 Task: Slide 3 - Table of contents.
Action: Mouse moved to (34, 84)
Screenshot: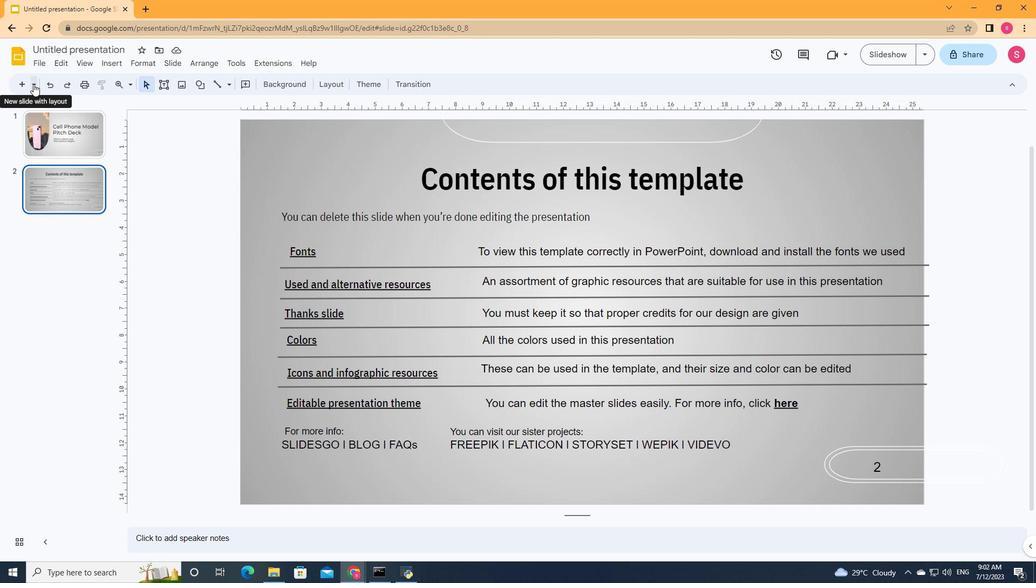 
Action: Mouse pressed left at (34, 84)
Screenshot: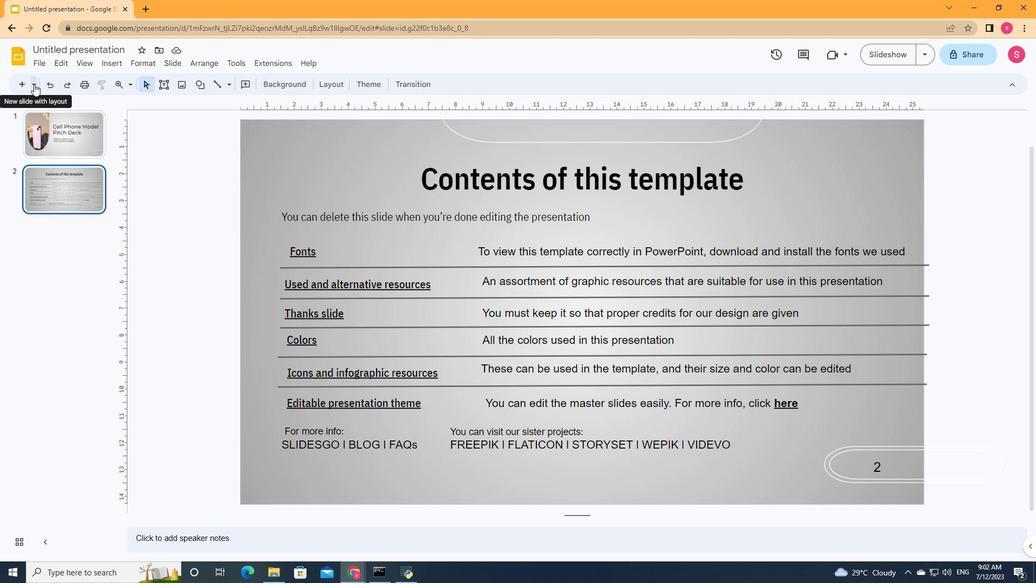 
Action: Mouse moved to (135, 124)
Screenshot: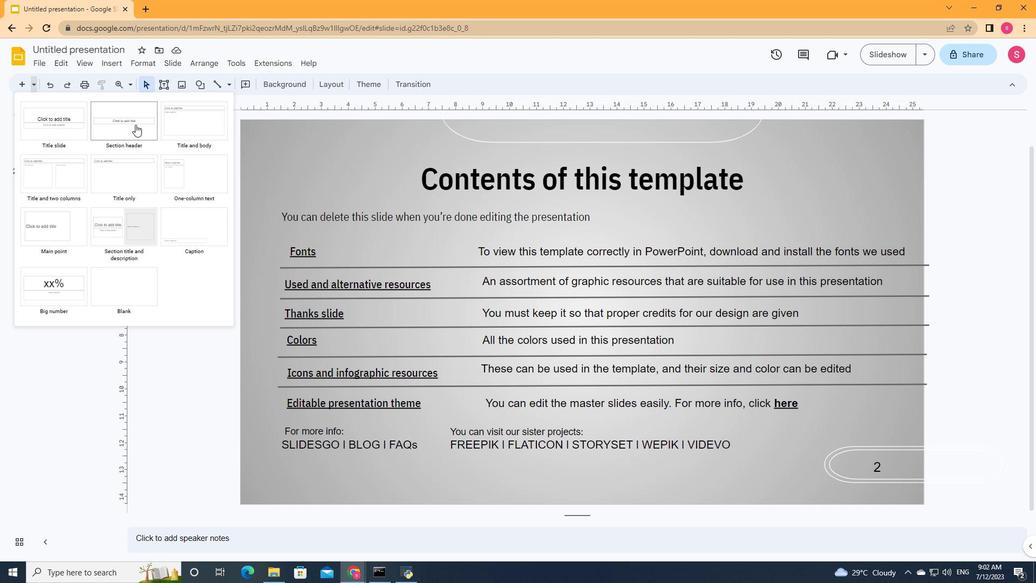 
Action: Mouse pressed left at (135, 124)
Screenshot: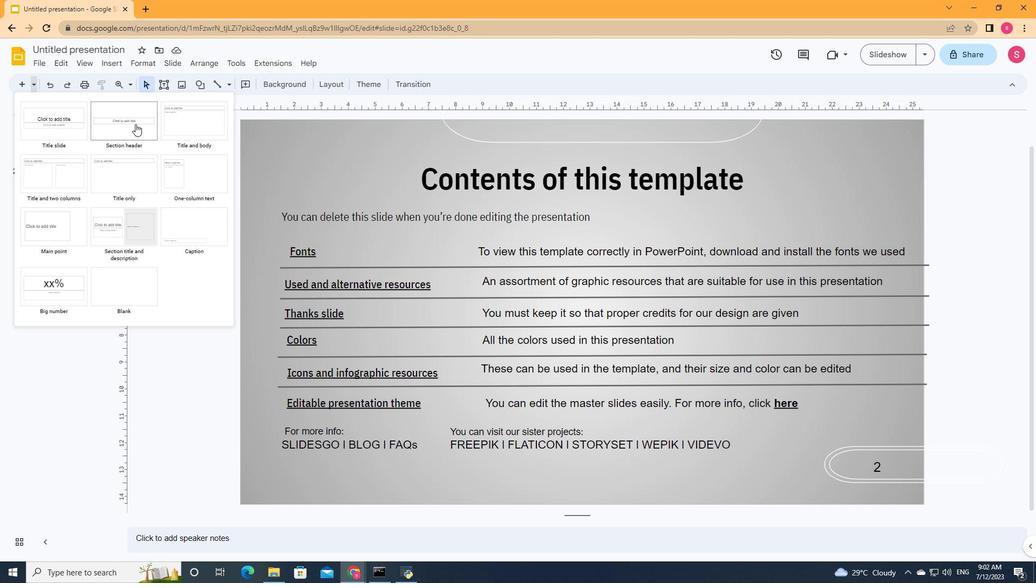 
Action: Mouse moved to (631, 280)
Screenshot: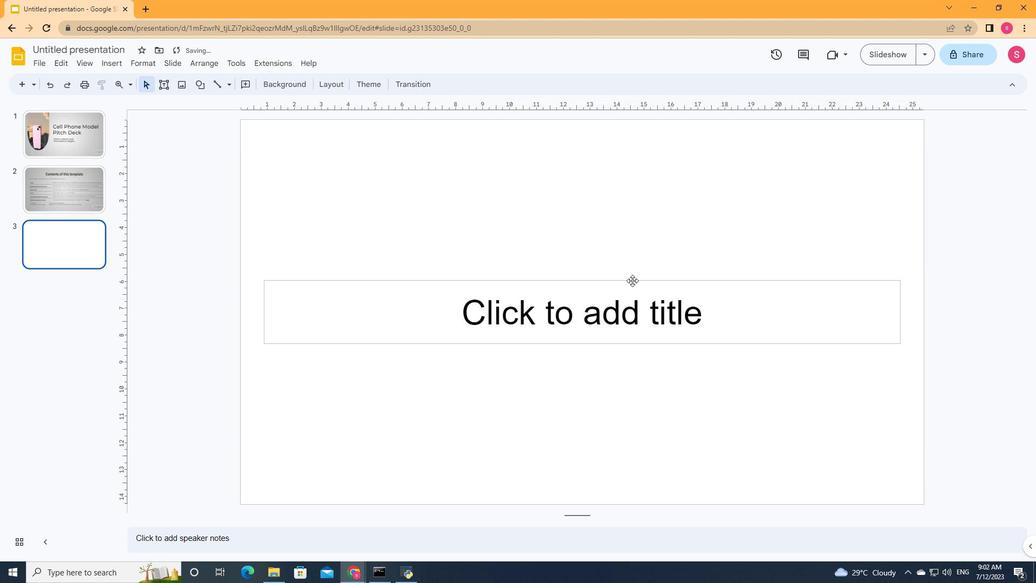 
Action: Mouse pressed left at (631, 280)
Screenshot: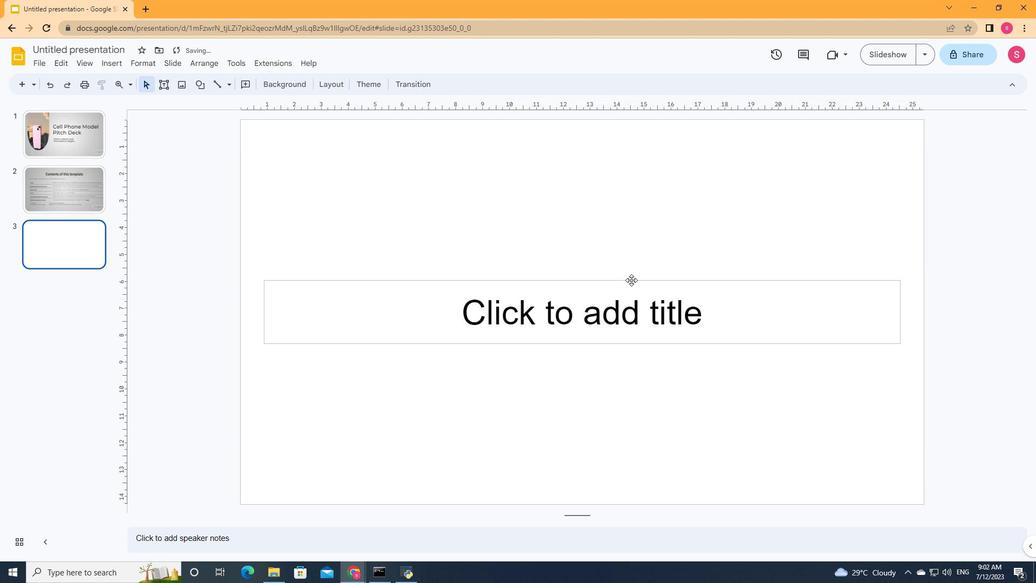 
Action: Mouse moved to (538, 280)
Screenshot: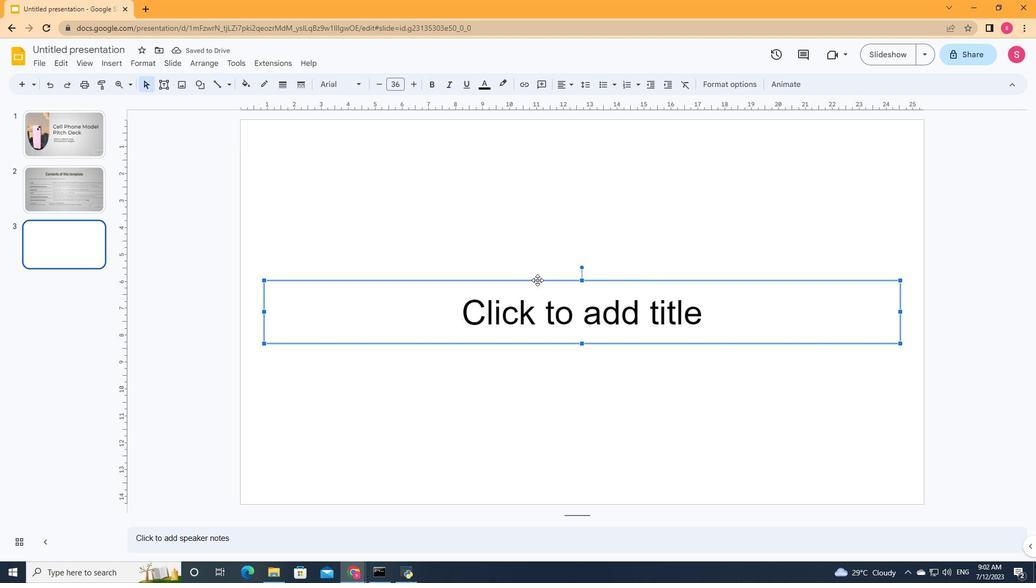
Action: Mouse pressed left at (538, 280)
Screenshot: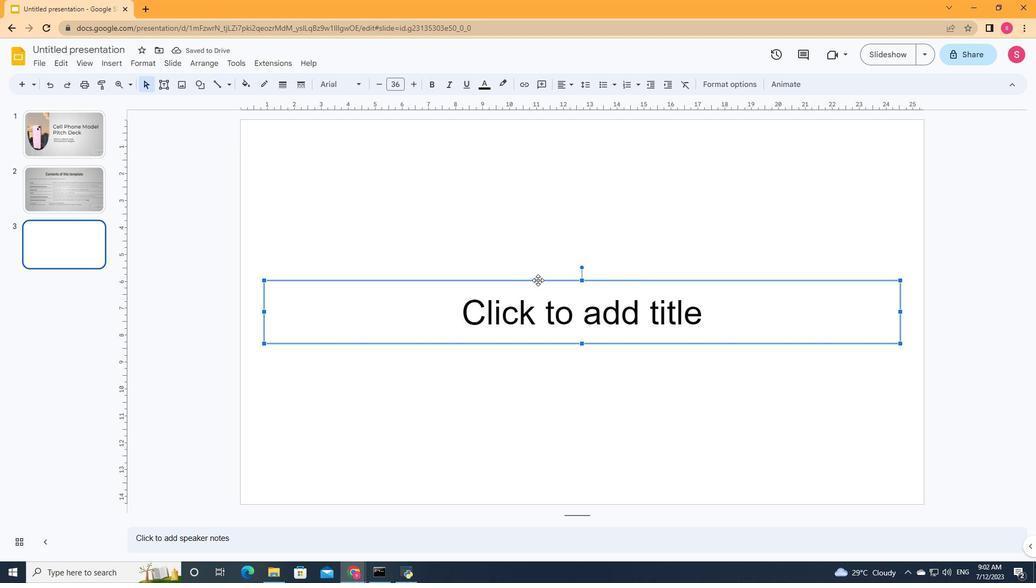 
Action: Mouse moved to (669, 178)
Screenshot: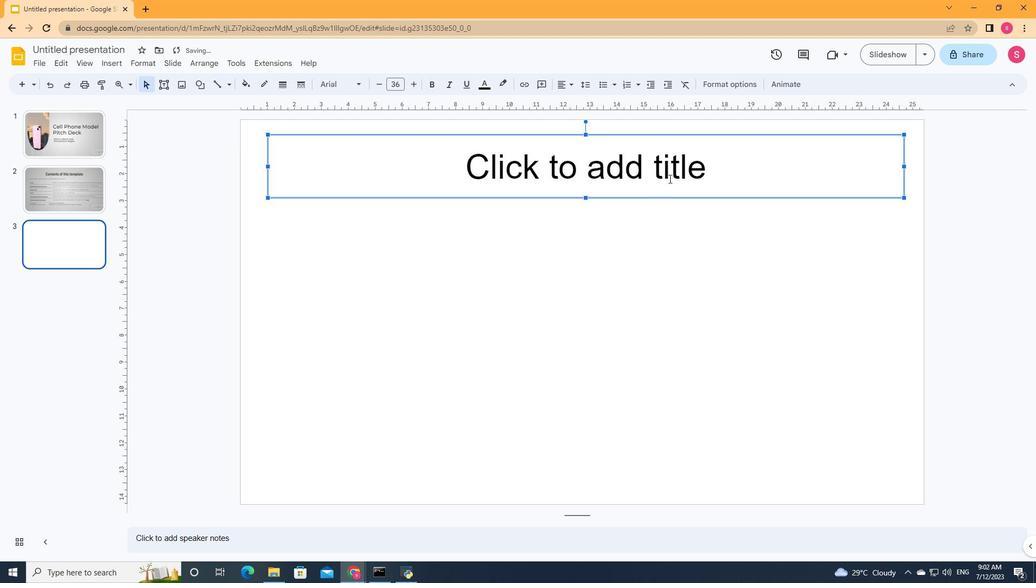 
Action: Mouse pressed left at (669, 178)
Screenshot: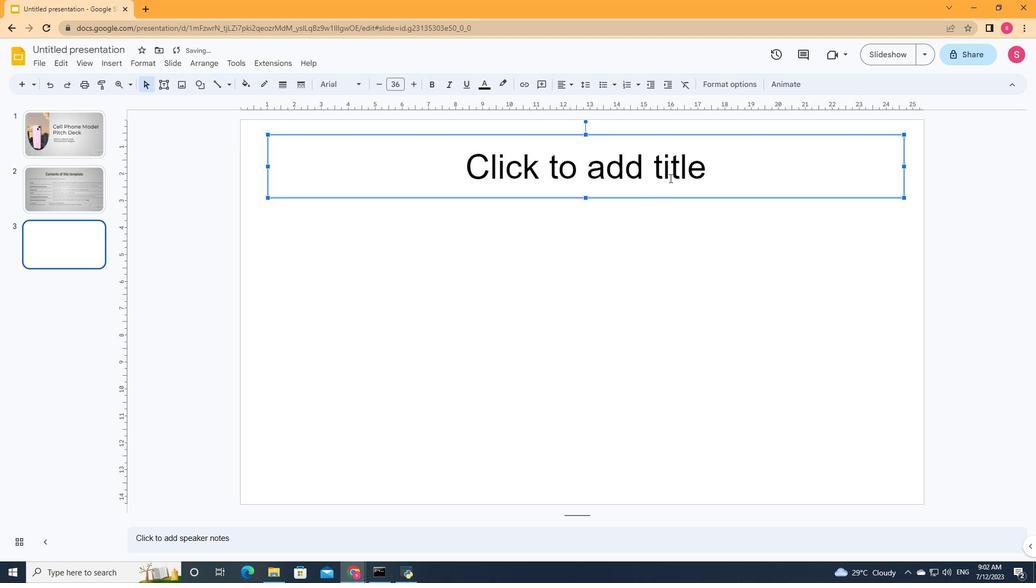 
Action: Key pressed <Key.shift>Table<Key.space>of<Key.space>contents
Screenshot: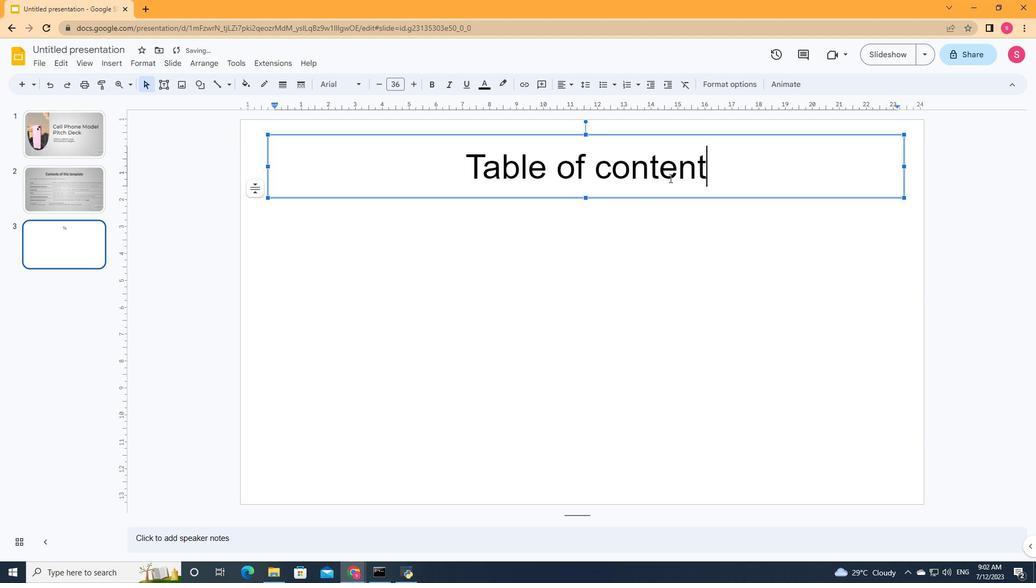
Action: Mouse moved to (688, 232)
Screenshot: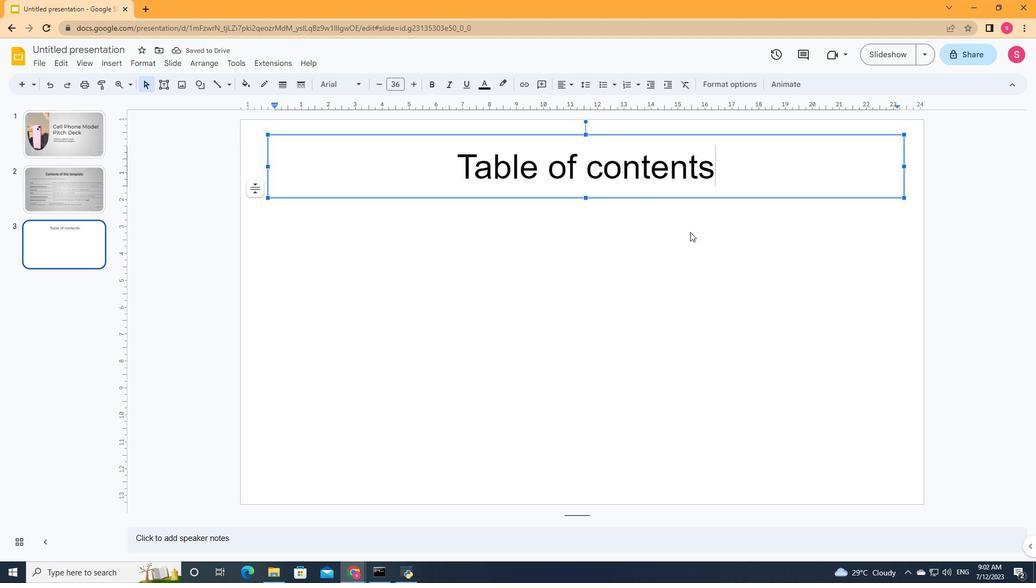 
Action: Mouse pressed left at (688, 232)
Screenshot: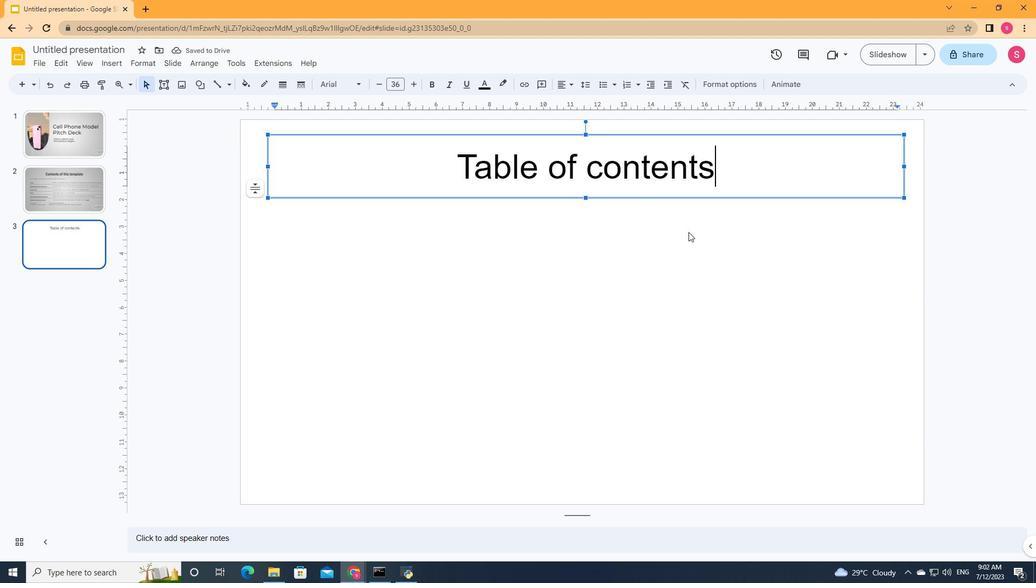 
Action: Mouse moved to (161, 80)
Screenshot: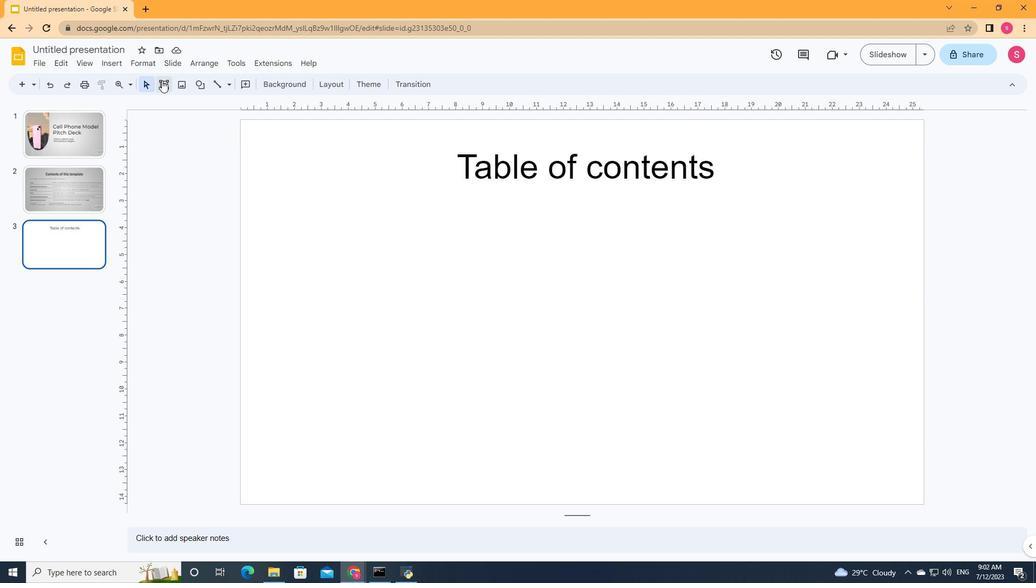 
Action: Mouse pressed left at (161, 80)
Screenshot: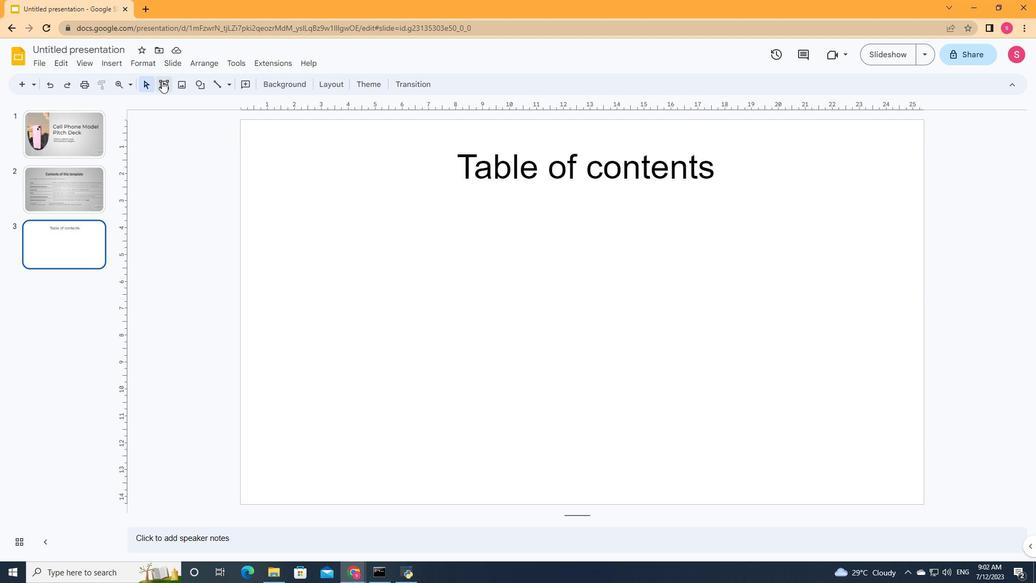 
Action: Mouse moved to (311, 219)
Screenshot: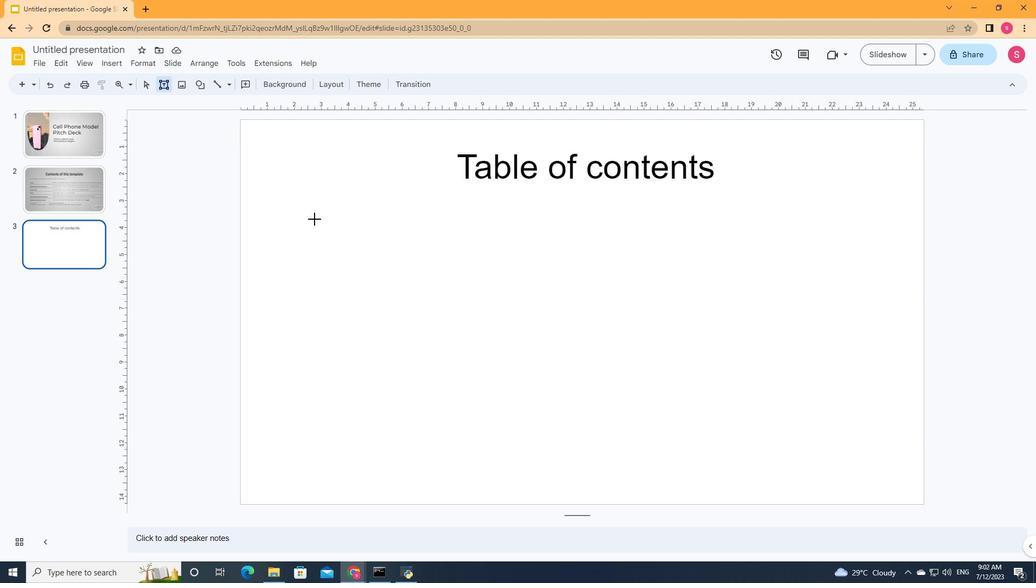 
Action: Mouse pressed left at (311, 219)
Screenshot: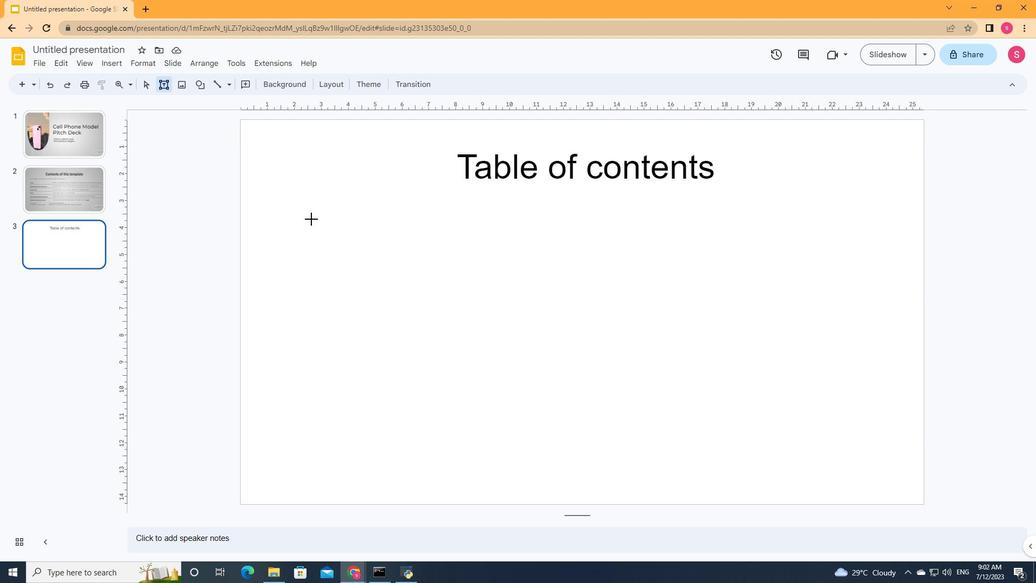 
Action: Mouse moved to (494, 247)
Screenshot: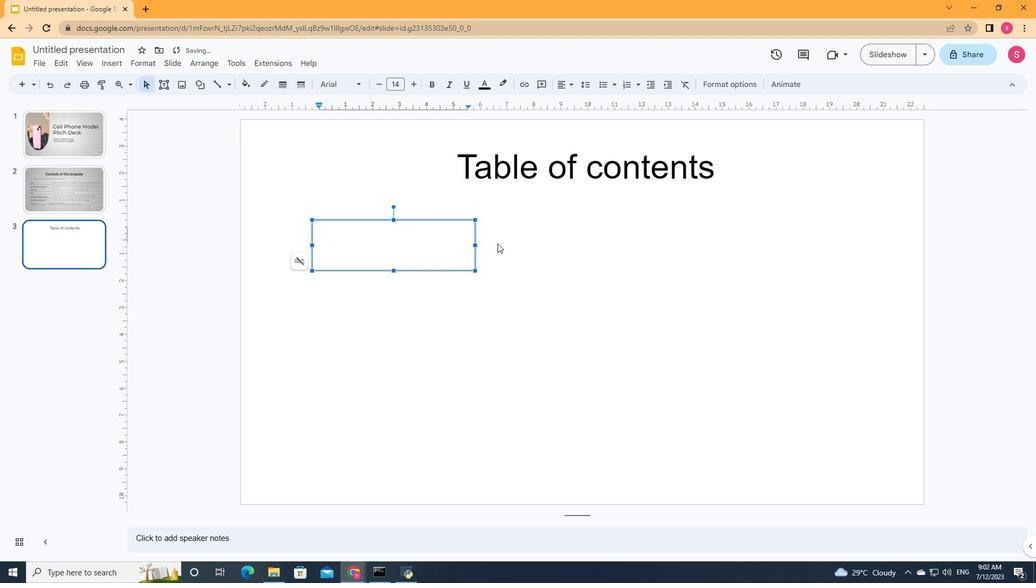 
Action: Key pressed <Key.shift>Introduction
Screenshot: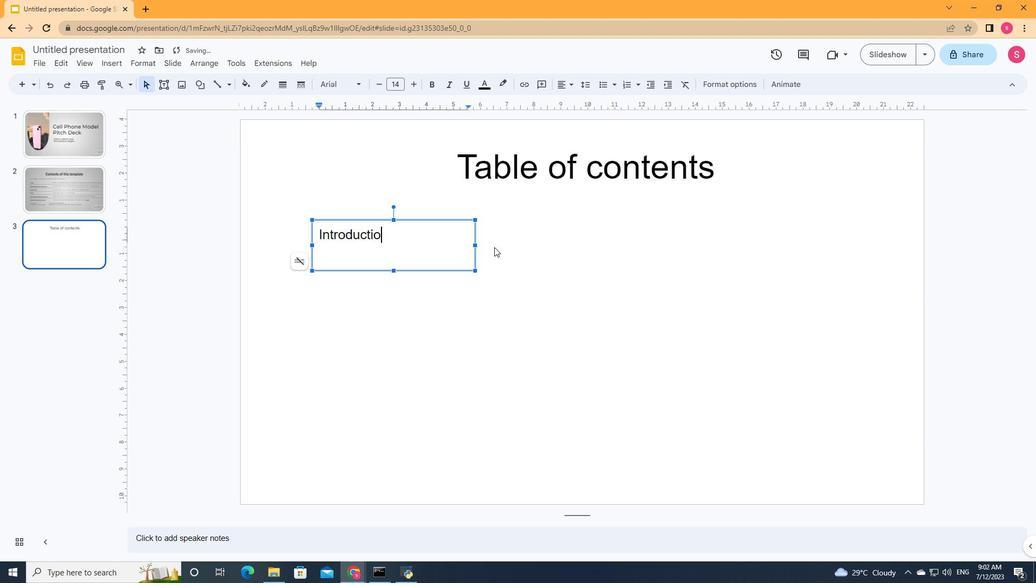 
Action: Mouse moved to (475, 269)
Screenshot: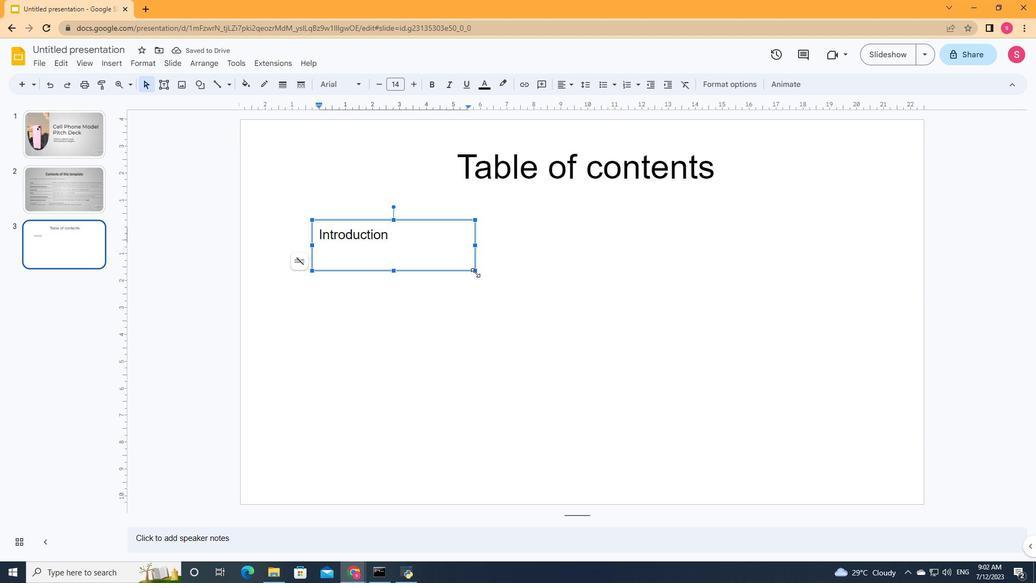 
Action: Mouse pressed left at (475, 269)
Screenshot: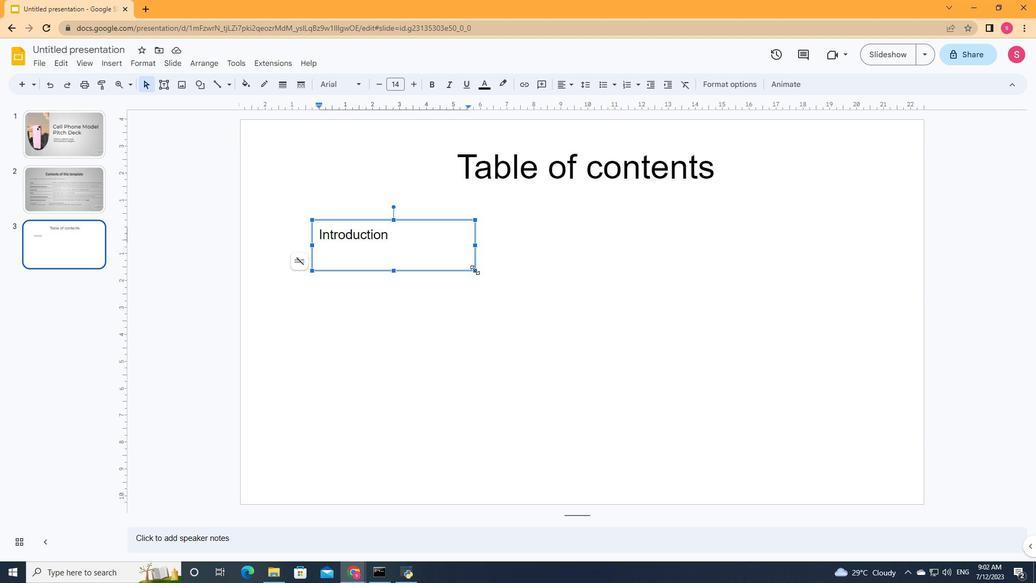 
Action: Mouse moved to (451, 249)
Screenshot: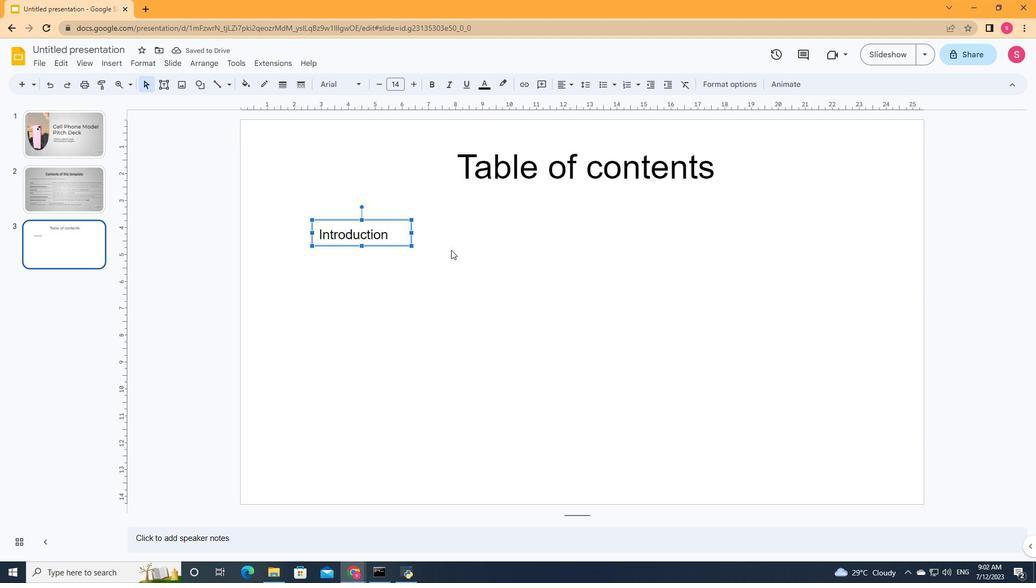 
Action: Mouse pressed left at (451, 249)
Screenshot: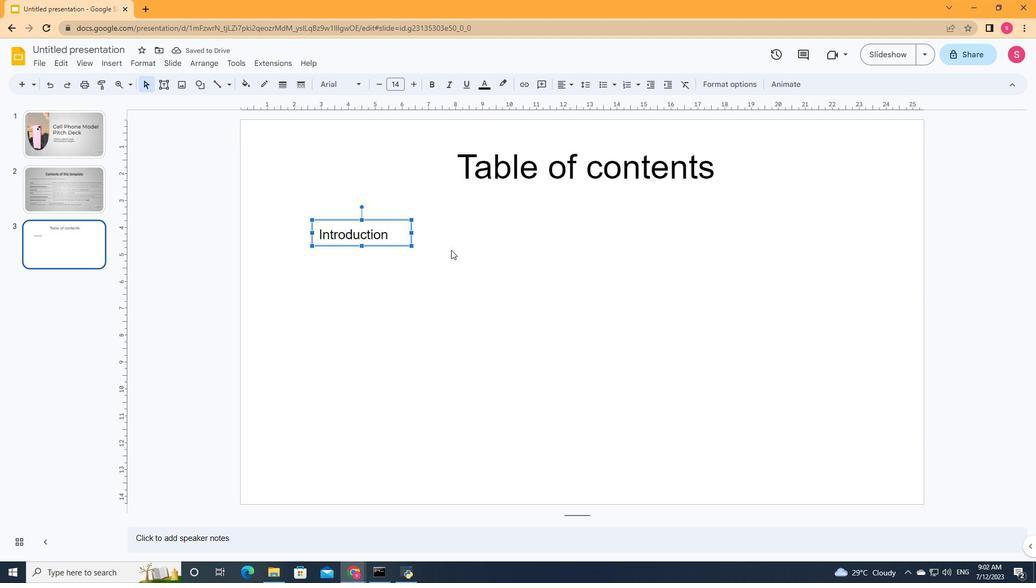 
Action: Mouse moved to (365, 235)
Screenshot: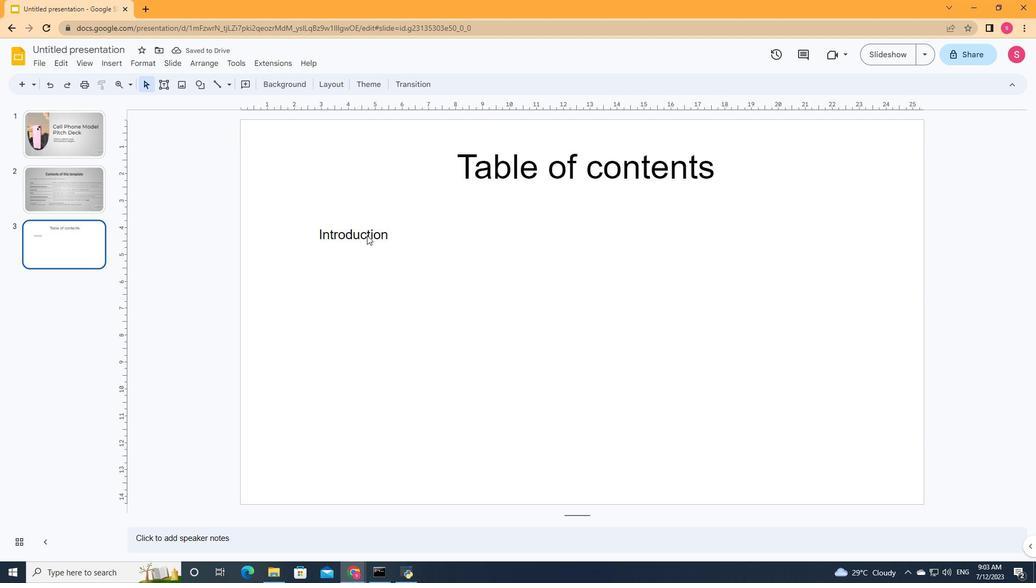
Action: Mouse pressed left at (365, 235)
Screenshot: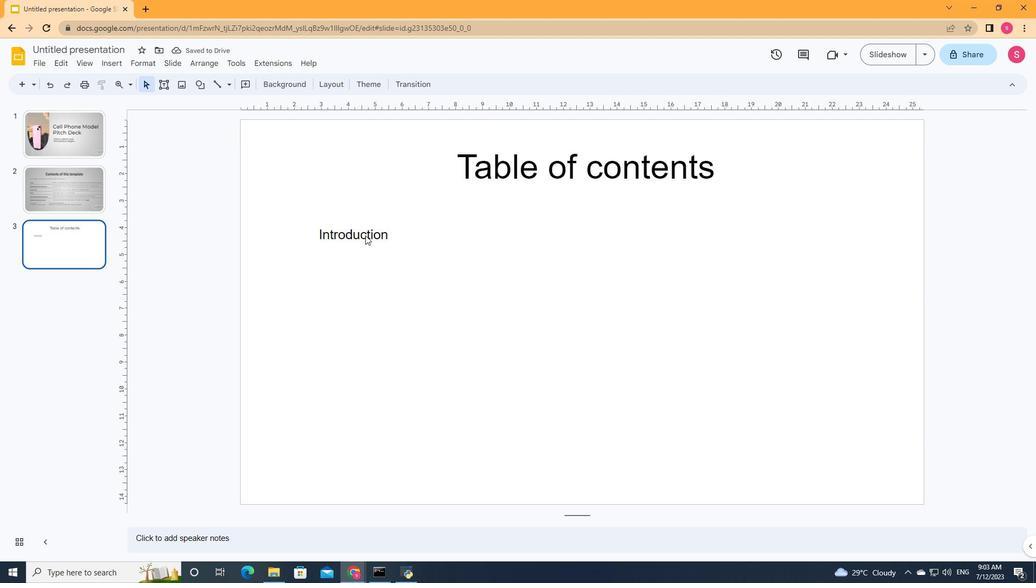 
Action: Mouse moved to (165, 82)
Screenshot: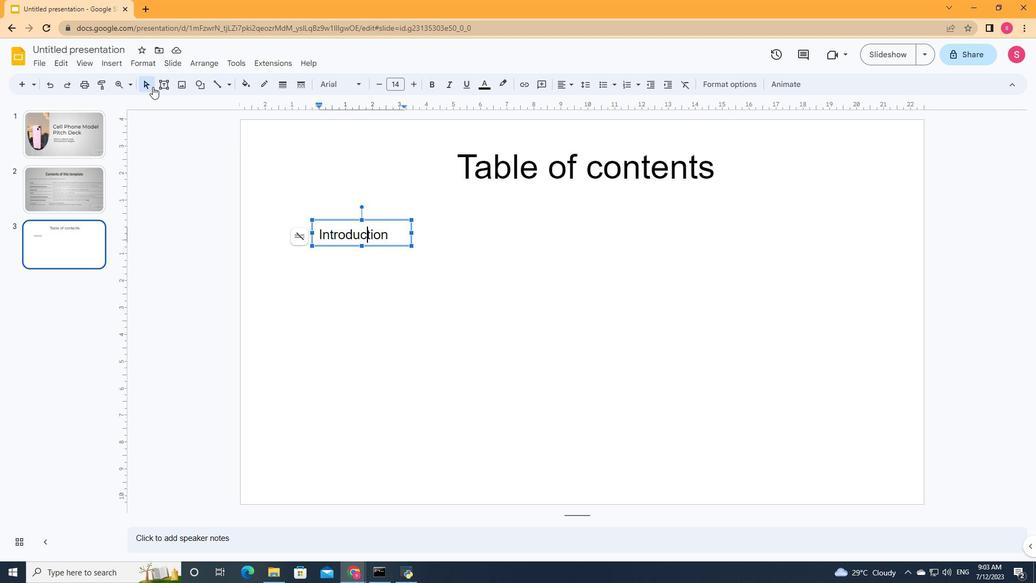 
Action: Mouse pressed left at (165, 82)
Screenshot: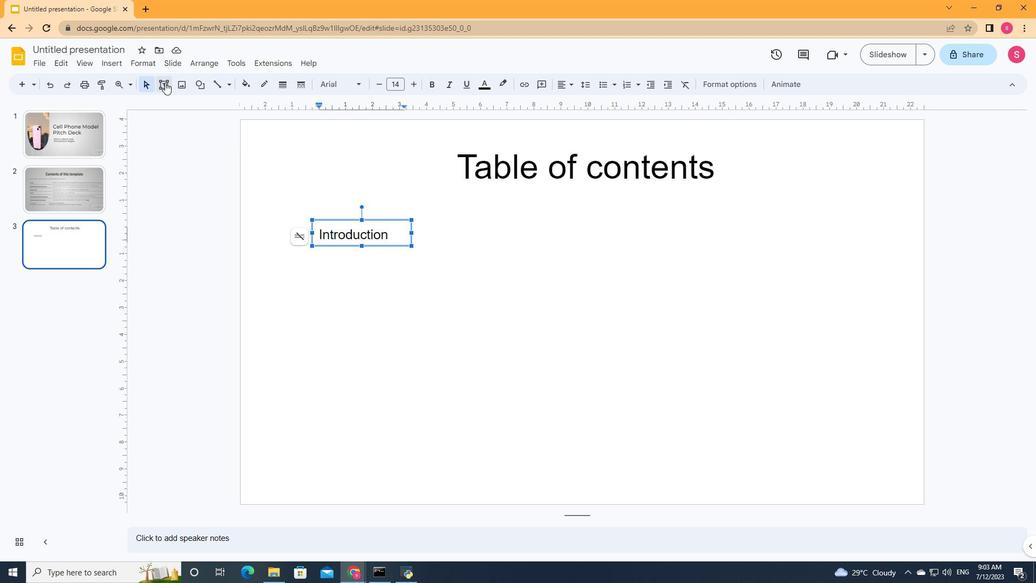 
Action: Mouse moved to (310, 277)
Screenshot: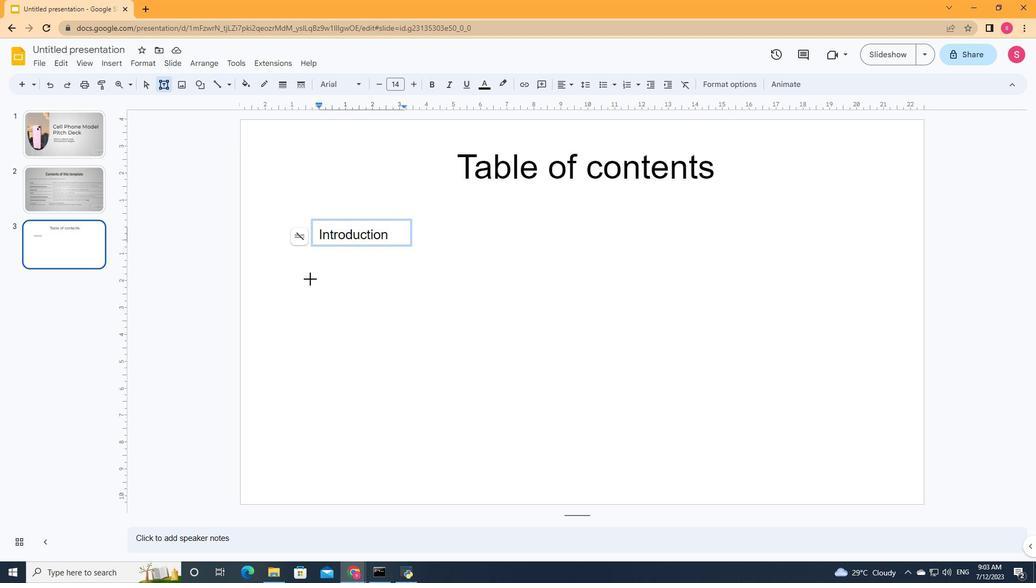 
Action: Mouse pressed left at (310, 277)
Screenshot: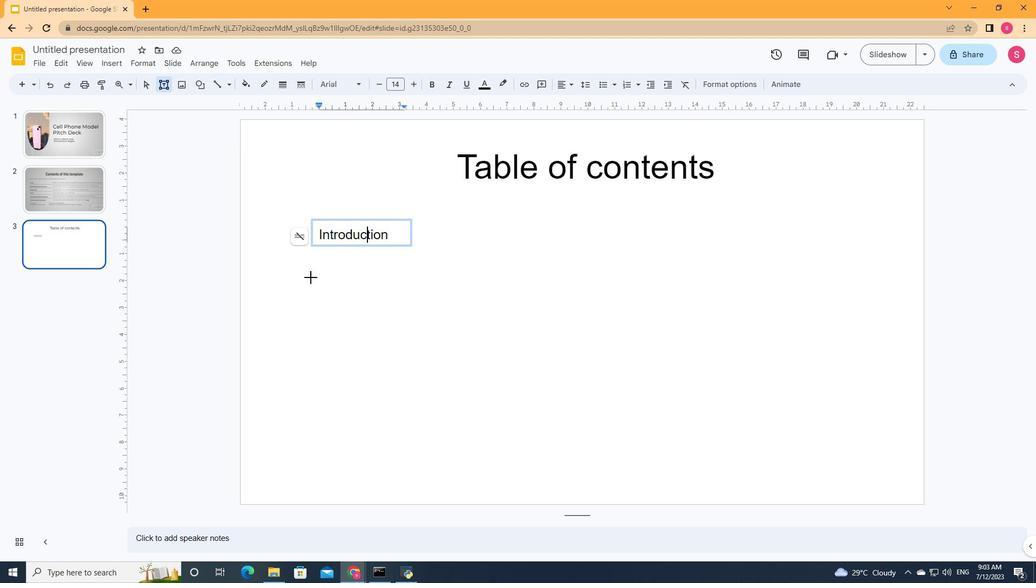 
Action: Mouse moved to (363, 302)
Screenshot: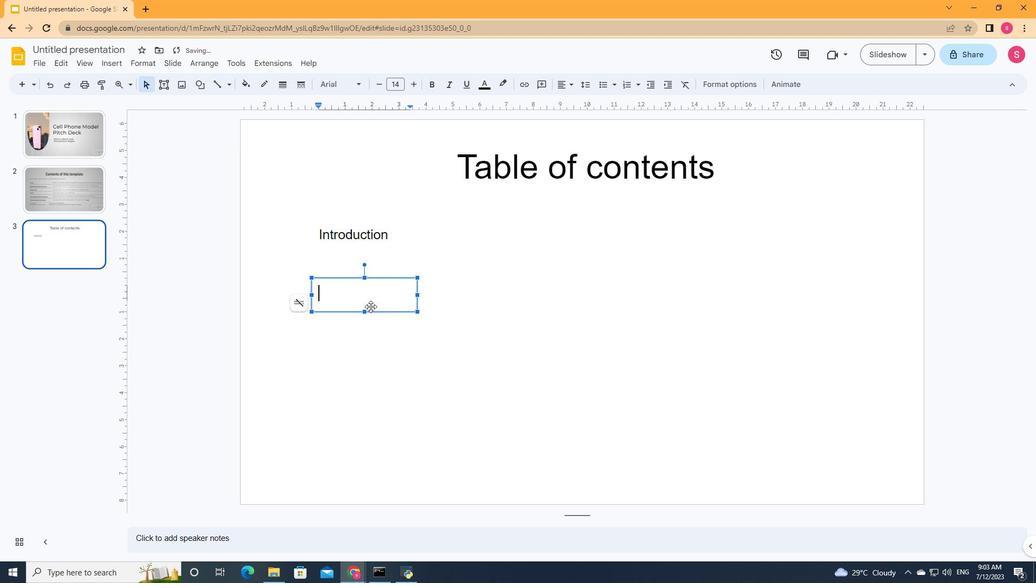 
Action: Key pressed <Key.shift>Market<Key.space>opportunity
Screenshot: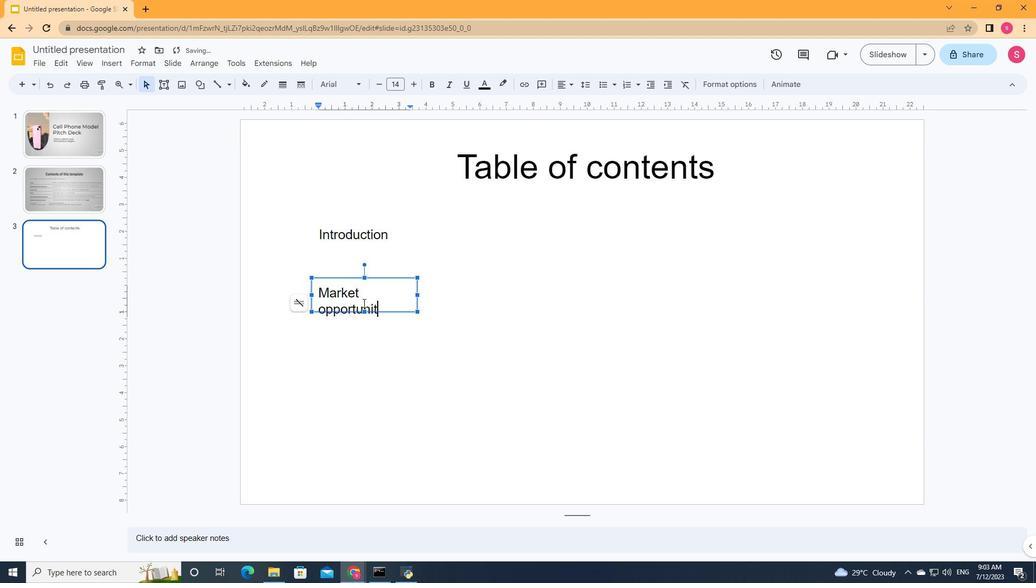 
Action: Mouse moved to (416, 294)
Screenshot: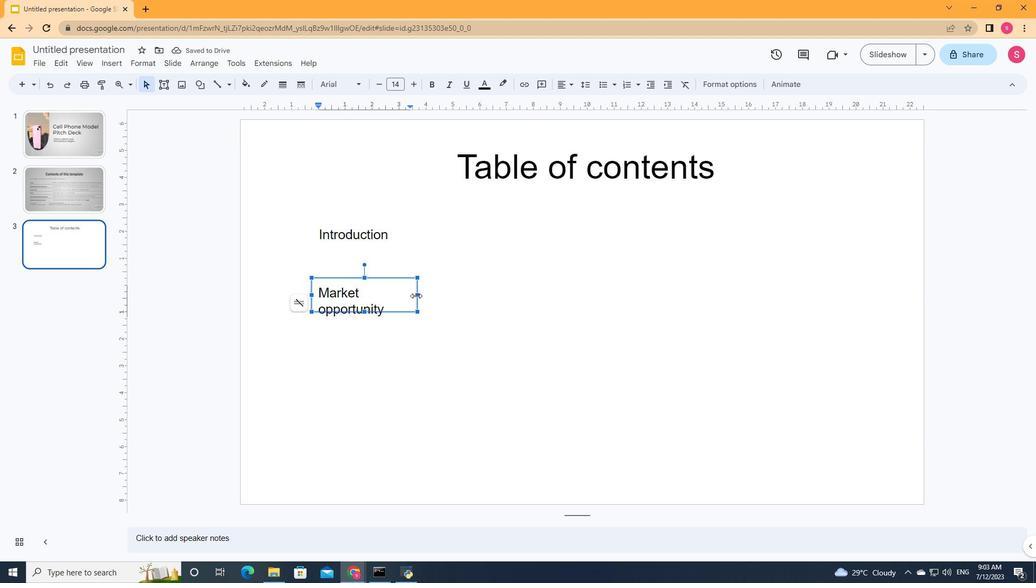 
Action: Mouse pressed left at (416, 294)
Screenshot: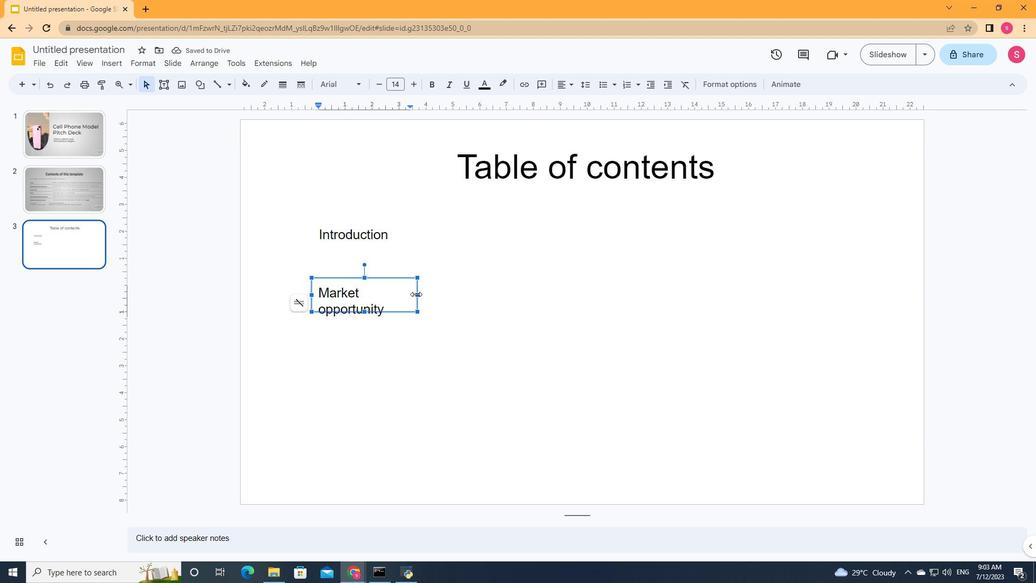 
Action: Mouse moved to (388, 329)
Screenshot: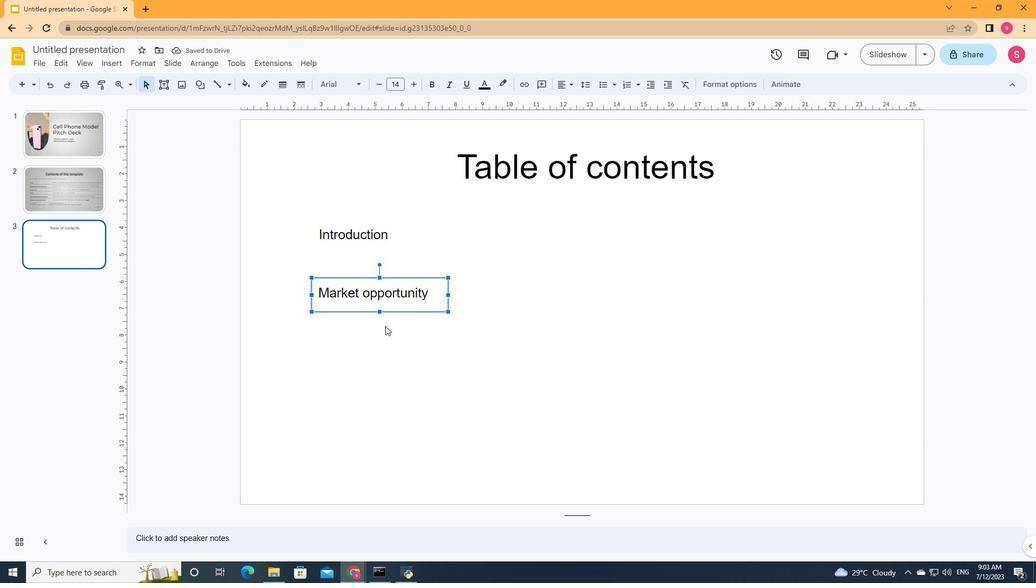 
Action: Mouse pressed left at (388, 329)
Screenshot: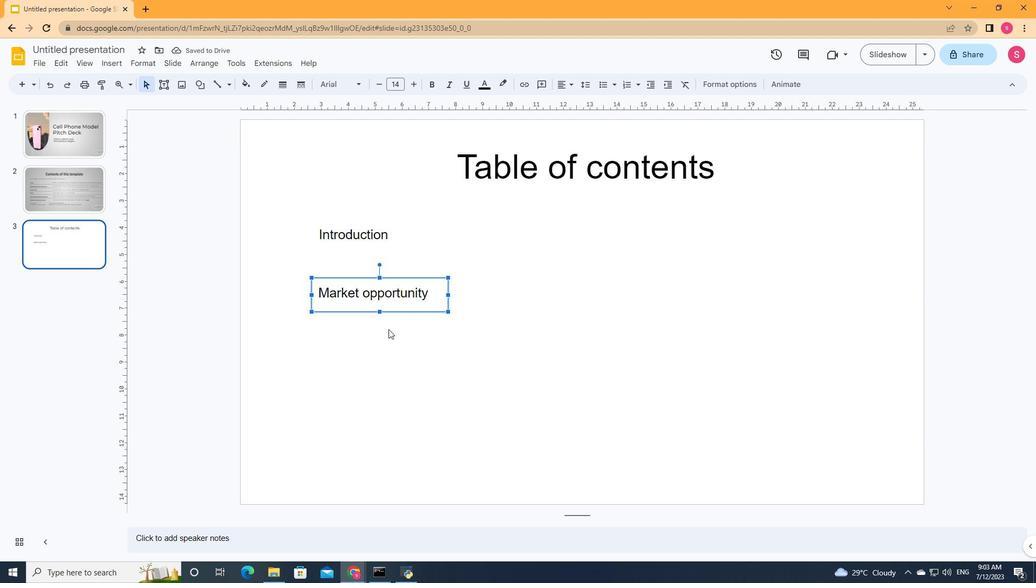 
Action: Mouse moved to (167, 89)
Screenshot: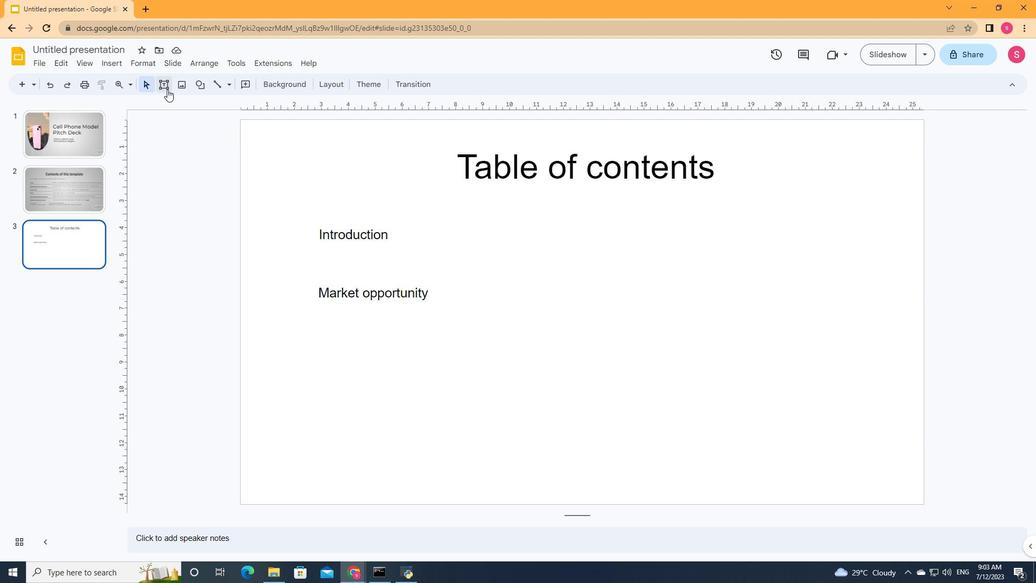
Action: Mouse pressed left at (167, 89)
Screenshot: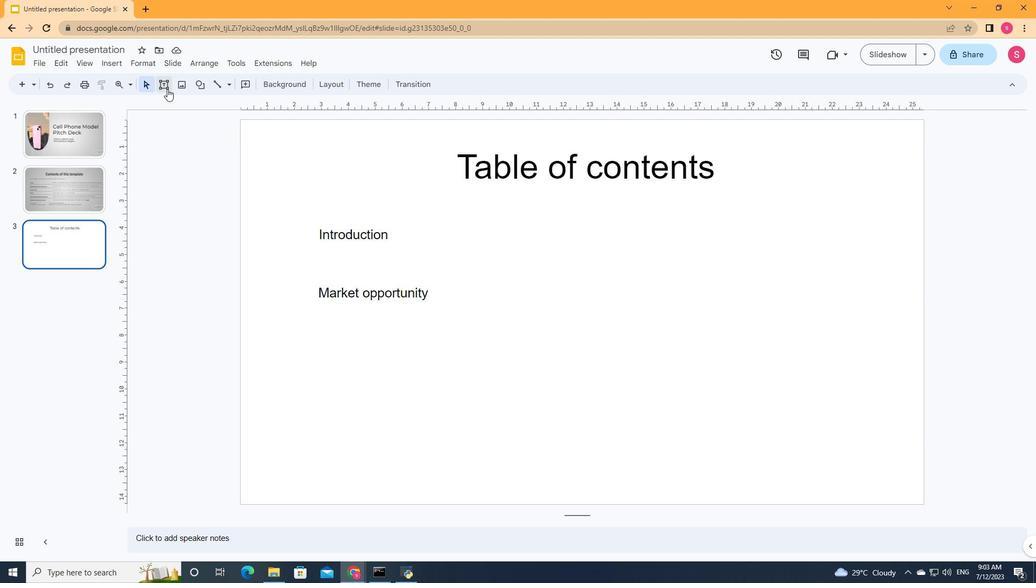 
Action: Mouse moved to (317, 335)
Screenshot: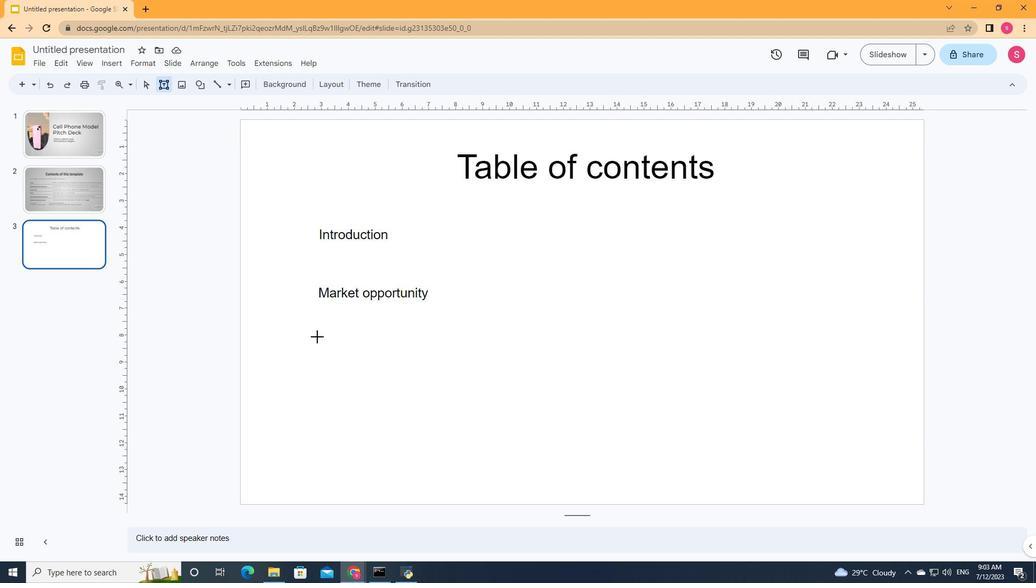 
Action: Mouse pressed left at (317, 335)
Screenshot: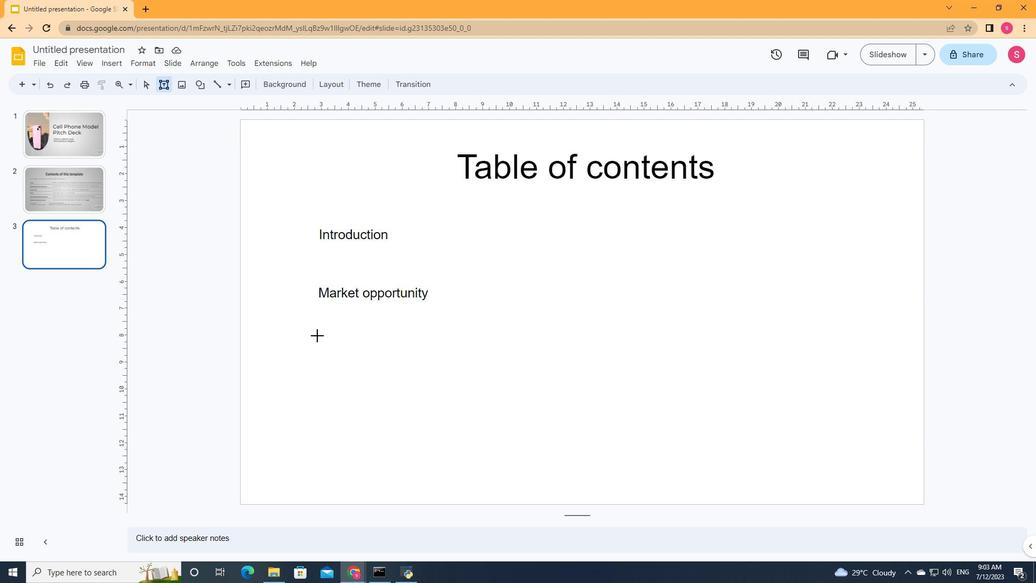 
Action: Mouse moved to (388, 373)
Screenshot: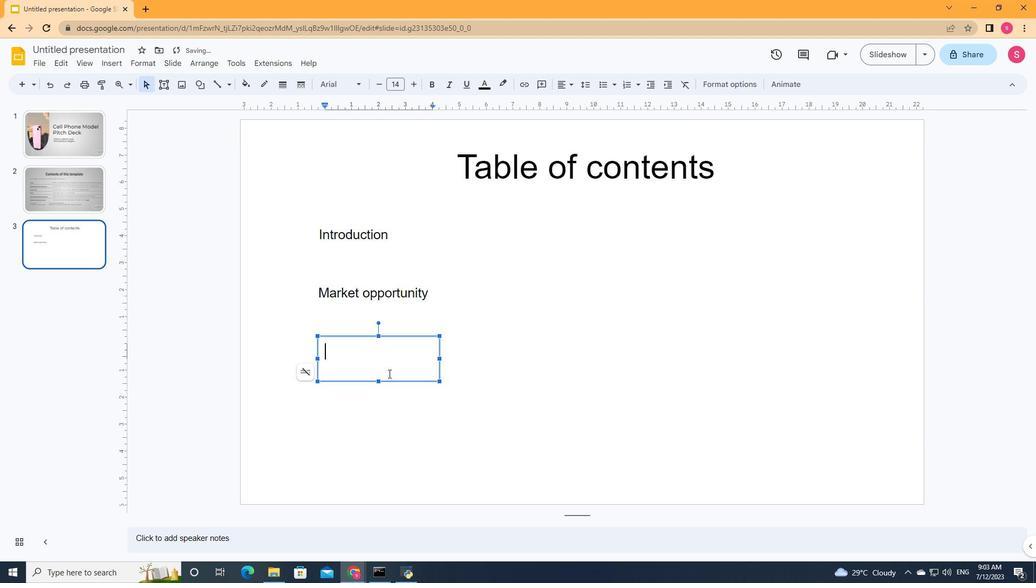 
Action: Key pressed <Key.shift>Team<Key.space><Key.shift><Key.shift><Key.shift><Key.shift><Key.shift><Key.shift><Key.shift><Key.shift><Key.shift><Key.shift><Key.shift><Key.shift><Key.shift><Key.shift><Key.shift><Key.shift><Key.shift><Key.shift><Key.shift><Key.shift><Key.shift>&<Key.space>timeline
Screenshot: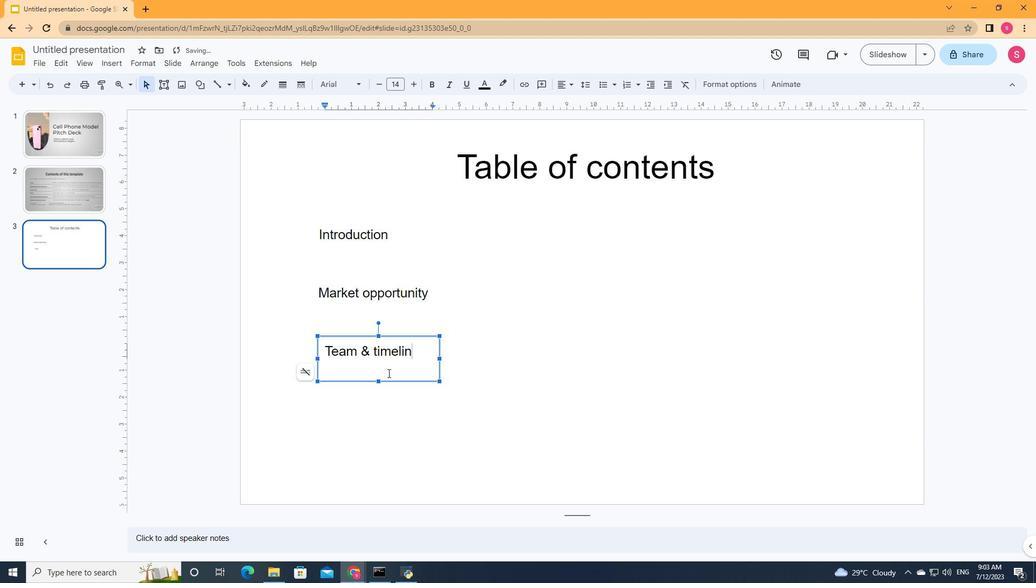 
Action: Mouse moved to (470, 368)
Screenshot: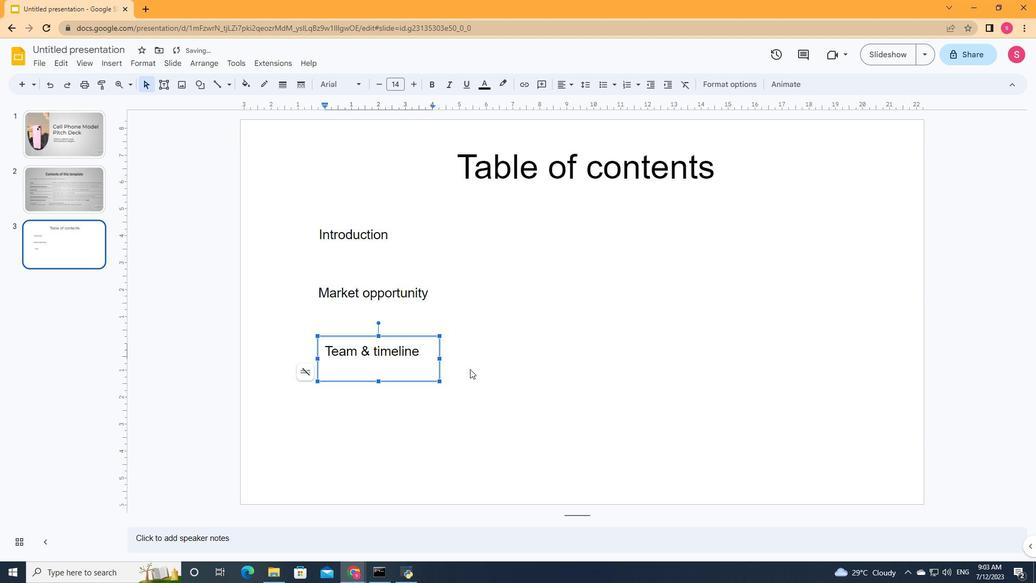 
Action: Mouse pressed left at (470, 368)
Screenshot: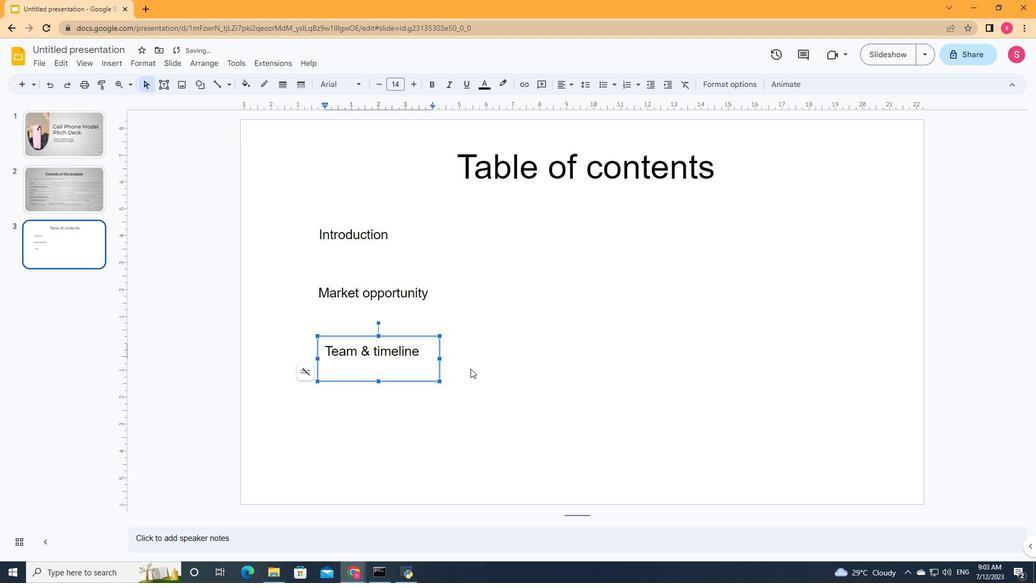 
Action: Mouse moved to (162, 83)
Screenshot: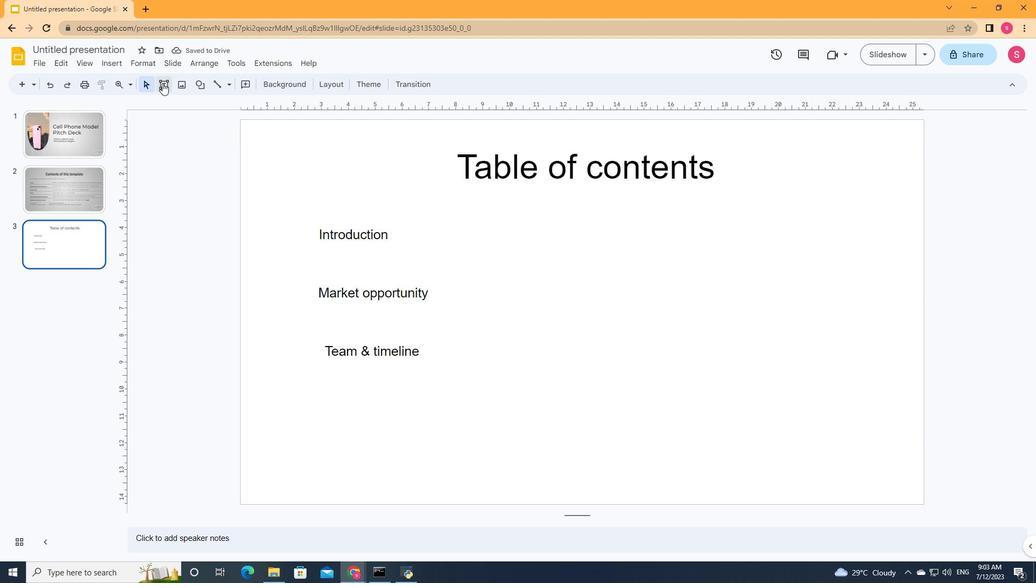
Action: Mouse pressed left at (162, 83)
Screenshot: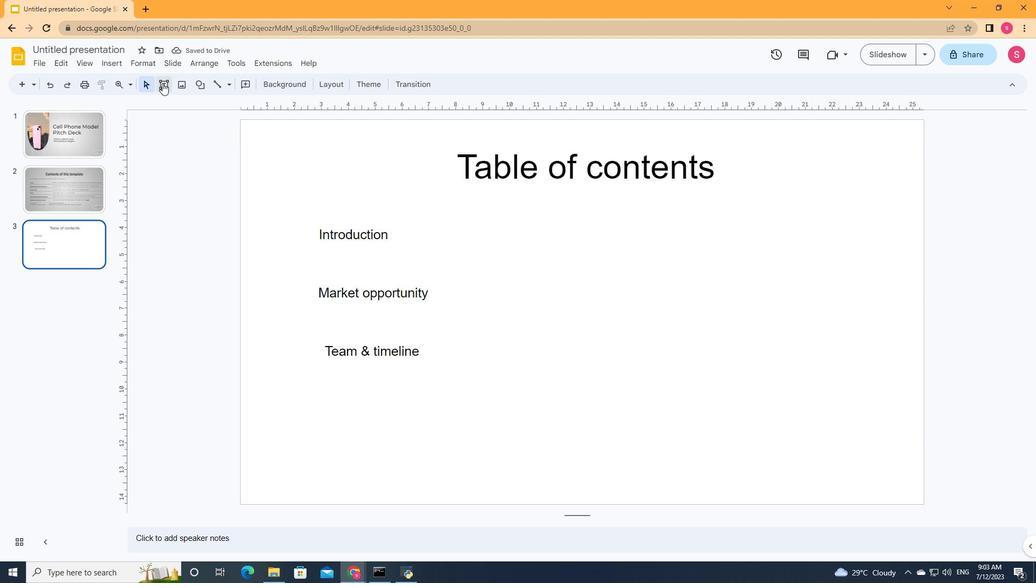 
Action: Mouse moved to (711, 222)
Screenshot: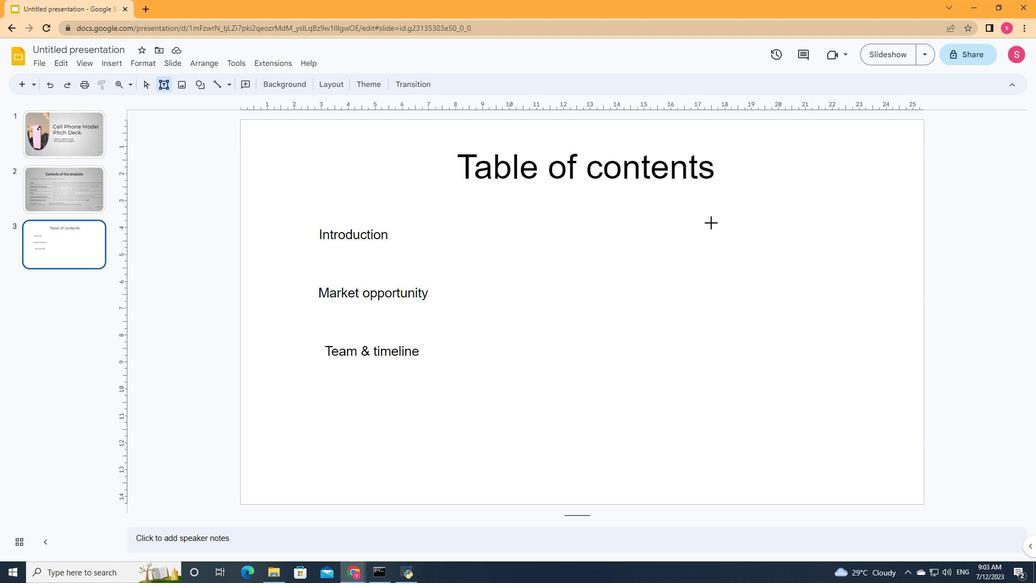 
Action: Mouse pressed left at (711, 222)
Screenshot: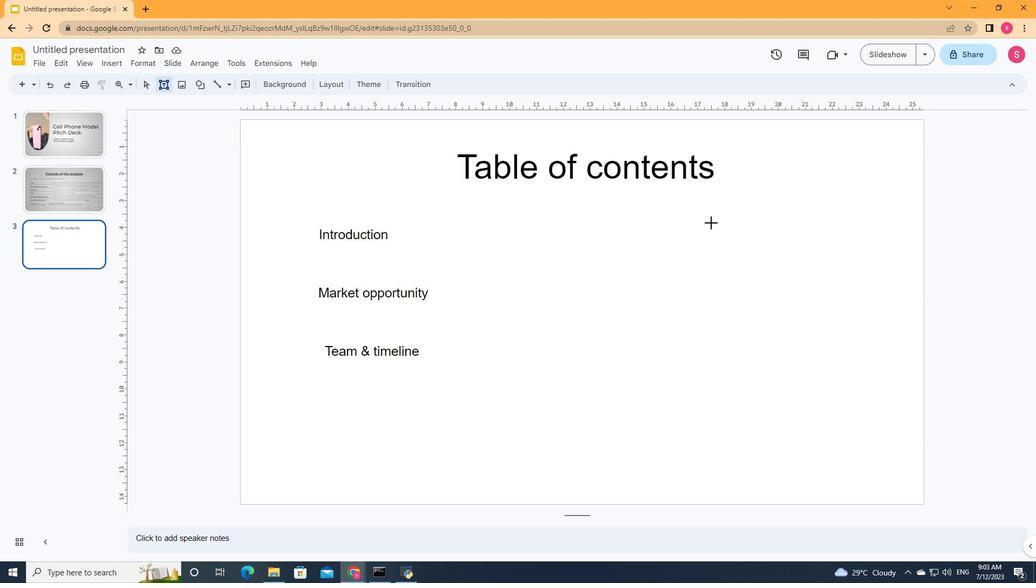
Action: Mouse moved to (824, 253)
Screenshot: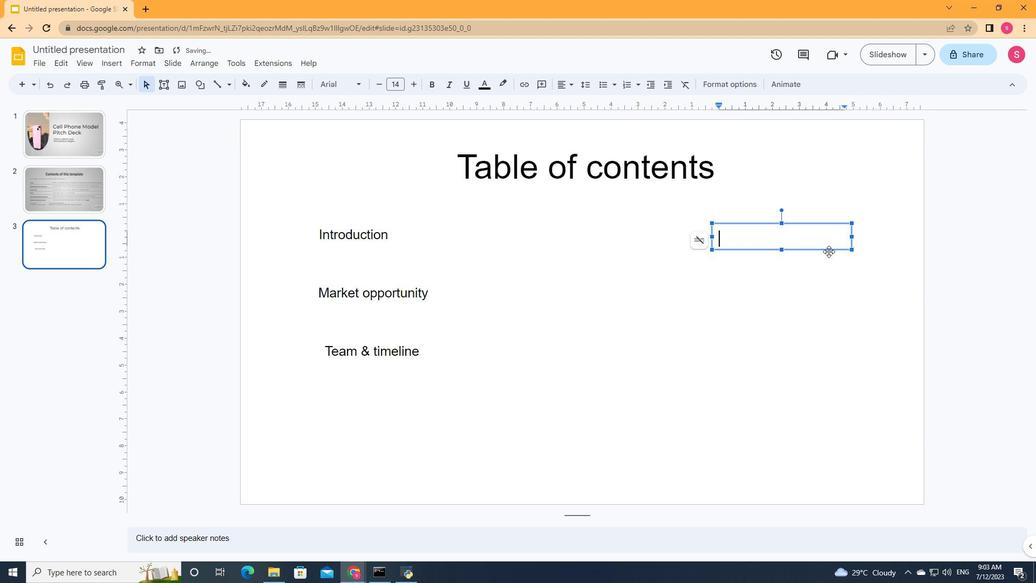 
Action: Key pressed <Key.shift>Problem<Key.space><Key.shift><Key.shift><Key.shift><Key.shift><Key.shift><Key.shift><Key.shift><Key.shift><Key.shift><Key.shift><Key.shift><Key.shift><Key.shift><Key.shift><Key.shift><Key.shift><Key.shift><Key.shift><Key.shift><Key.shift><Key.shift>&<Key.space>solution
Screenshot: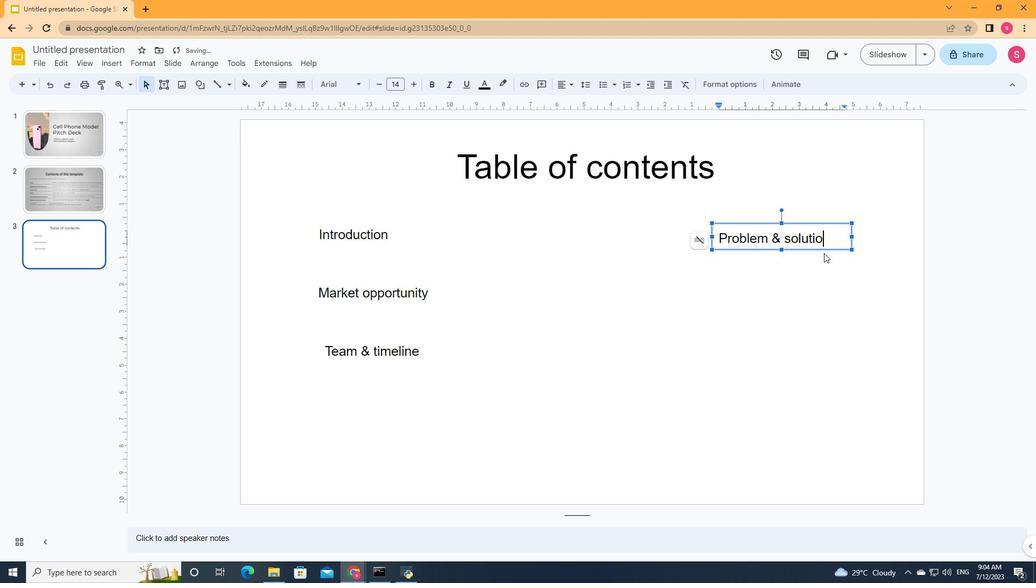 
Action: Mouse moved to (819, 281)
Screenshot: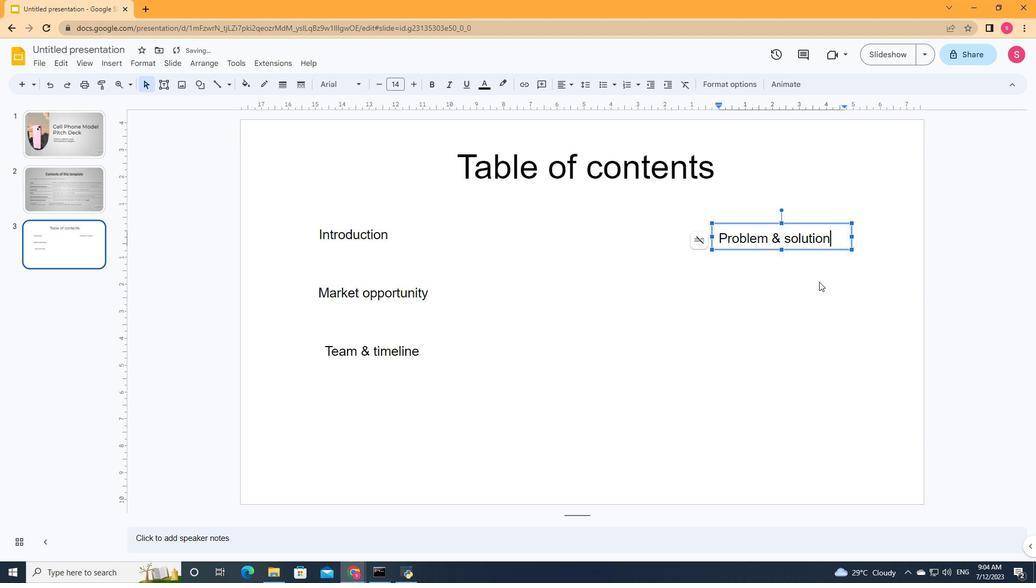 
Action: Mouse pressed left at (819, 281)
Screenshot: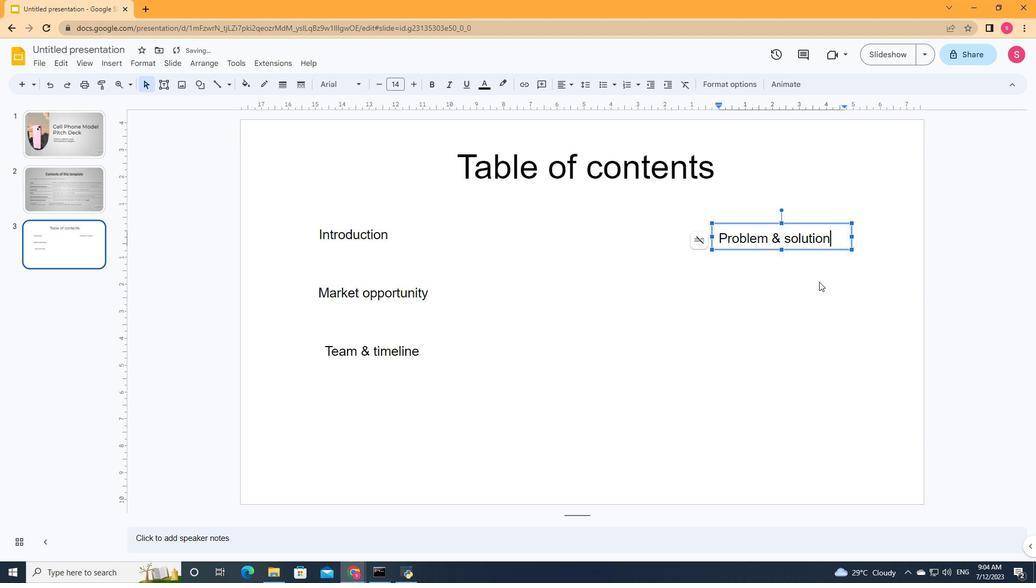 
Action: Mouse moved to (163, 90)
Screenshot: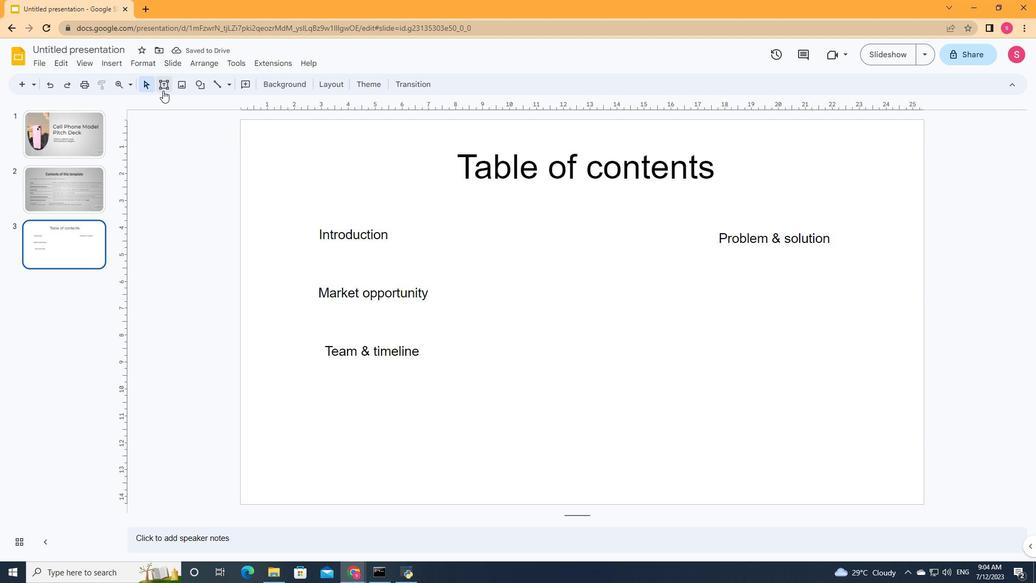 
Action: Mouse pressed left at (163, 90)
Screenshot: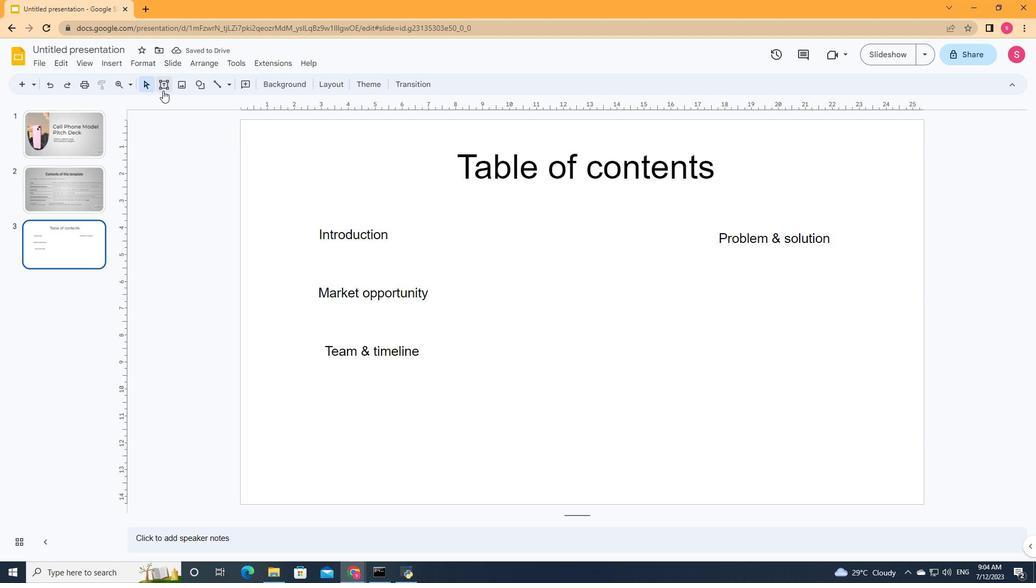 
Action: Mouse moved to (716, 279)
Screenshot: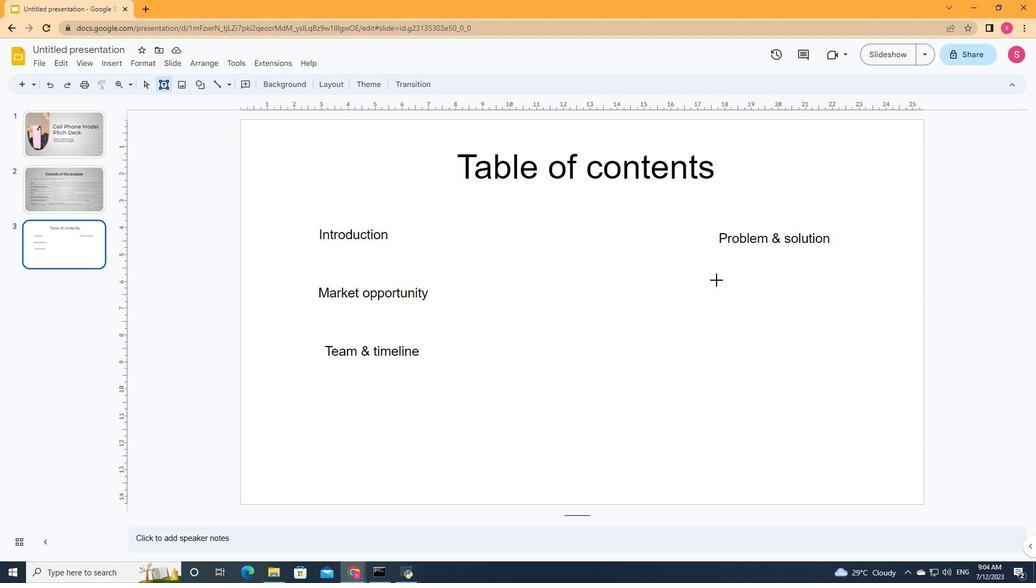 
Action: Mouse pressed left at (716, 279)
Screenshot: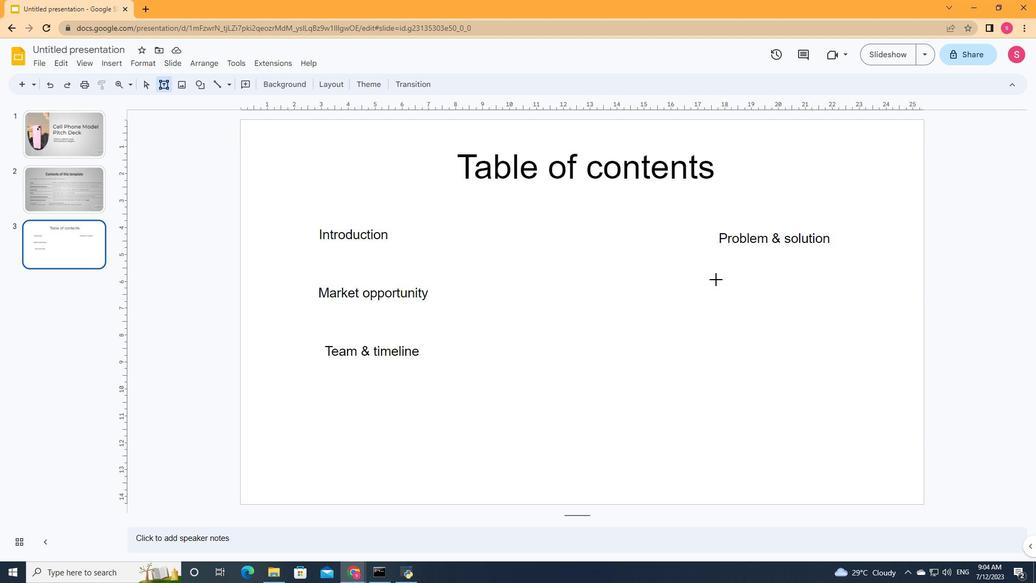 
Action: Mouse moved to (789, 310)
Screenshot: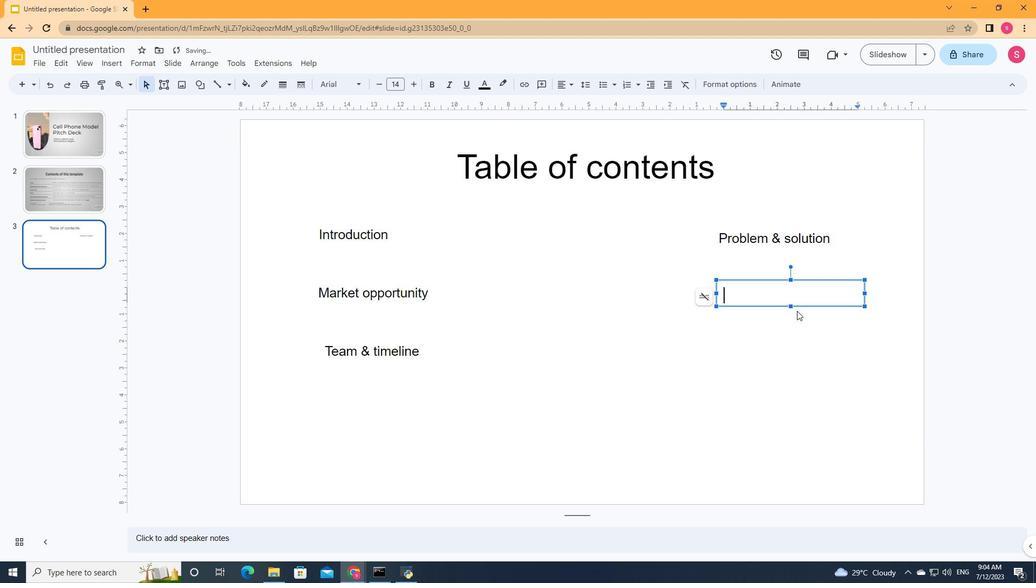 
Action: Key pressed <Key.shift>Product<Key.space>demo
Screenshot: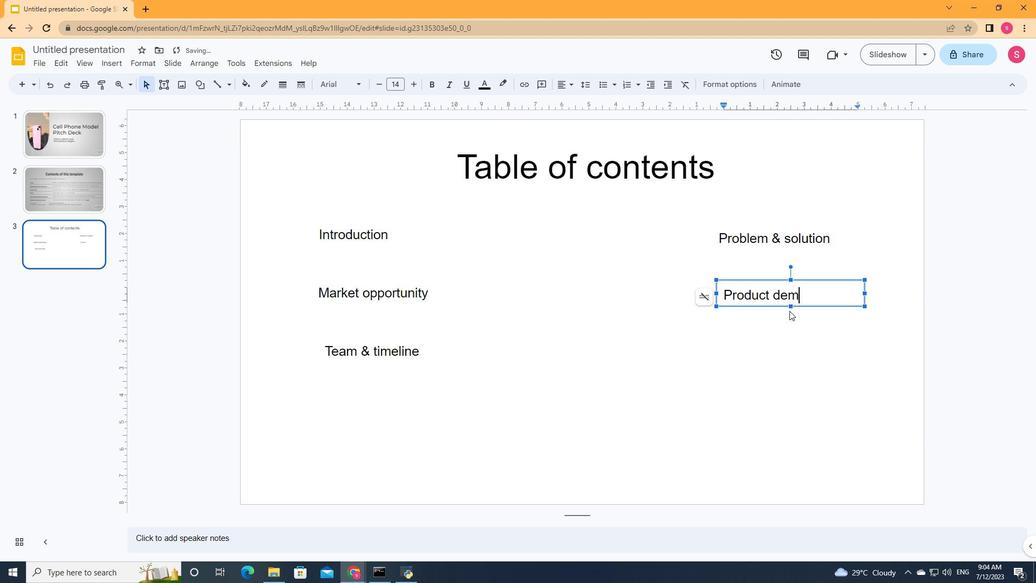 
Action: Mouse moved to (163, 86)
Screenshot: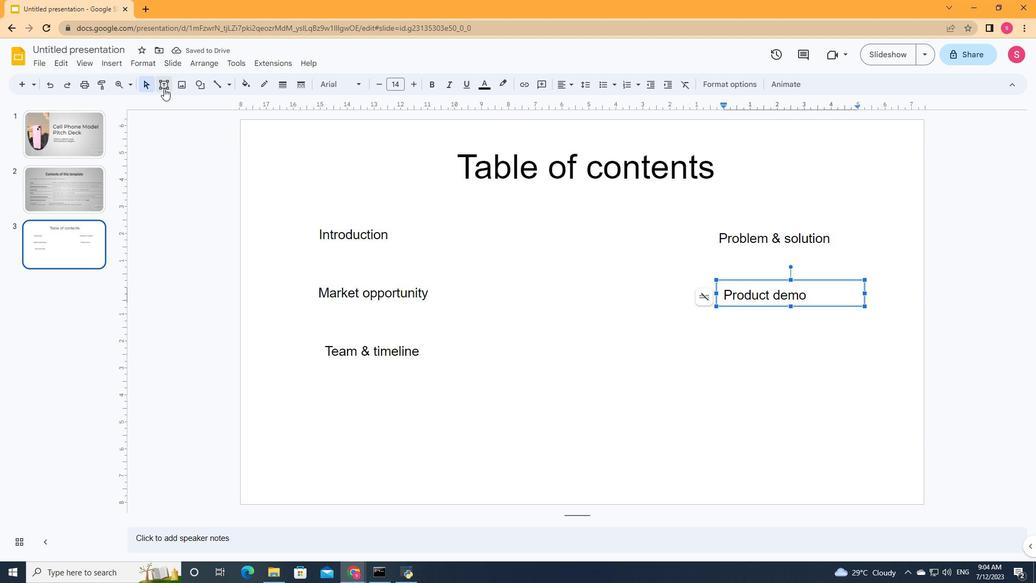 
Action: Mouse pressed left at (163, 86)
Screenshot: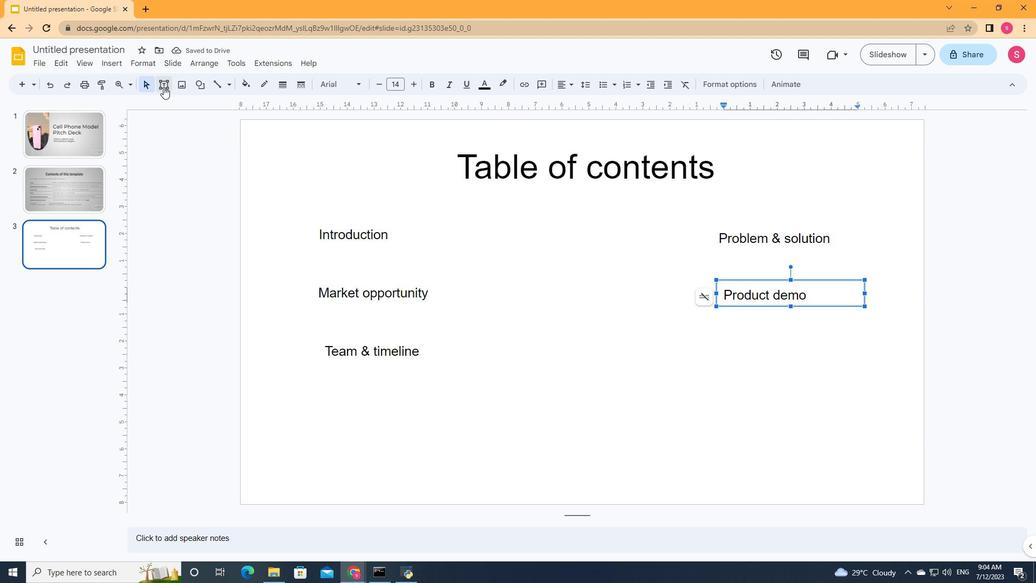 
Action: Mouse moved to (719, 352)
Screenshot: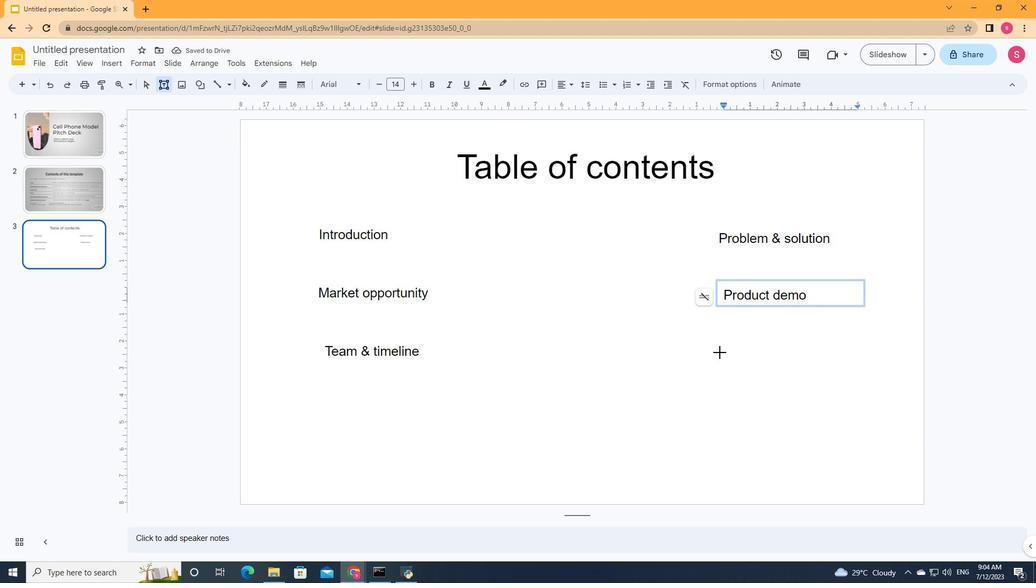 
Action: Mouse pressed left at (719, 352)
Screenshot: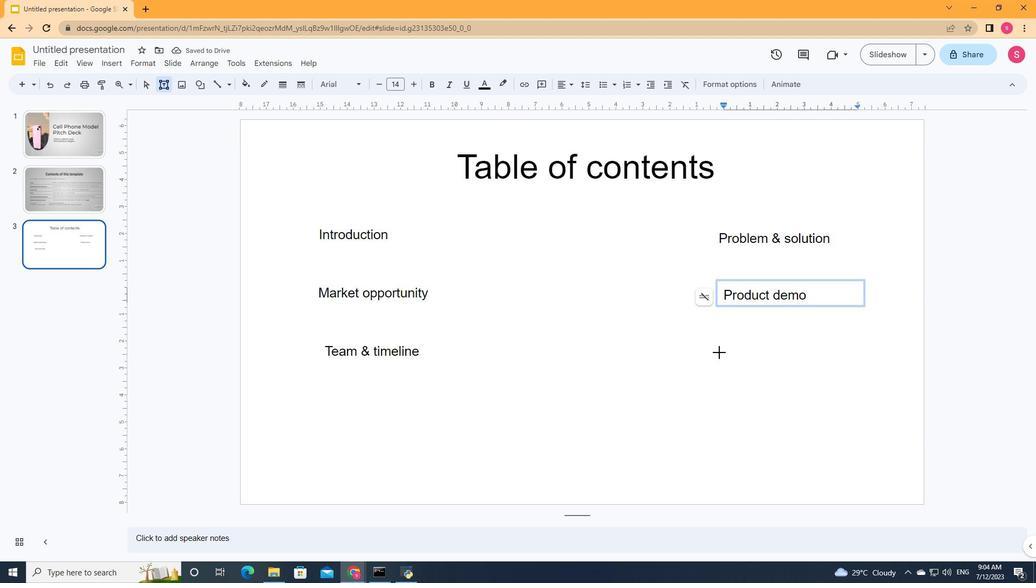 
Action: Mouse moved to (855, 378)
Screenshot: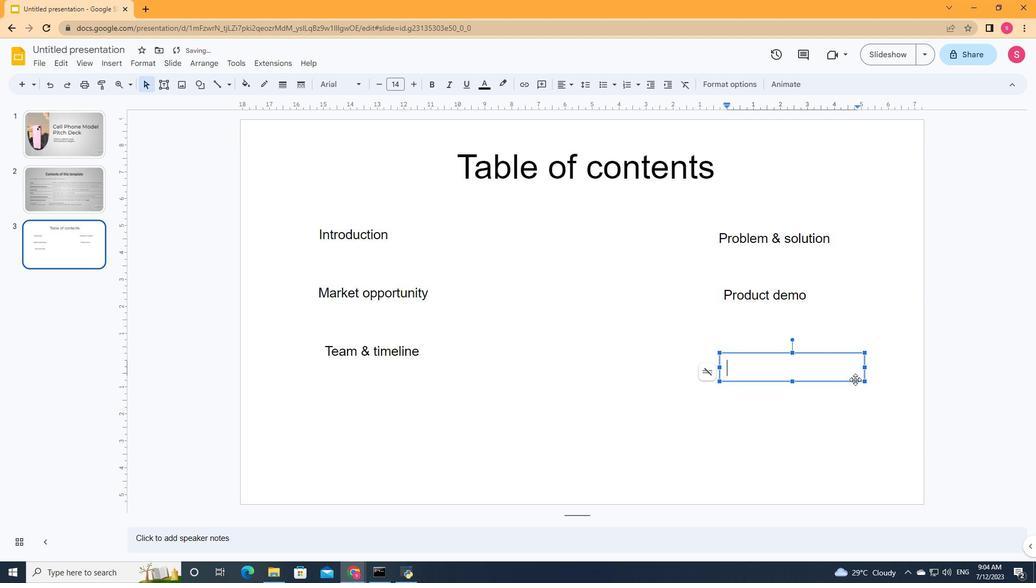 
Action: Key pressed <Key.shift>Financial<Key.space><Key.shift><Key.shift><Key.shift><Key.shift><Key.shift><Key.shift><Key.shift><Key.shift><Key.shift><Key.shift><Key.shift><Key.shift><Key.shift><Key.shift><Key.shift><Key.shift><Key.shift><Key.shift><Key.shift><Key.shift>&<Key.space>metrics
Screenshot: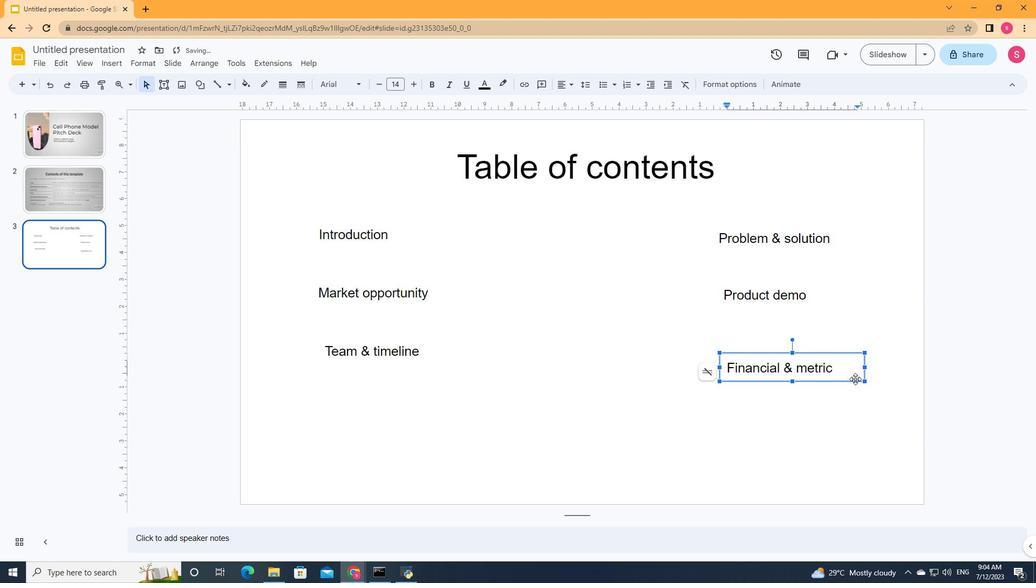 
Action: Mouse moved to (748, 409)
Screenshot: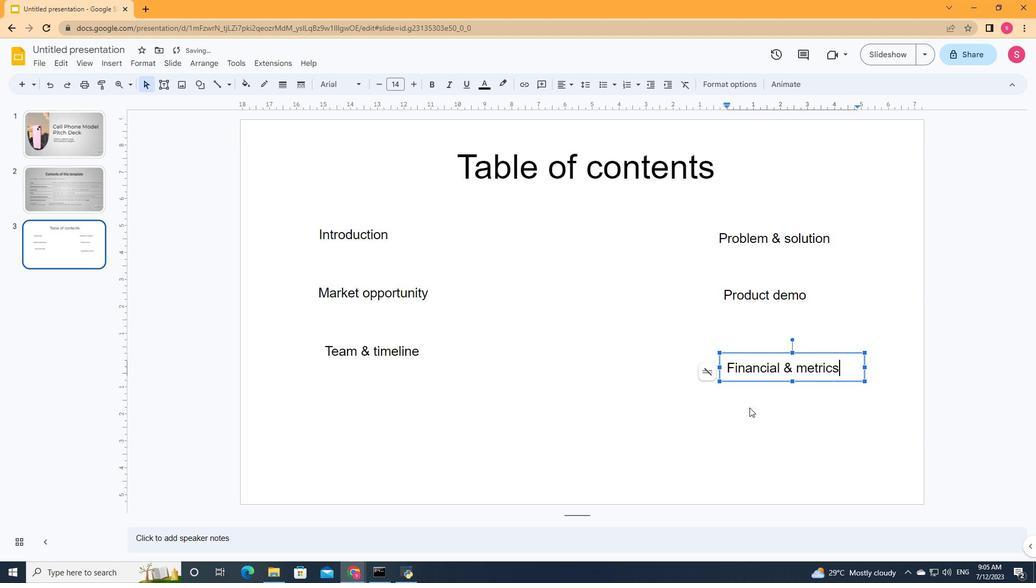 
Action: Mouse pressed left at (748, 409)
Screenshot: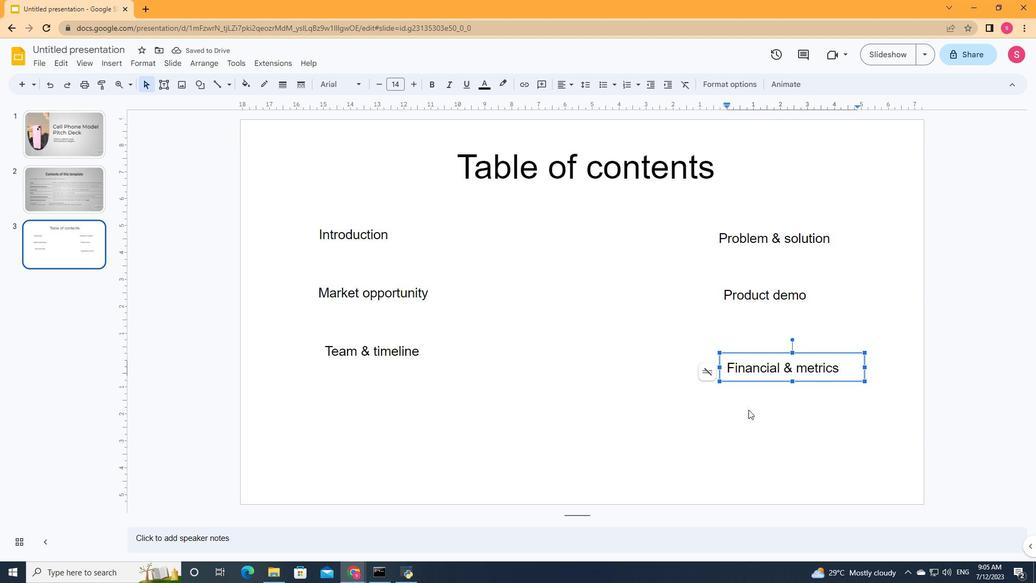 
Action: Mouse moved to (199, 82)
Screenshot: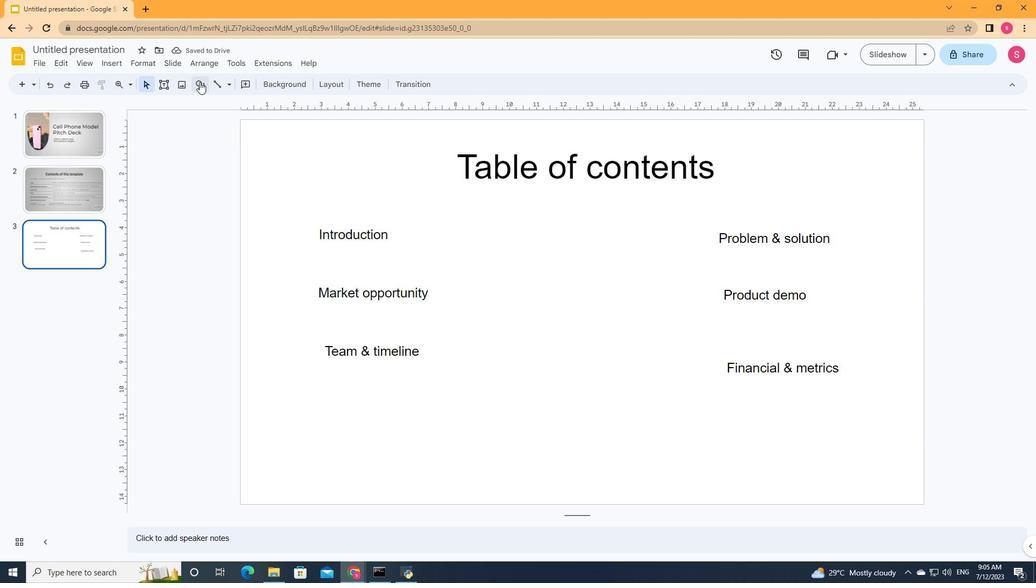 
Action: Mouse pressed left at (199, 82)
Screenshot: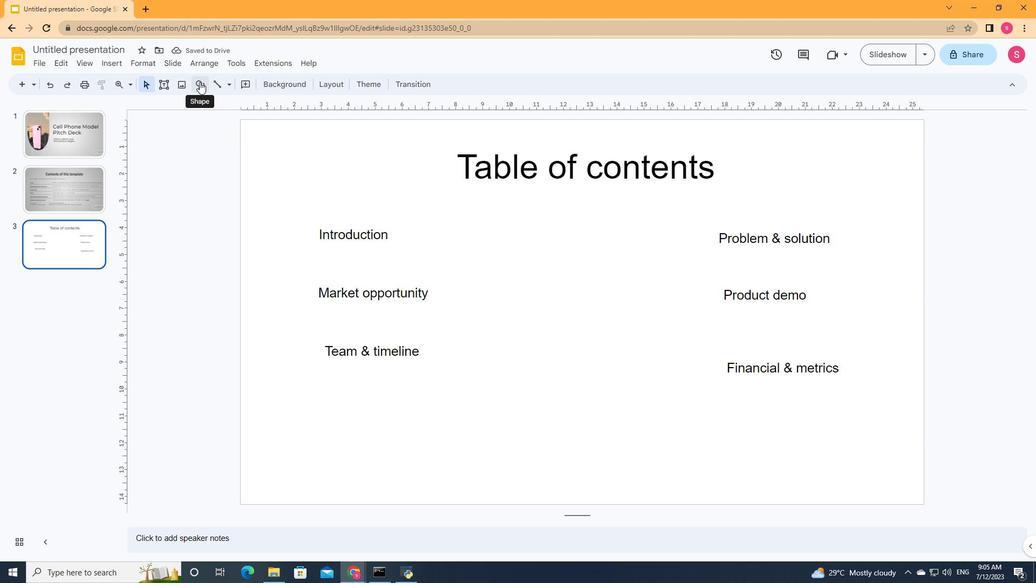 
Action: Mouse moved to (218, 101)
Screenshot: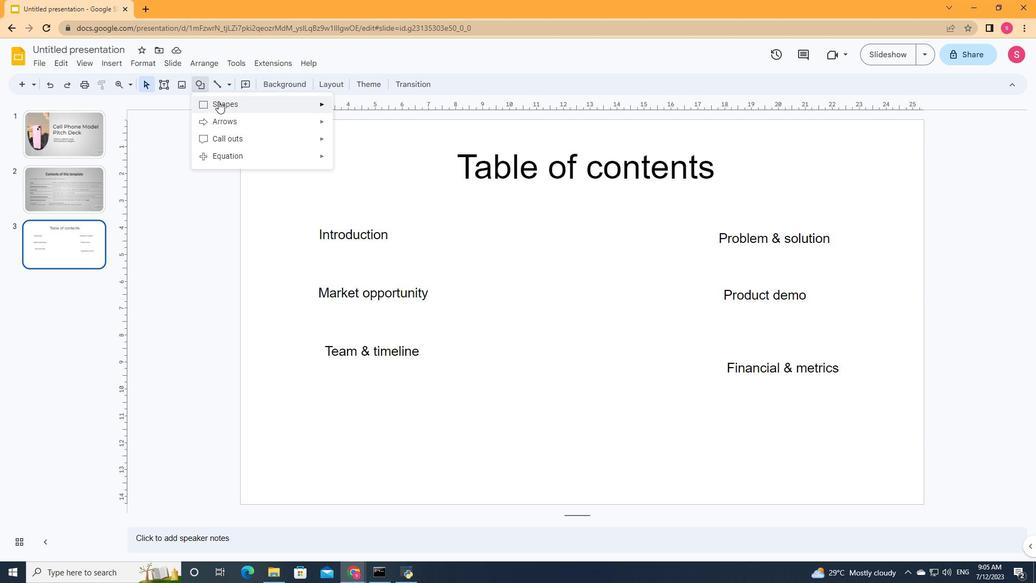 
Action: Mouse pressed left at (218, 101)
Screenshot: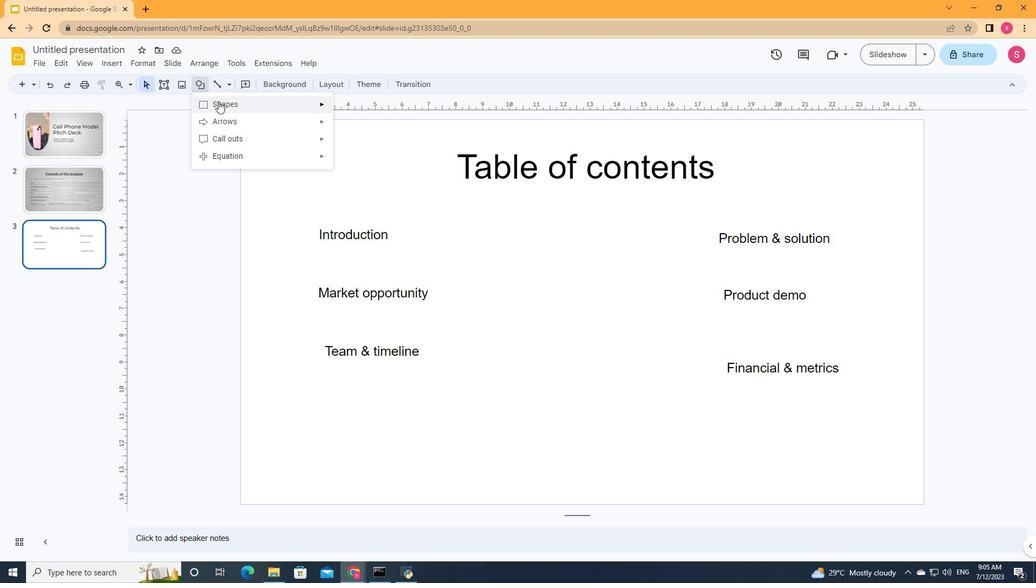 
Action: Mouse moved to (434, 171)
Screenshot: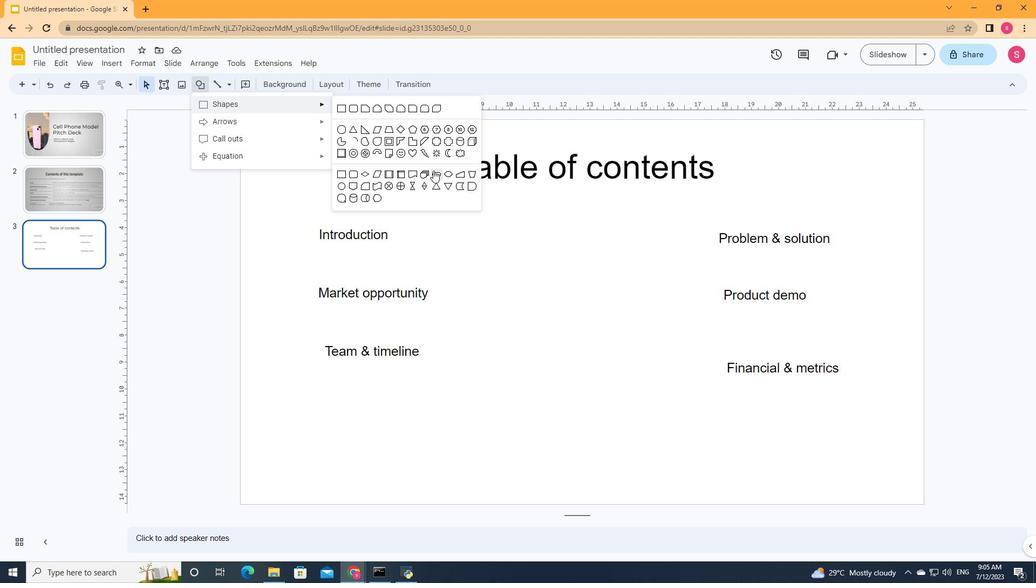 
Action: Mouse pressed left at (434, 171)
Screenshot: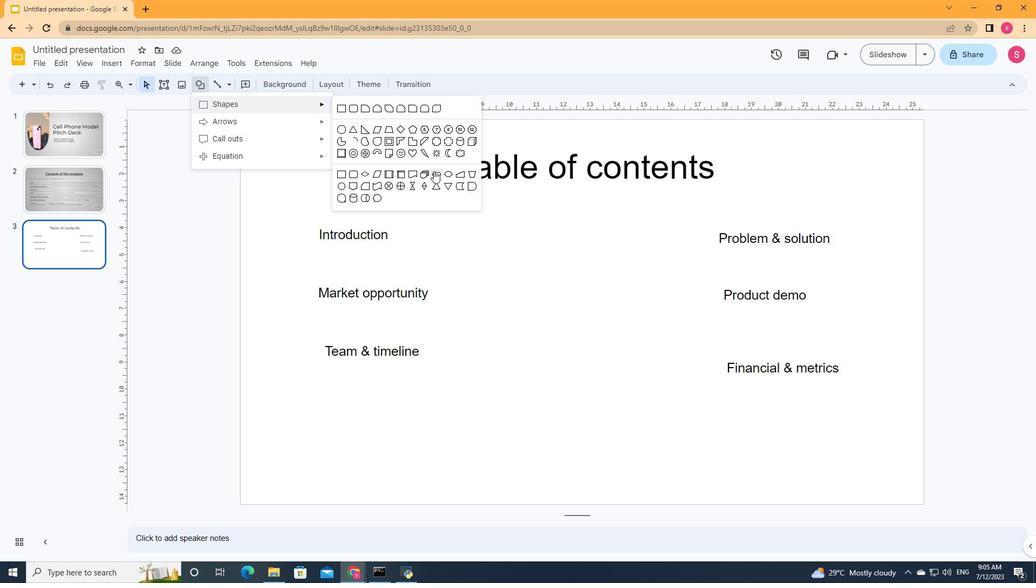 
Action: Mouse moved to (446, 230)
Screenshot: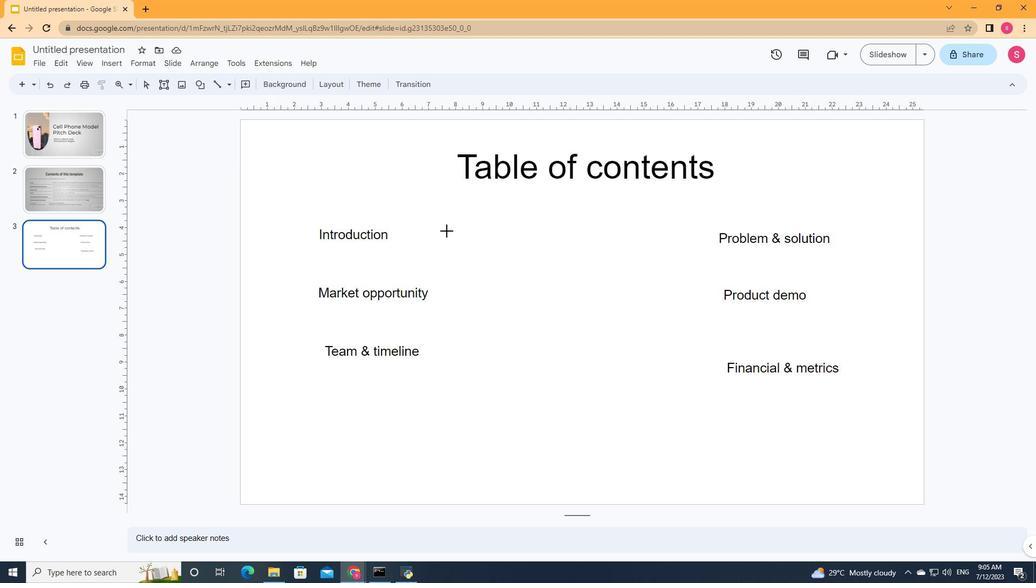 
Action: Mouse pressed left at (446, 230)
Screenshot: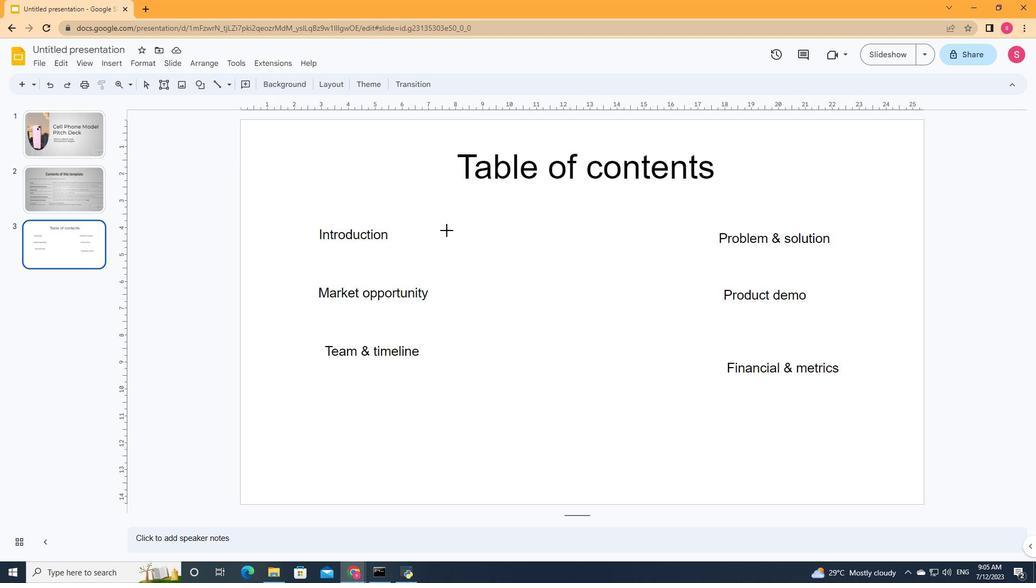 
Action: Mouse moved to (248, 86)
Screenshot: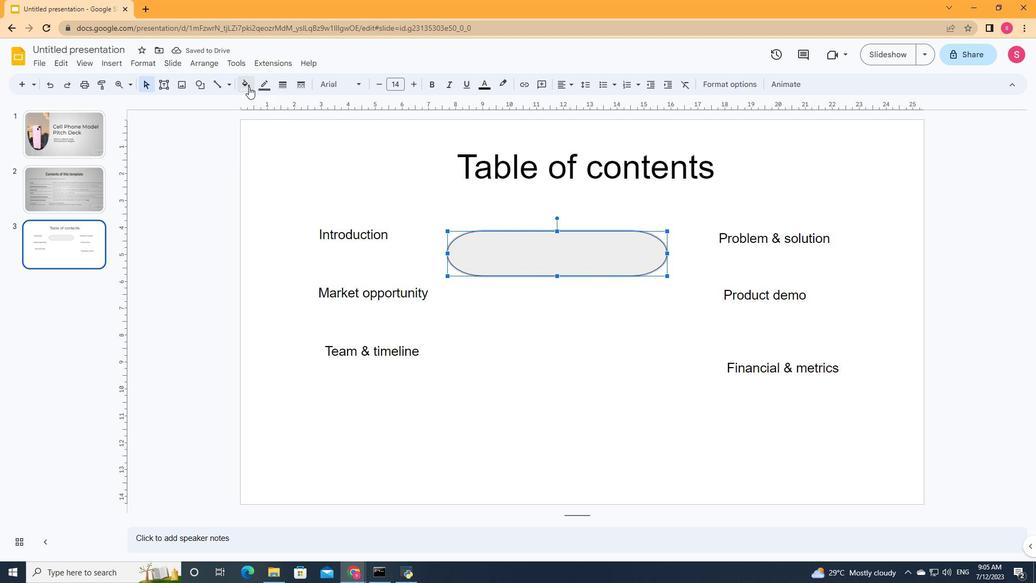 
Action: Mouse pressed left at (248, 86)
Screenshot: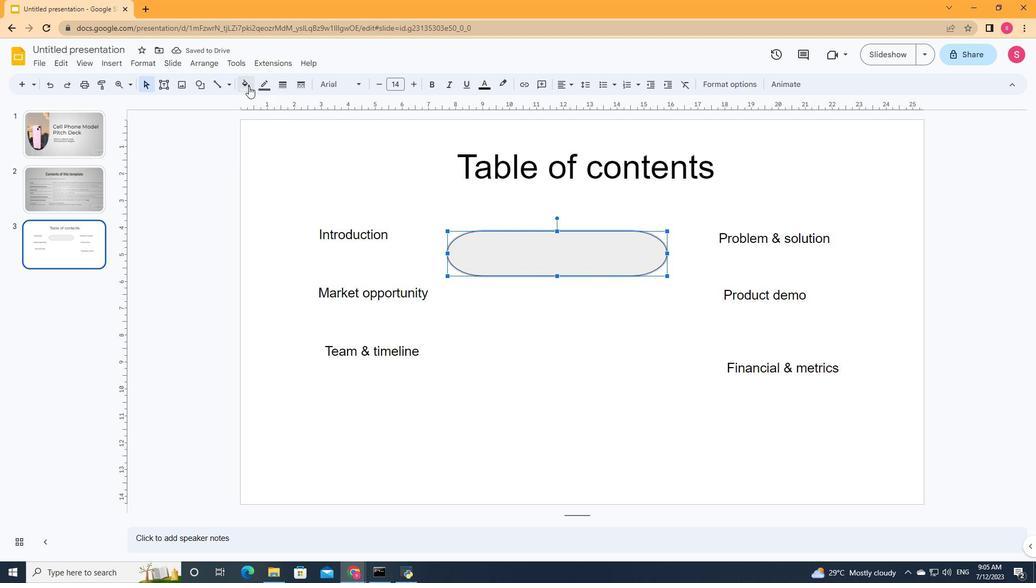 
Action: Mouse moved to (297, 300)
Screenshot: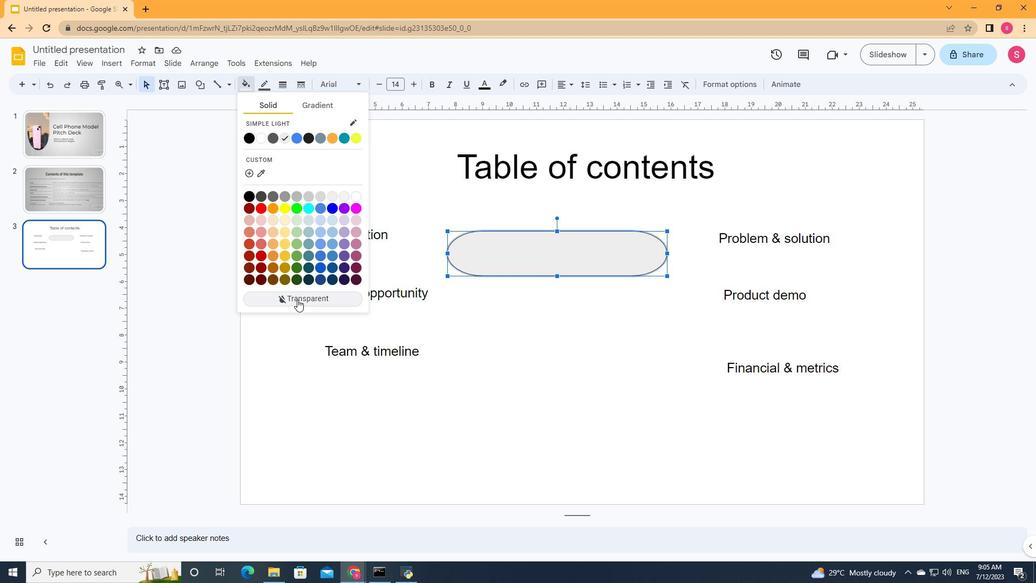 
Action: Mouse pressed left at (297, 300)
Screenshot: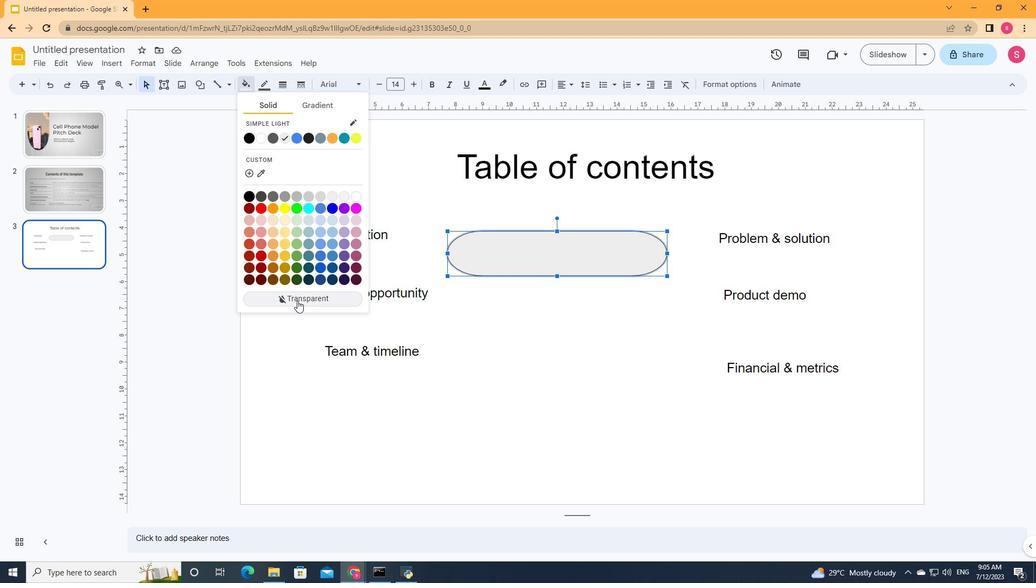
Action: Mouse moved to (603, 298)
Screenshot: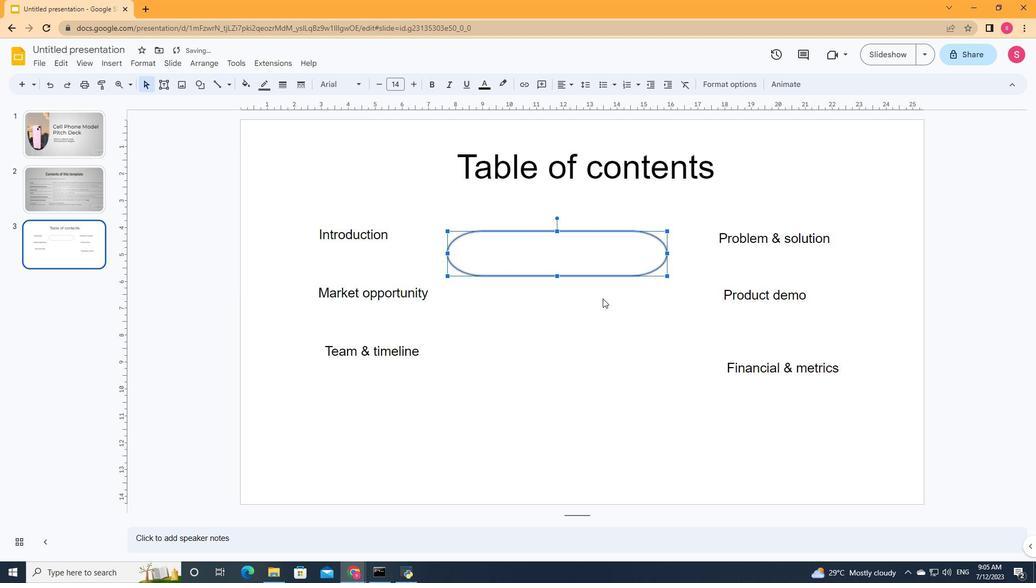 
Action: Mouse pressed left at (603, 298)
Screenshot: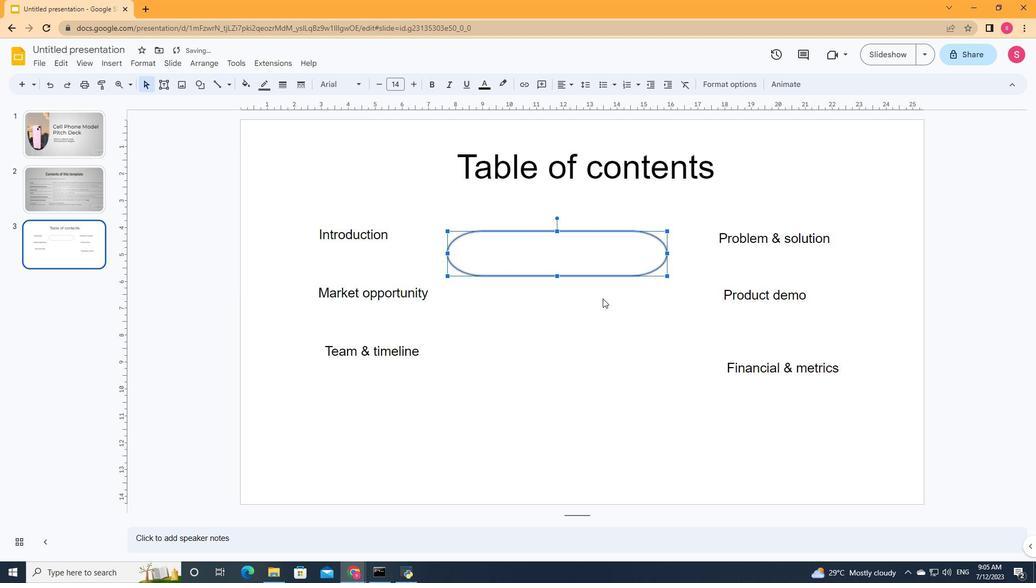 
Action: Mouse moved to (544, 229)
Screenshot: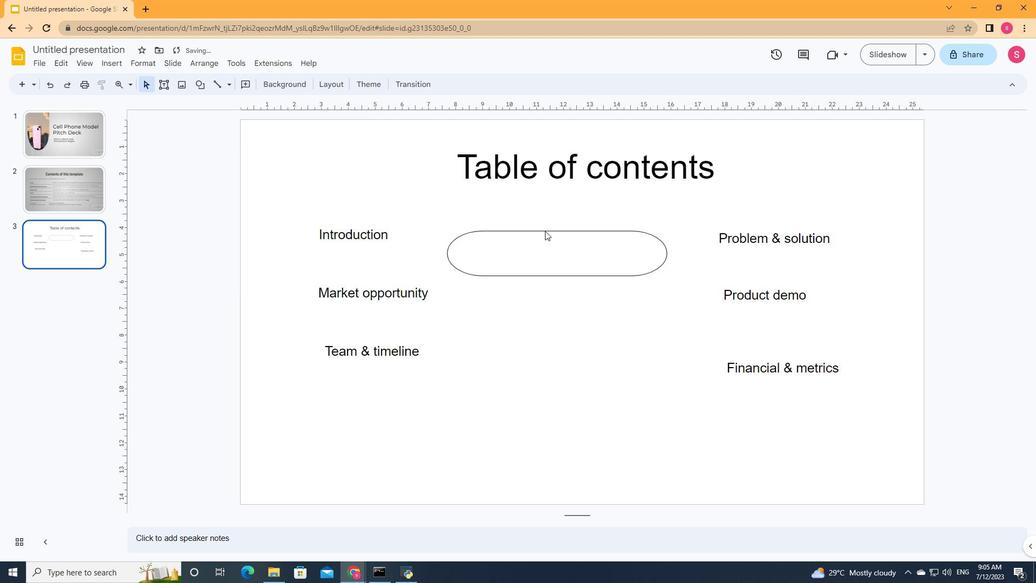 
Action: Mouse pressed left at (544, 229)
Screenshot: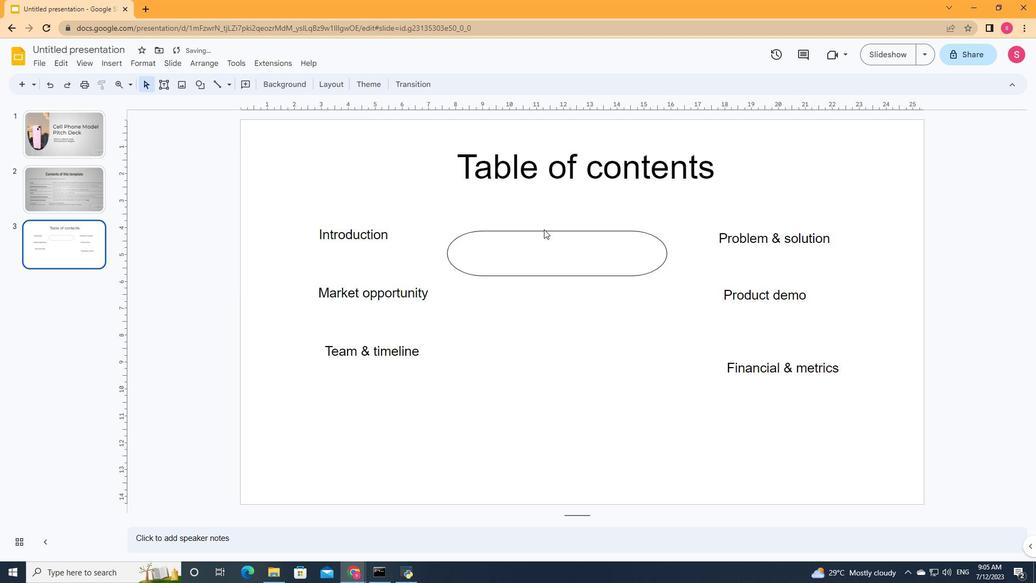 
Action: Mouse moved to (269, 89)
Screenshot: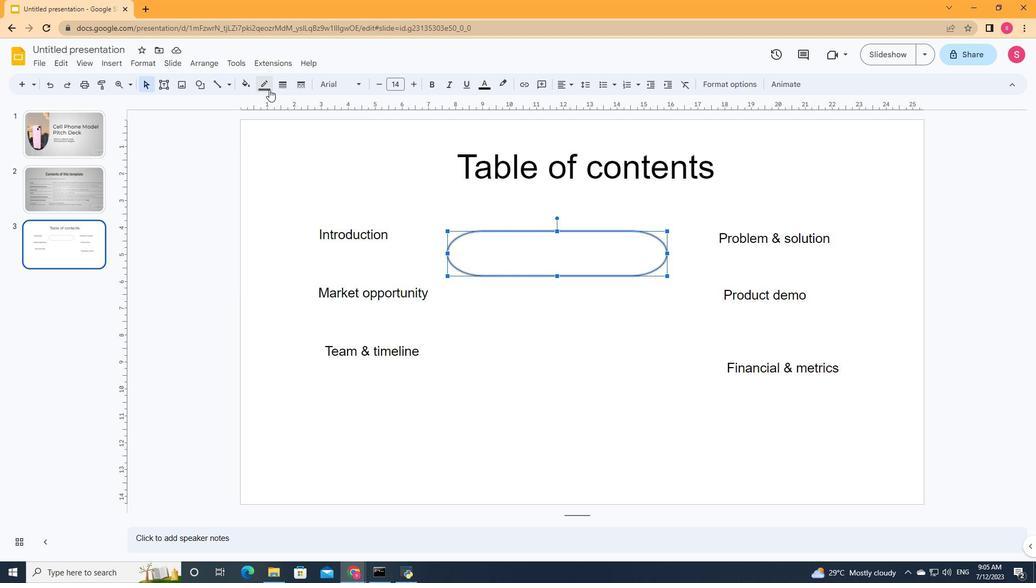 
Action: Mouse pressed left at (269, 89)
Screenshot: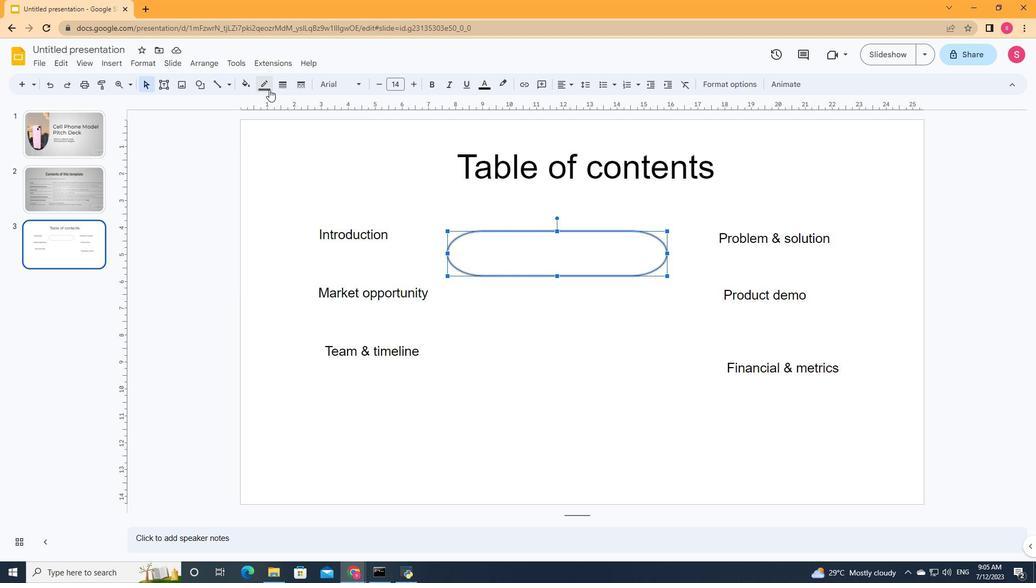 
Action: Mouse moved to (304, 178)
Screenshot: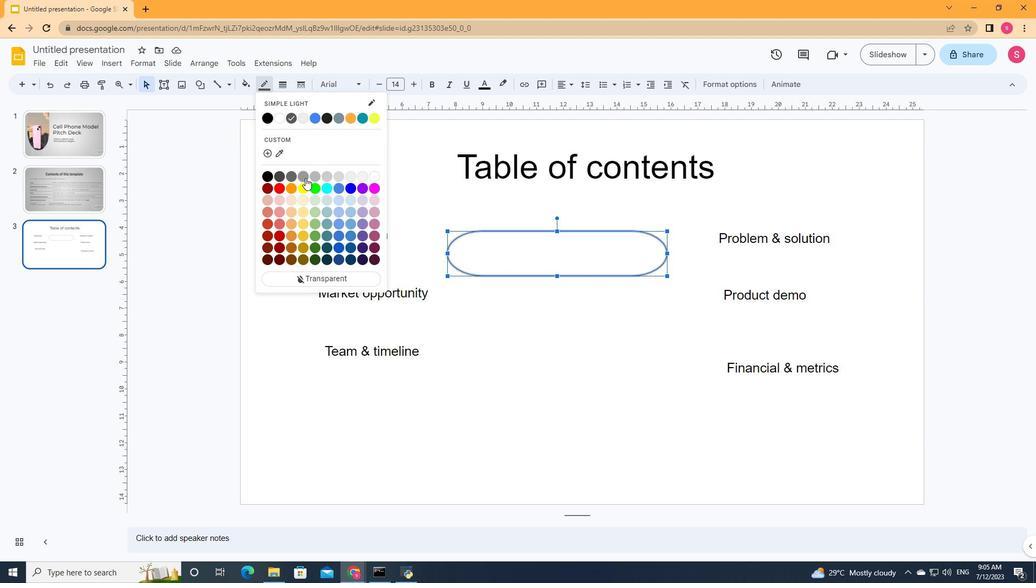 
Action: Mouse pressed left at (304, 178)
Screenshot: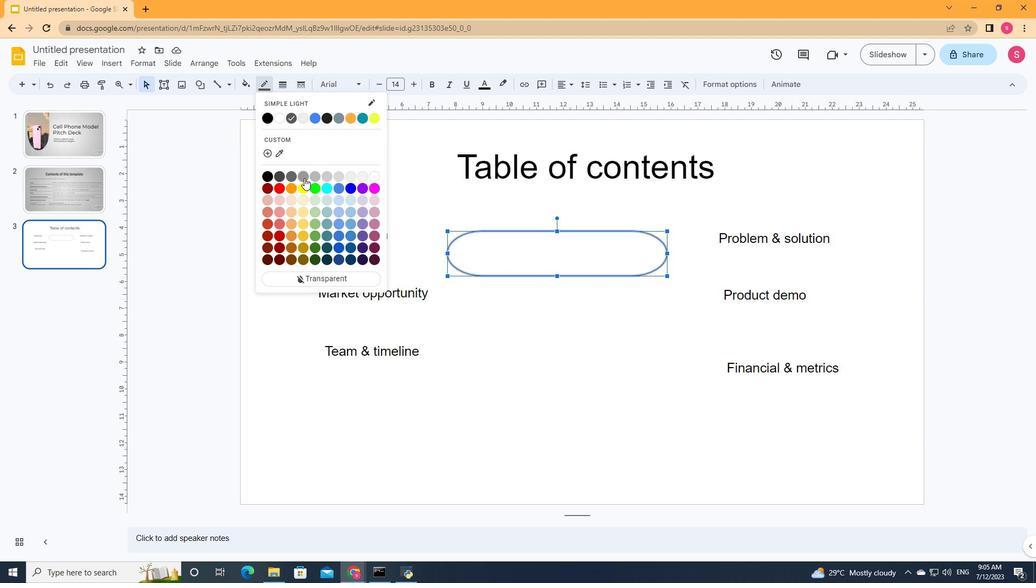 
Action: Mouse moved to (633, 296)
Screenshot: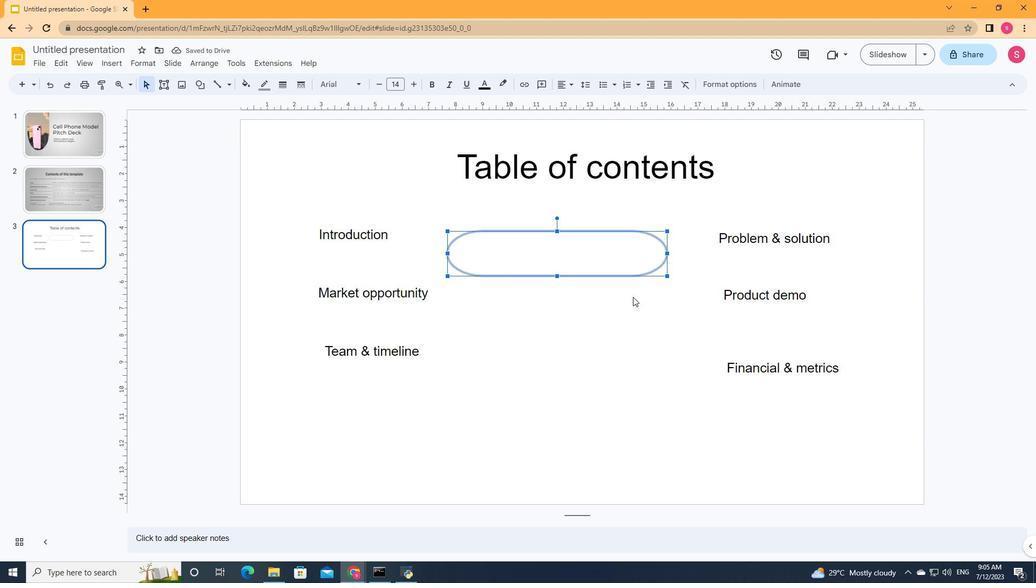 
Action: Mouse pressed left at (633, 296)
Screenshot: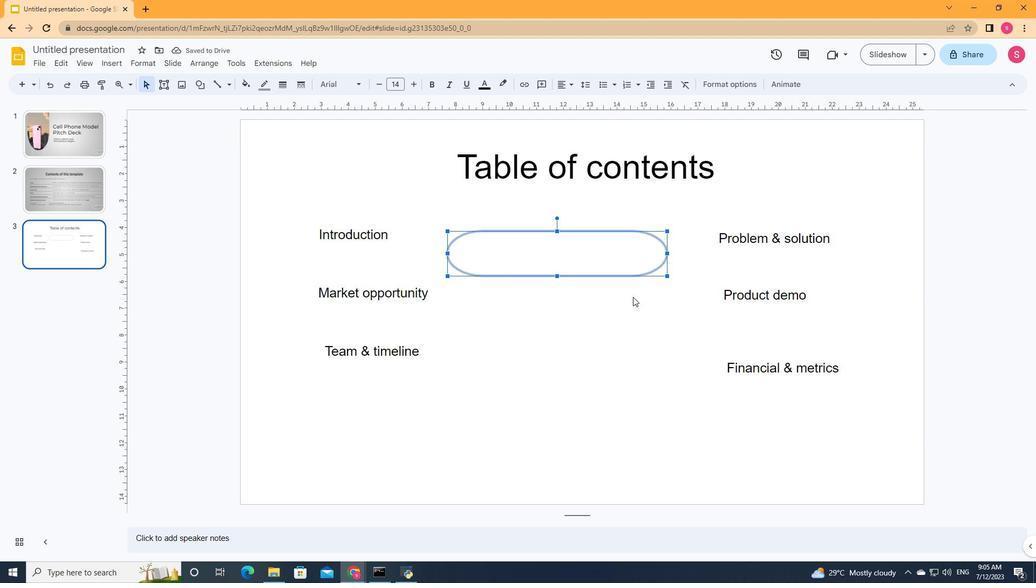 
Action: Mouse moved to (587, 232)
Screenshot: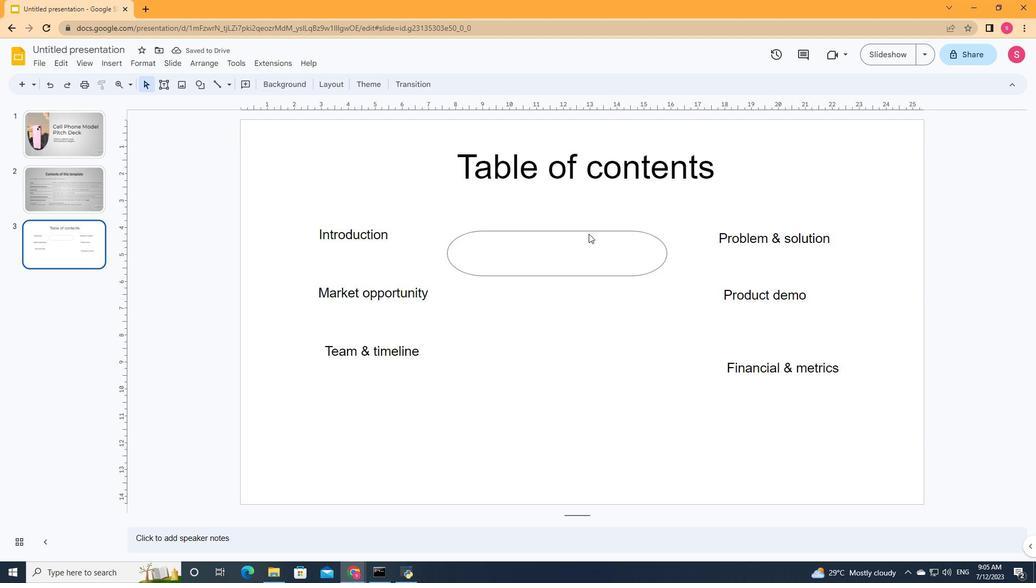 
Action: Mouse pressed left at (587, 232)
Screenshot: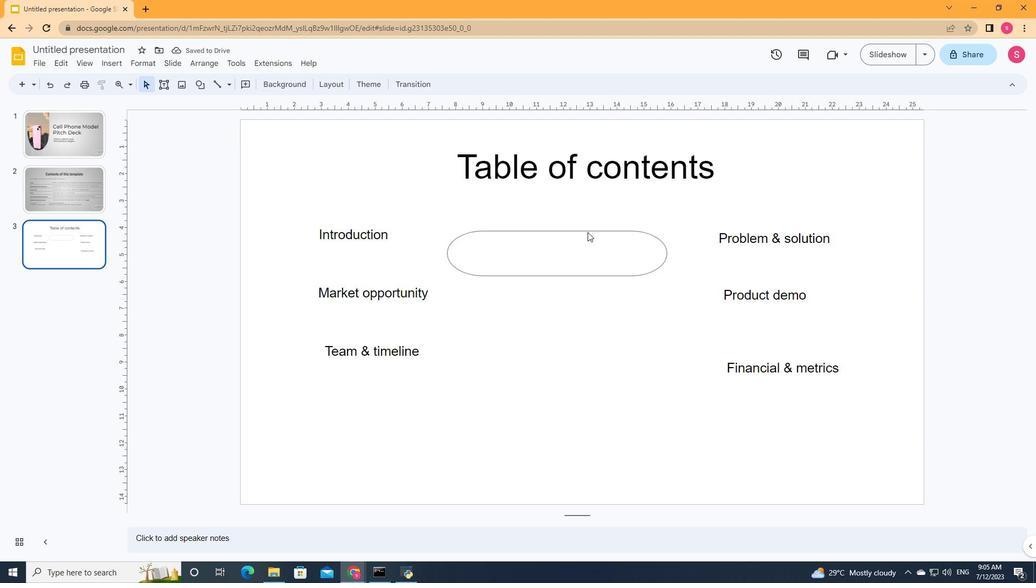 
Action: Mouse moved to (587, 232)
Screenshot: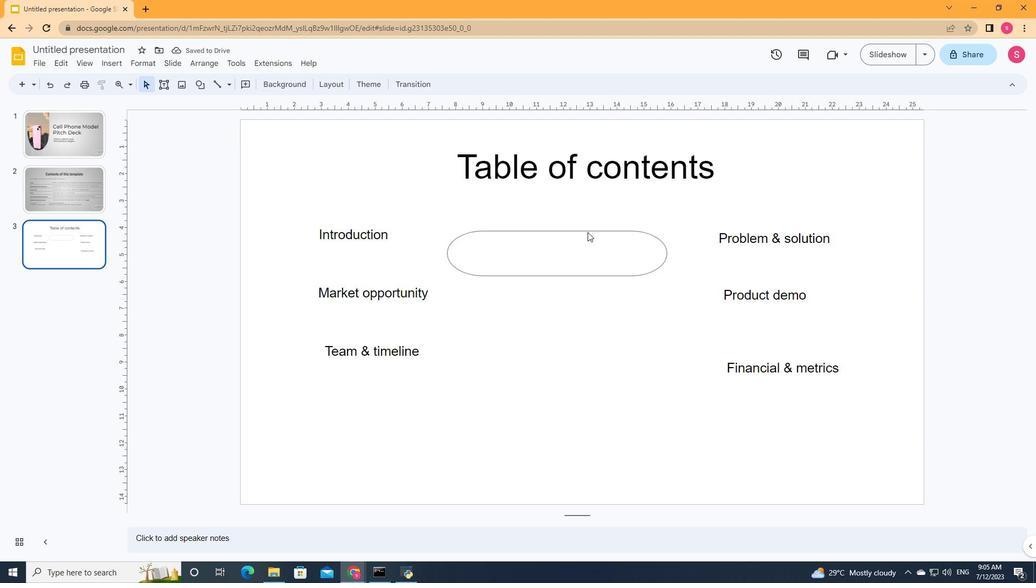 
Action: Key pressed ctrl+C
Screenshot: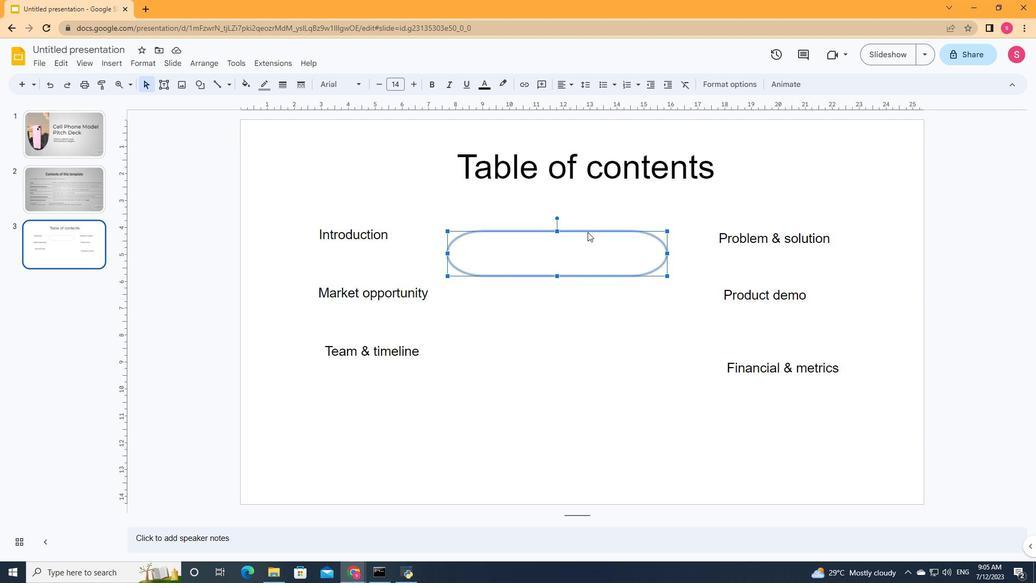 
Action: Mouse moved to (590, 298)
Screenshot: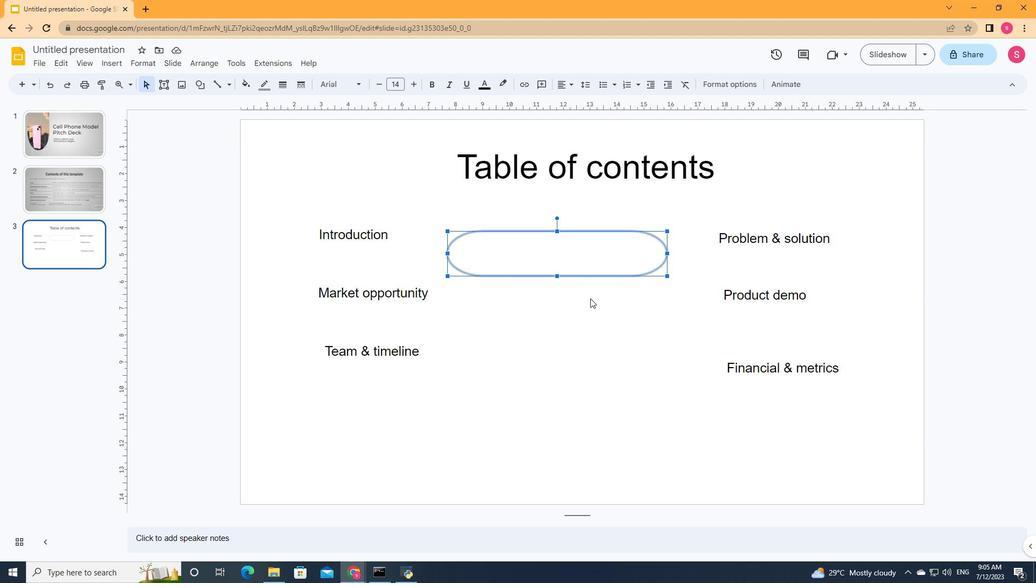 
Action: Mouse pressed left at (590, 298)
Screenshot: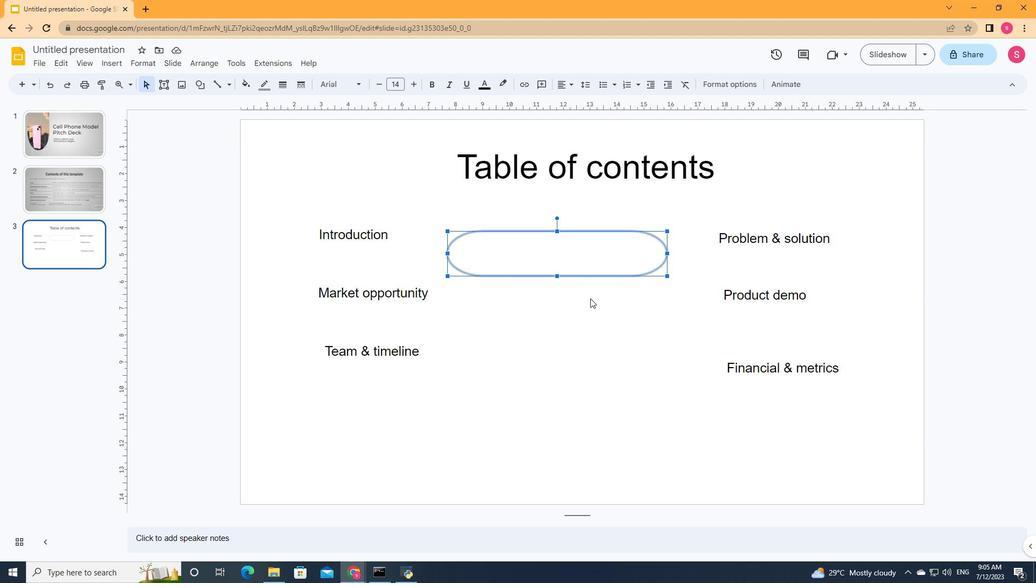 
Action: Key pressed ctrl+Vctrl+V
Screenshot: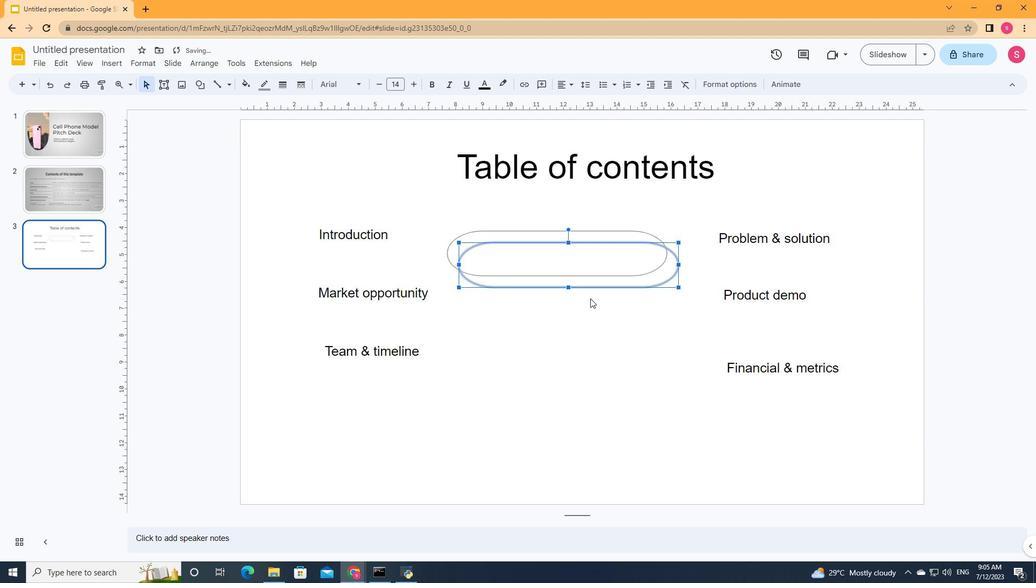 
Action: Mouse moved to (576, 255)
Screenshot: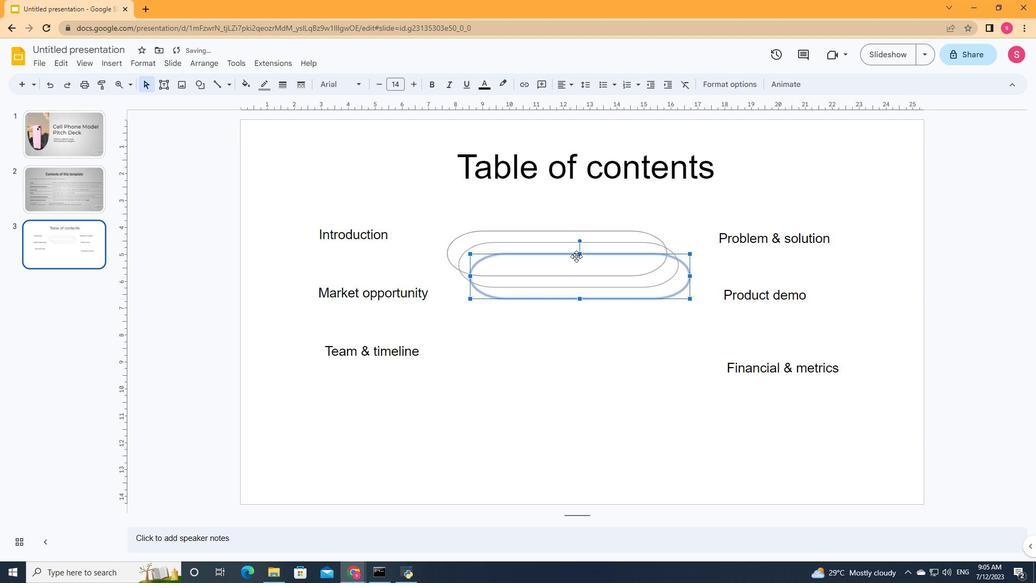 
Action: Mouse pressed left at (576, 255)
Screenshot: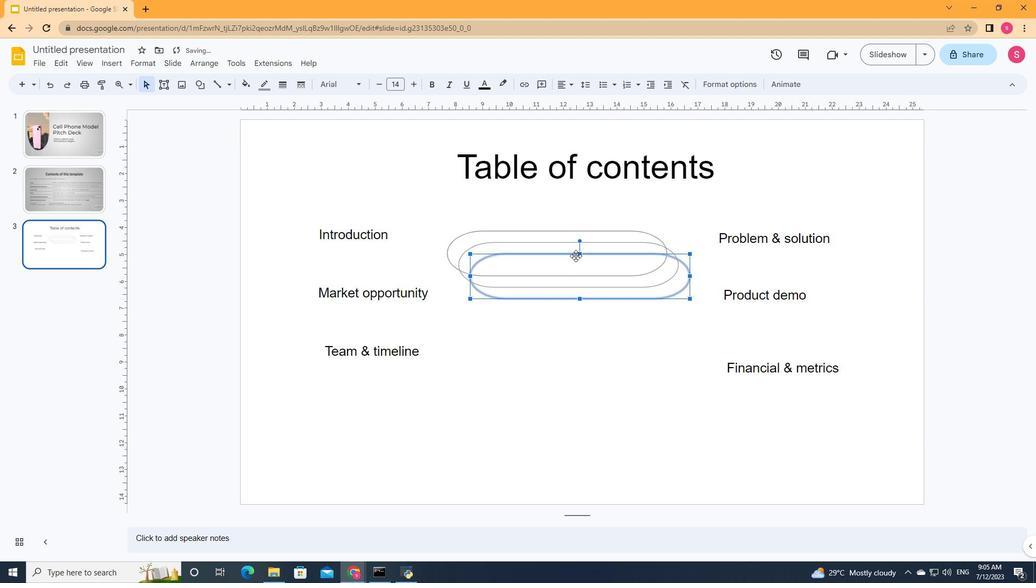 
Action: Mouse moved to (552, 244)
Screenshot: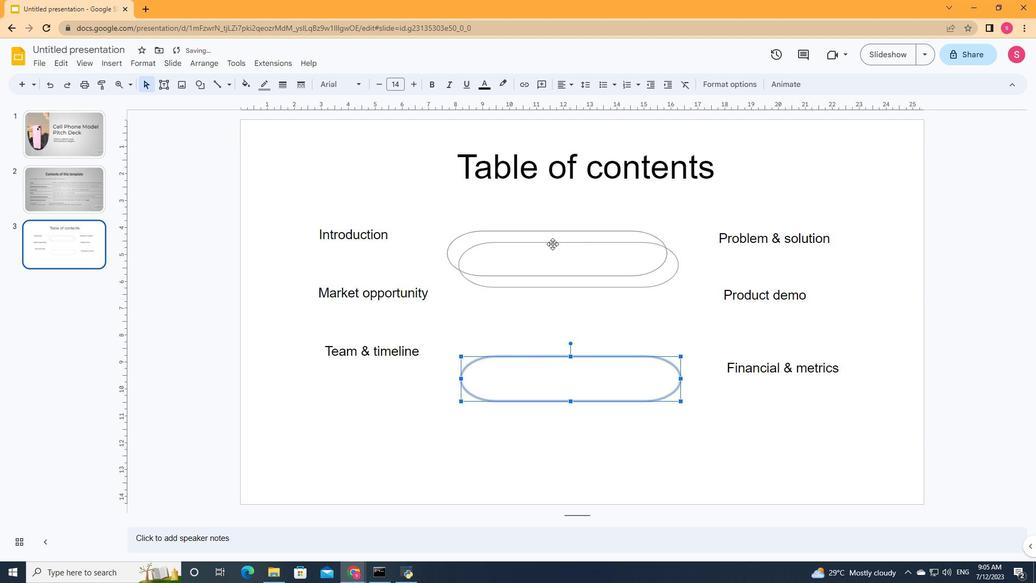 
Action: Mouse pressed left at (552, 244)
Screenshot: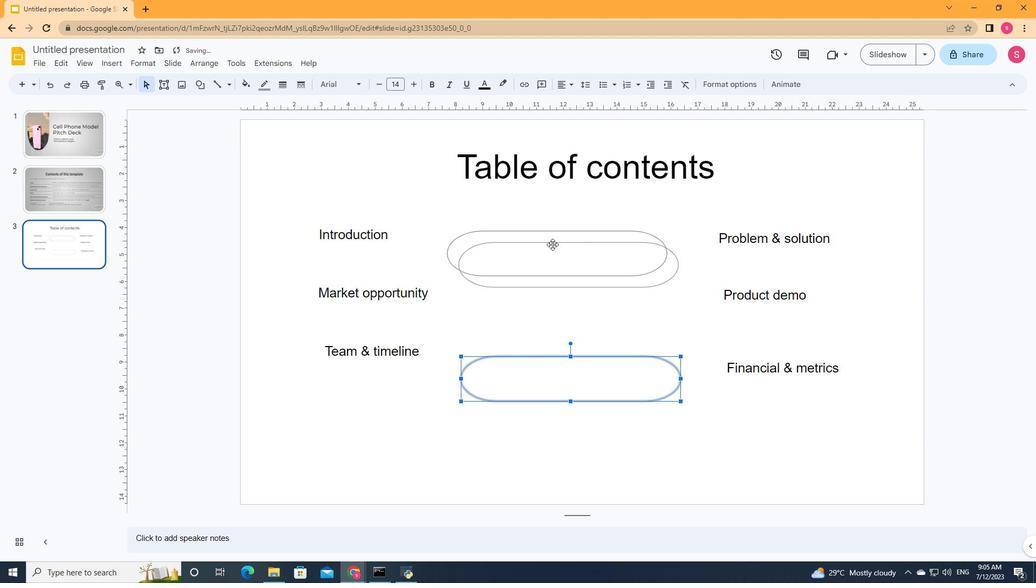 
Action: Mouse moved to (561, 232)
Screenshot: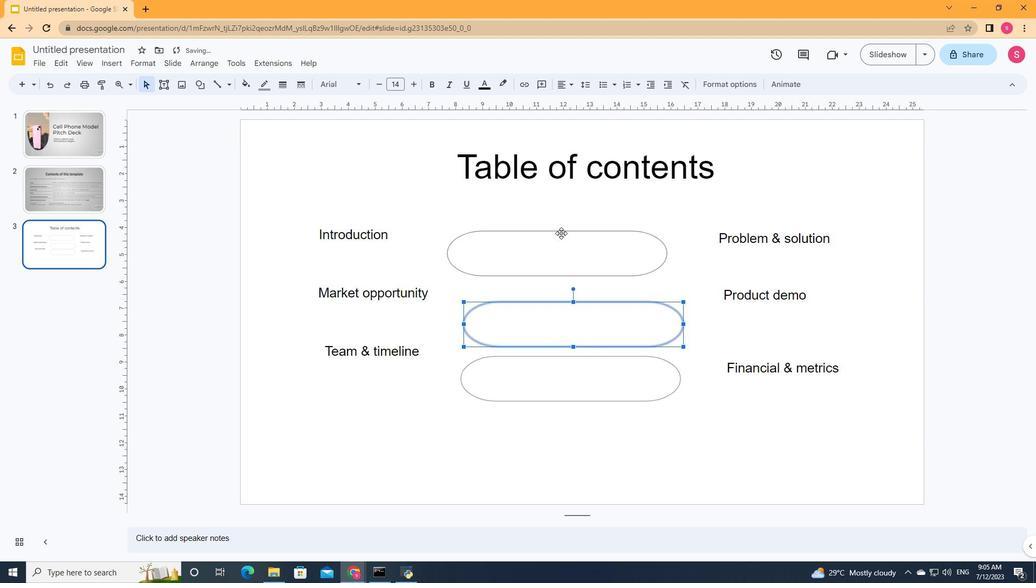 
Action: Mouse pressed left at (561, 232)
Screenshot: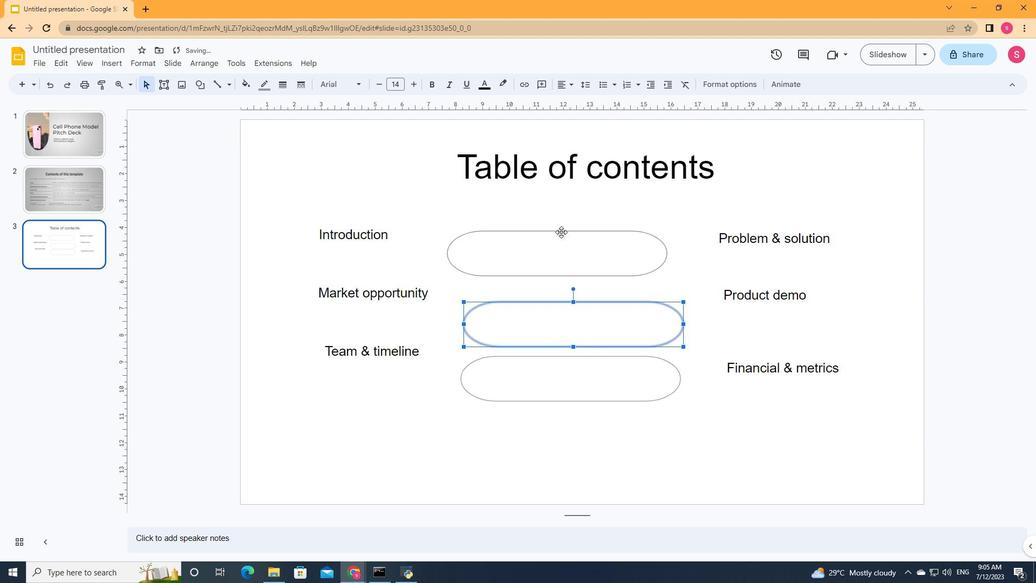 
Action: Mouse moved to (564, 302)
Screenshot: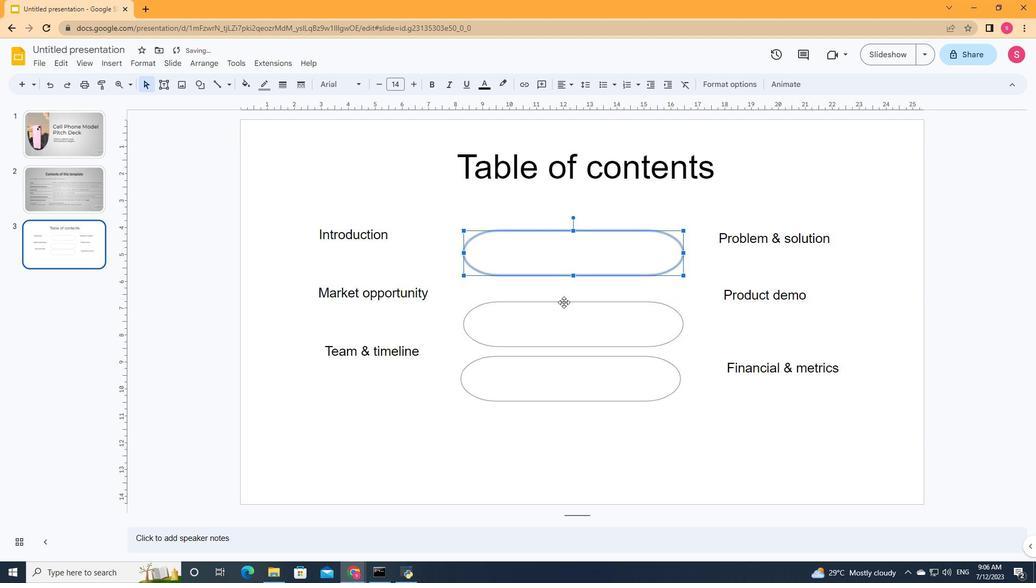 
Action: Mouse pressed left at (564, 302)
Screenshot: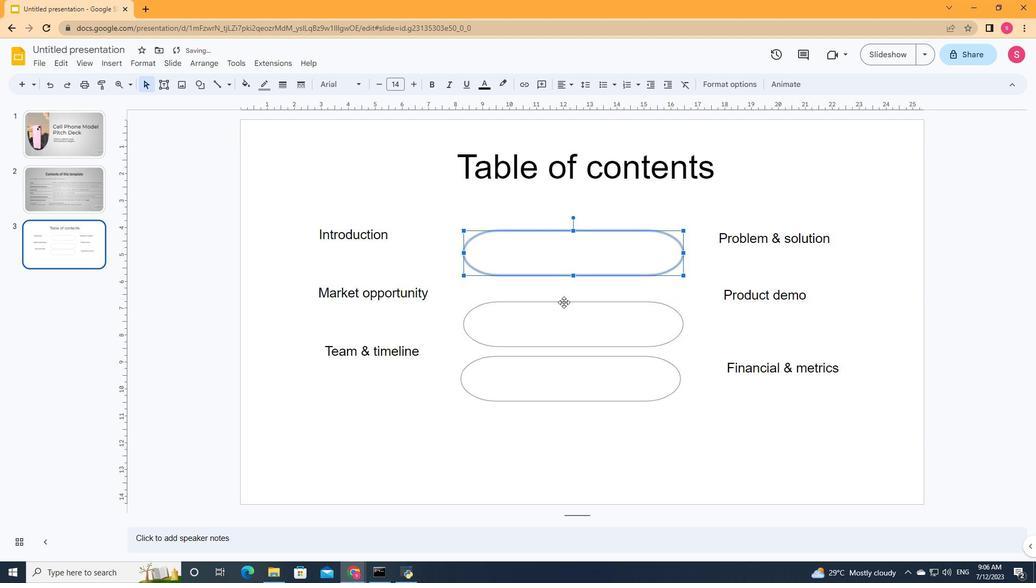 
Action: Mouse moved to (566, 357)
Screenshot: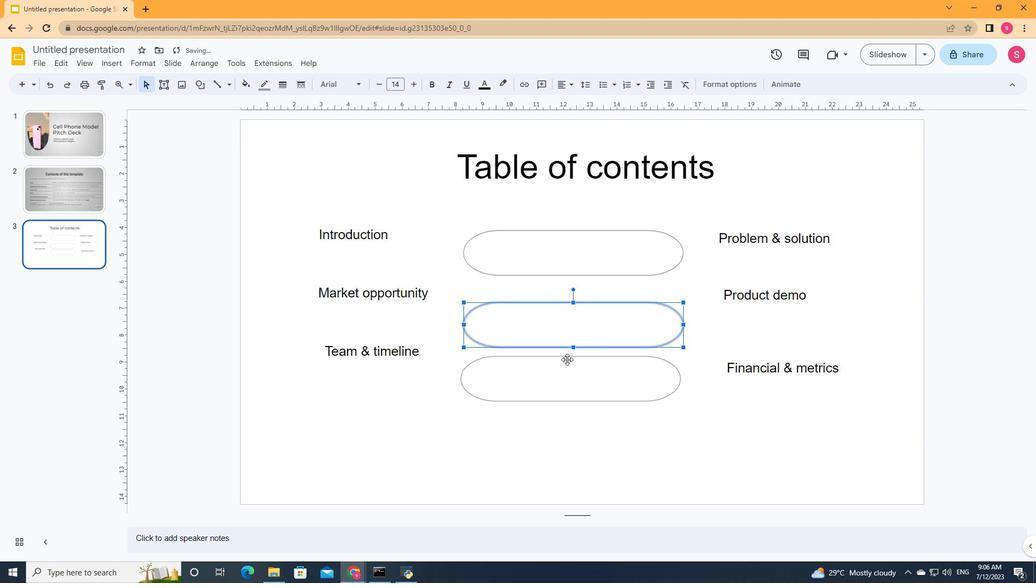 
Action: Mouse pressed left at (566, 357)
Screenshot: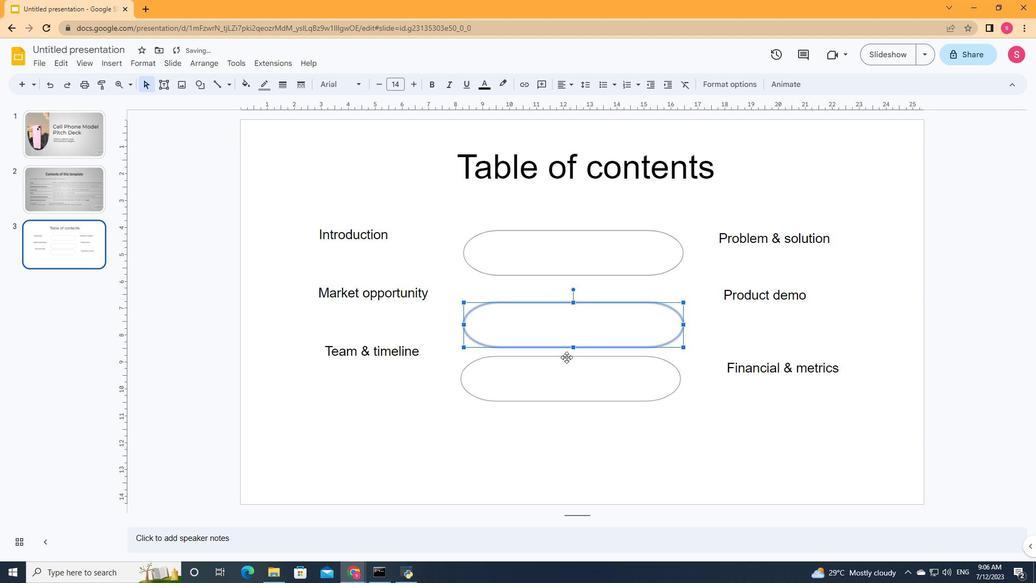 
Action: Mouse moved to (363, 235)
Screenshot: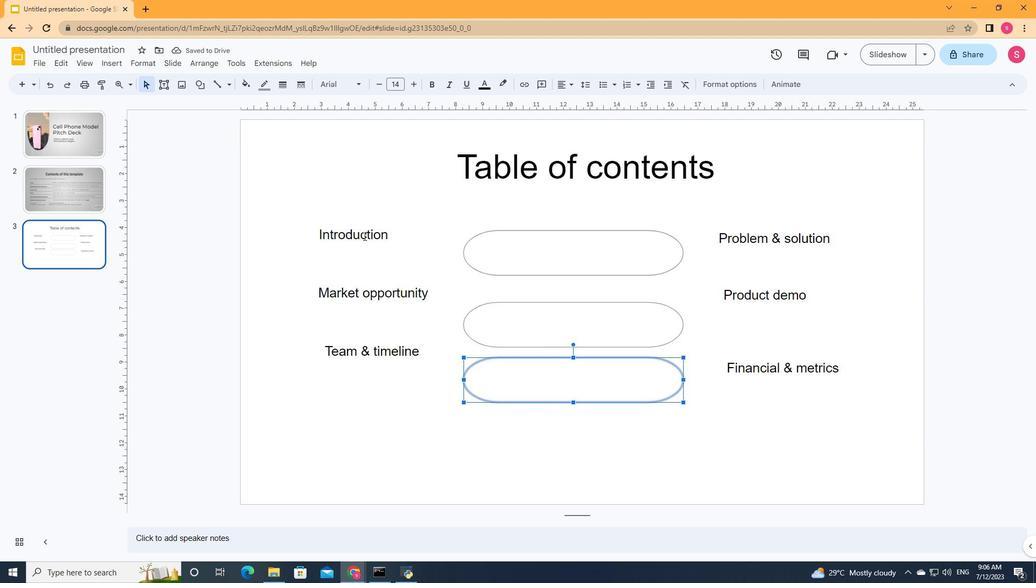 
Action: Mouse pressed left at (363, 235)
Screenshot: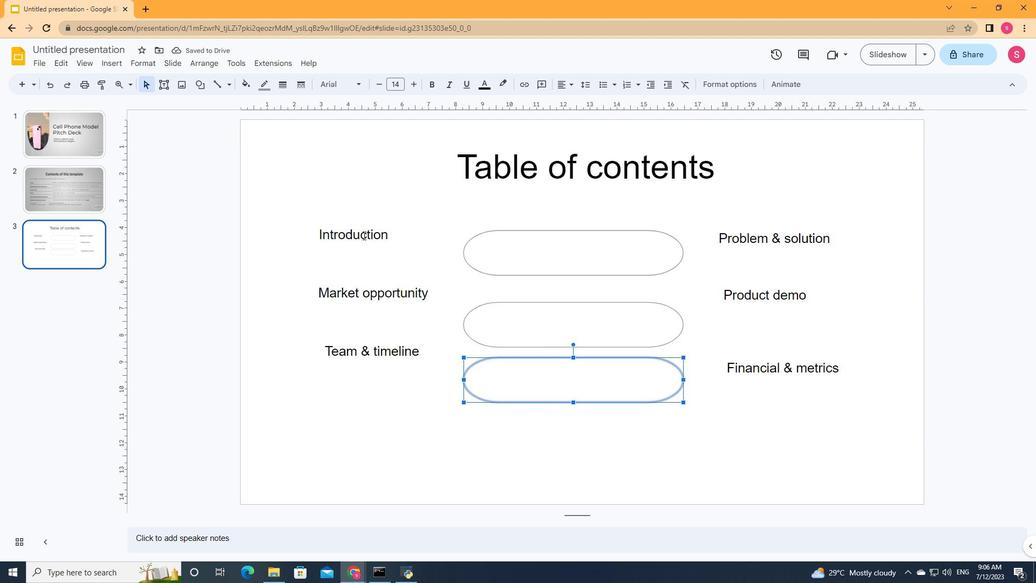 
Action: Mouse moved to (362, 223)
Screenshot: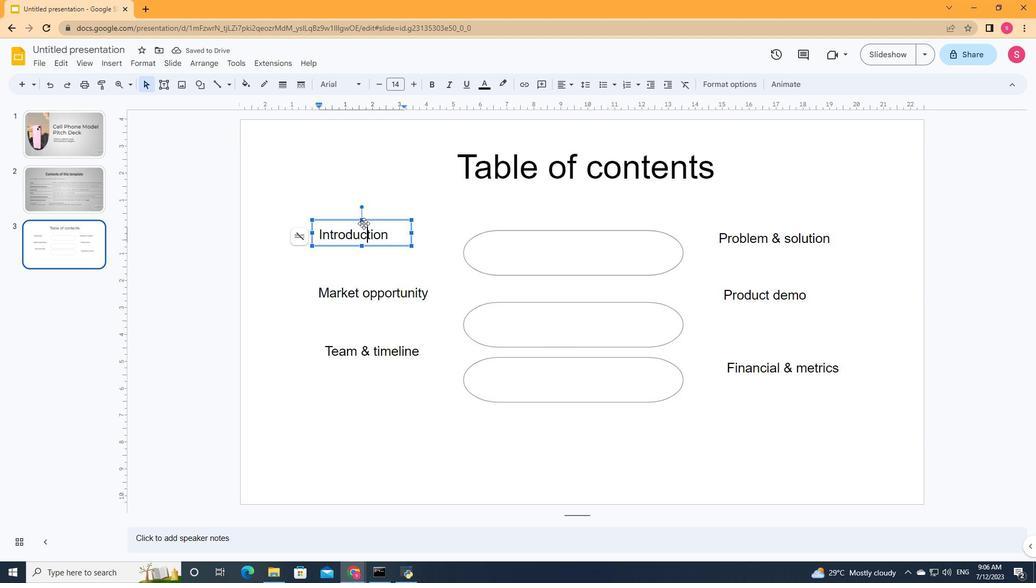 
Action: Mouse pressed left at (362, 223)
Screenshot: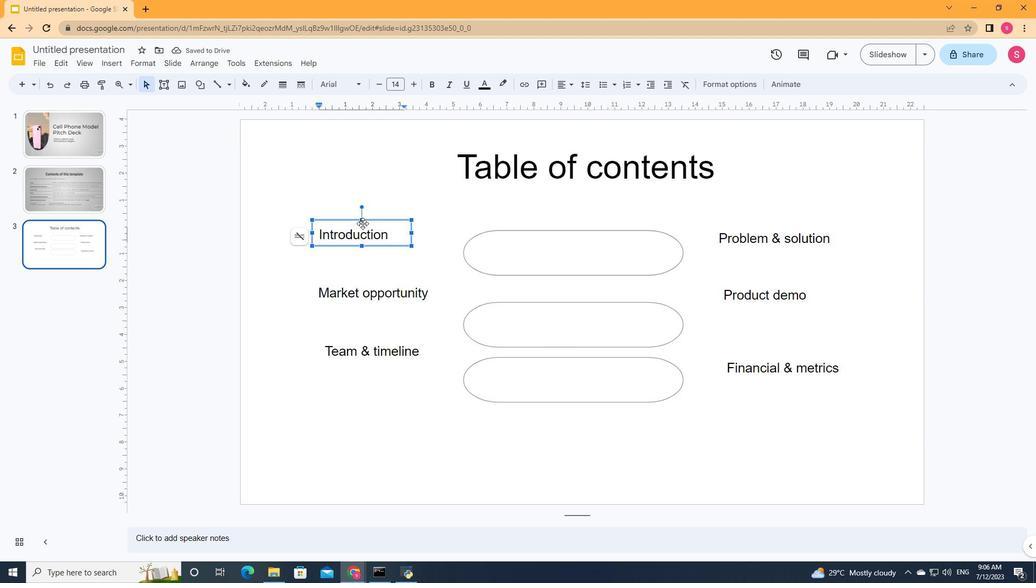 
Action: Mouse moved to (362, 294)
Screenshot: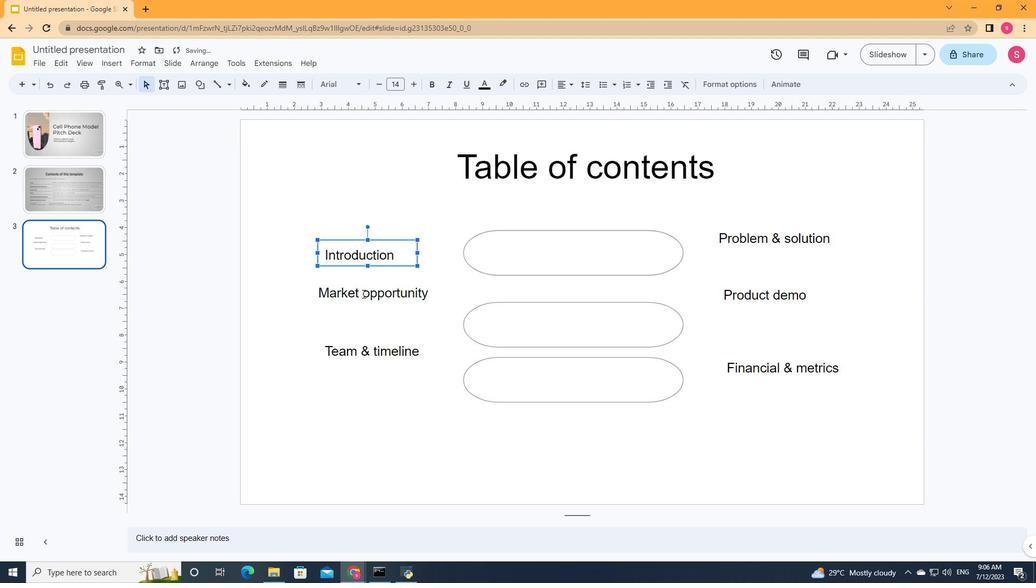
Action: Mouse pressed left at (362, 294)
Screenshot: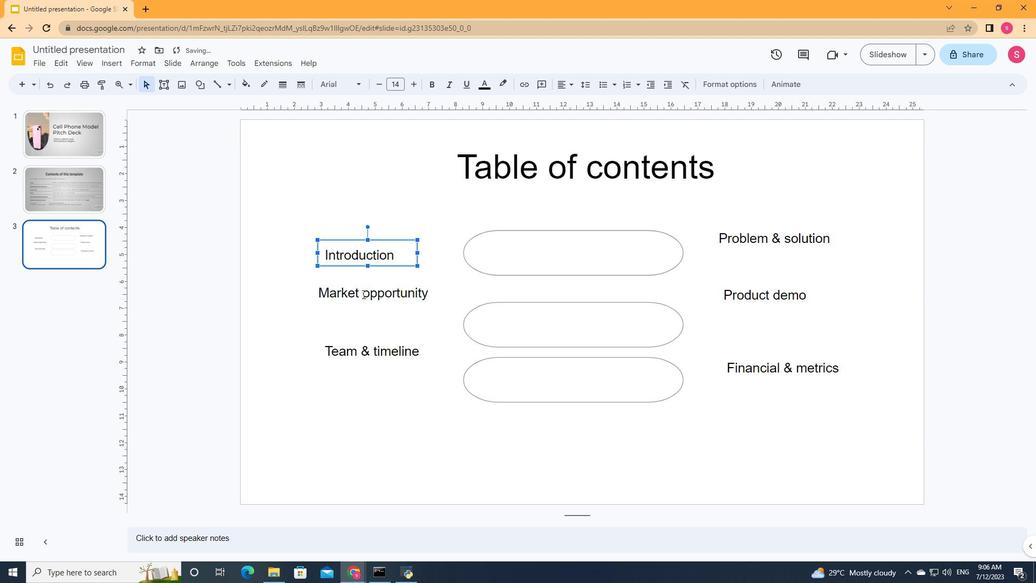 
Action: Mouse moved to (362, 277)
Screenshot: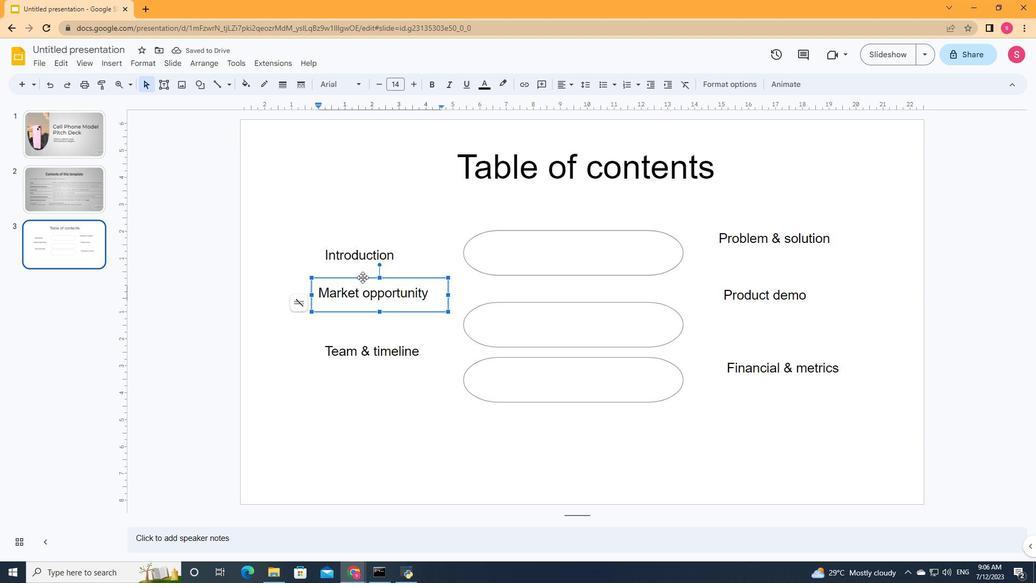 
Action: Mouse pressed left at (362, 277)
Screenshot: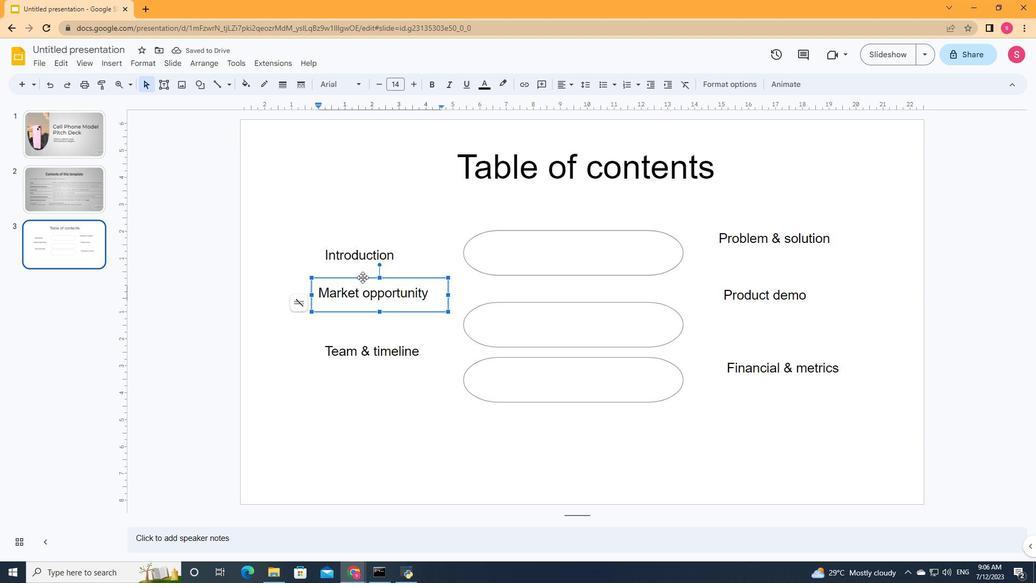 
Action: Mouse moved to (361, 350)
Screenshot: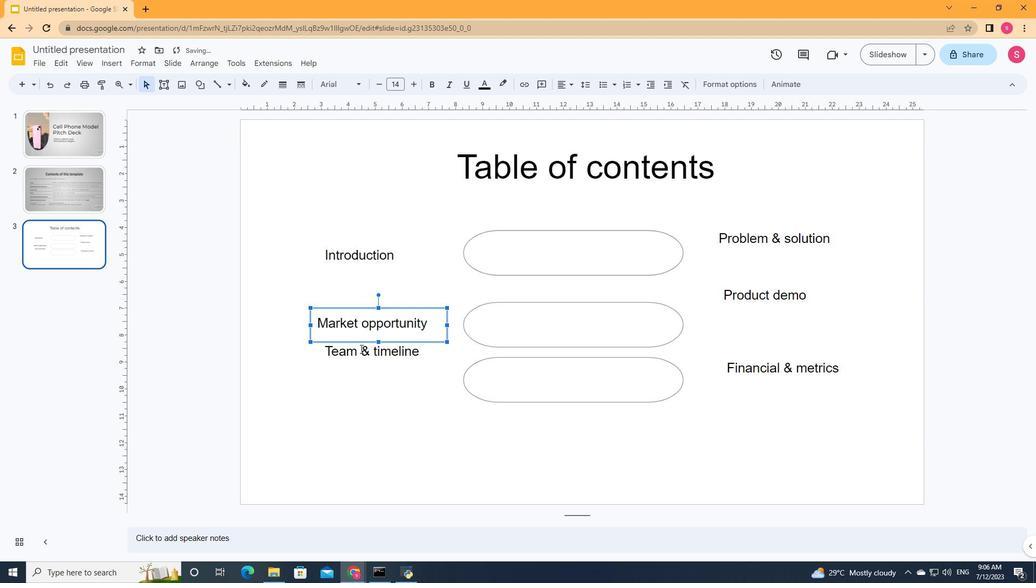 
Action: Mouse pressed left at (361, 350)
Screenshot: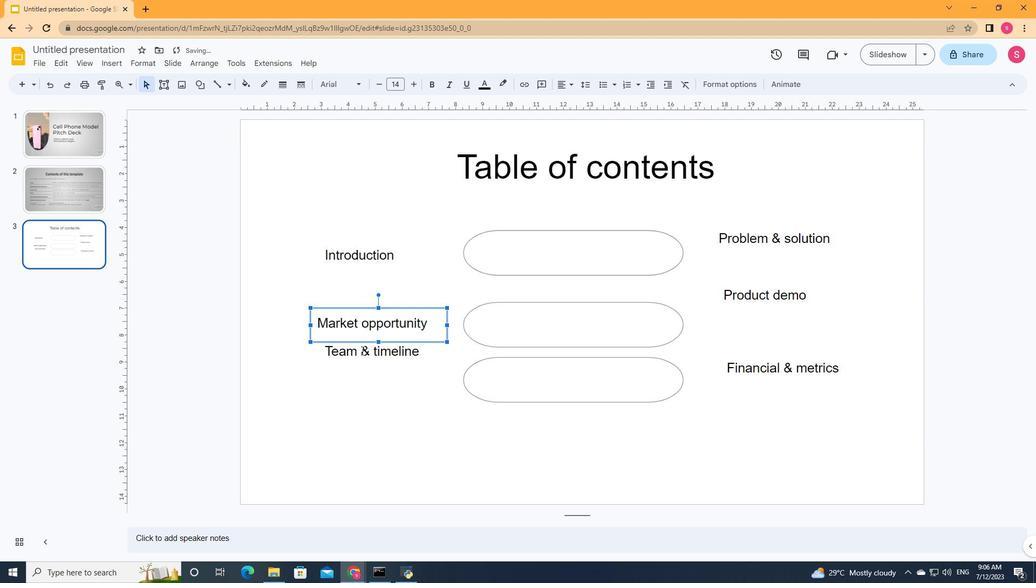 
Action: Mouse moved to (372, 335)
Screenshot: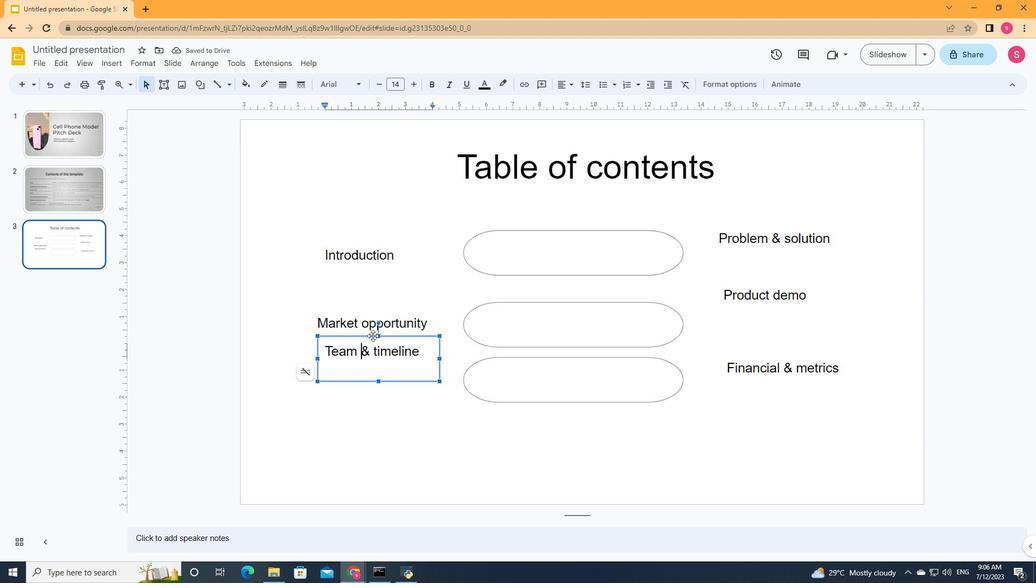 
Action: Mouse pressed left at (372, 335)
Screenshot: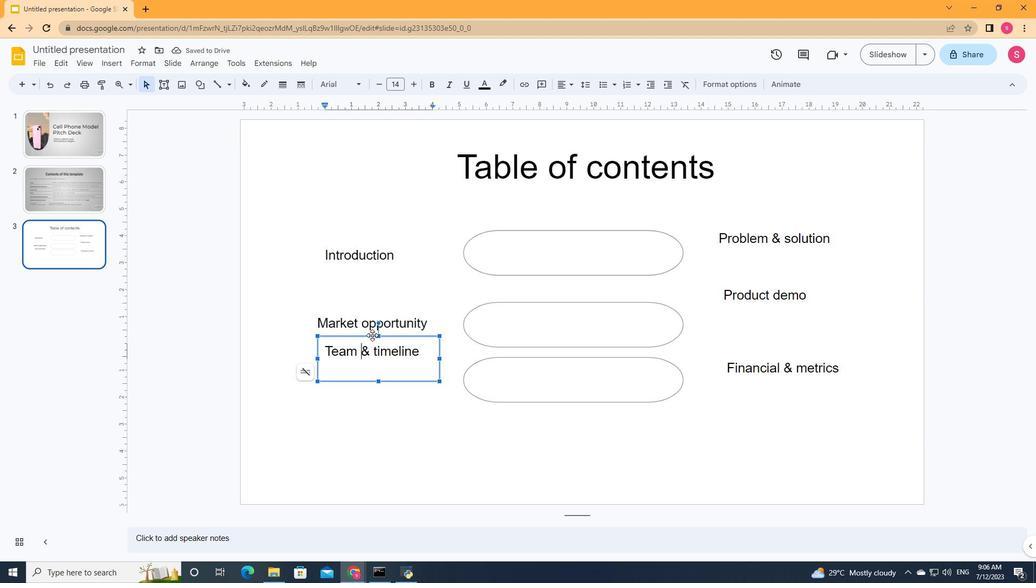 
Action: Mouse moved to (377, 401)
Screenshot: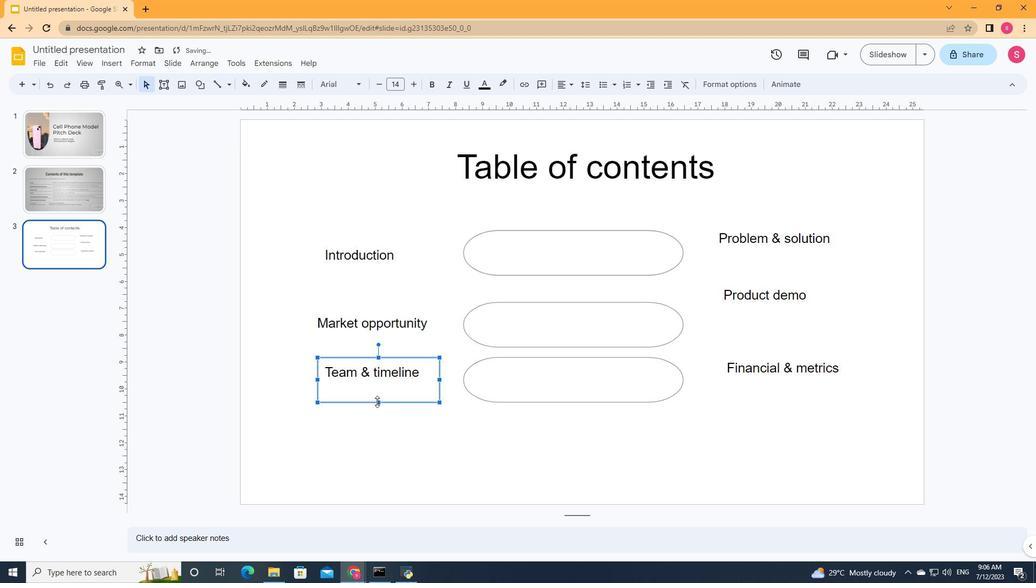 
Action: Mouse pressed left at (377, 401)
Screenshot: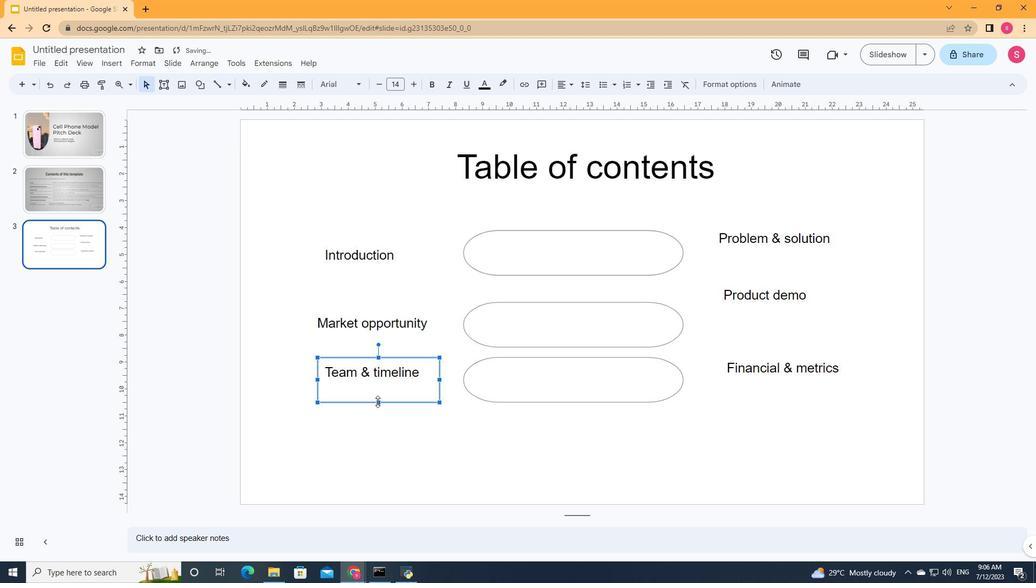 
Action: Mouse moved to (374, 358)
Screenshot: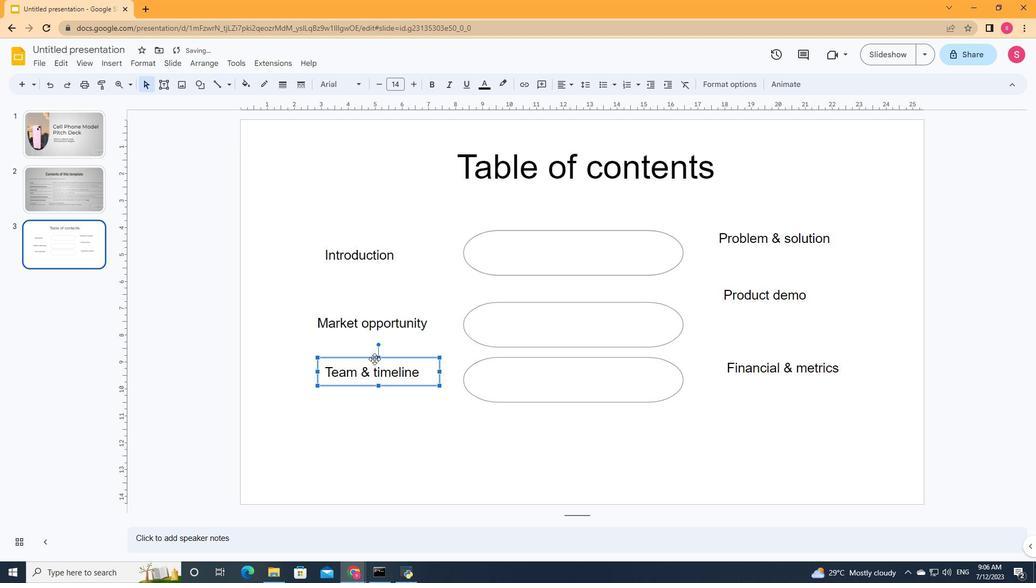 
Action: Mouse pressed left at (374, 358)
Screenshot: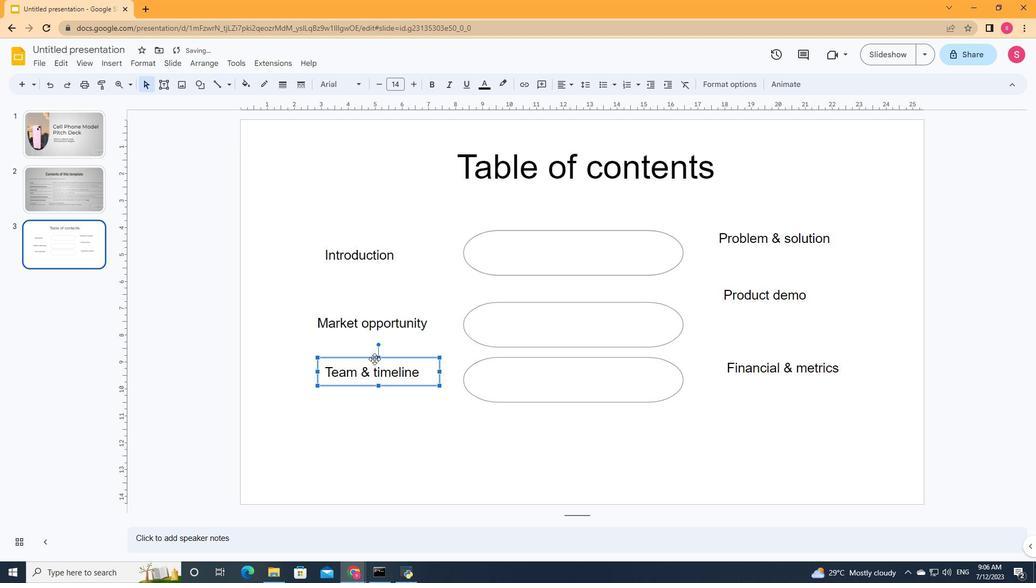 
Action: Mouse moved to (364, 323)
Screenshot: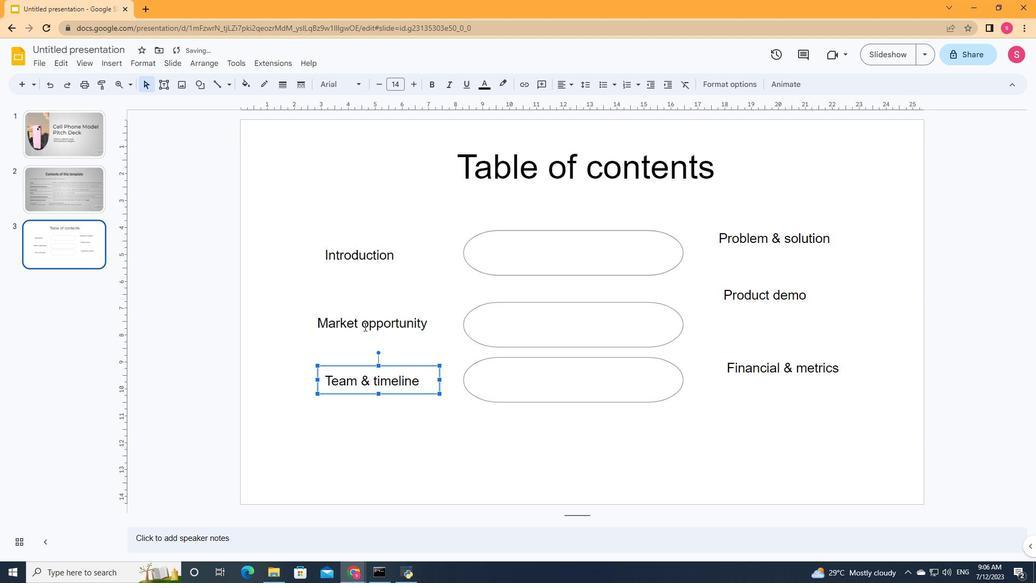 
Action: Mouse pressed left at (364, 323)
Screenshot: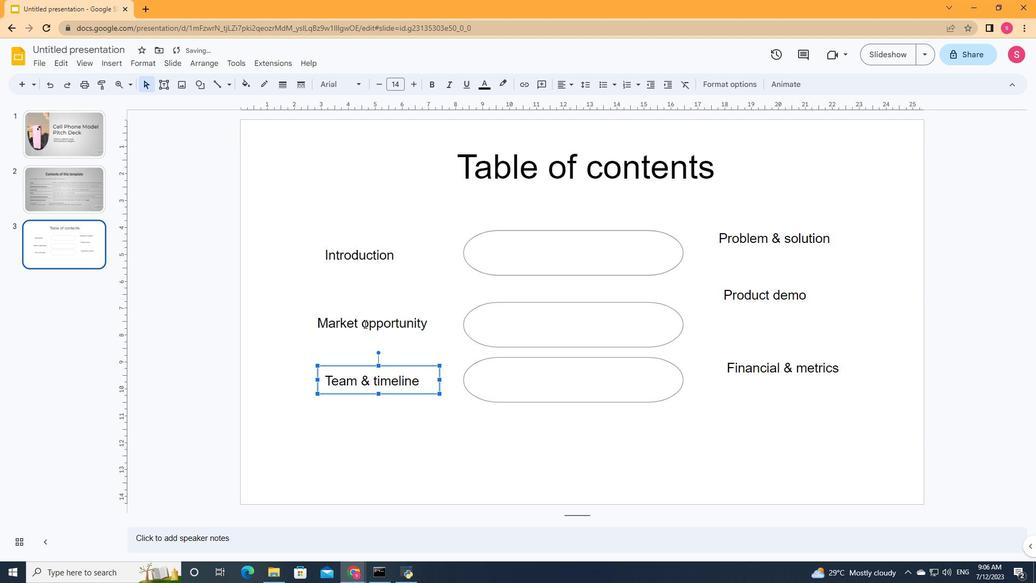 
Action: Mouse moved to (372, 309)
Screenshot: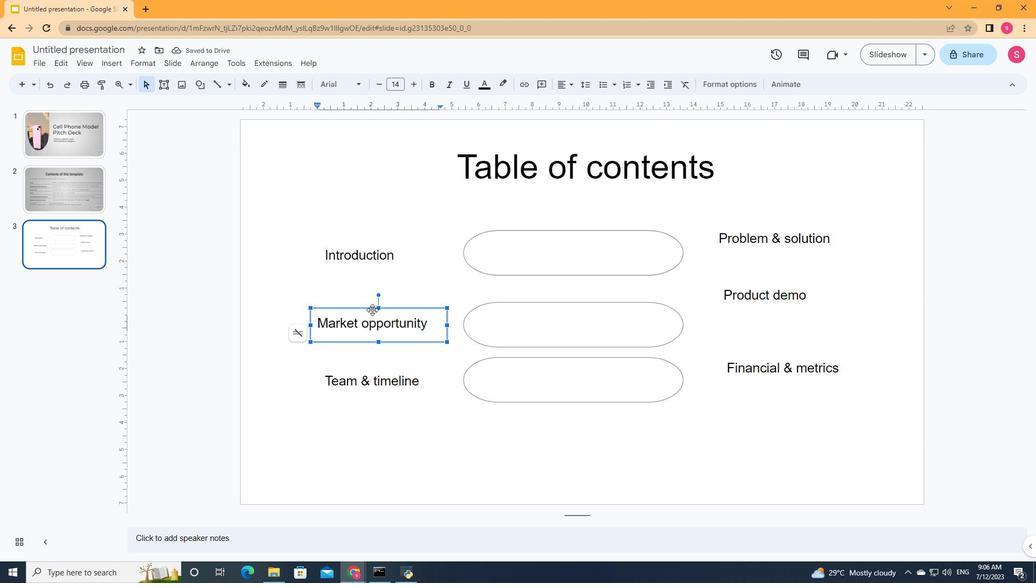 
Action: Mouse pressed left at (372, 309)
Screenshot: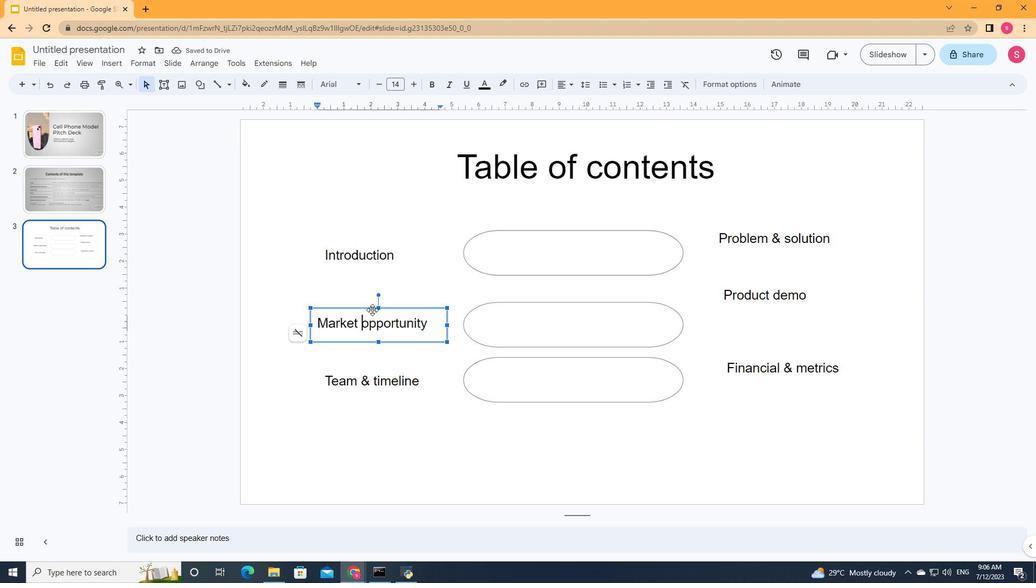 
Action: Mouse moved to (369, 377)
Screenshot: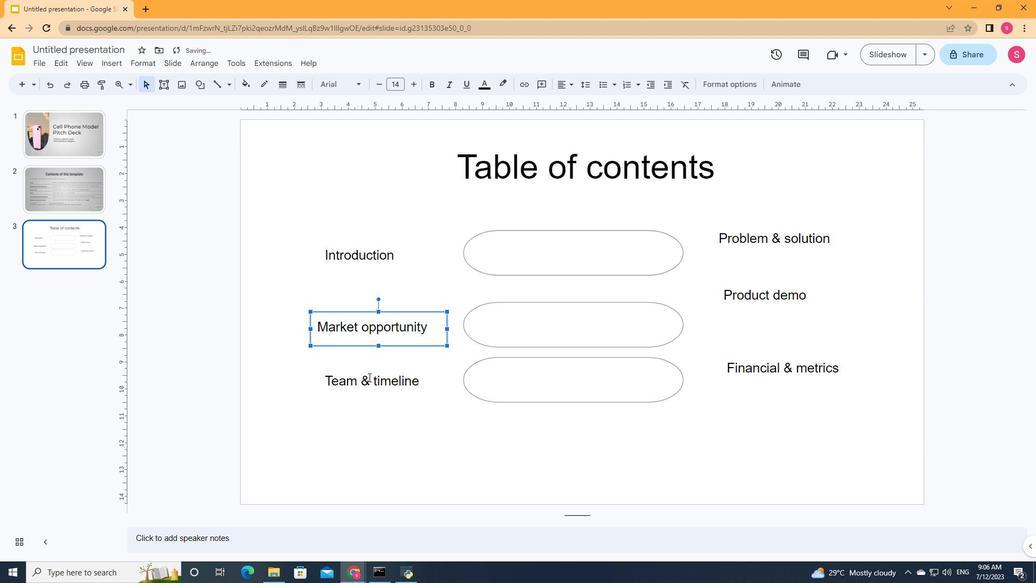 
Action: Mouse pressed left at (369, 377)
Screenshot: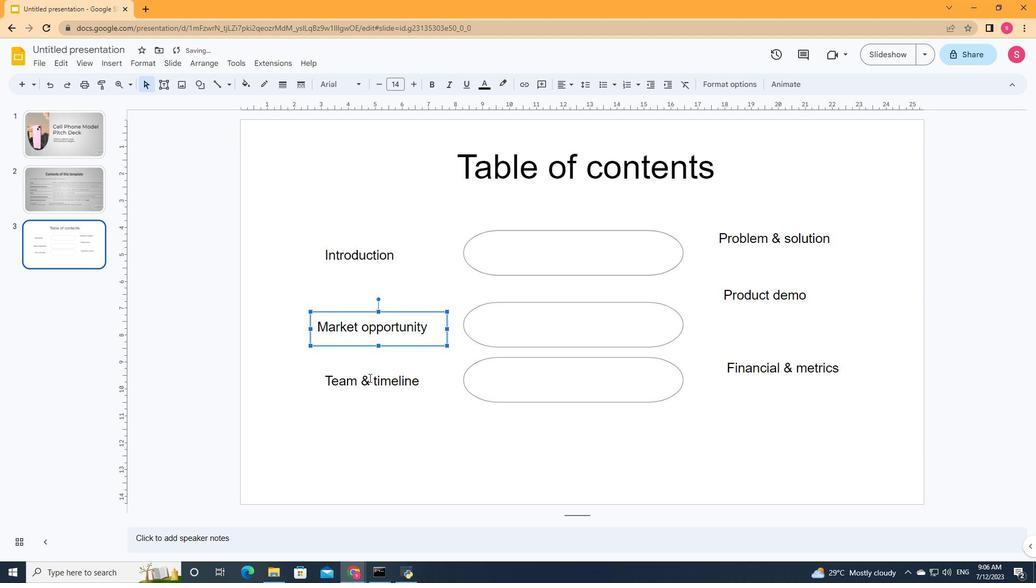 
Action: Mouse moved to (377, 257)
Screenshot: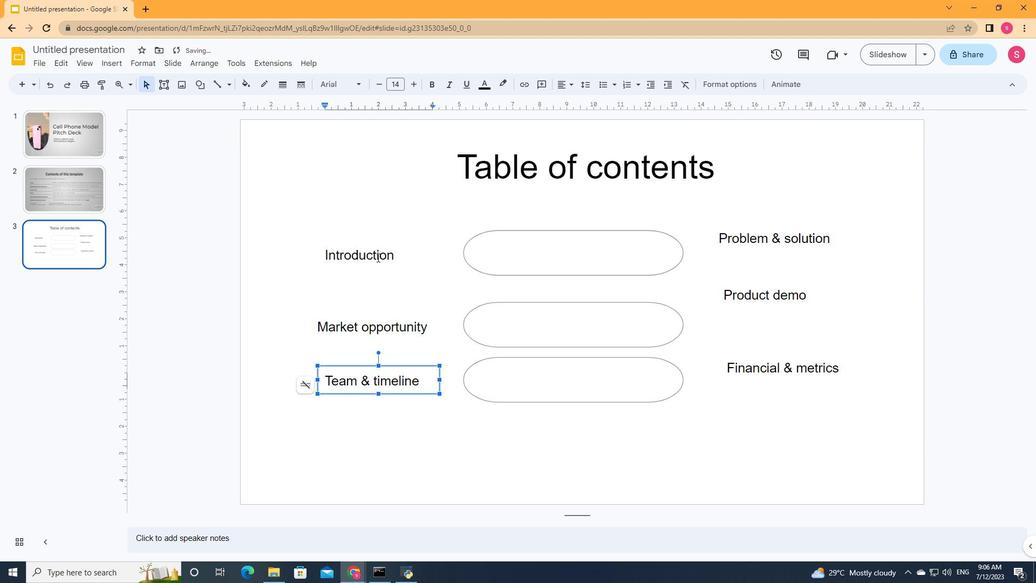
Action: Mouse pressed left at (377, 257)
Screenshot: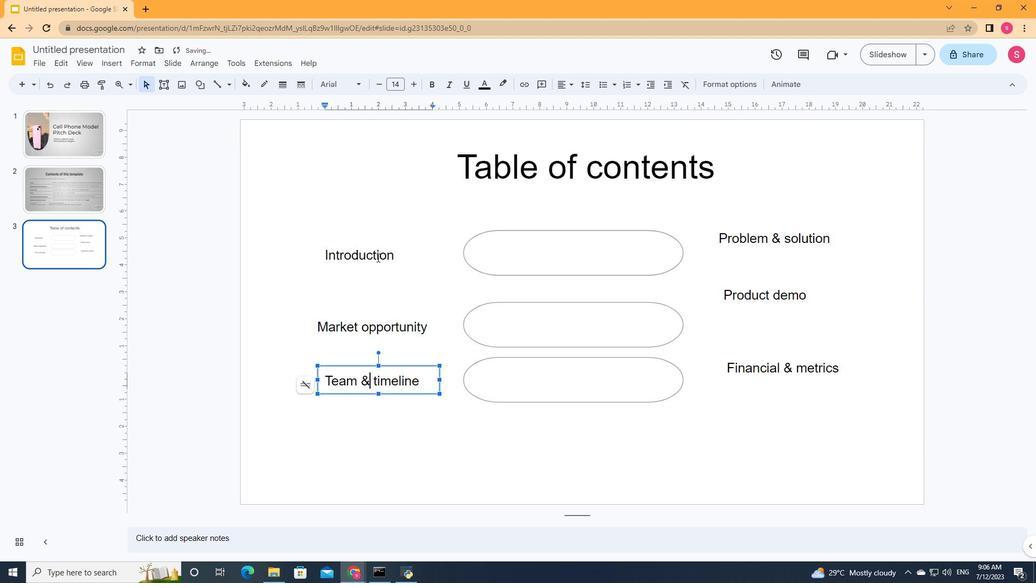 
Action: Mouse moved to (360, 241)
Screenshot: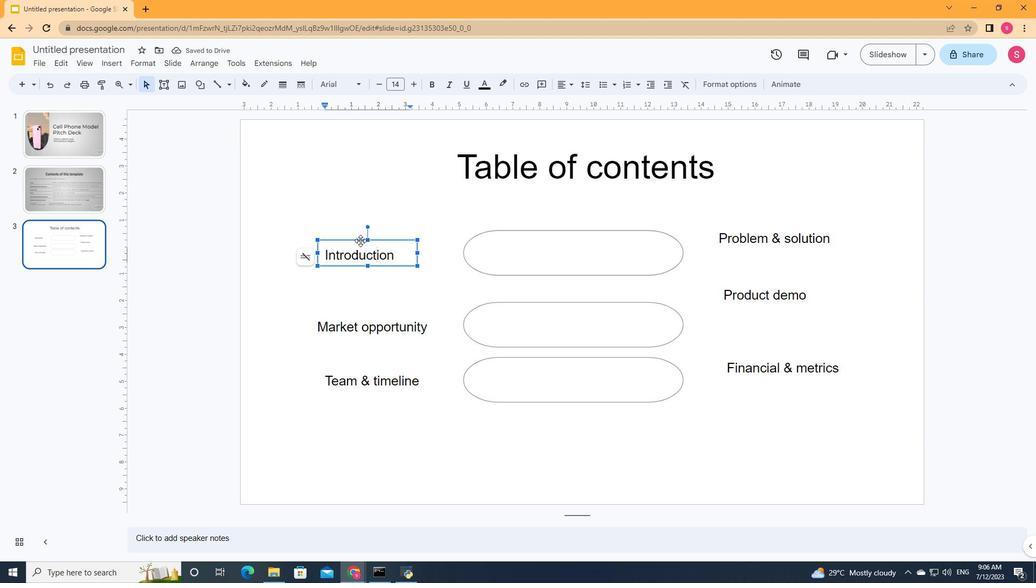 
Action: Mouse pressed left at (360, 241)
Screenshot: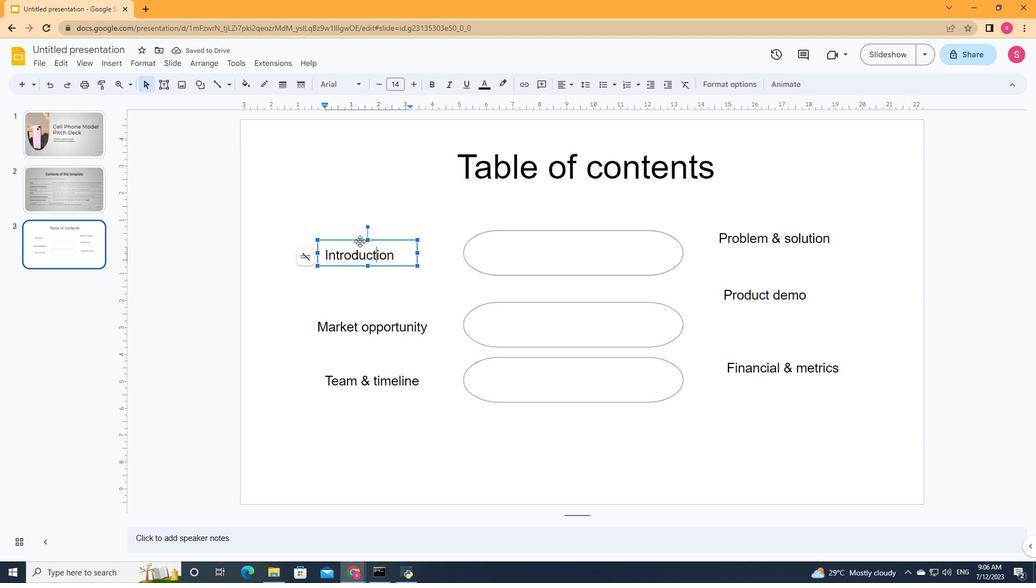
Action: Mouse moved to (366, 381)
Screenshot: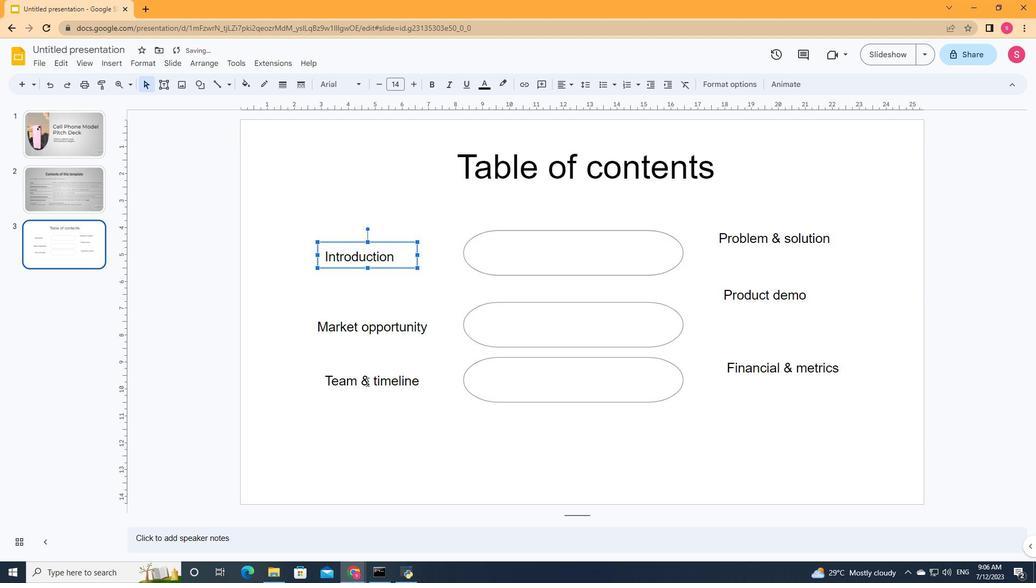 
Action: Mouse pressed left at (366, 381)
Screenshot: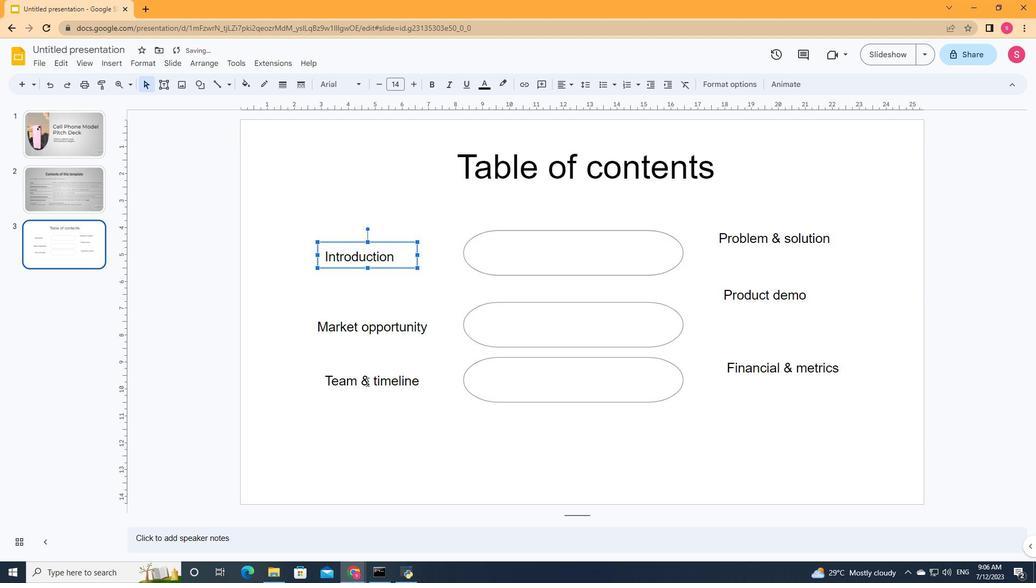 
Action: Mouse moved to (363, 363)
Screenshot: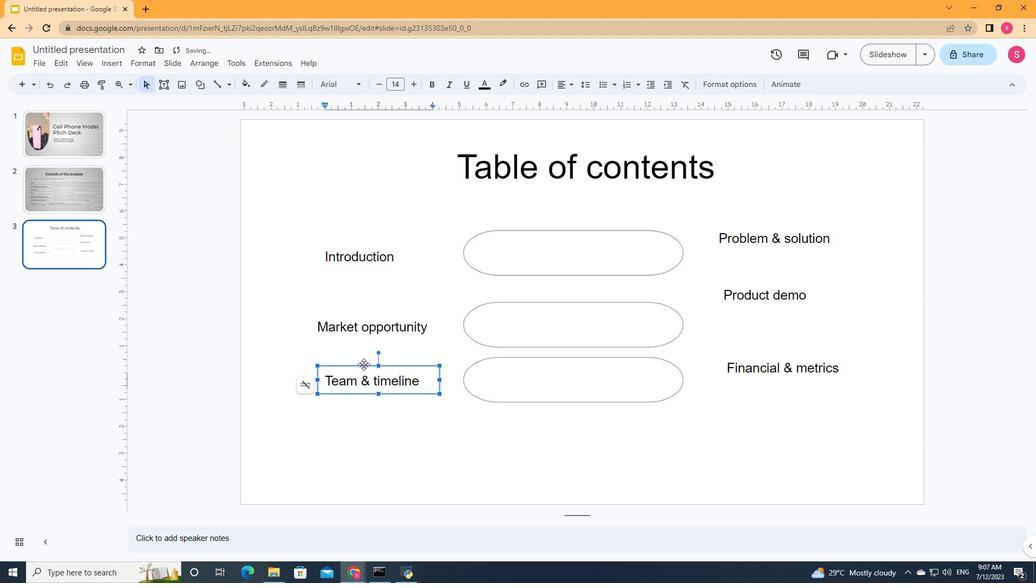 
Action: Mouse pressed left at (363, 363)
Screenshot: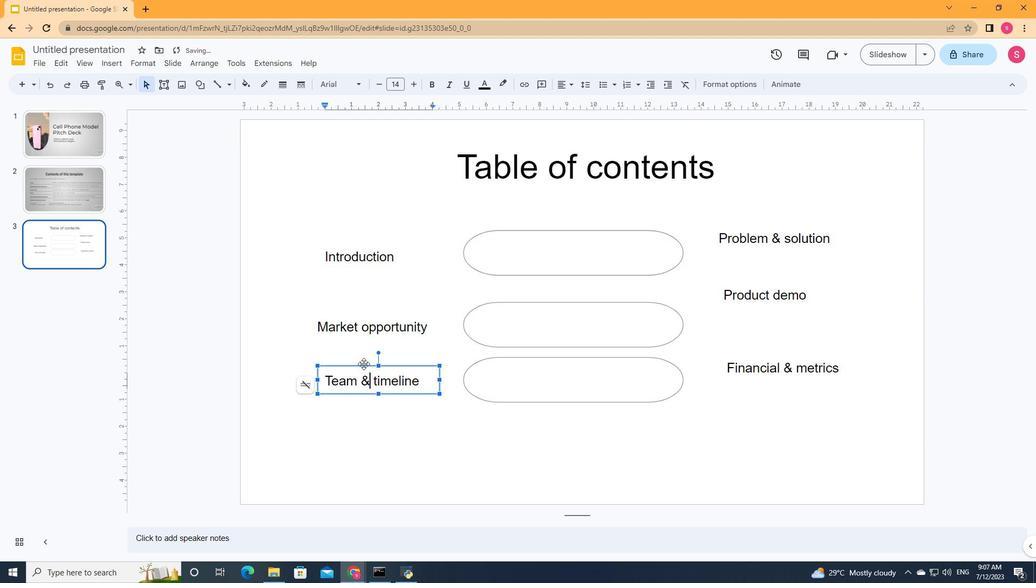 
Action: Mouse moved to (777, 235)
Screenshot: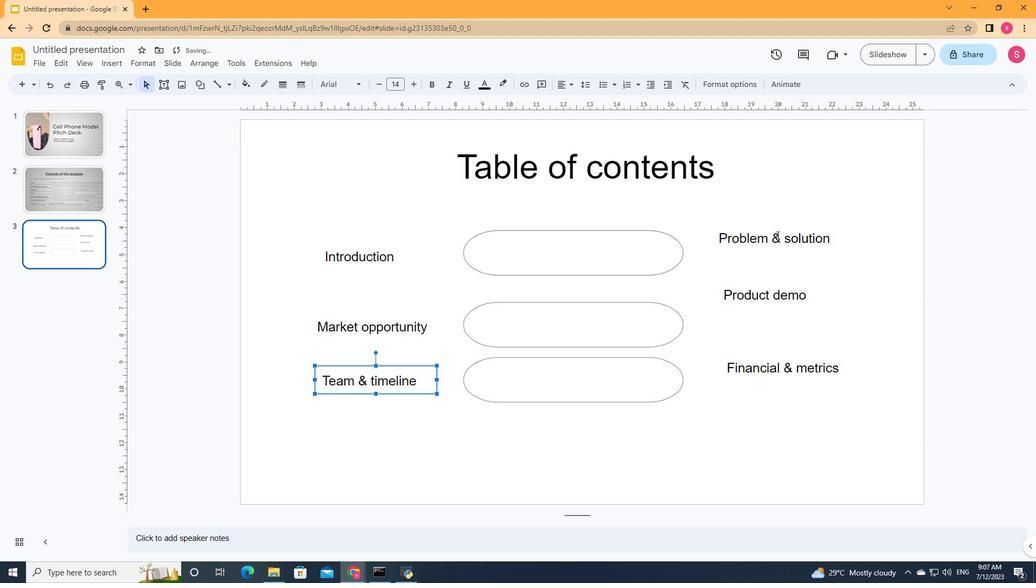 
Action: Mouse pressed left at (777, 235)
Screenshot: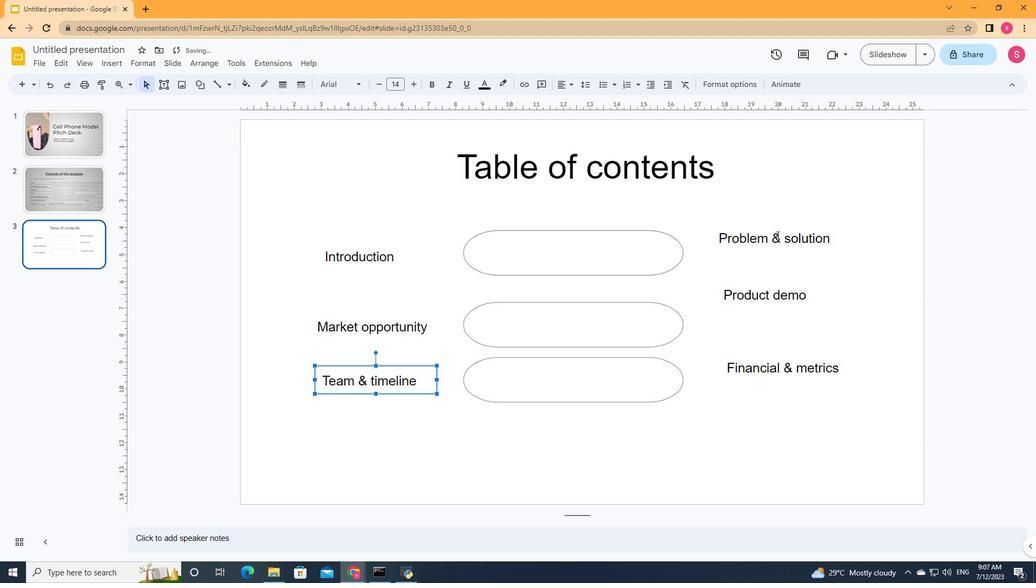 
Action: Mouse moved to (771, 223)
Screenshot: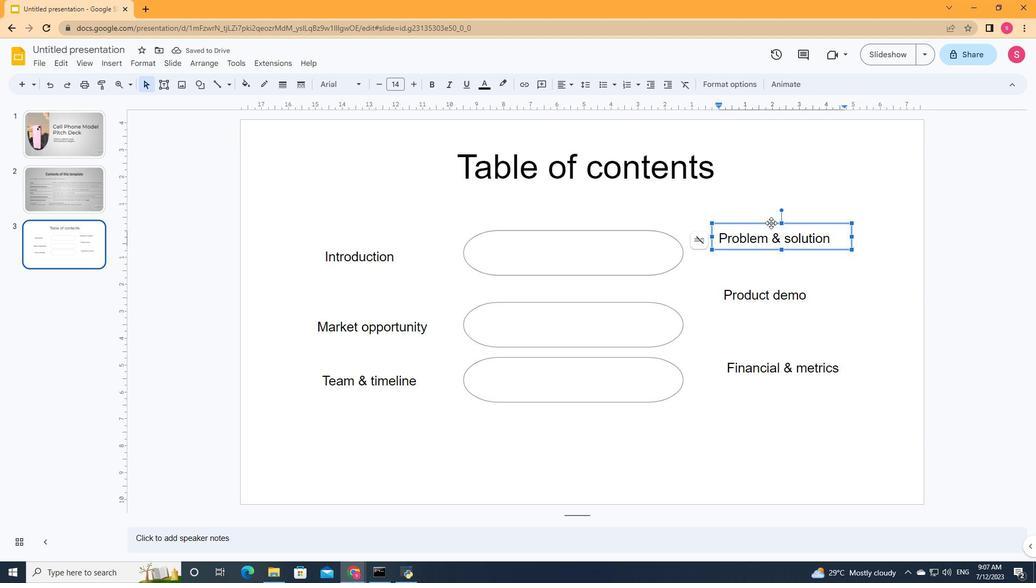 
Action: Mouse pressed left at (771, 223)
Screenshot: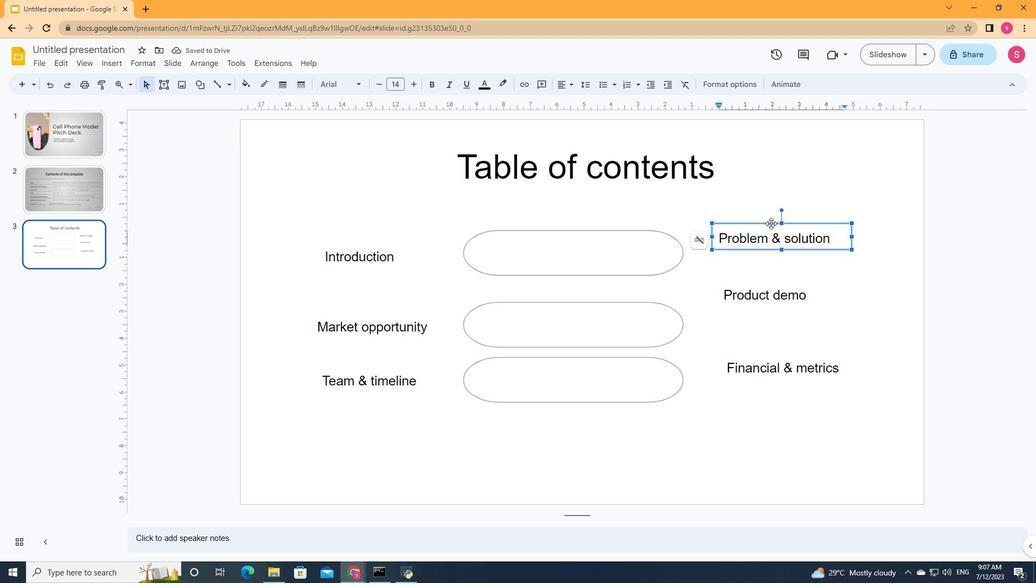 
Action: Mouse moved to (769, 294)
Screenshot: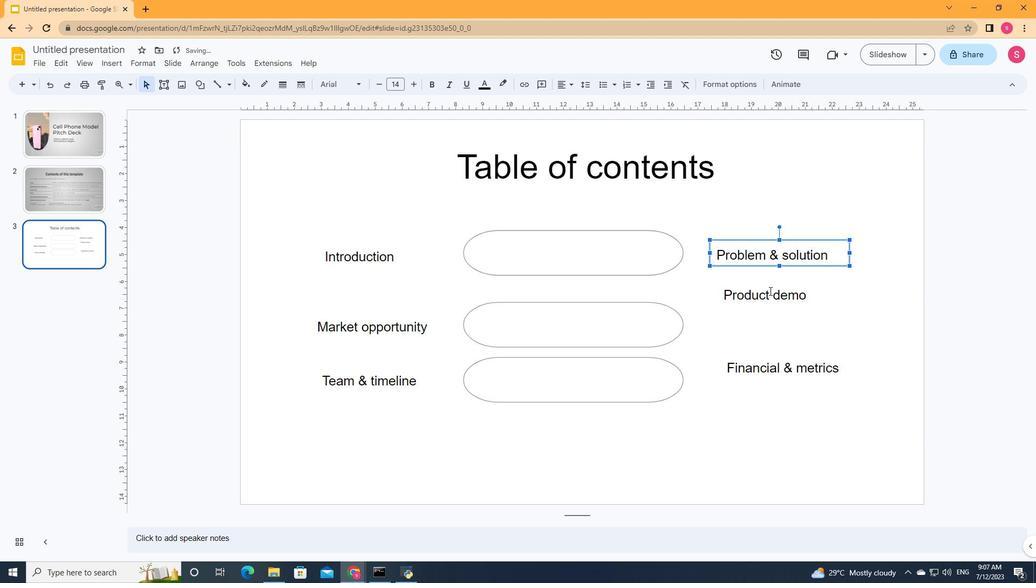
Action: Mouse pressed left at (769, 294)
Screenshot: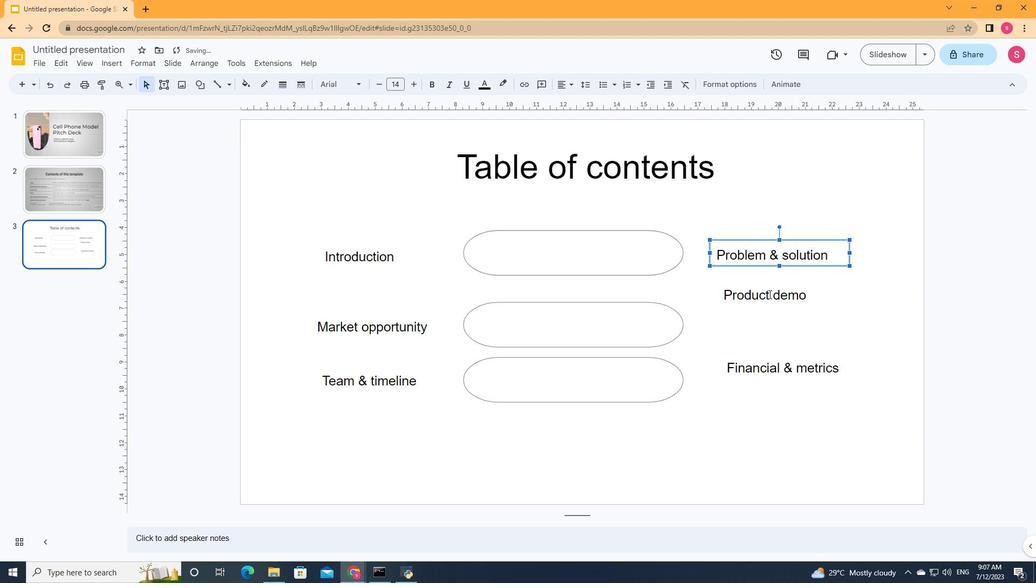 
Action: Mouse moved to (769, 279)
Screenshot: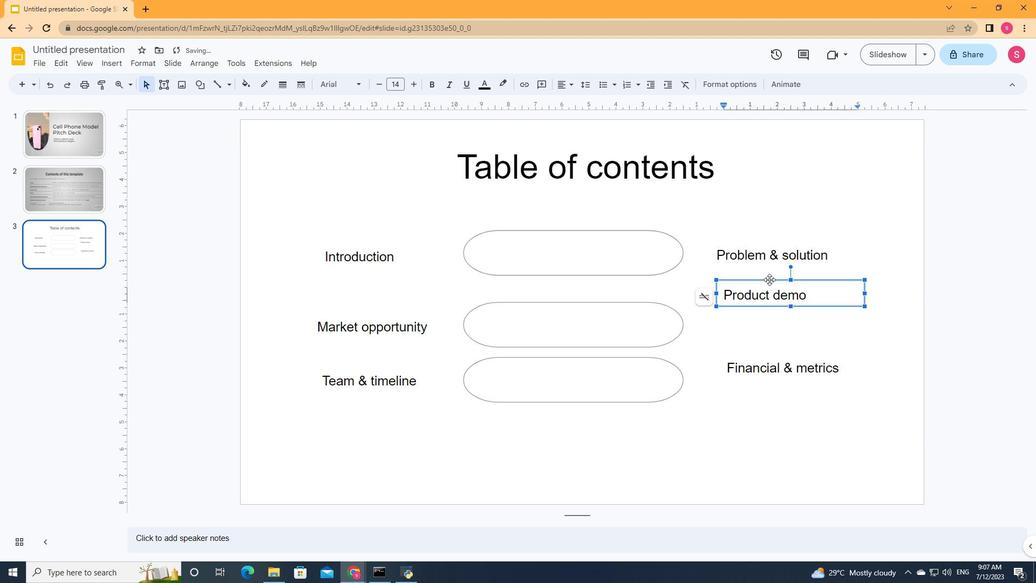 
Action: Mouse pressed left at (769, 279)
Screenshot: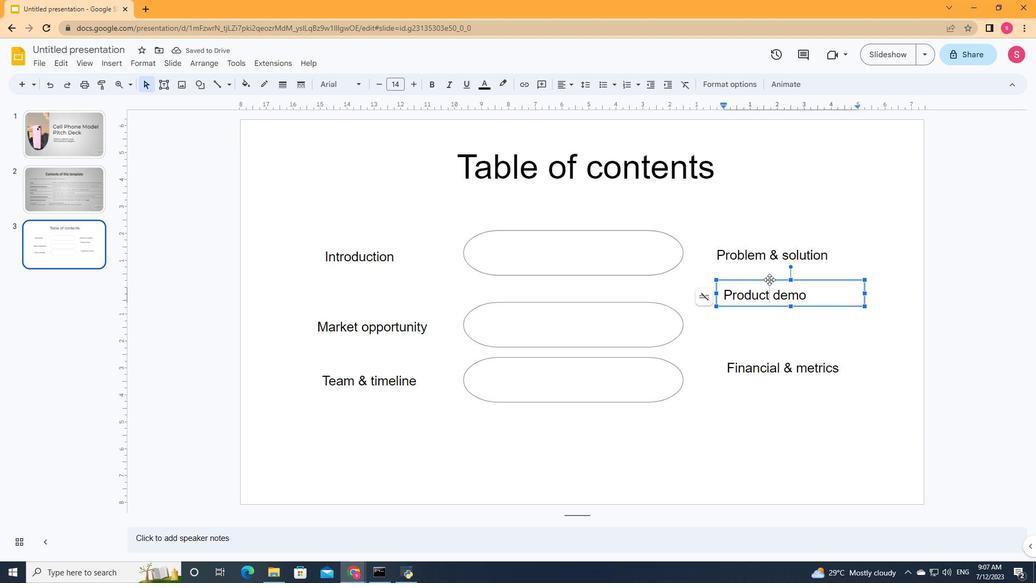 
Action: Mouse moved to (766, 369)
Screenshot: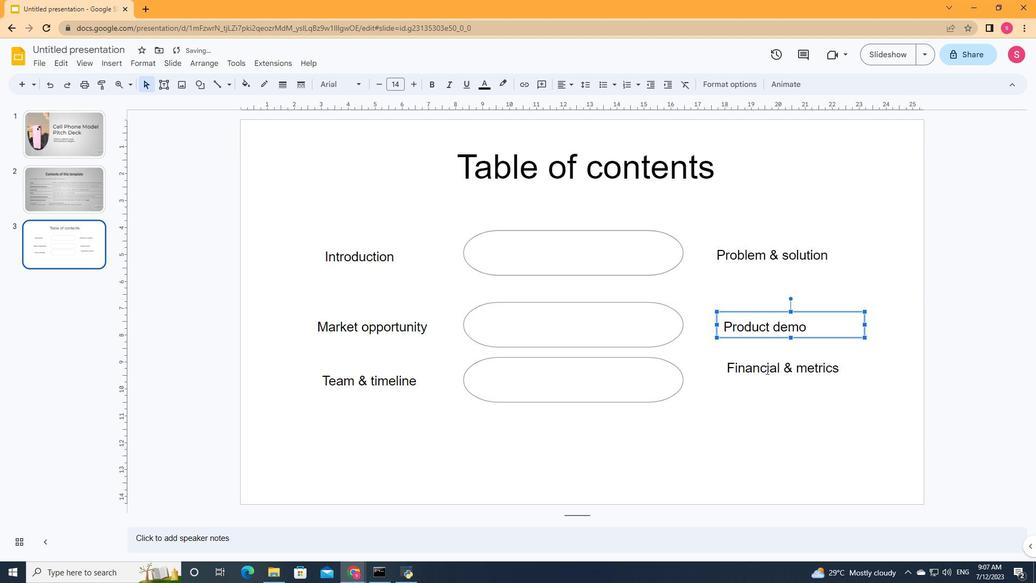 
Action: Mouse pressed left at (766, 369)
Screenshot: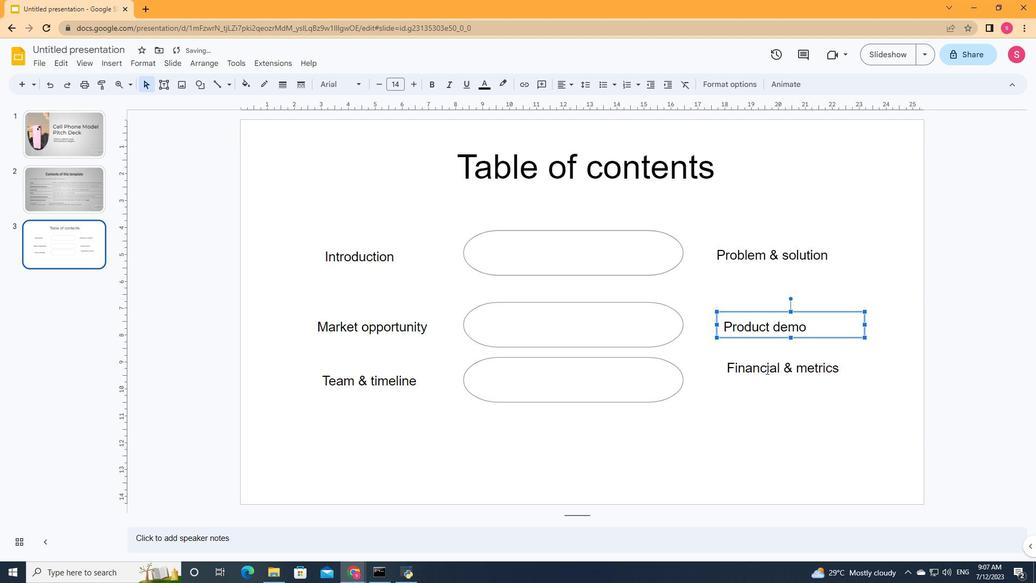 
Action: Mouse moved to (771, 351)
Screenshot: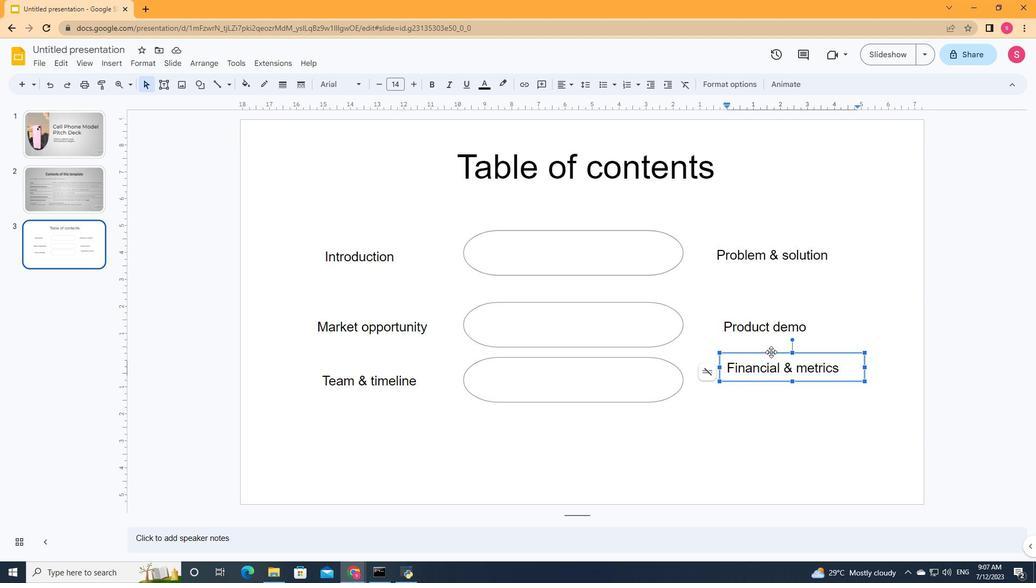 
Action: Mouse pressed left at (771, 351)
Screenshot: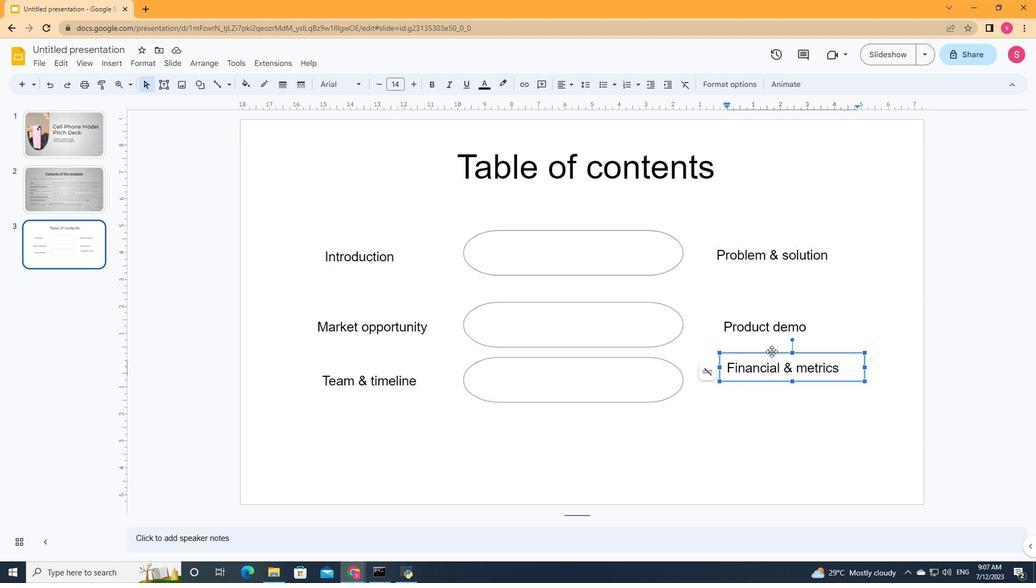 
Action: Mouse moved to (586, 232)
Screenshot: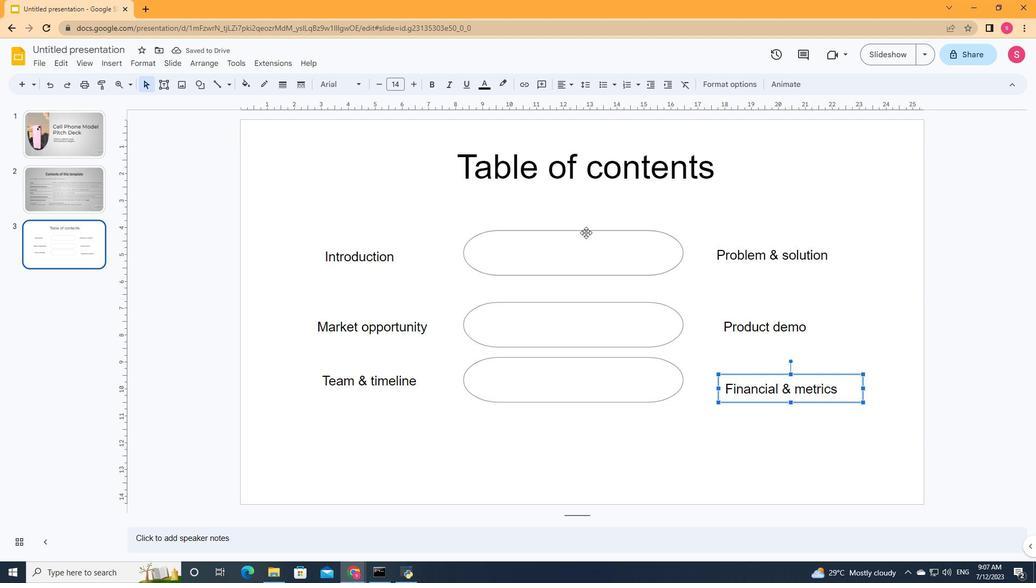 
Action: Mouse pressed left at (586, 232)
Screenshot: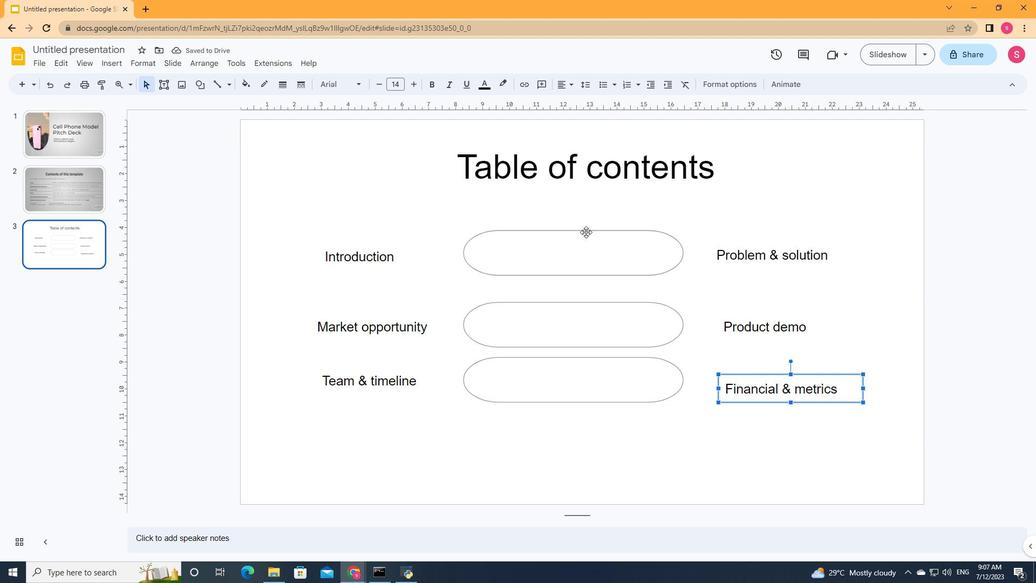 
Action: Mouse moved to (734, 254)
Screenshot: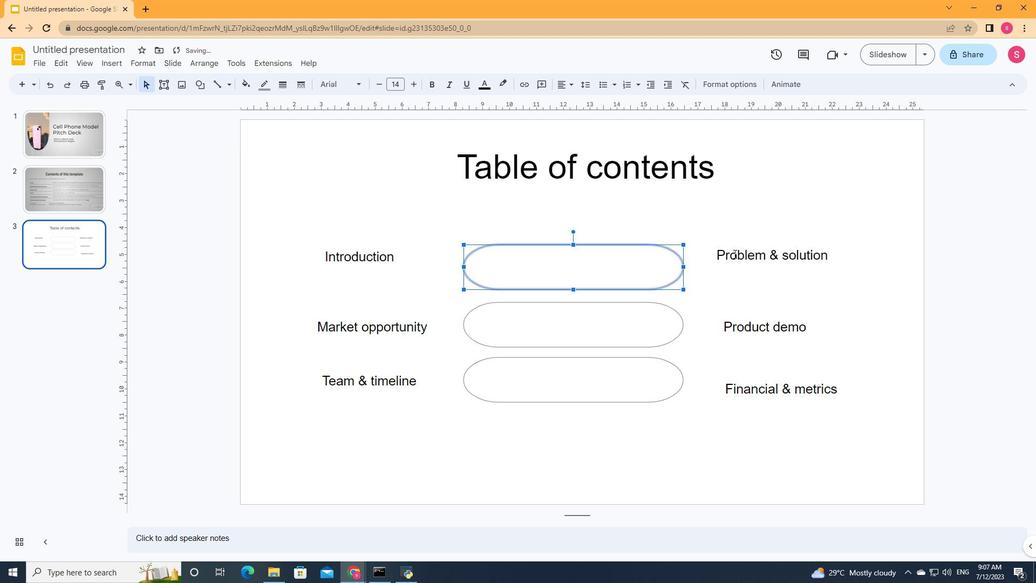 
Action: Mouse pressed left at (734, 254)
Screenshot: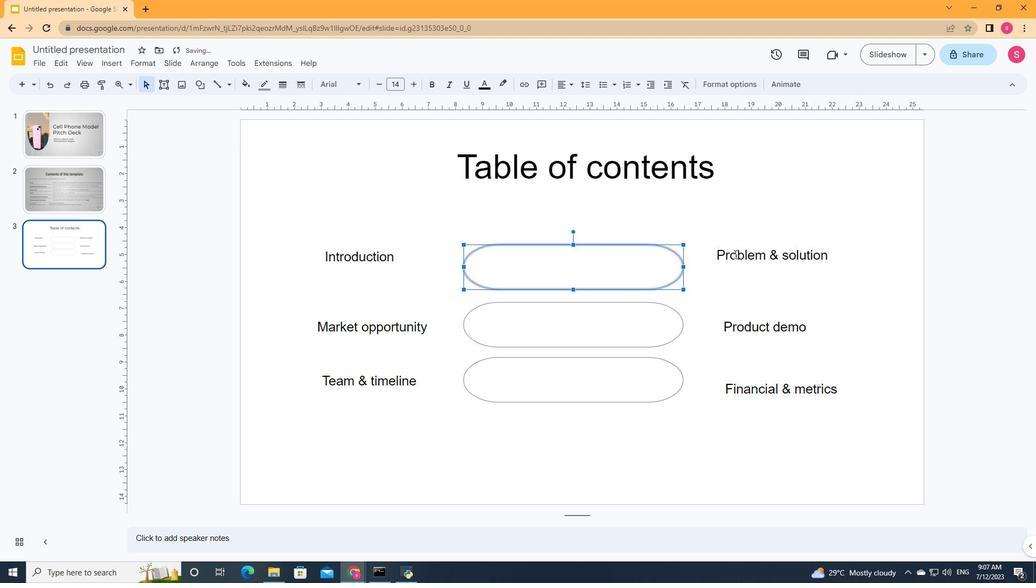
Action: Mouse moved to (767, 240)
Screenshot: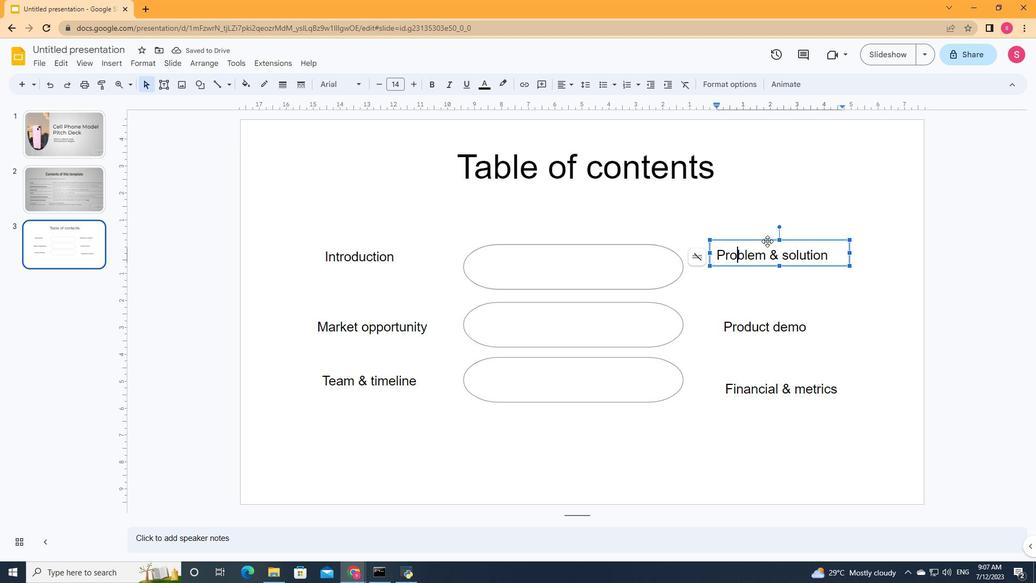 
Action: Mouse pressed left at (767, 240)
Screenshot: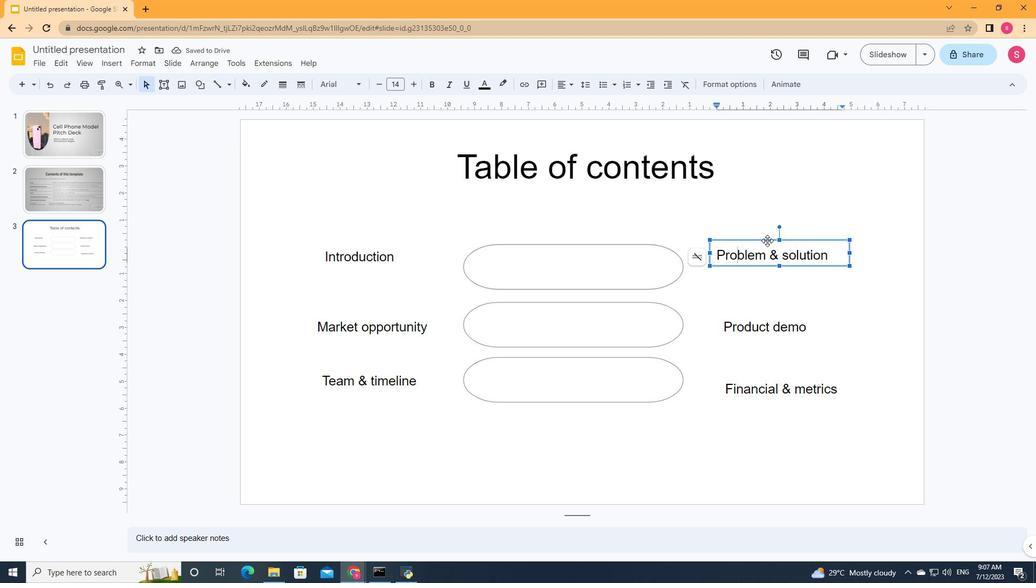 
Action: Mouse moved to (387, 257)
Screenshot: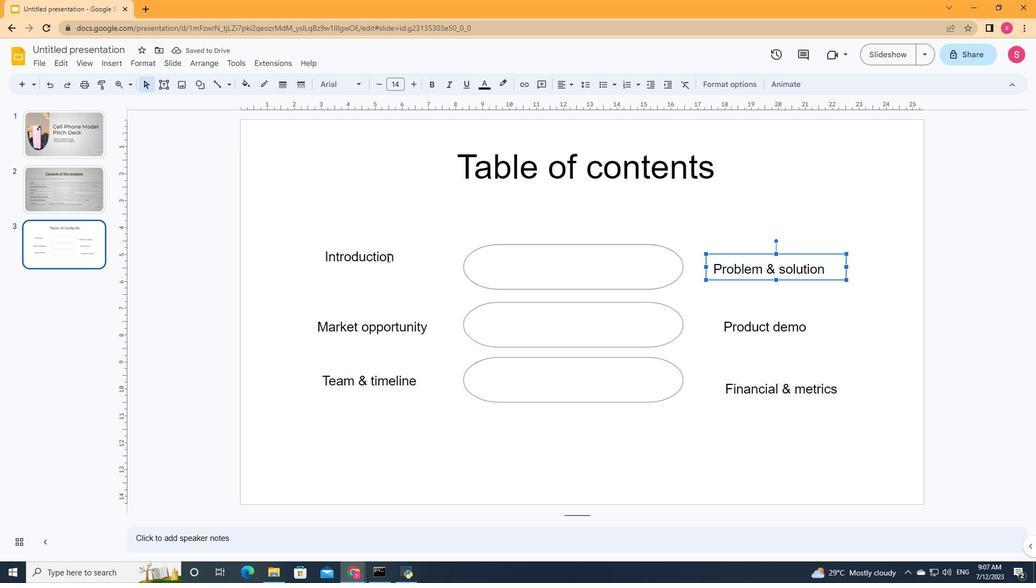 
Action: Mouse pressed left at (387, 257)
Screenshot: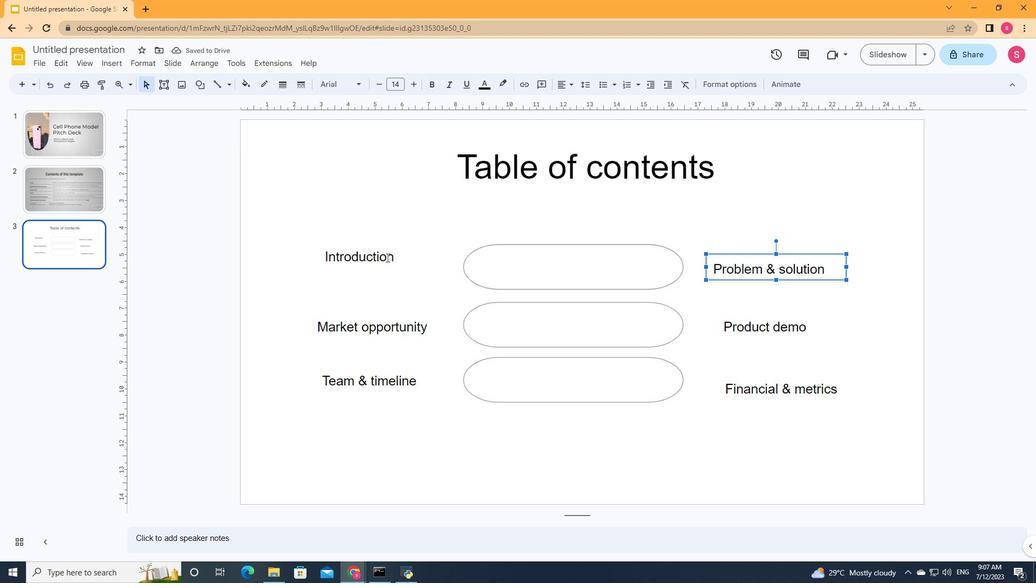 
Action: Mouse moved to (357, 245)
Screenshot: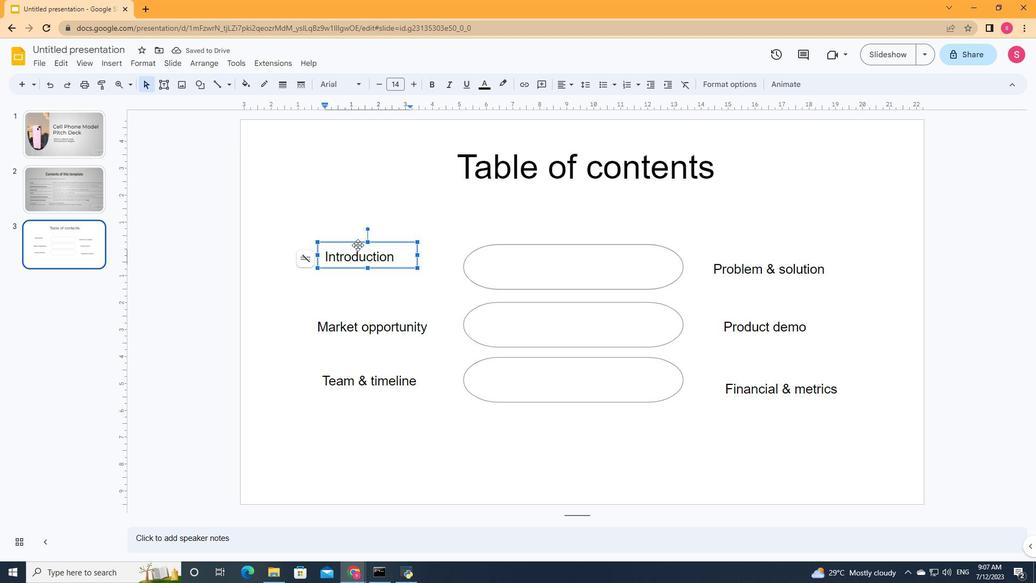 
Action: Mouse pressed left at (357, 245)
Screenshot: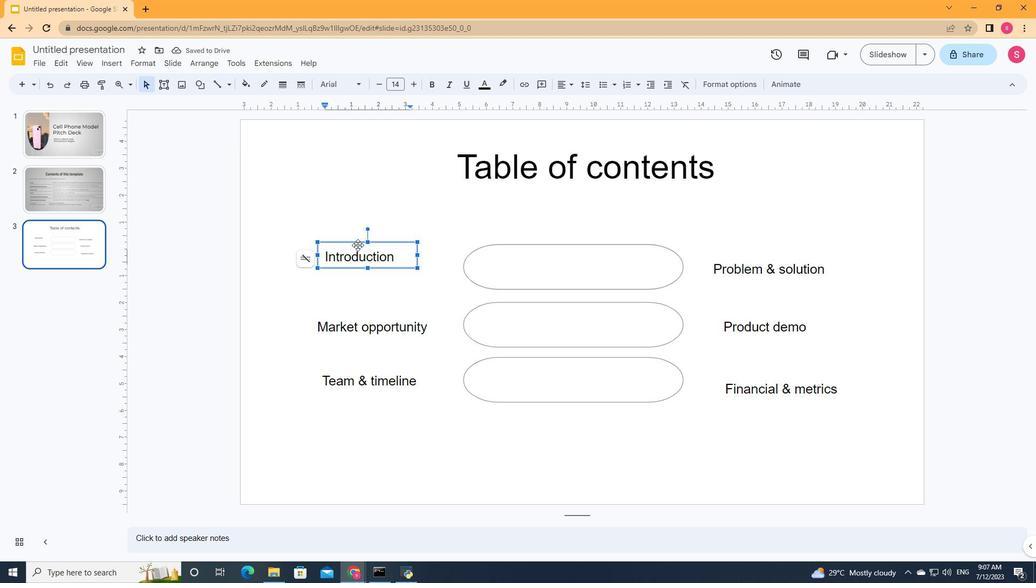 
Action: Mouse moved to (380, 380)
Screenshot: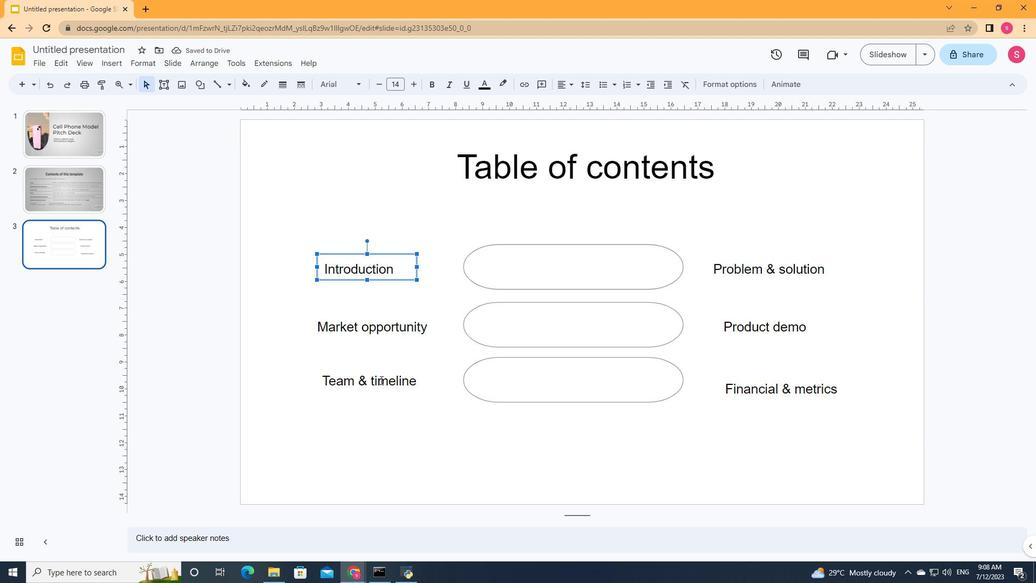 
Action: Mouse pressed left at (380, 380)
Screenshot: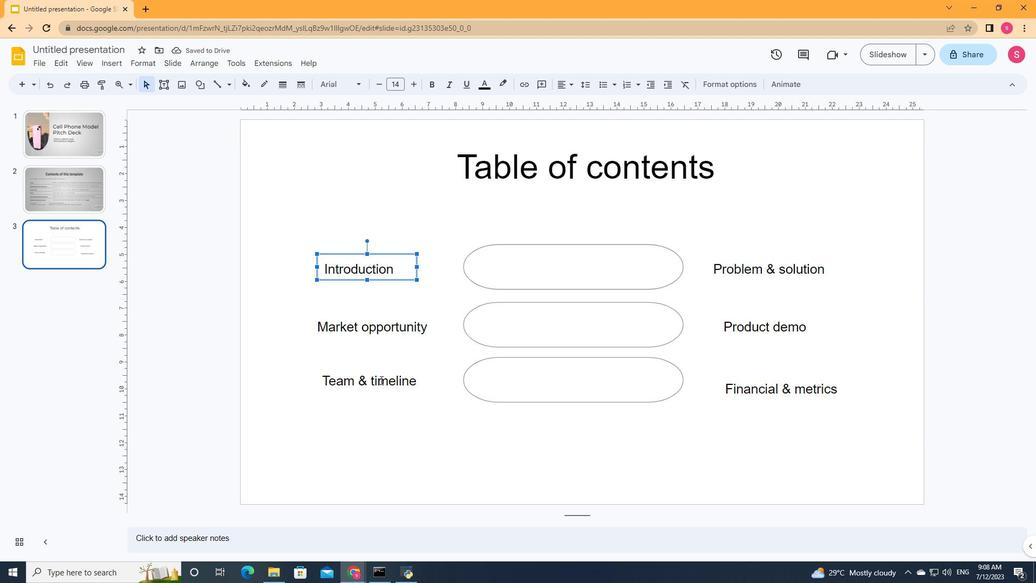 
Action: Mouse moved to (778, 387)
Screenshot: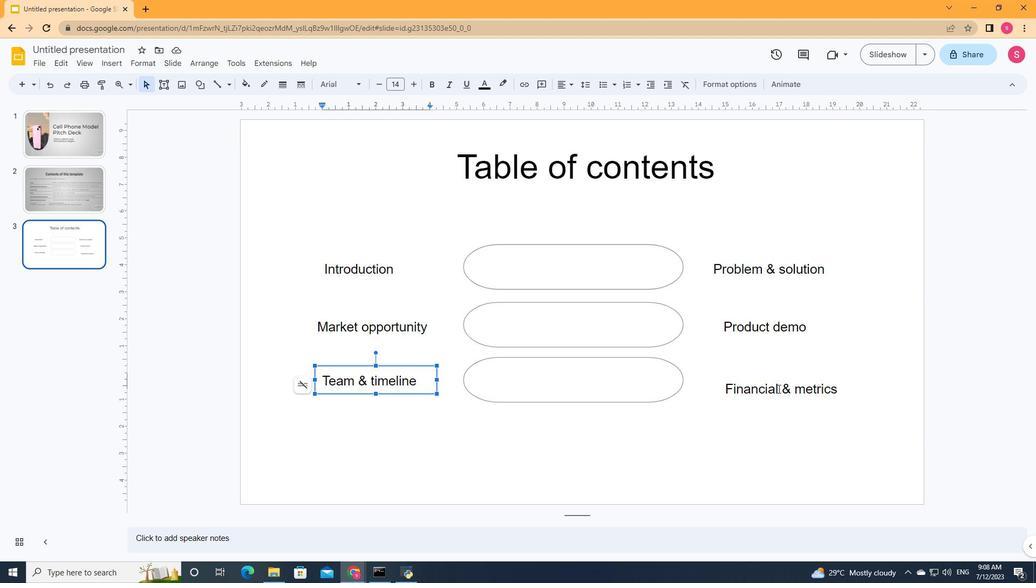 
Action: Mouse pressed left at (778, 387)
Screenshot: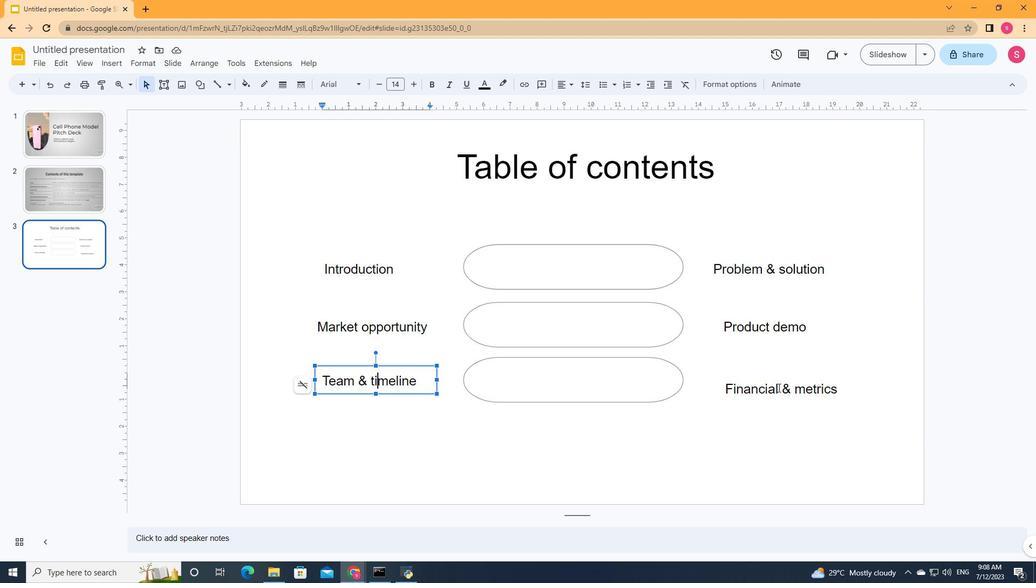 
Action: Mouse moved to (777, 375)
Screenshot: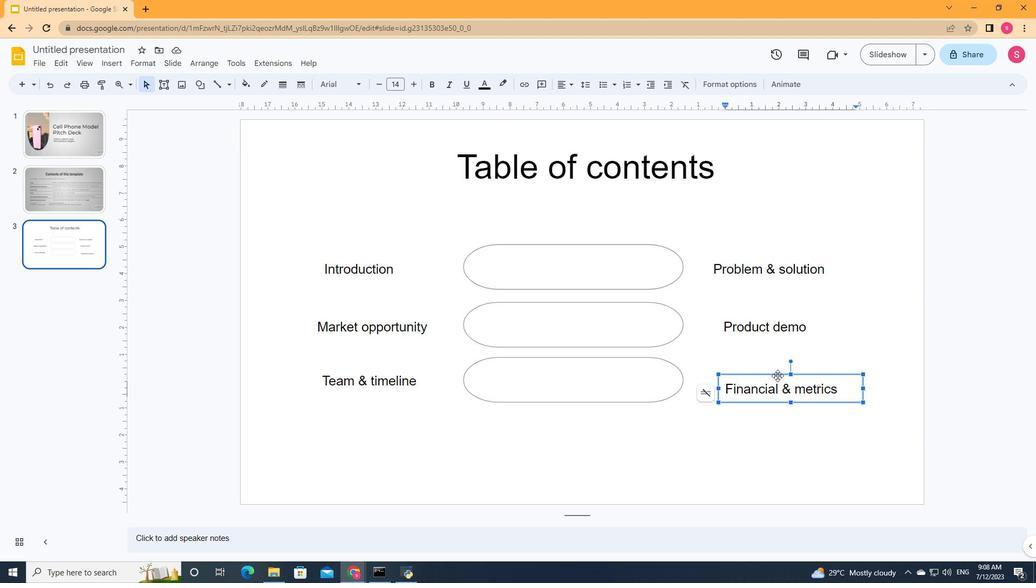 
Action: Mouse pressed left at (777, 375)
Screenshot: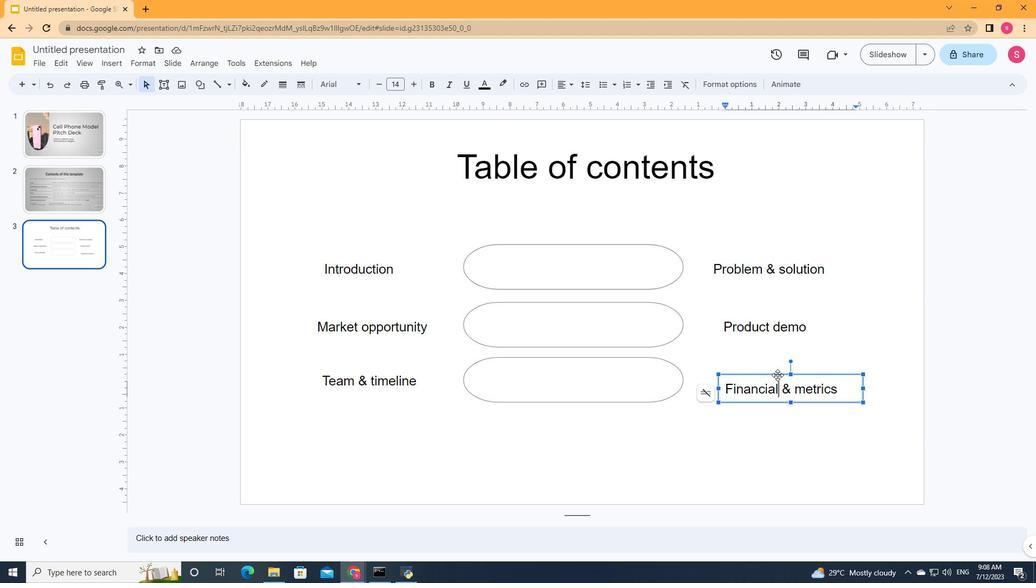 
Action: Mouse moved to (643, 428)
Screenshot: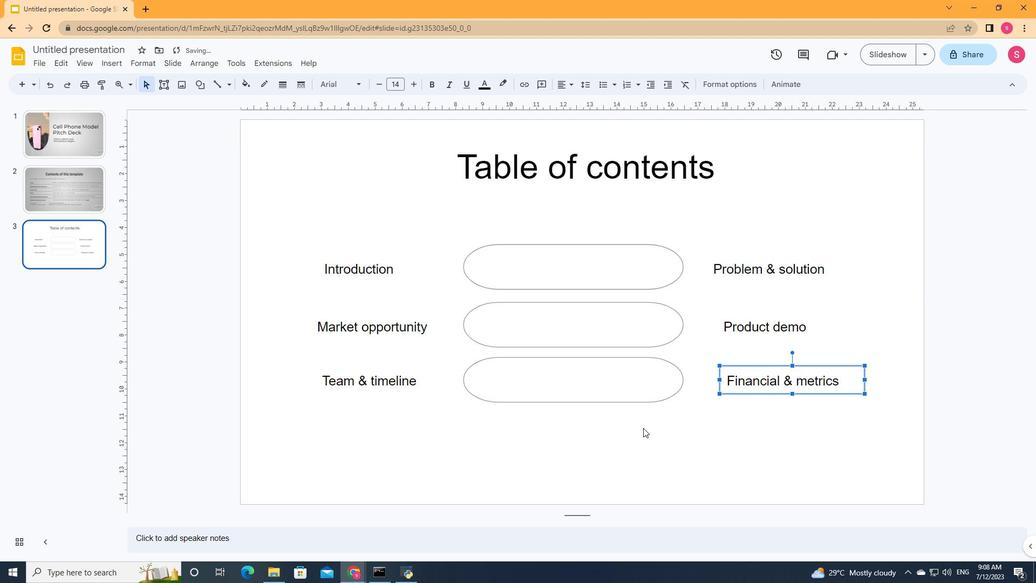 
Action: Mouse pressed left at (643, 428)
Screenshot: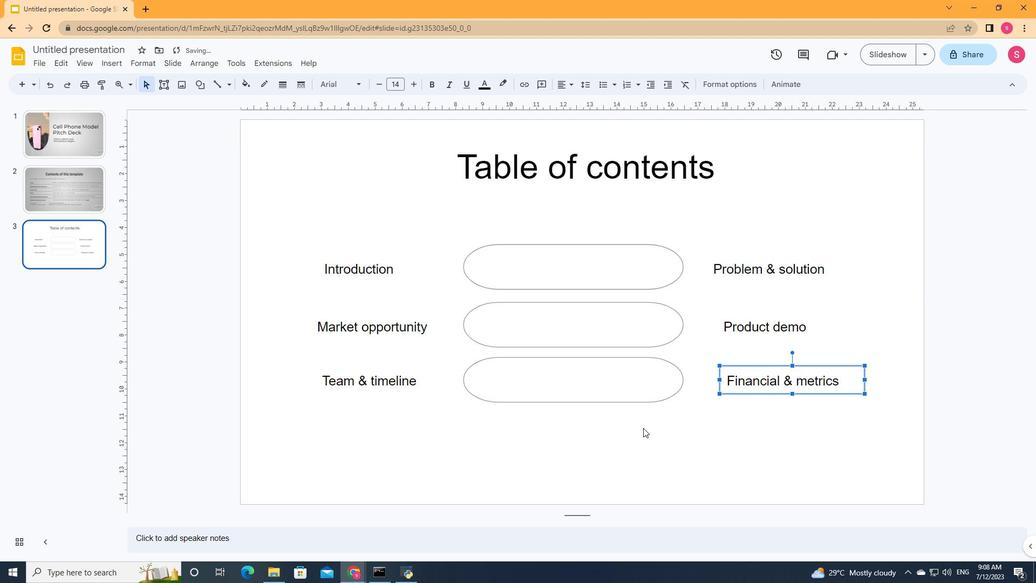 
Action: Mouse moved to (160, 85)
Screenshot: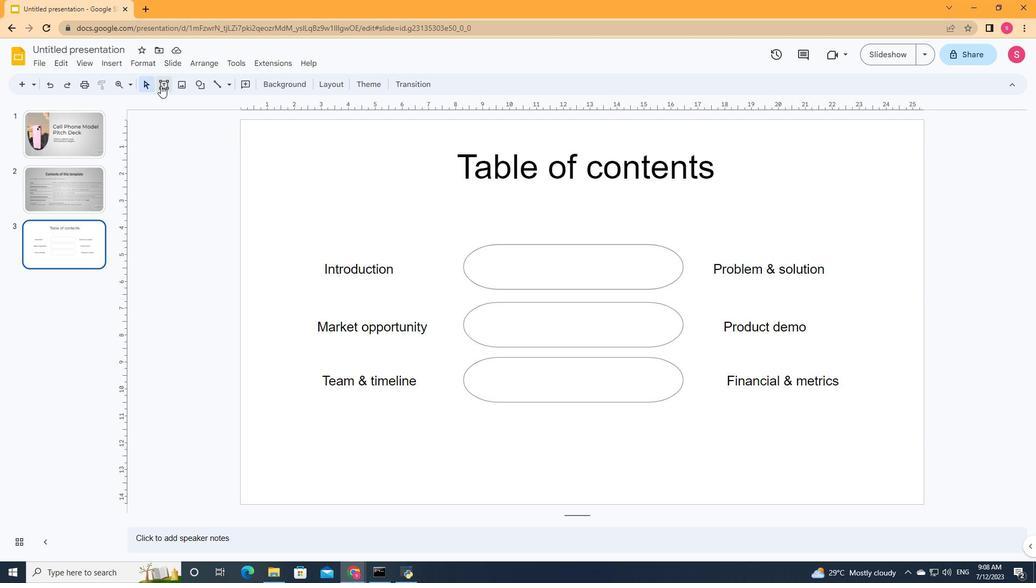 
Action: Mouse pressed left at (160, 85)
Screenshot: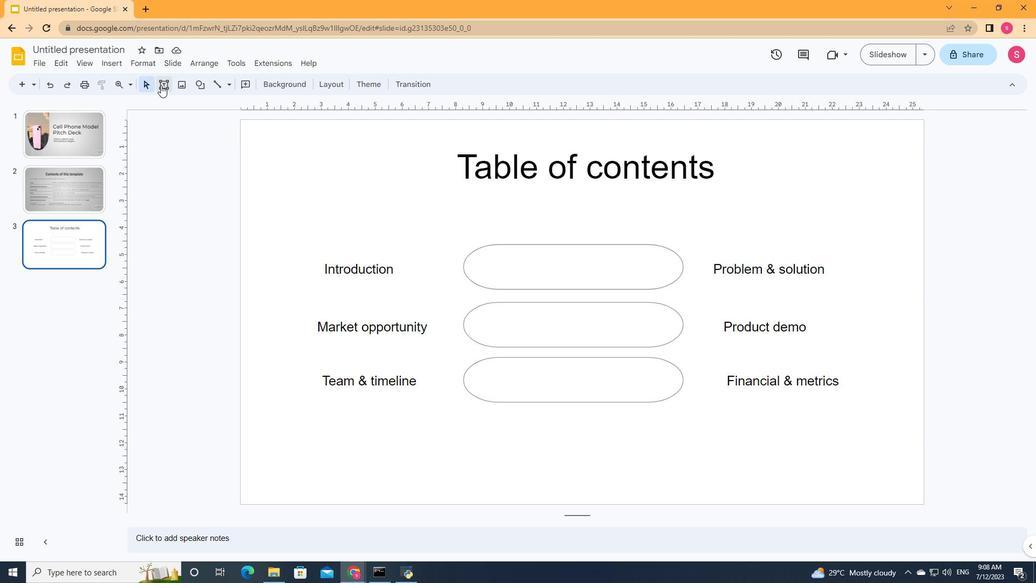 
Action: Mouse moved to (486, 248)
Screenshot: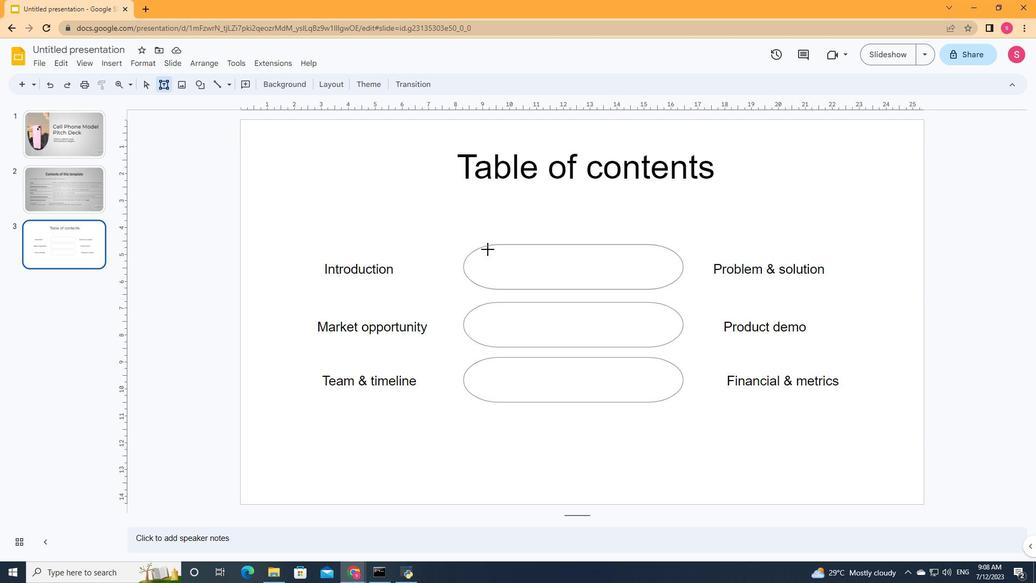 
Action: Mouse pressed left at (486, 248)
Screenshot: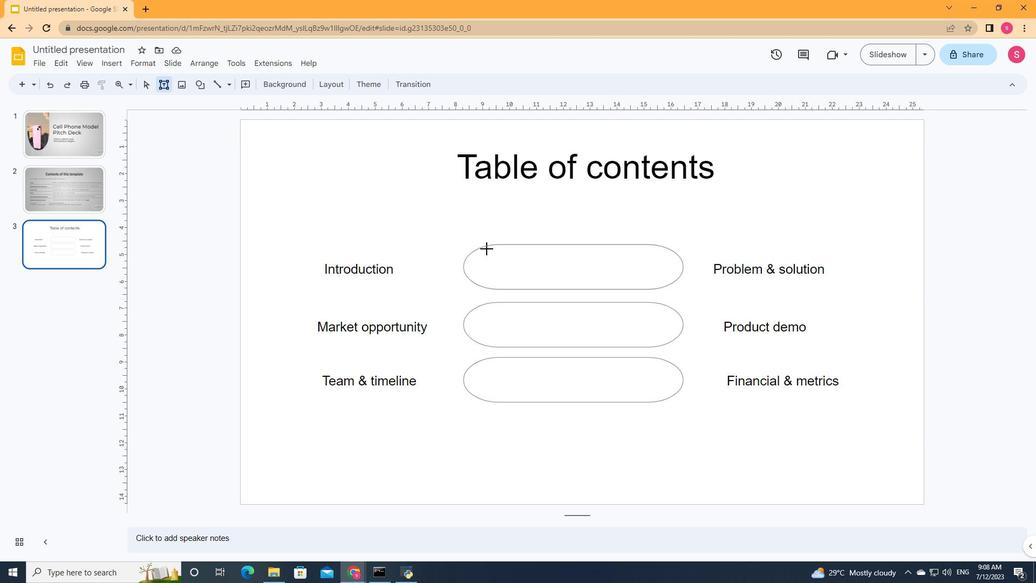 
Action: Mouse moved to (532, 282)
Screenshot: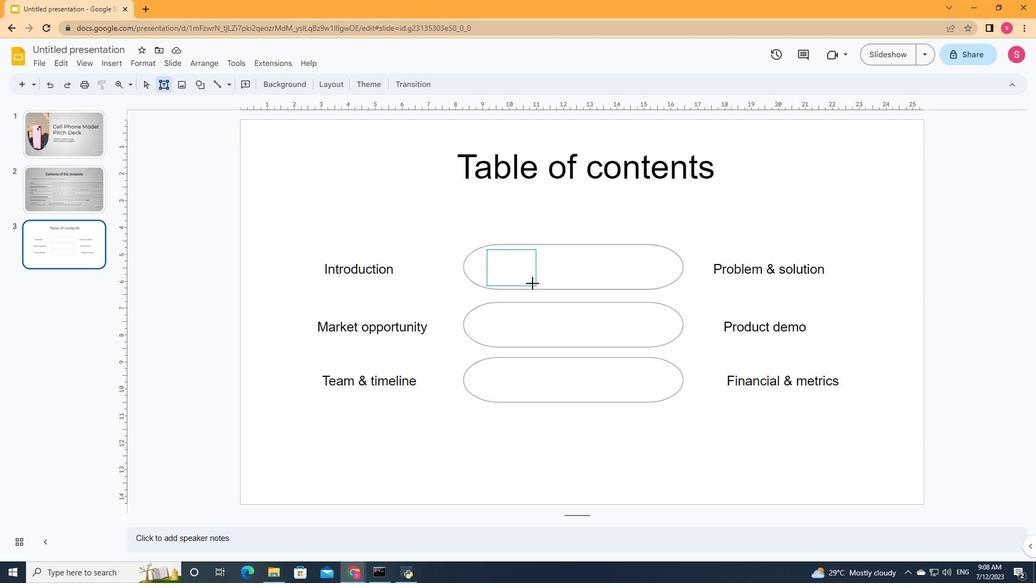 
Action: Key pressed 01
Screenshot: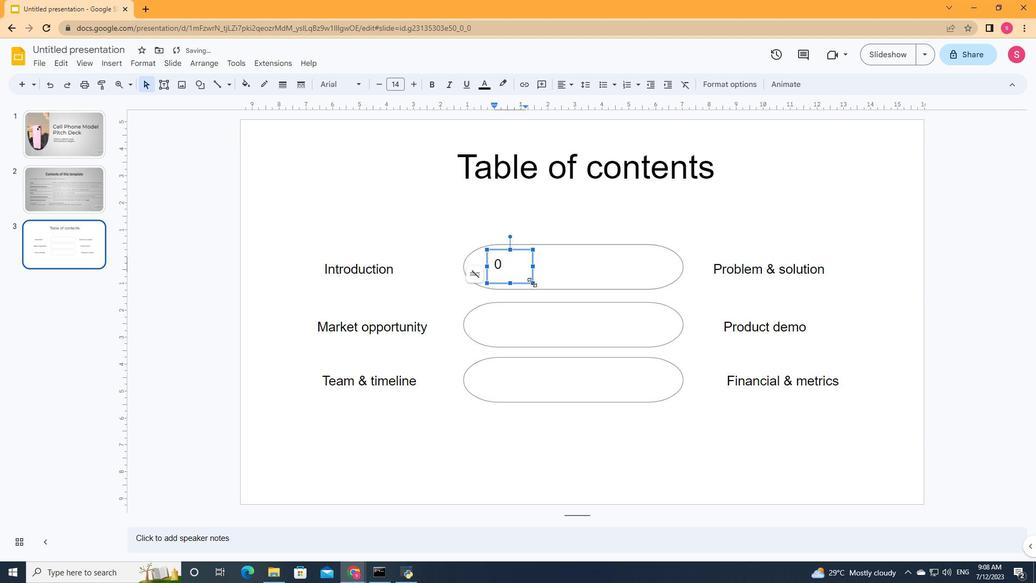 
Action: Mouse moved to (522, 267)
Screenshot: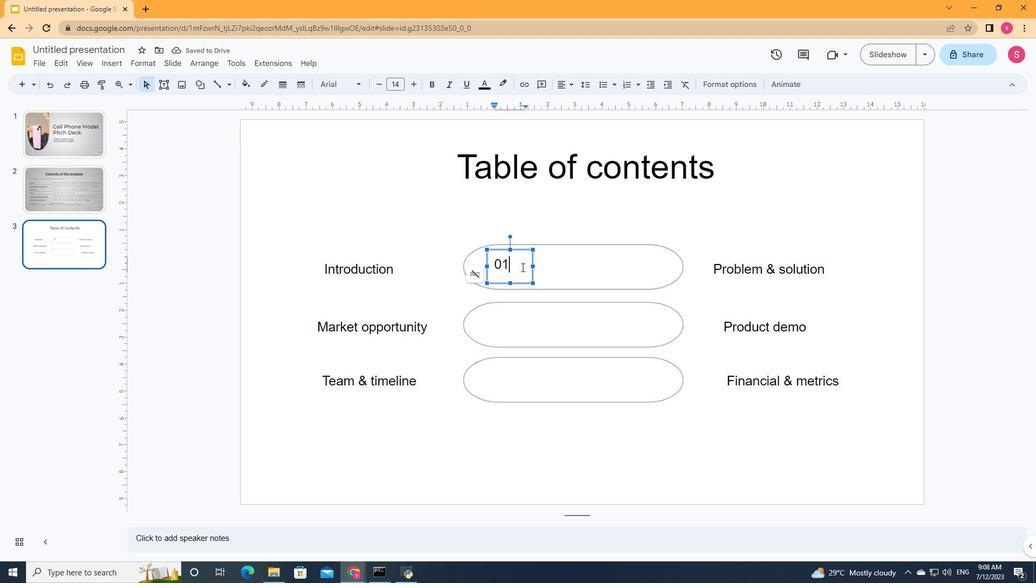 
Action: Mouse pressed left at (522, 267)
Screenshot: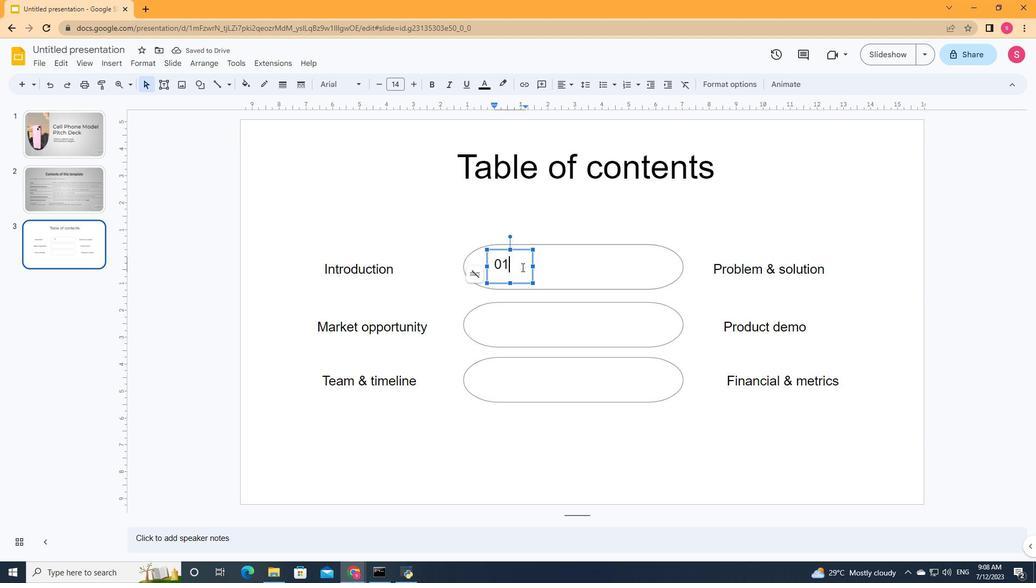 
Action: Mouse moved to (435, 87)
Screenshot: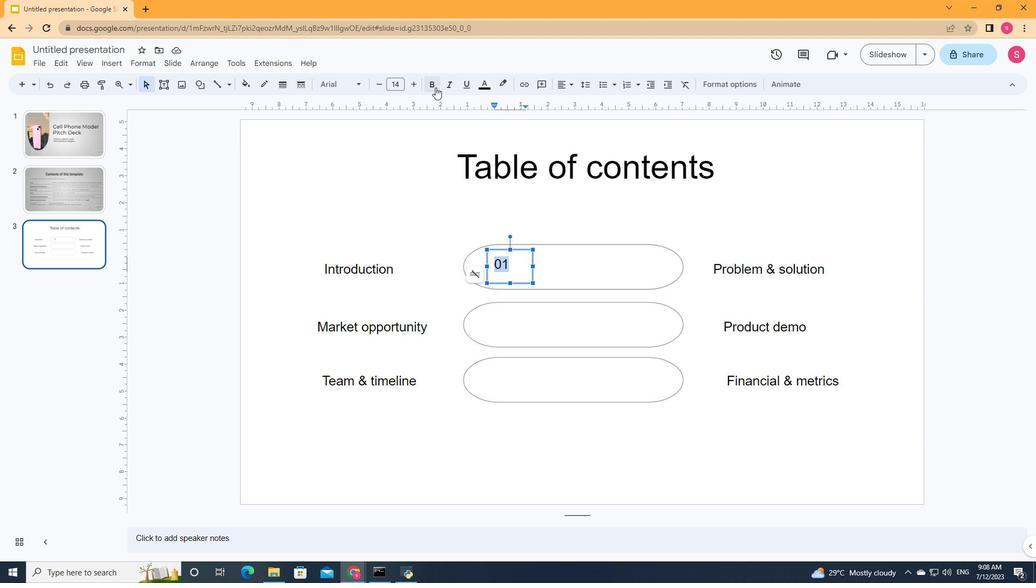 
Action: Mouse pressed left at (435, 87)
Screenshot: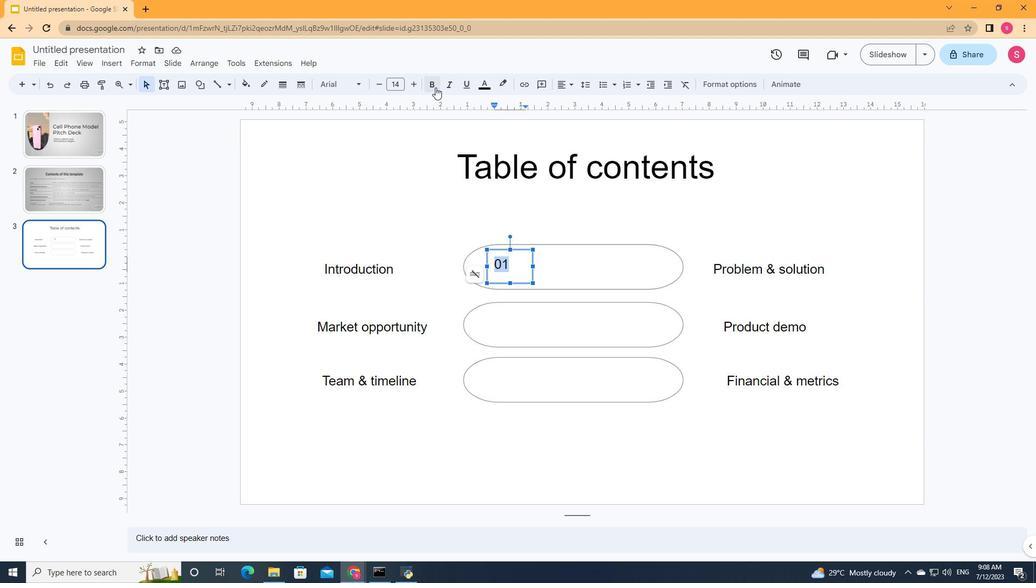 
Action: Mouse moved to (415, 87)
Screenshot: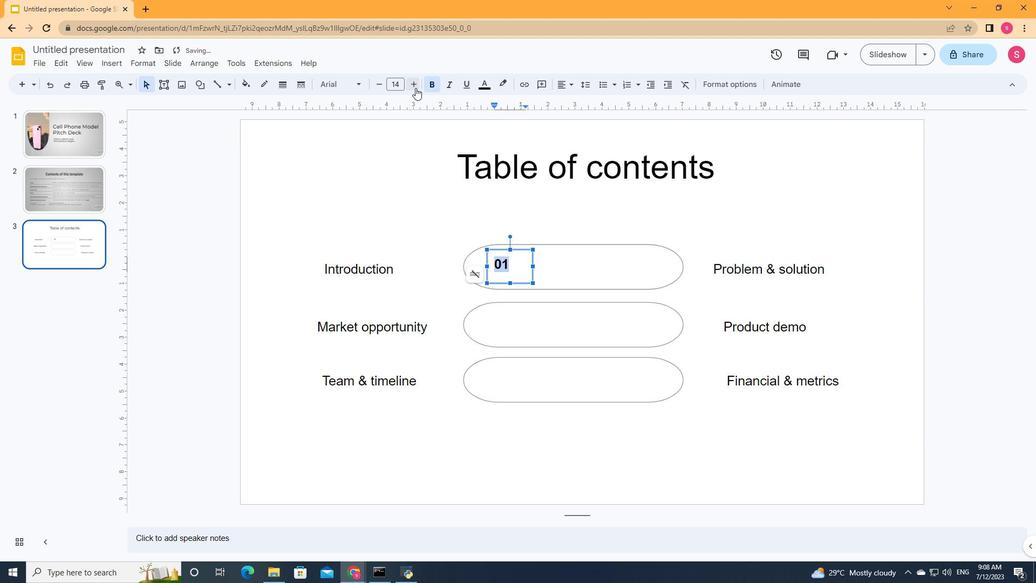 
Action: Mouse pressed left at (415, 87)
Screenshot: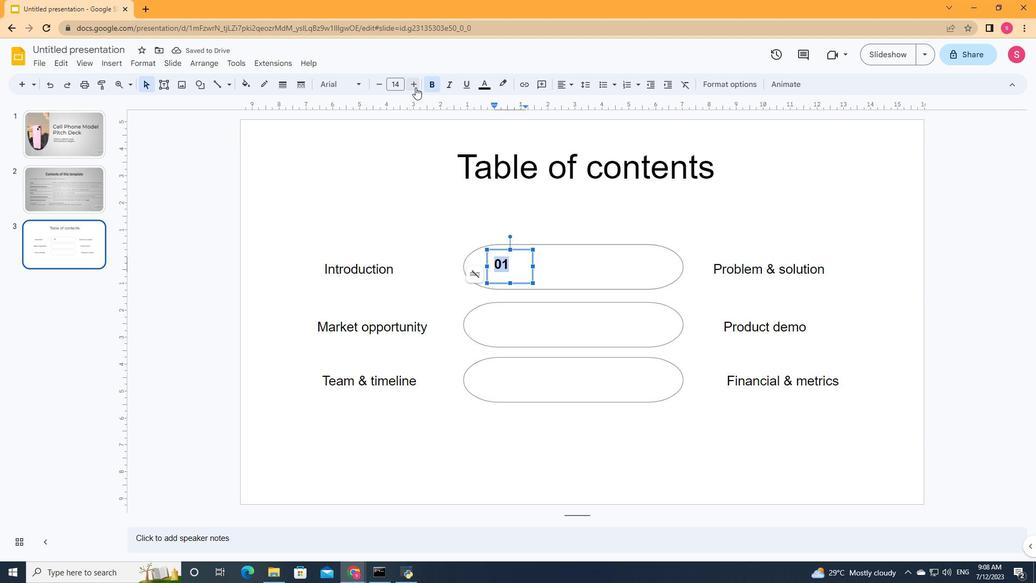 
Action: Mouse pressed left at (415, 87)
Screenshot: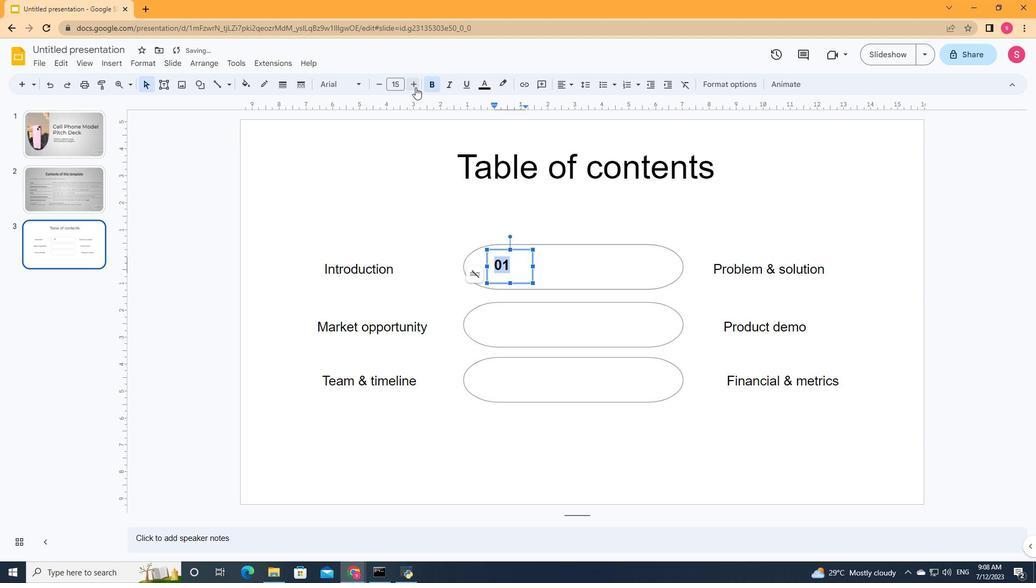 
Action: Mouse pressed left at (415, 87)
Screenshot: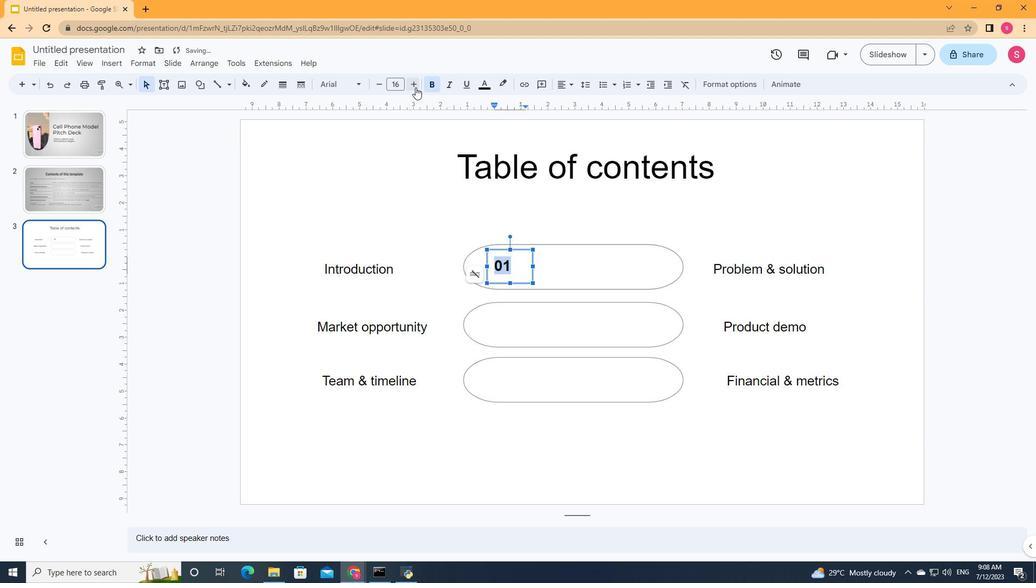 
Action: Mouse pressed left at (415, 87)
Screenshot: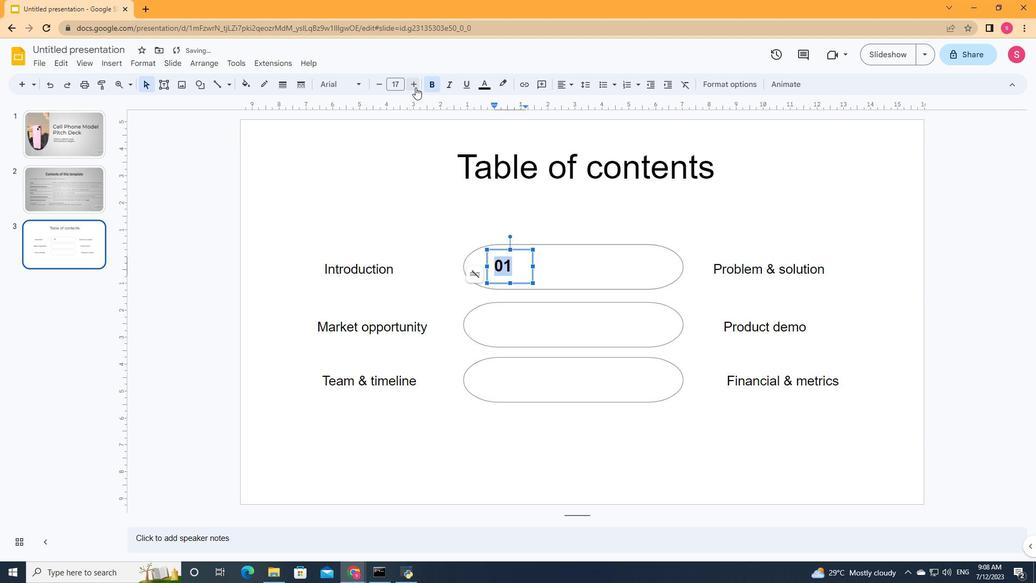 
Action: Mouse pressed left at (415, 87)
Screenshot: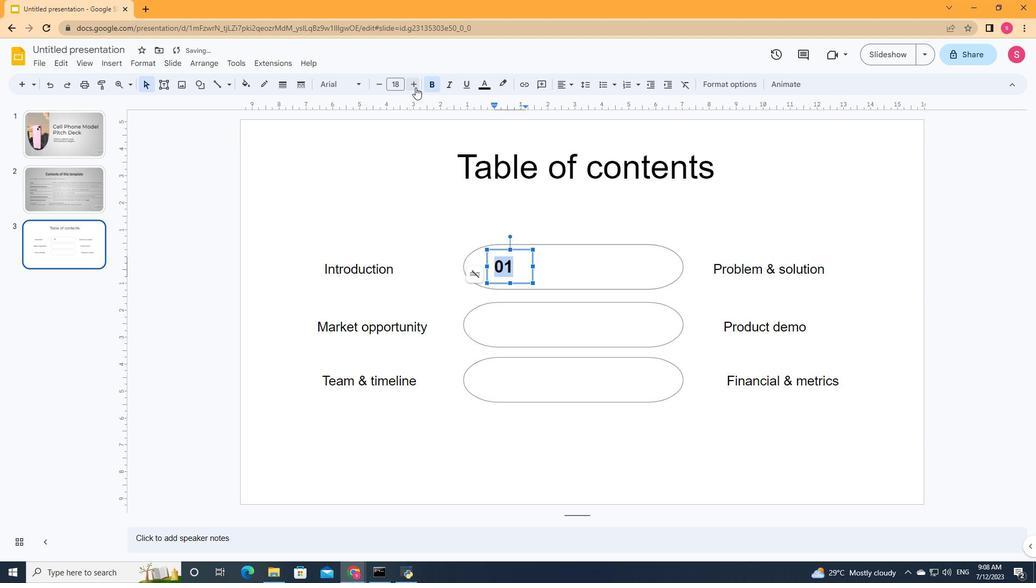
Action: Mouse pressed left at (415, 87)
Screenshot: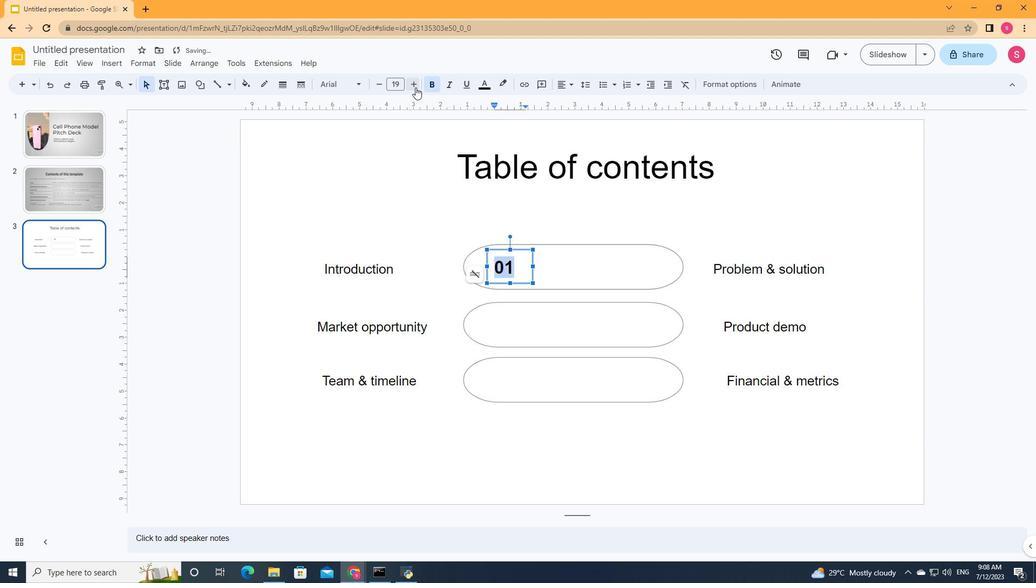 
Action: Mouse pressed left at (415, 87)
Screenshot: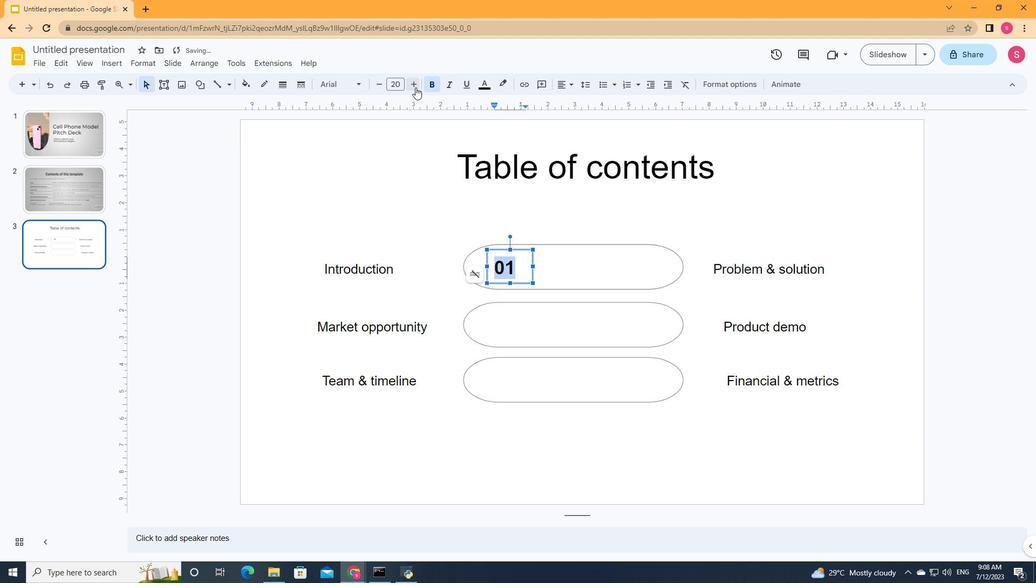 
Action: Mouse pressed left at (415, 87)
Screenshot: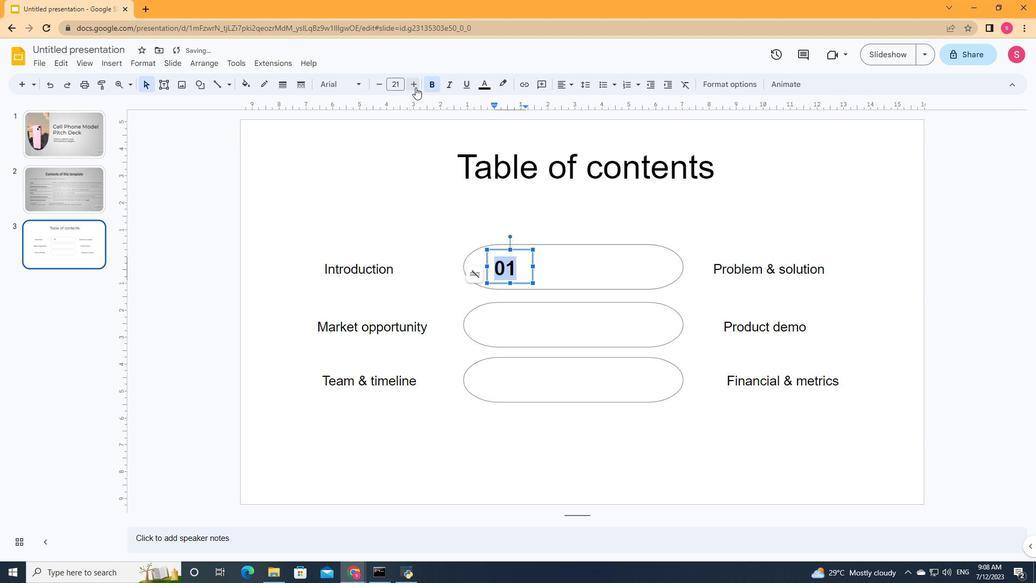 
Action: Mouse pressed left at (415, 87)
Screenshot: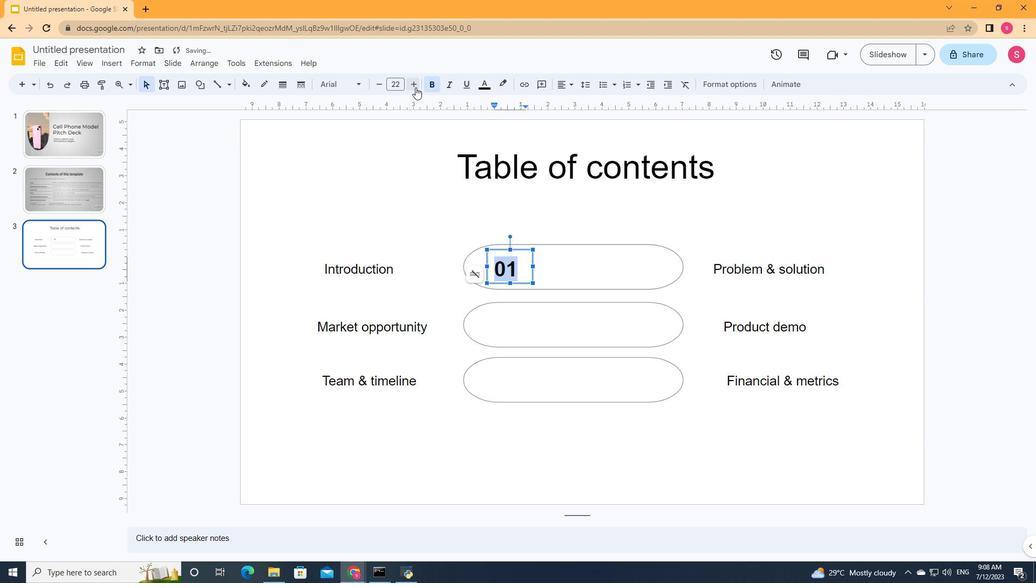 
Action: Mouse pressed left at (415, 87)
Screenshot: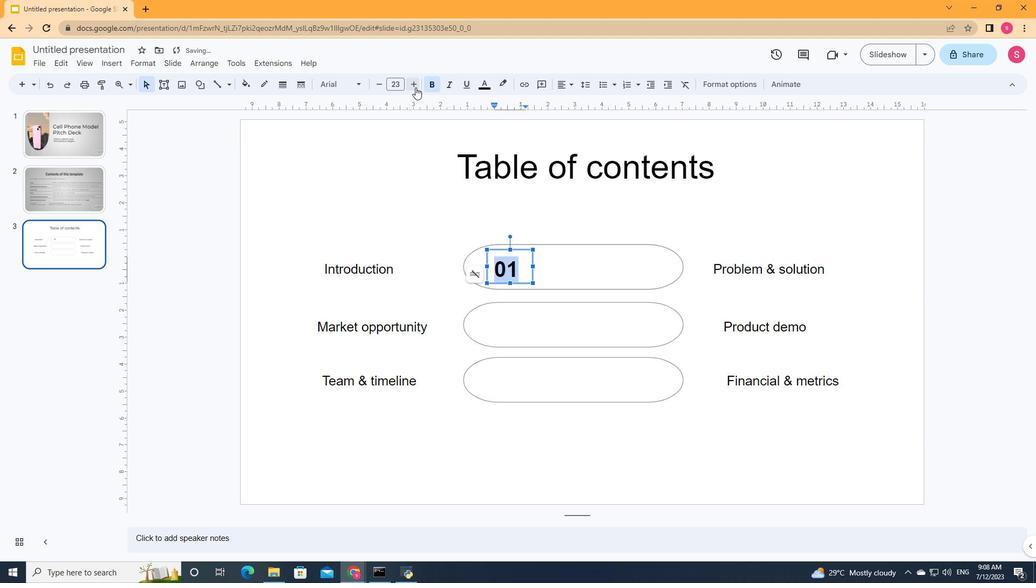 
Action: Mouse moved to (428, 89)
Screenshot: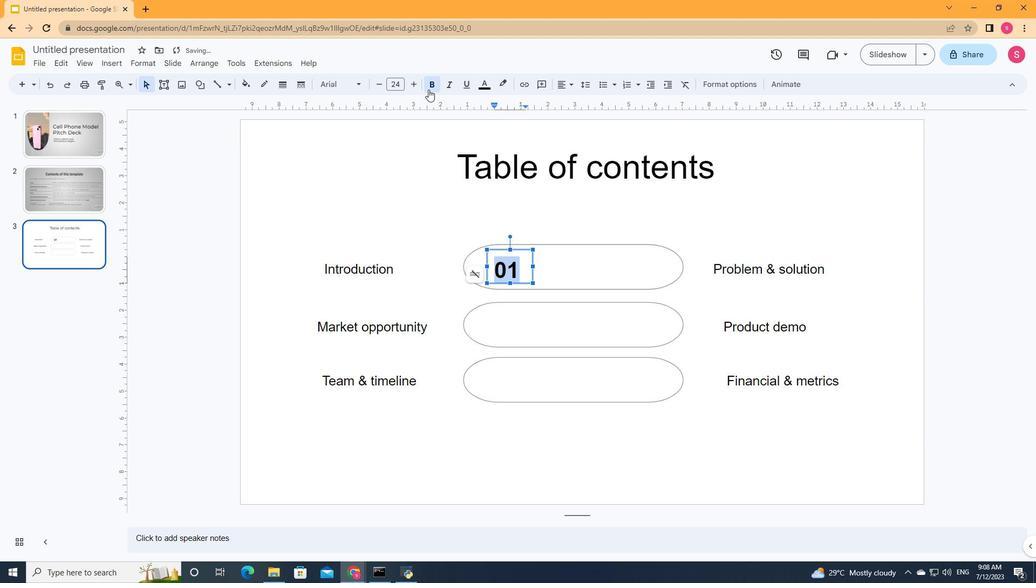 
Action: Mouse pressed left at (428, 89)
Screenshot: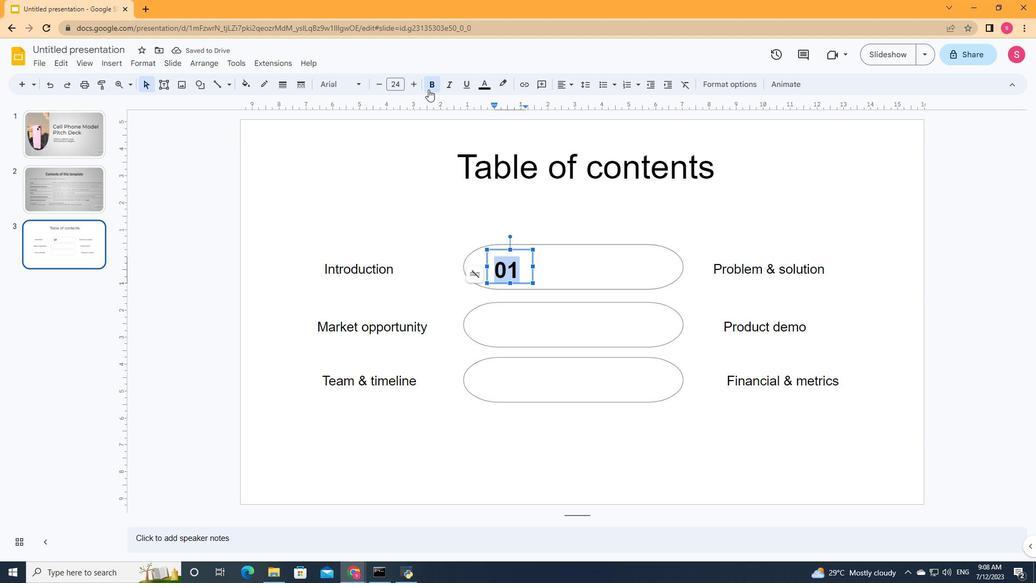 
Action: Mouse moved to (411, 86)
Screenshot: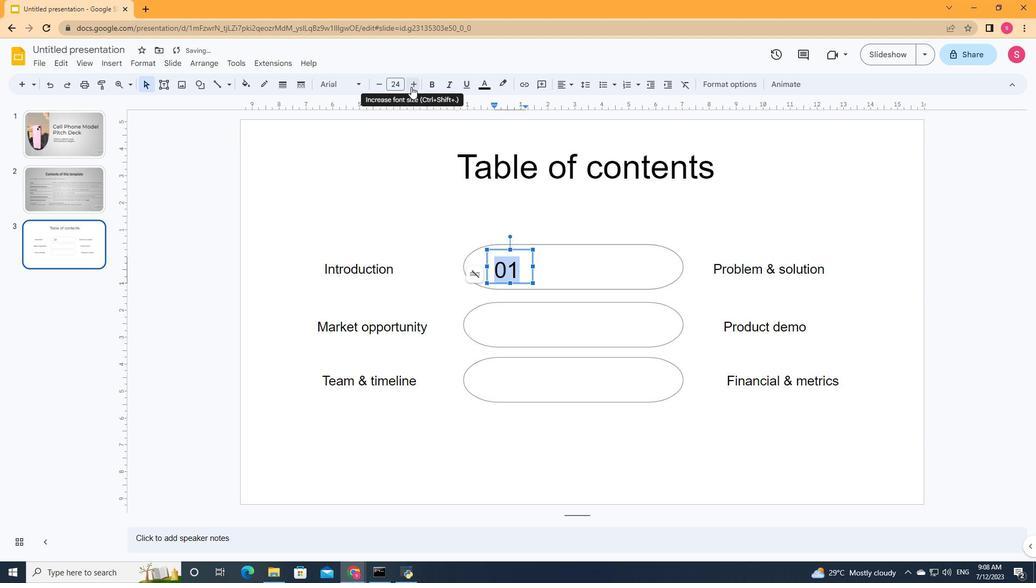 
Action: Mouse pressed left at (411, 86)
Screenshot: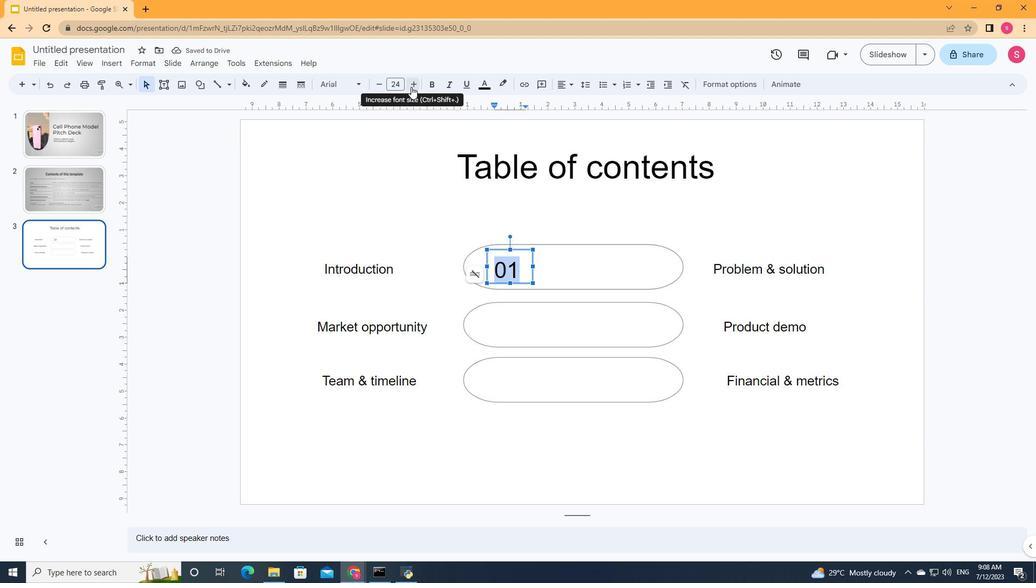 
Action: Mouse pressed left at (411, 86)
Screenshot: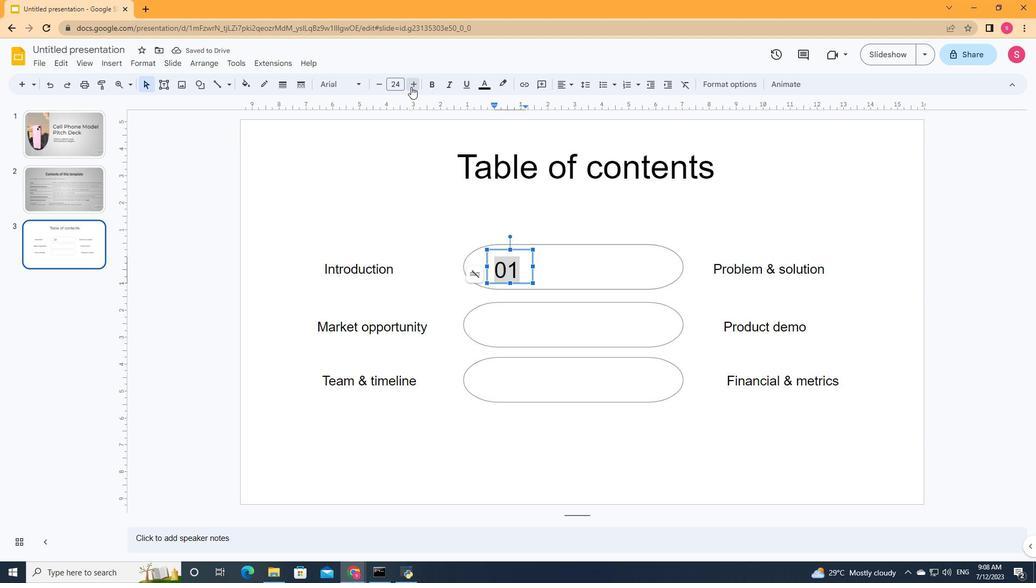 
Action: Mouse moved to (551, 263)
Screenshot: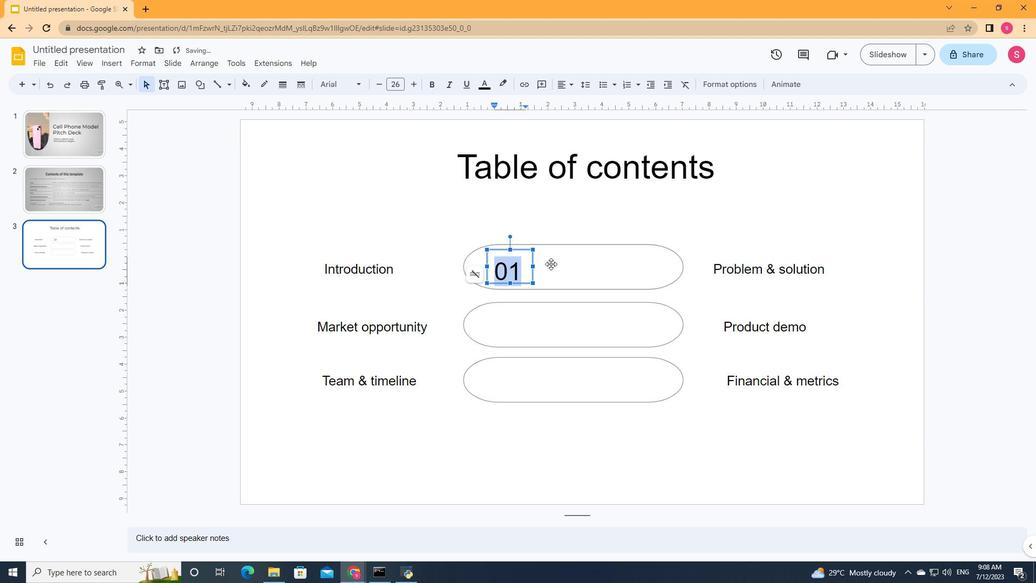 
Action: Mouse pressed left at (551, 263)
Screenshot: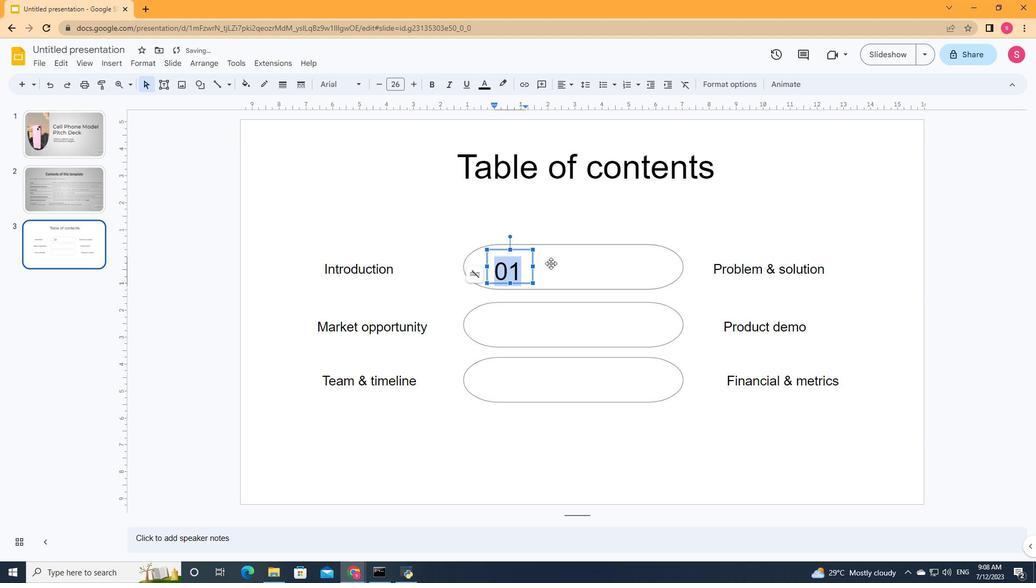 
Action: Mouse moved to (502, 271)
Screenshot: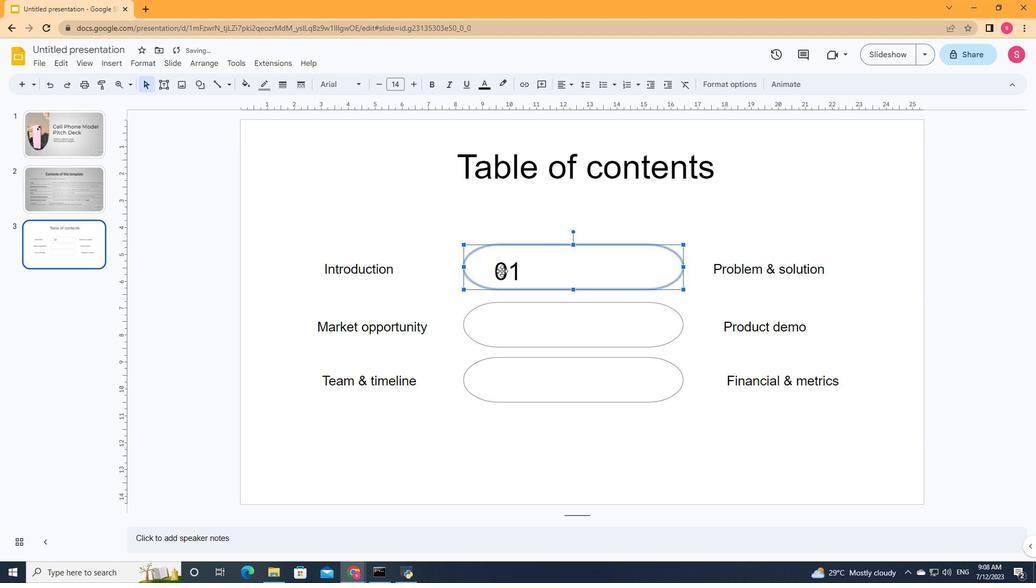 
Action: Mouse pressed left at (502, 271)
Screenshot: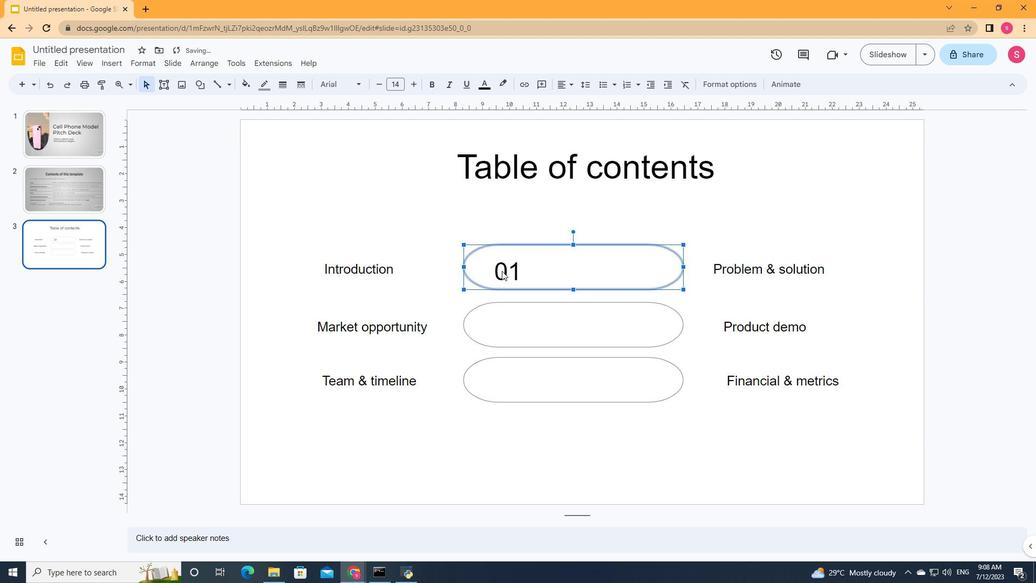
Action: Key pressed ctrl+C
Screenshot: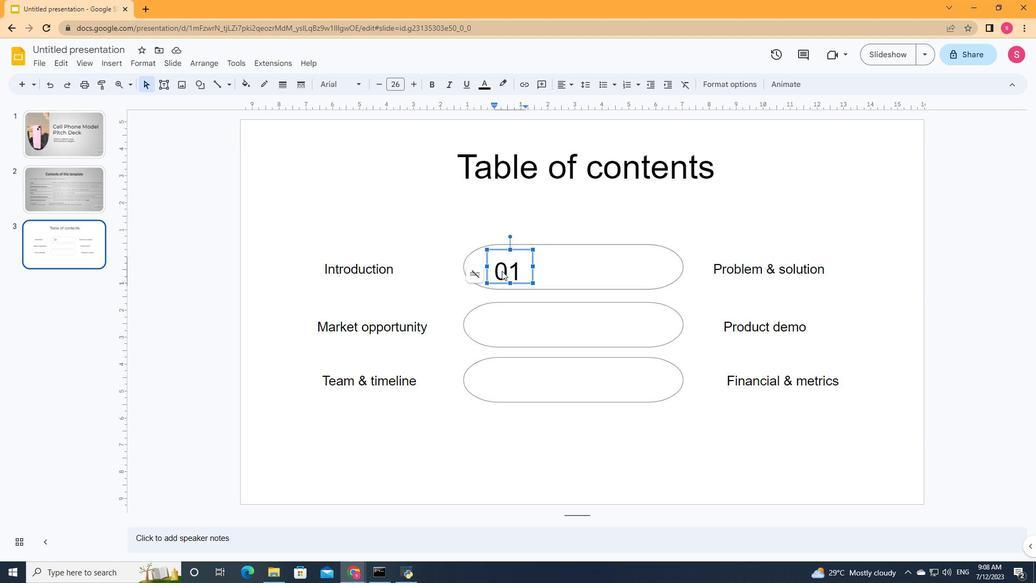 
Action: Mouse moved to (495, 247)
Screenshot: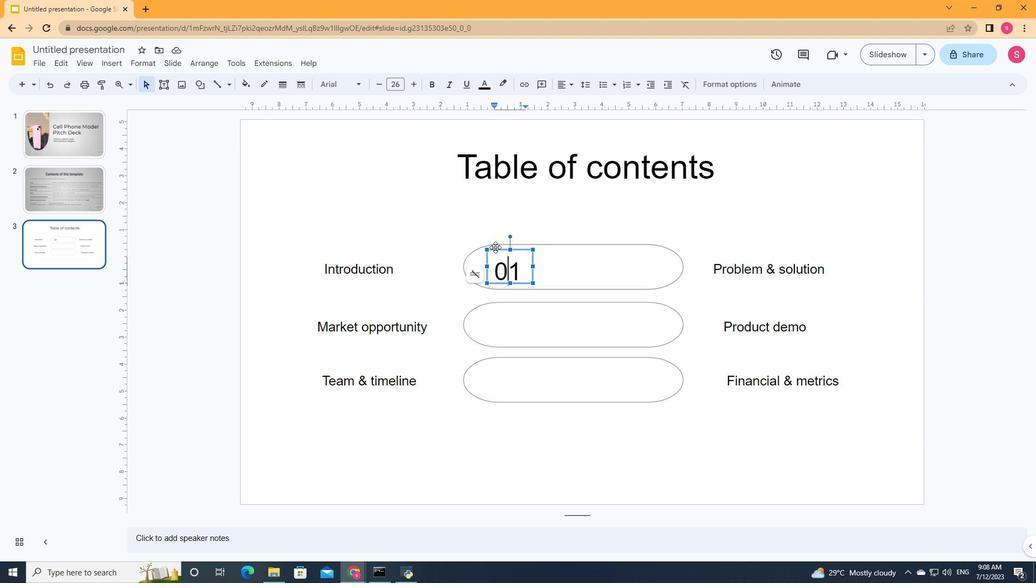 
Action: Mouse pressed left at (495, 247)
Screenshot: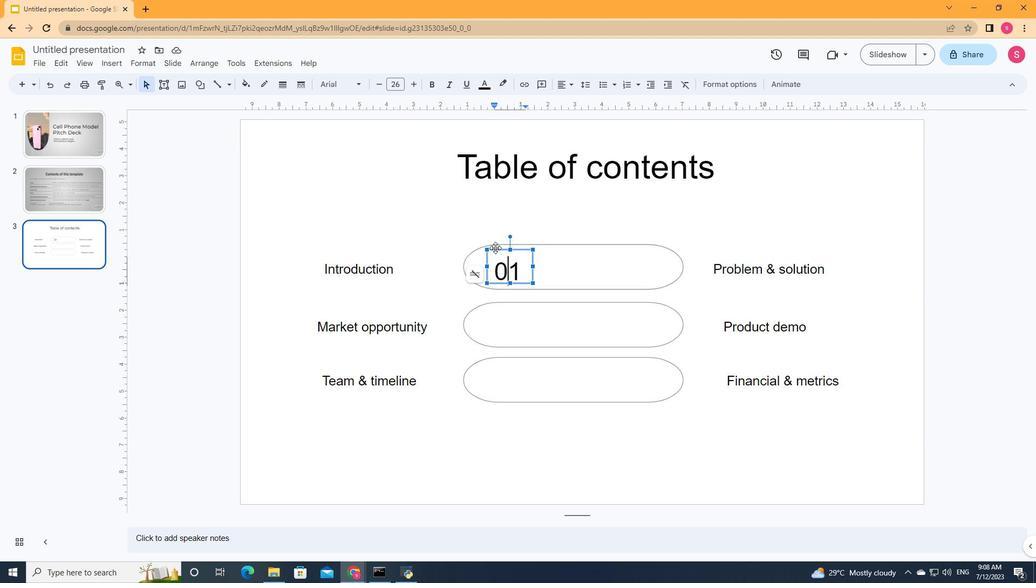 
Action: Key pressed ctrl+C
Screenshot: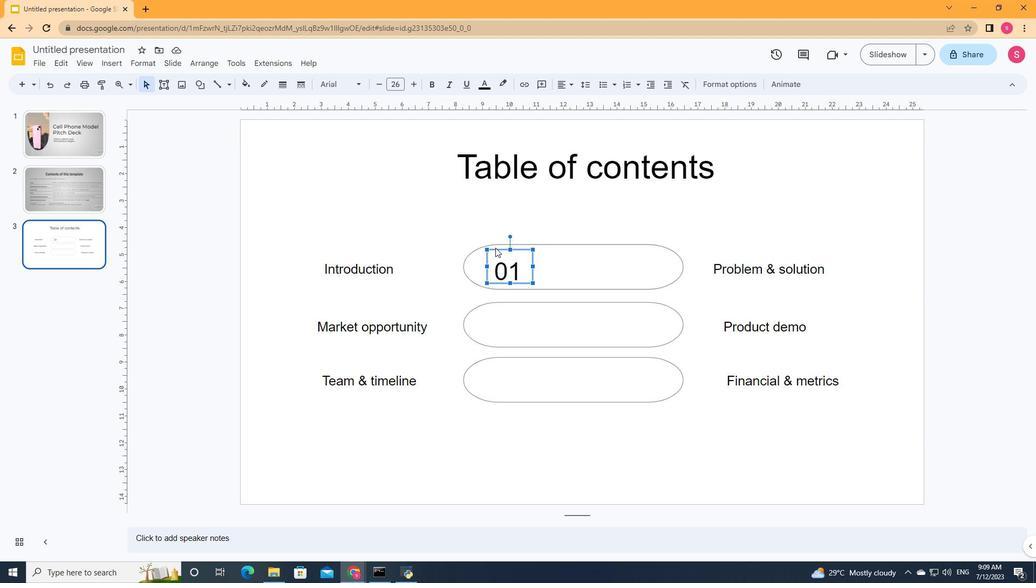 
Action: Mouse moved to (622, 267)
Screenshot: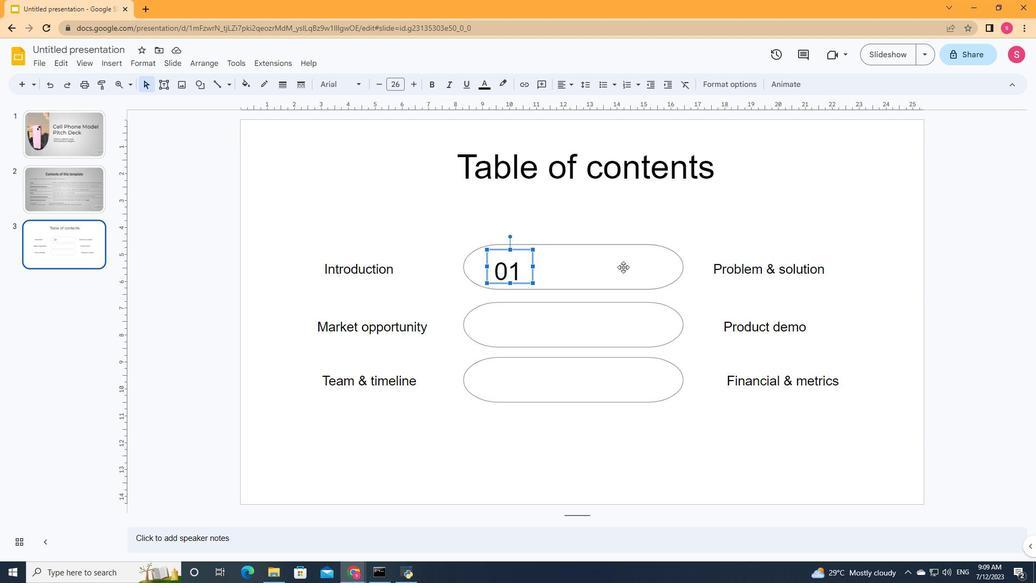 
Action: Mouse pressed left at (622, 267)
Screenshot: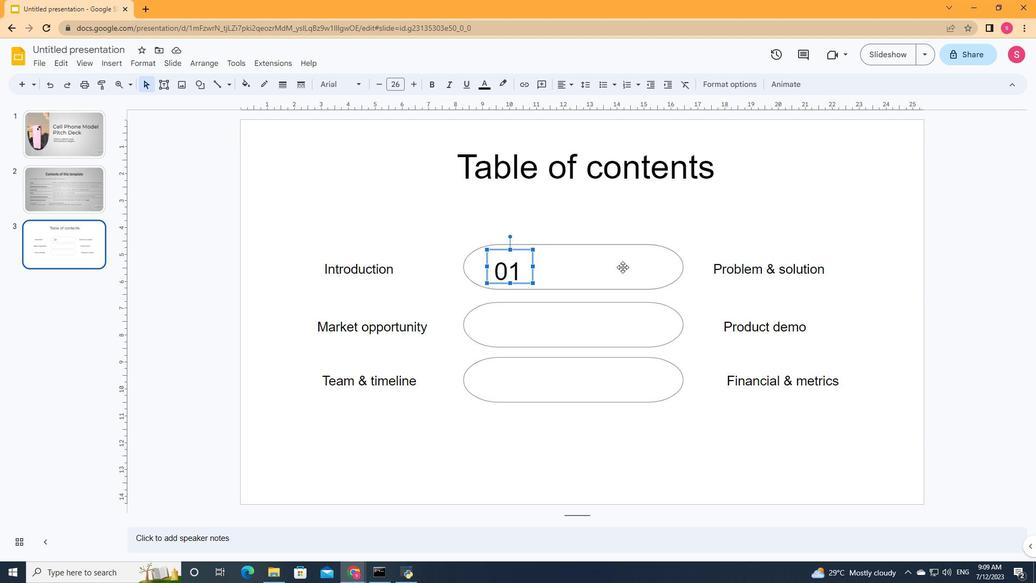 
Action: Mouse moved to (611, 207)
Screenshot: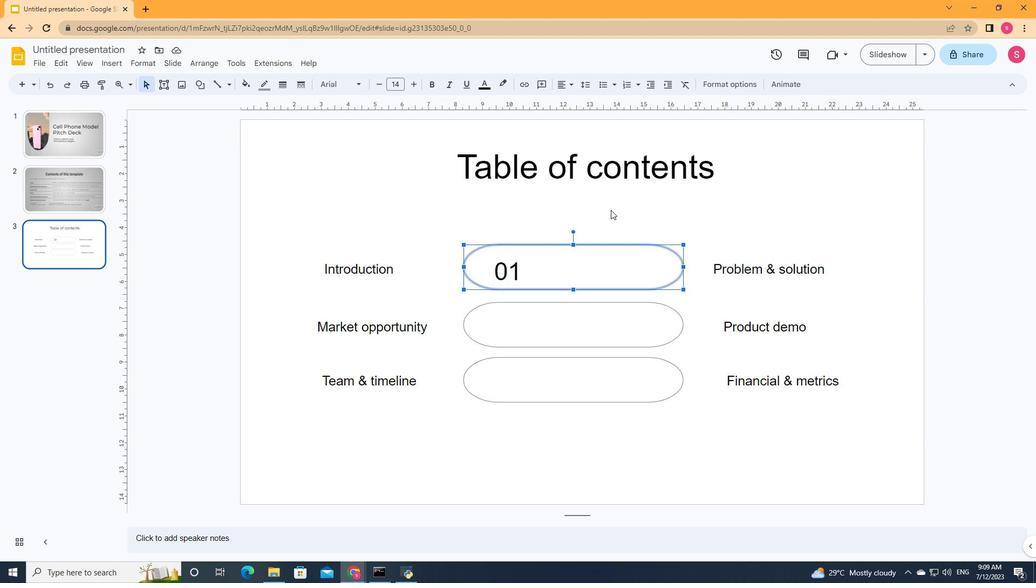 
Action: Mouse pressed left at (611, 207)
Screenshot: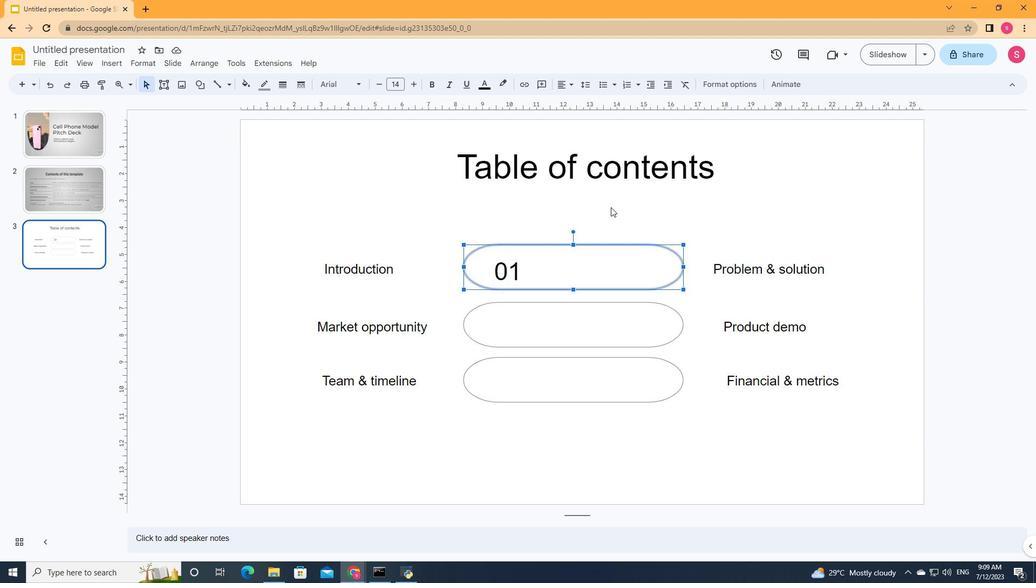 
Action: Key pressed ctrl+V
Screenshot: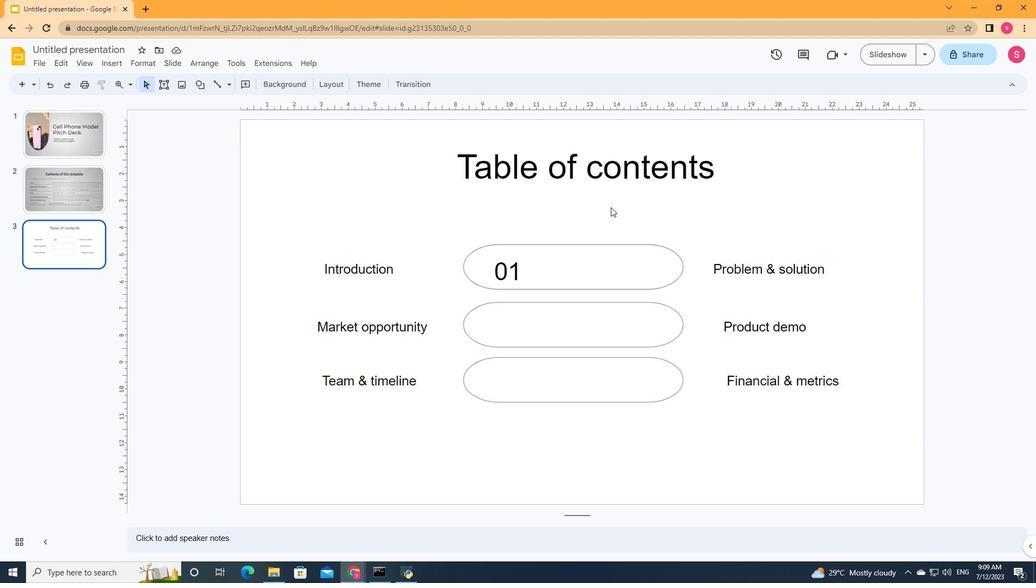 
Action: Mouse moved to (517, 263)
Screenshot: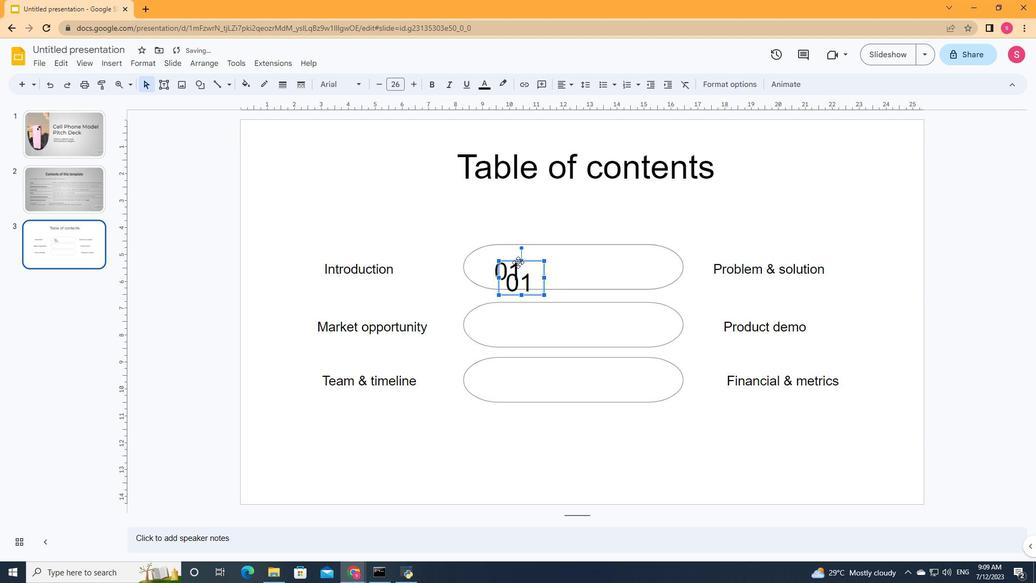 
Action: Mouse pressed left at (517, 263)
Screenshot: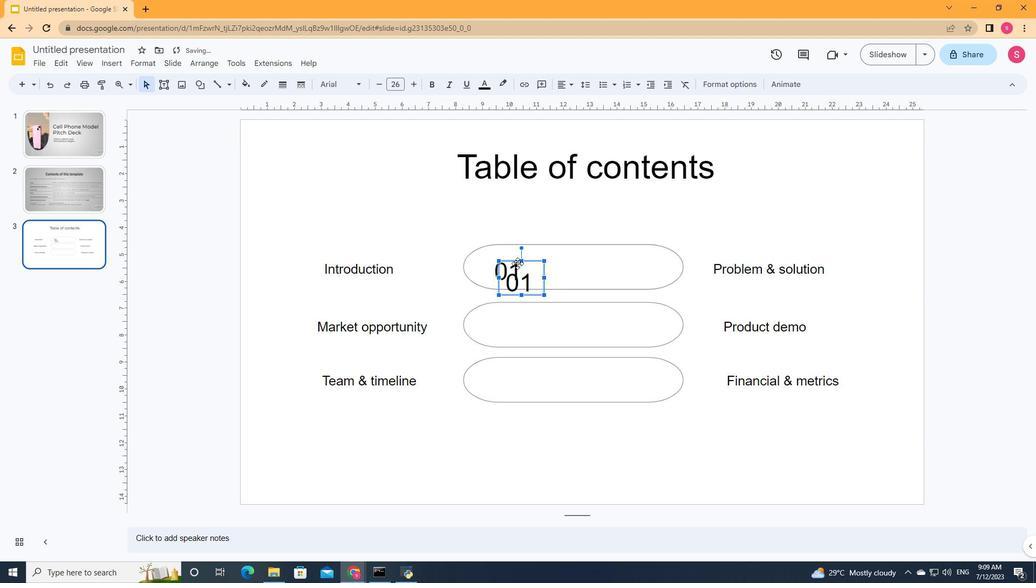 
Action: Mouse moved to (601, 256)
Screenshot: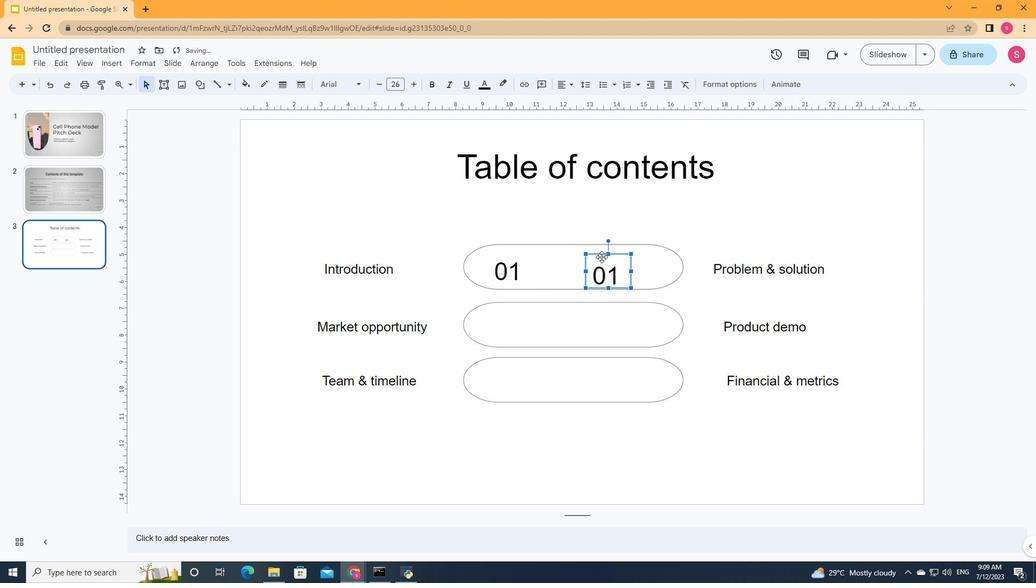 
Action: Mouse pressed left at (601, 256)
Screenshot: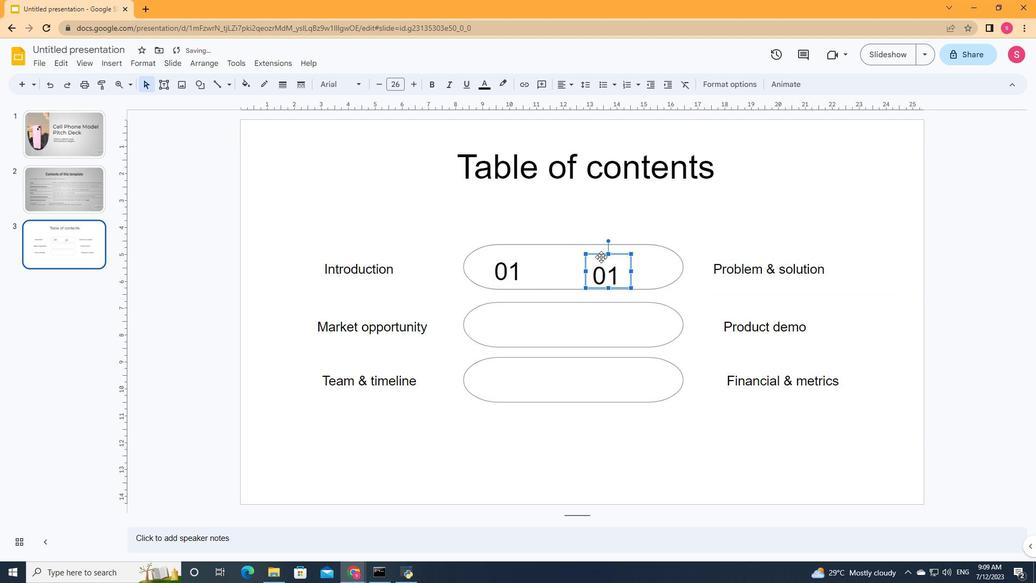 
Action: Mouse moved to (628, 271)
Screenshot: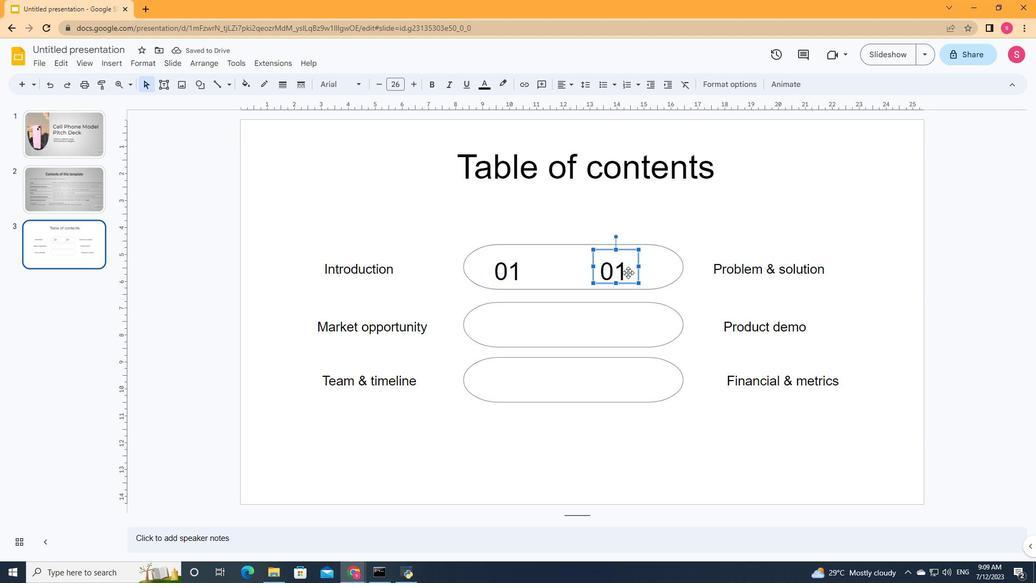 
Action: Mouse pressed left at (628, 271)
Screenshot: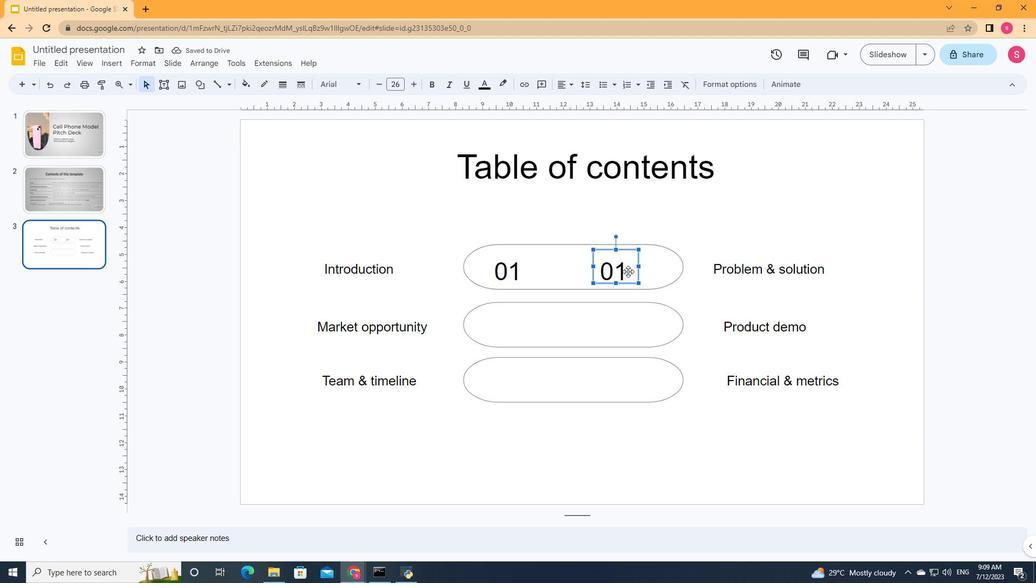 
Action: Mouse pressed left at (628, 271)
Screenshot: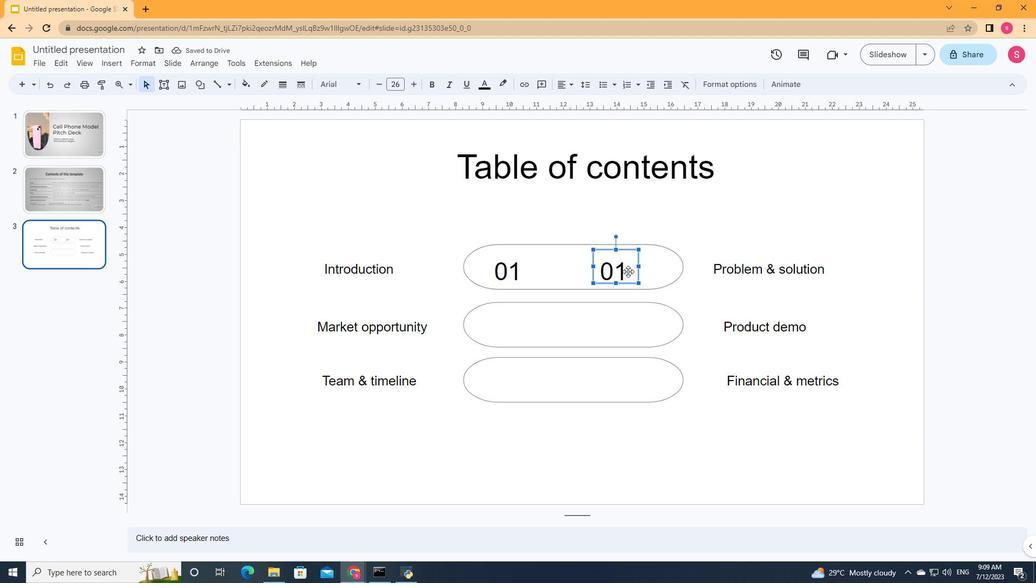 
Action: Key pressed <Key.right><Key.right><Key.right><Key.backspace>2
Screenshot: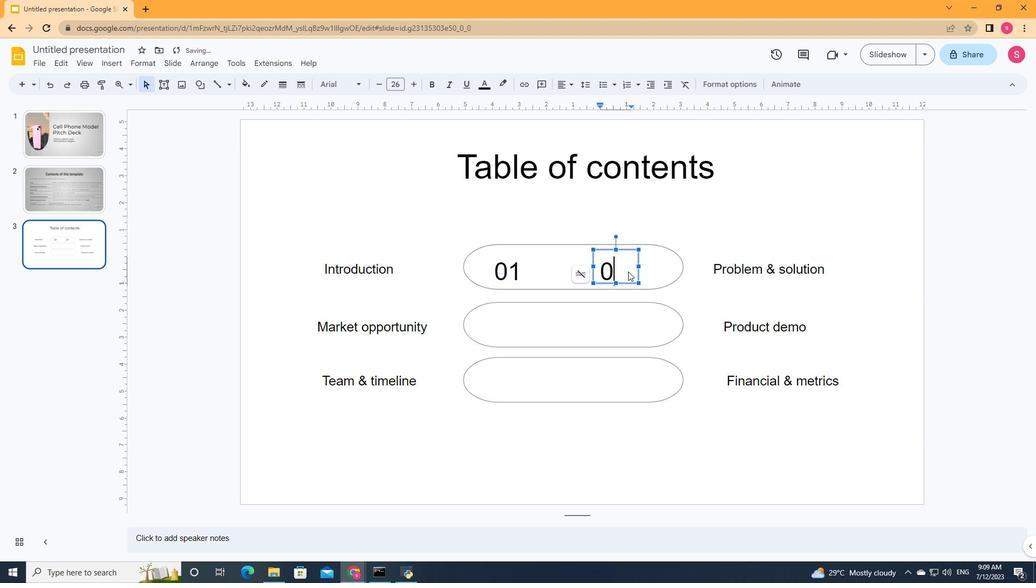 
Action: Mouse moved to (607, 317)
Screenshot: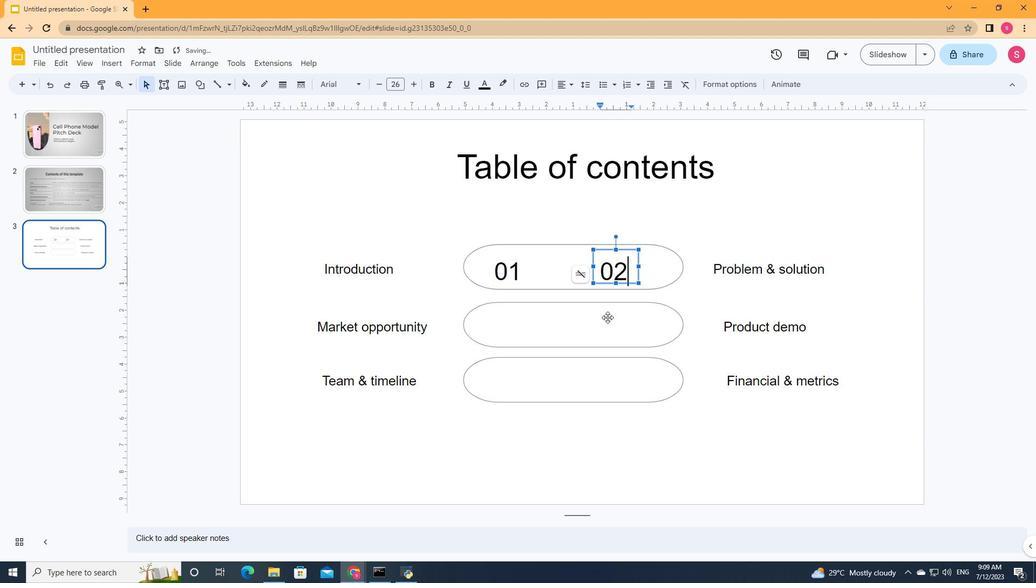 
Action: Mouse pressed left at (607, 317)
Screenshot: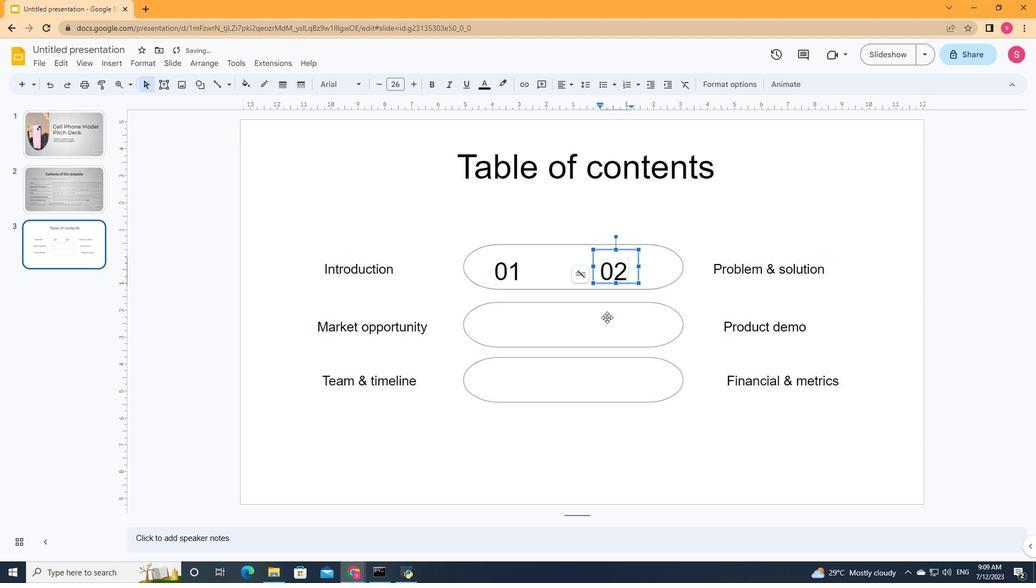 
Action: Mouse moved to (654, 226)
Screenshot: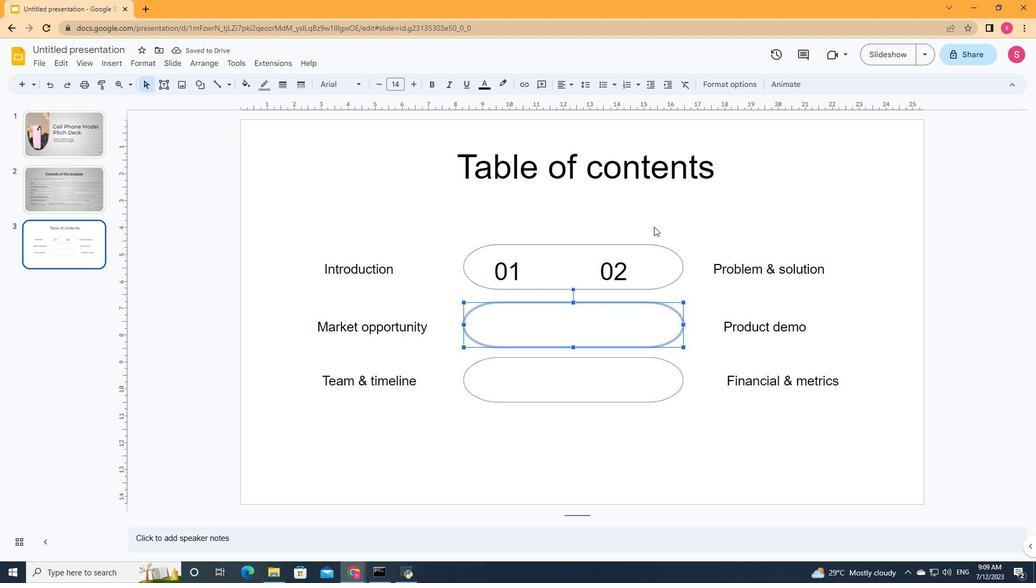 
Action: Key pressed ctrl+V
Screenshot: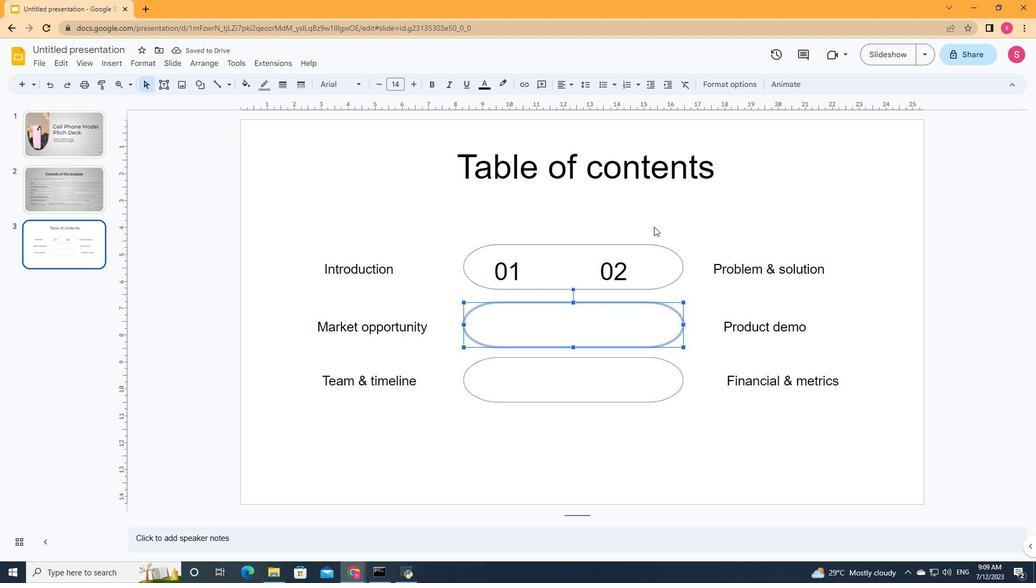 
Action: Mouse moved to (526, 271)
Screenshot: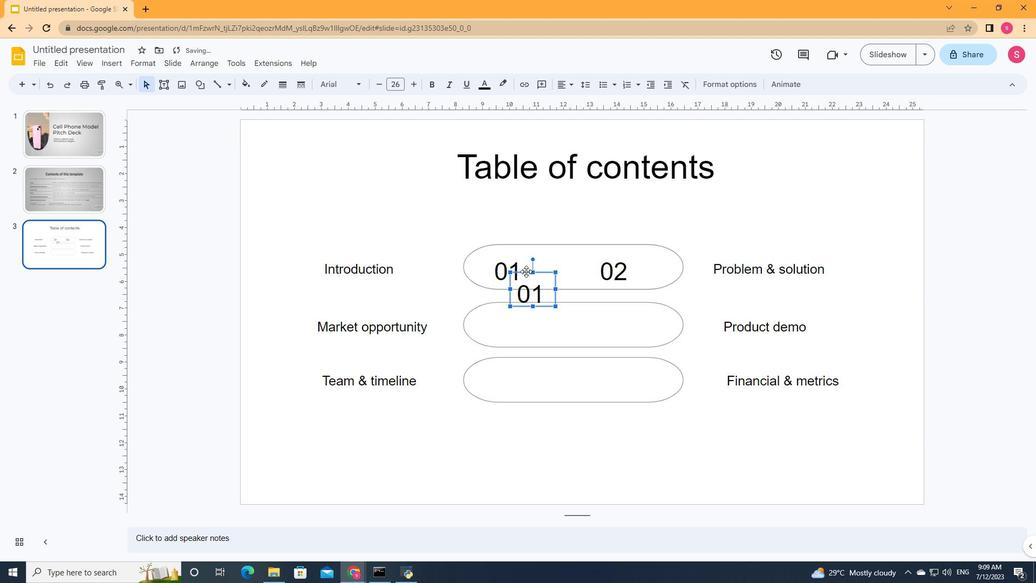 
Action: Mouse pressed left at (526, 271)
Screenshot: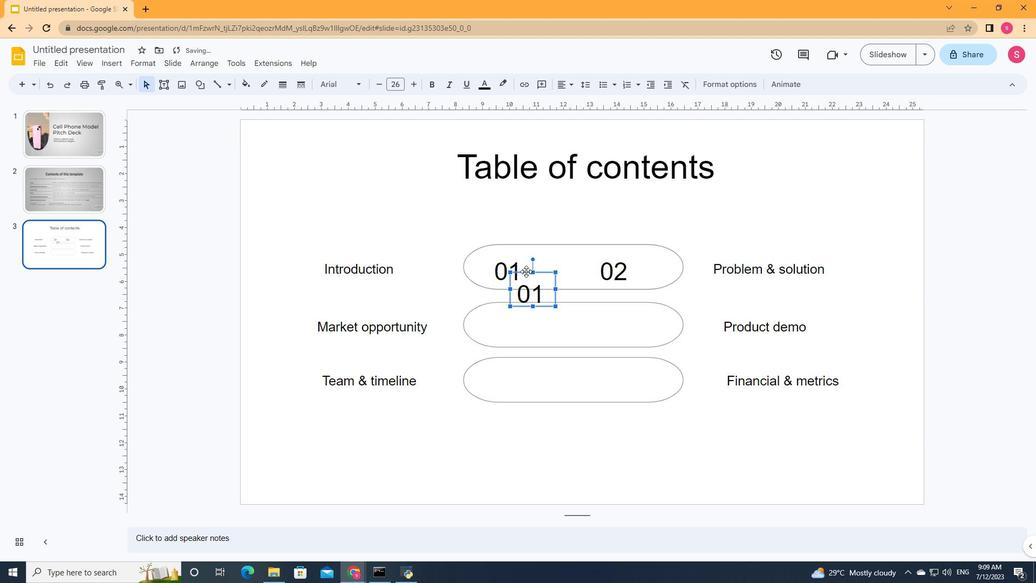 
Action: Mouse moved to (525, 329)
Screenshot: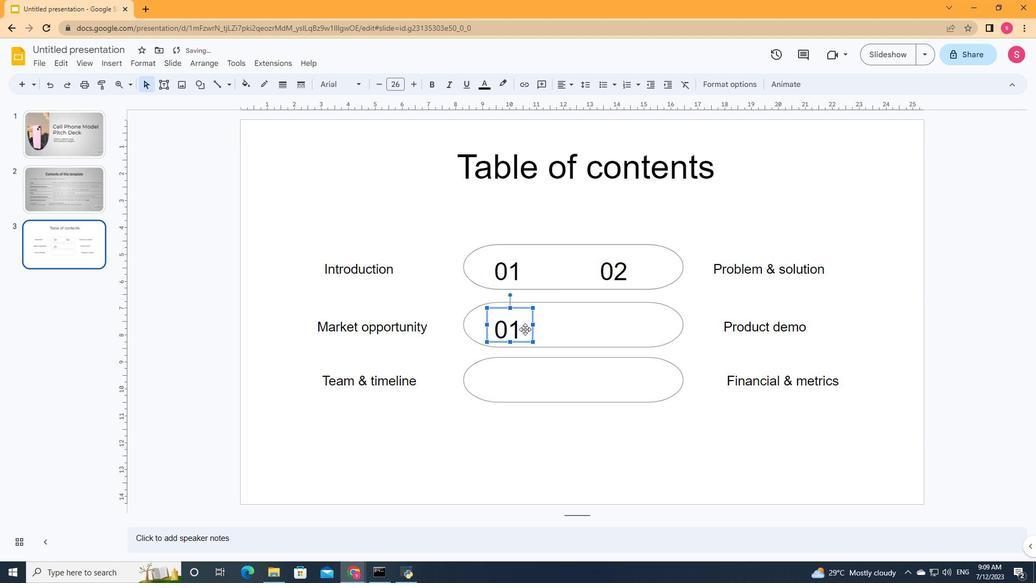 
Action: Mouse pressed left at (525, 329)
Screenshot: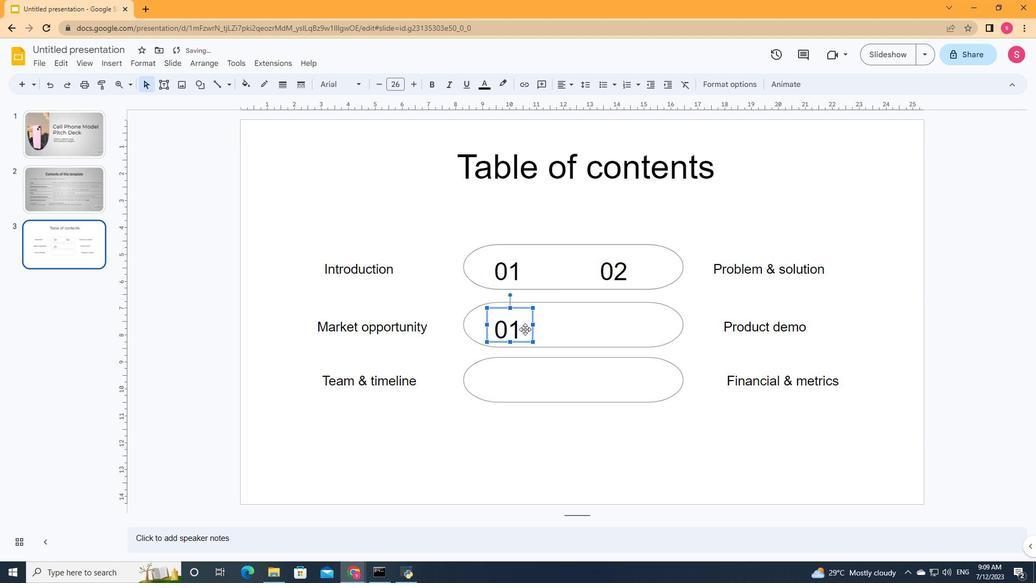 
Action: Mouse pressed left at (525, 329)
Screenshot: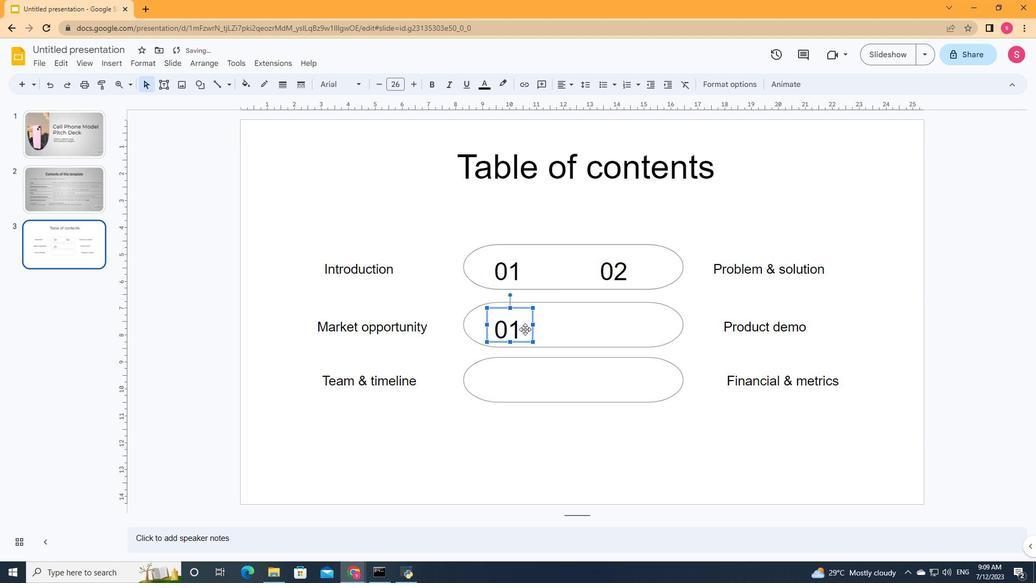 
Action: Mouse pressed left at (525, 329)
Screenshot: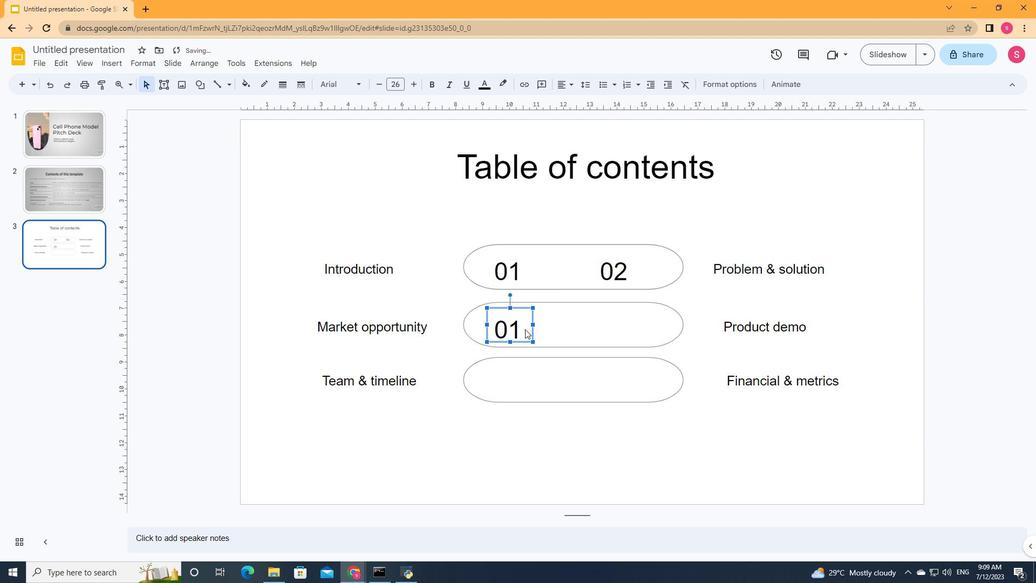 
Action: Key pressed <Key.right><Key.right><Key.backspace>3
Screenshot: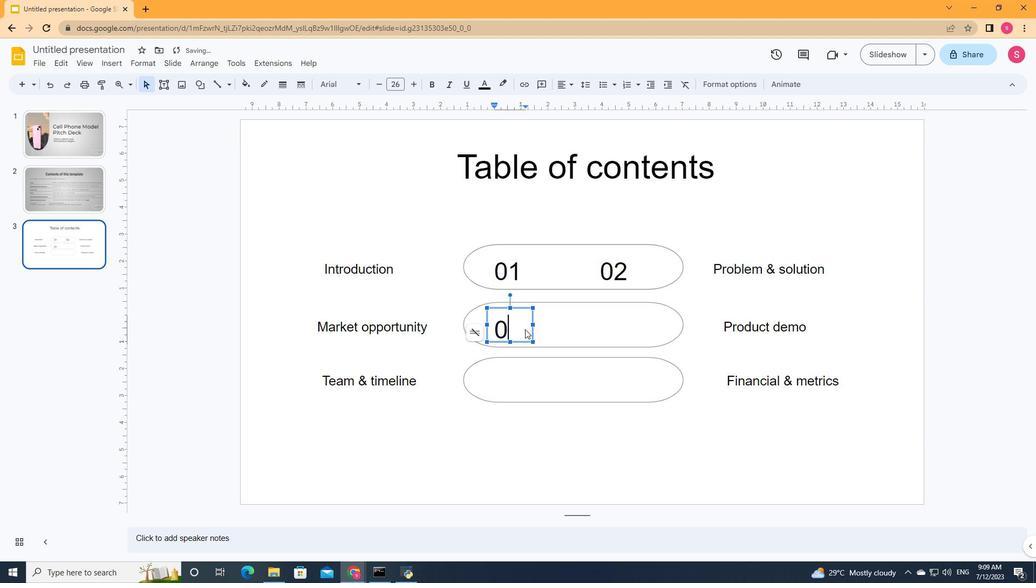 
Action: Mouse moved to (598, 331)
Screenshot: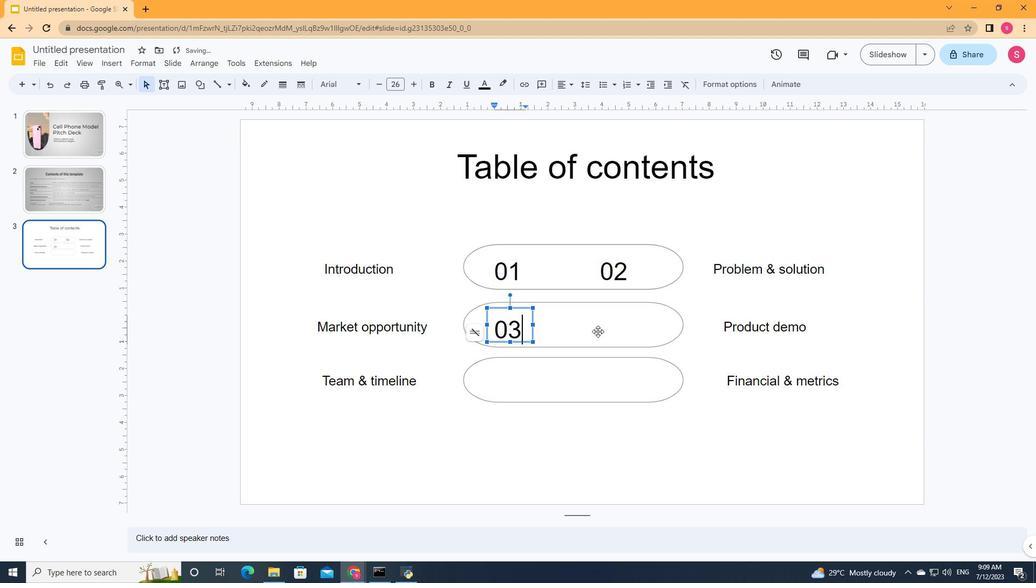 
Action: Mouse pressed left at (598, 331)
Screenshot: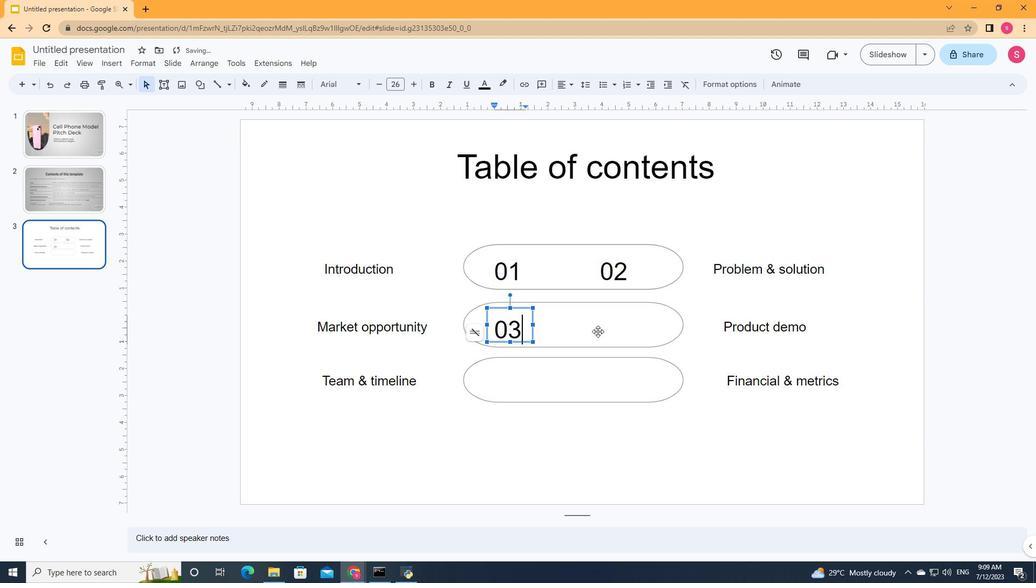 
Action: Key pressed ctrl+V
Screenshot: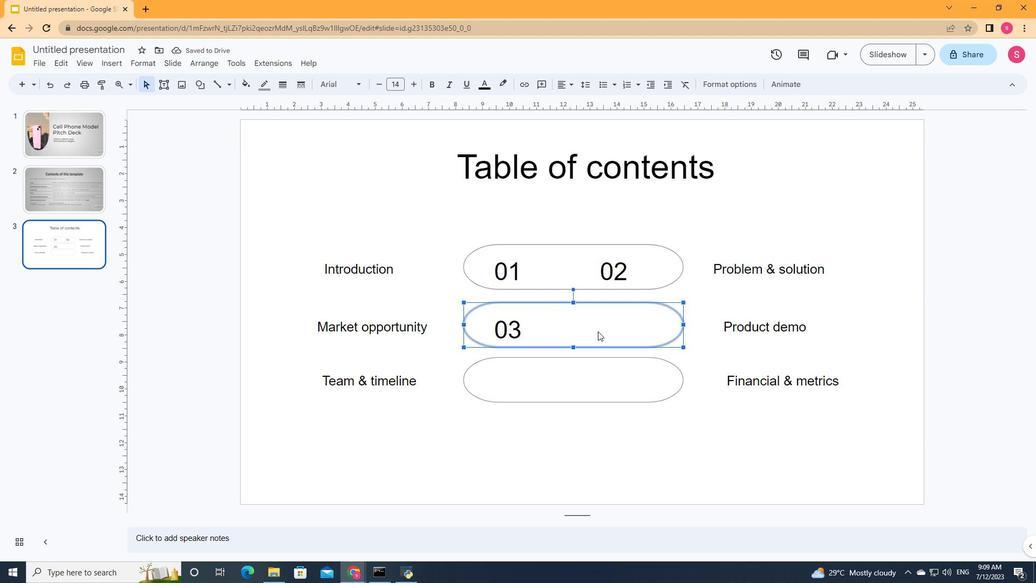 
Action: Mouse moved to (537, 283)
Screenshot: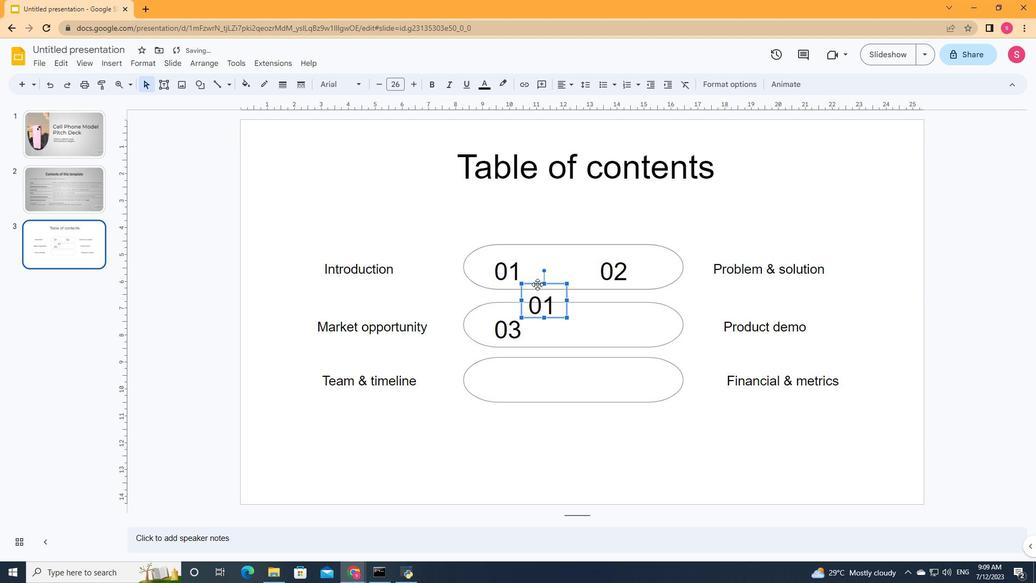 
Action: Mouse pressed left at (537, 283)
Screenshot: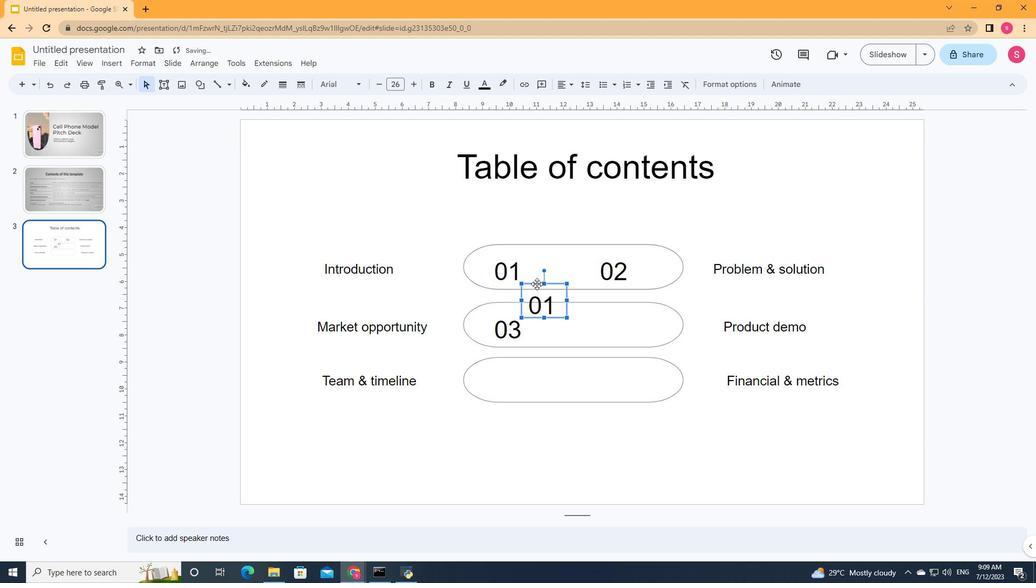 
Action: Mouse moved to (627, 329)
Screenshot: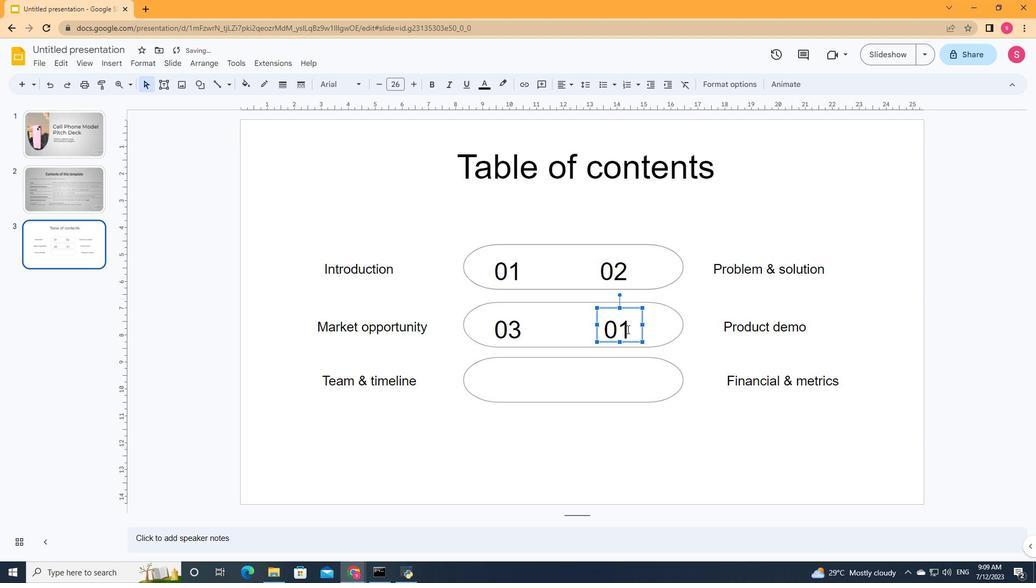 
Action: Mouse pressed left at (627, 329)
Screenshot: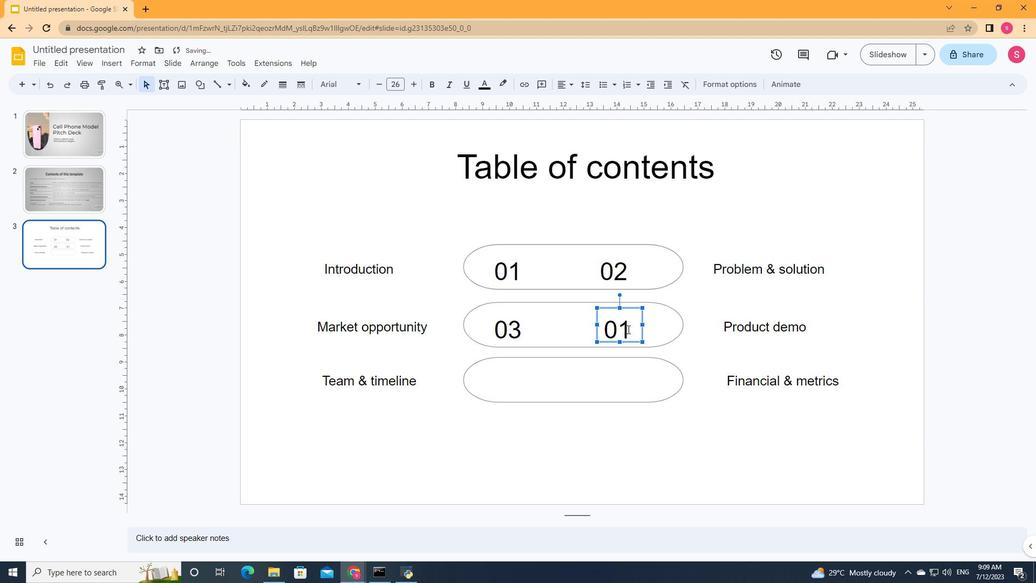 
Action: Key pressed <Key.backspace>4
Screenshot: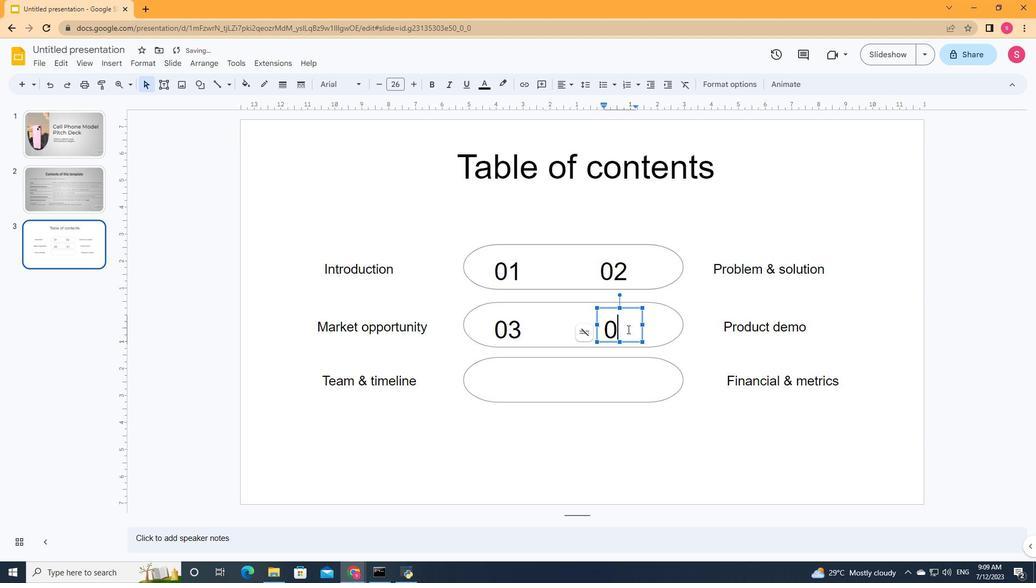 
Action: Mouse moved to (606, 364)
Screenshot: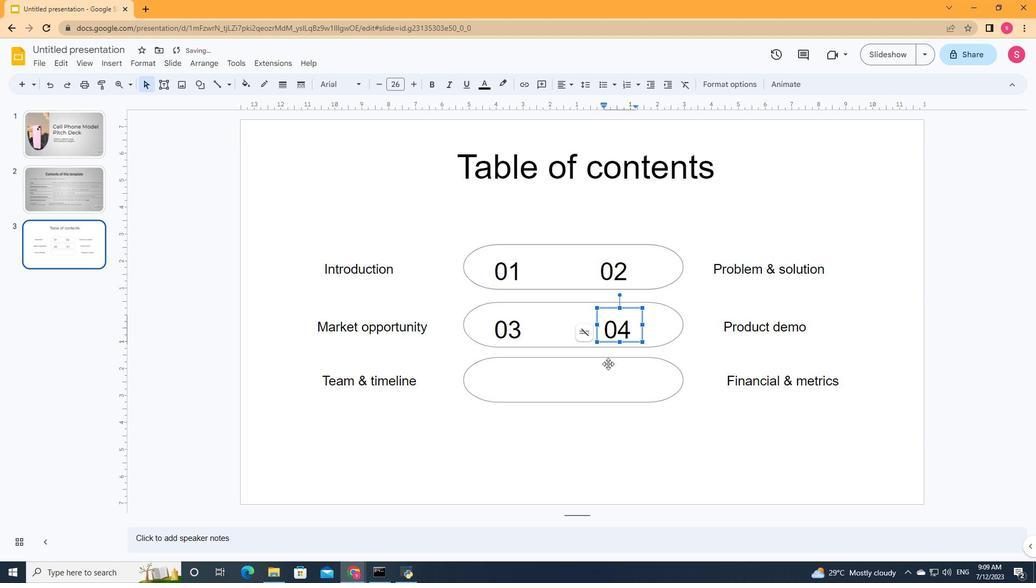 
Action: Key pressed ctrl+V
Screenshot: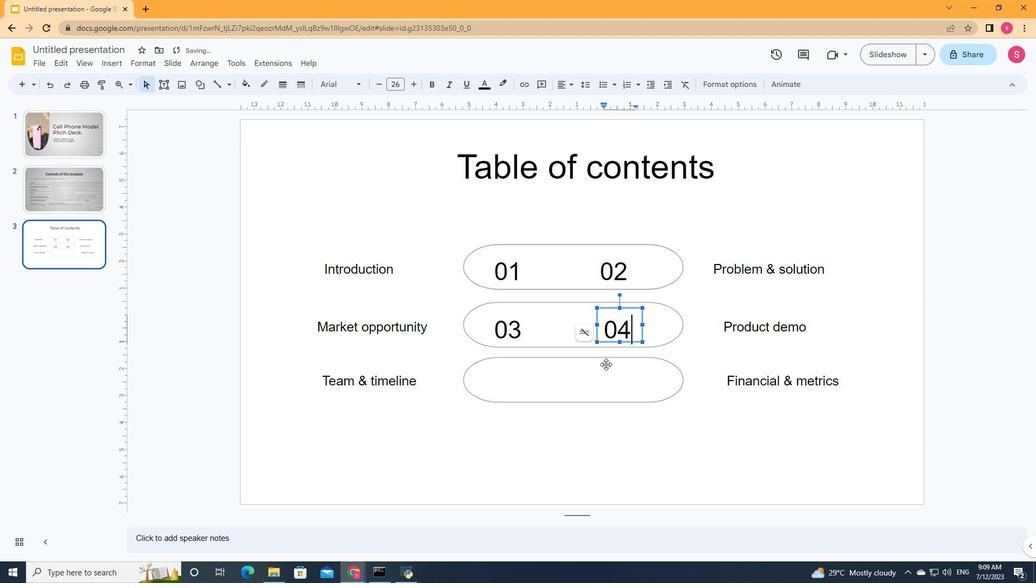 
Action: Mouse moved to (618, 359)
Screenshot: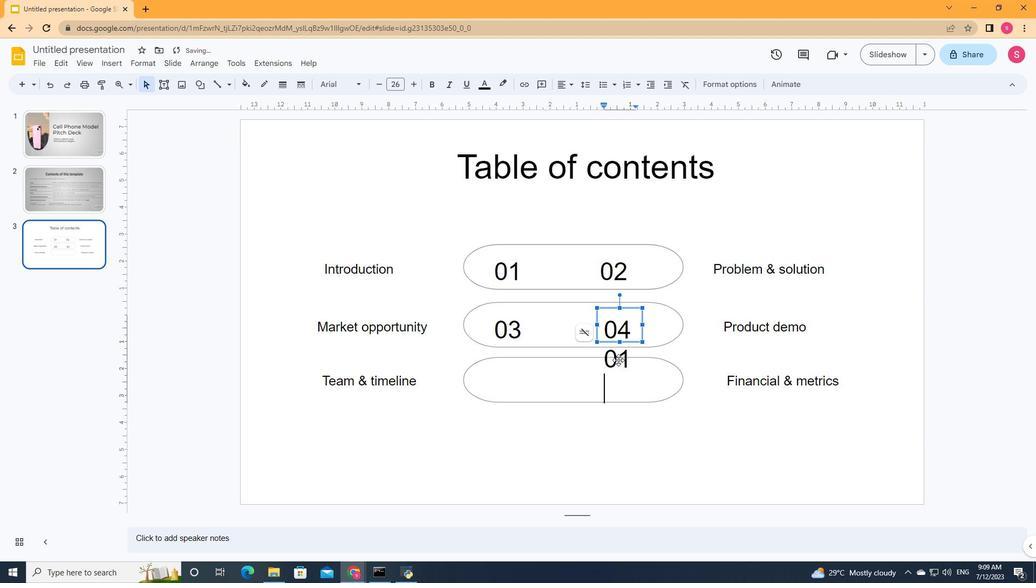 
Action: Mouse pressed left at (618, 359)
Screenshot: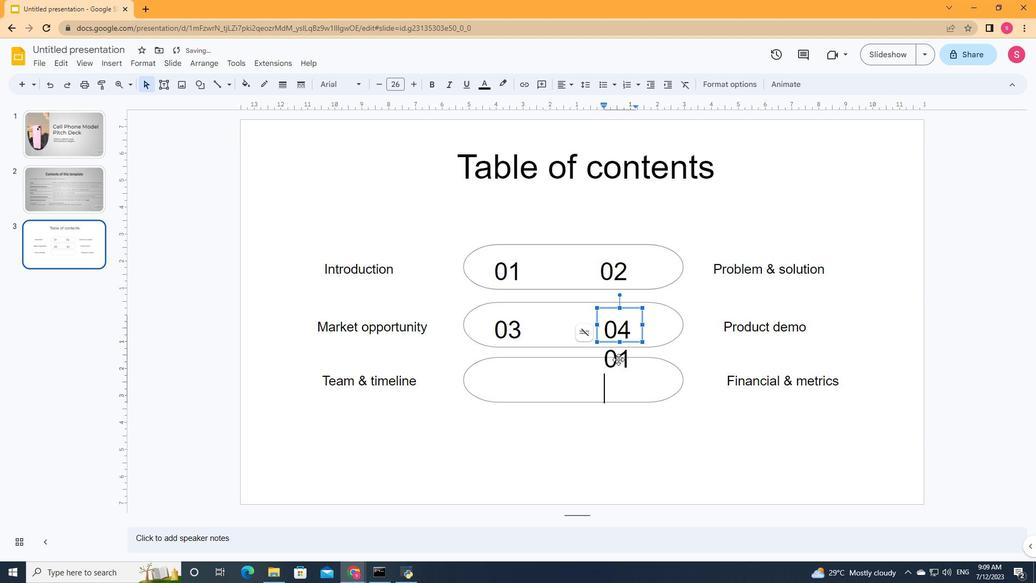 
Action: Mouse moved to (617, 352)
Screenshot: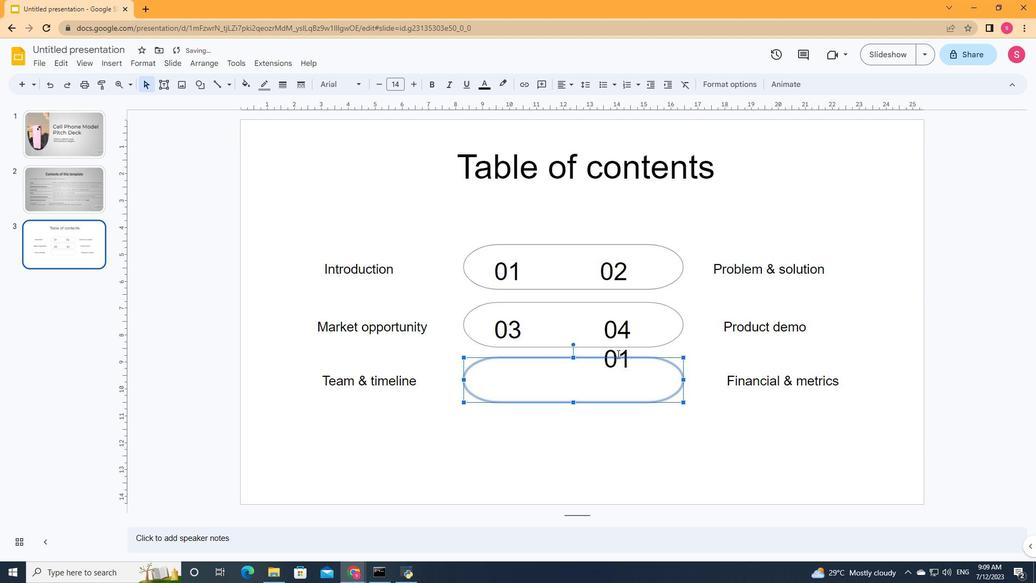 
Action: Mouse pressed left at (617, 352)
Screenshot: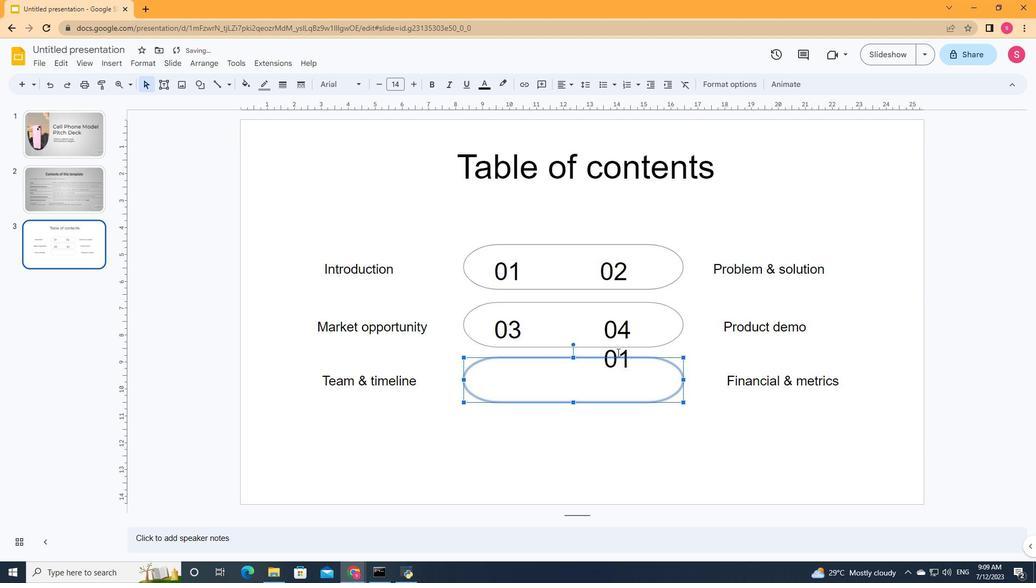 
Action: Mouse moved to (605, 359)
Screenshot: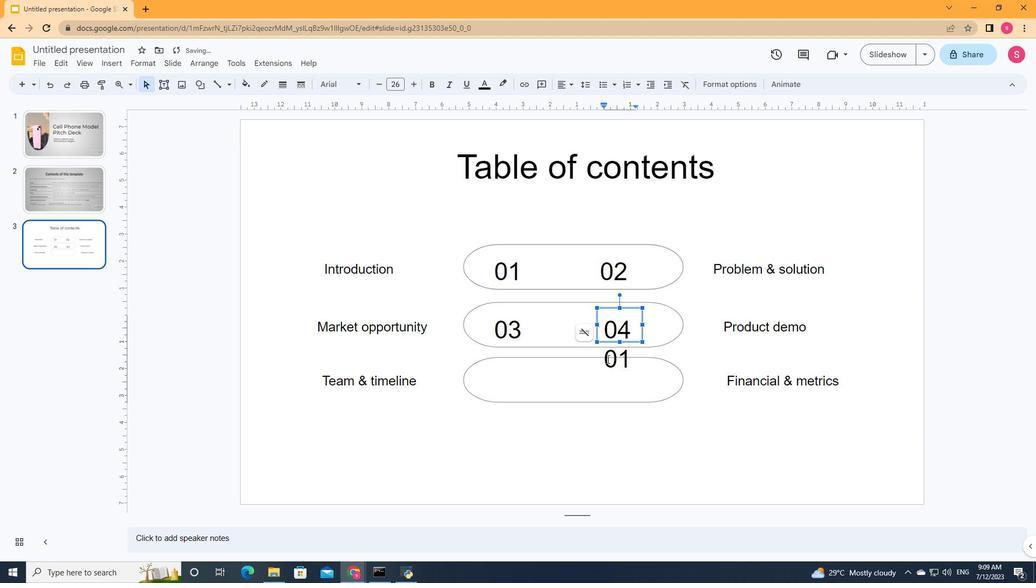 
Action: Mouse pressed left at (605, 359)
Screenshot: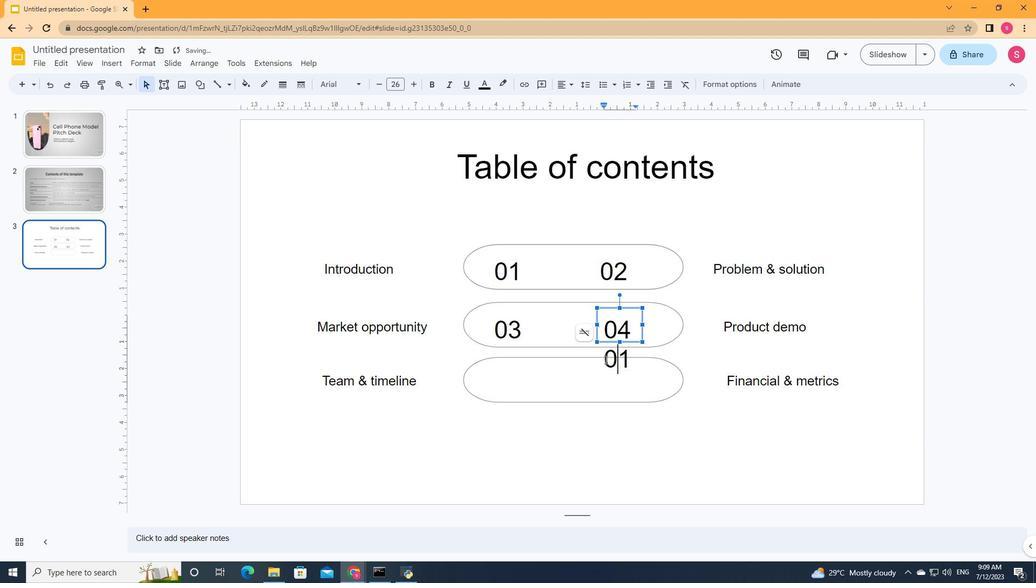 
Action: Key pressed ctrl+Z
Screenshot: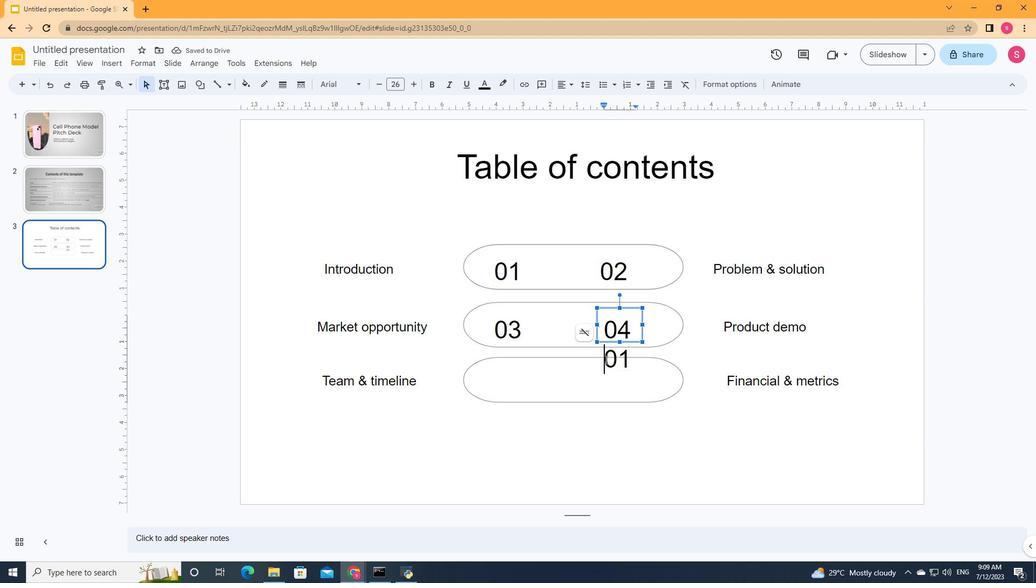 
Action: Mouse moved to (570, 329)
Screenshot: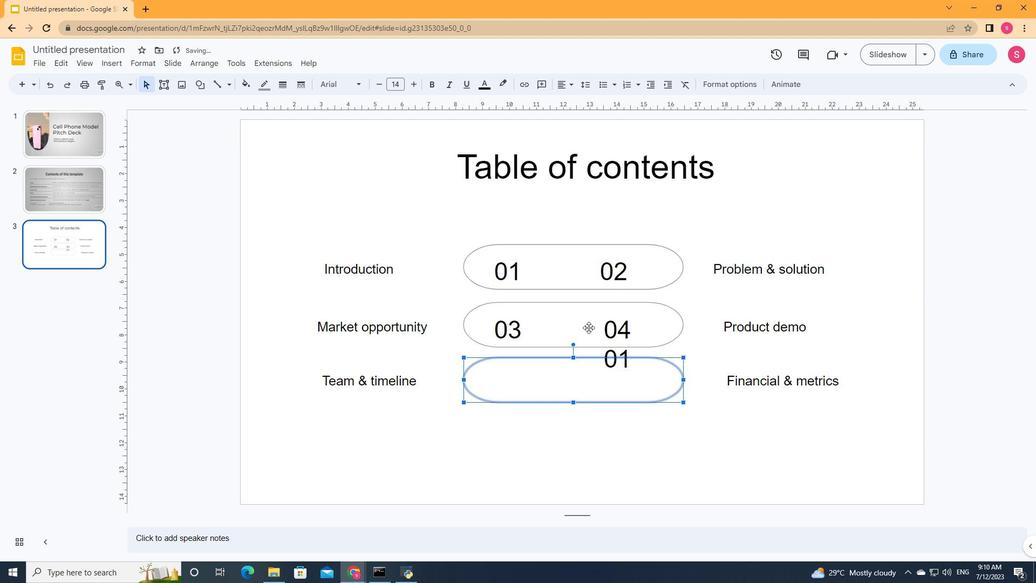 
Action: Mouse pressed left at (570, 329)
Screenshot: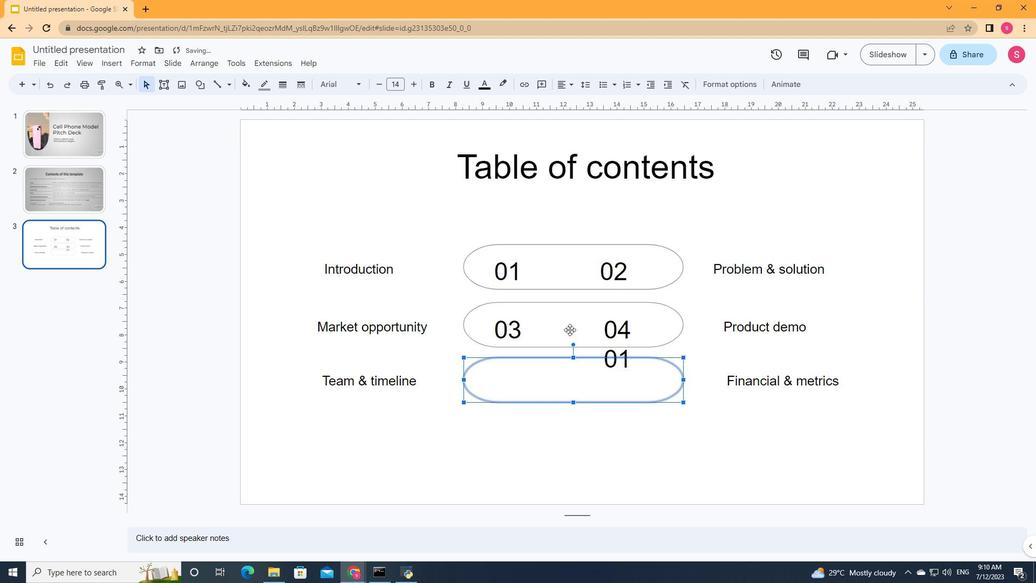 
Action: Mouse moved to (710, 241)
Screenshot: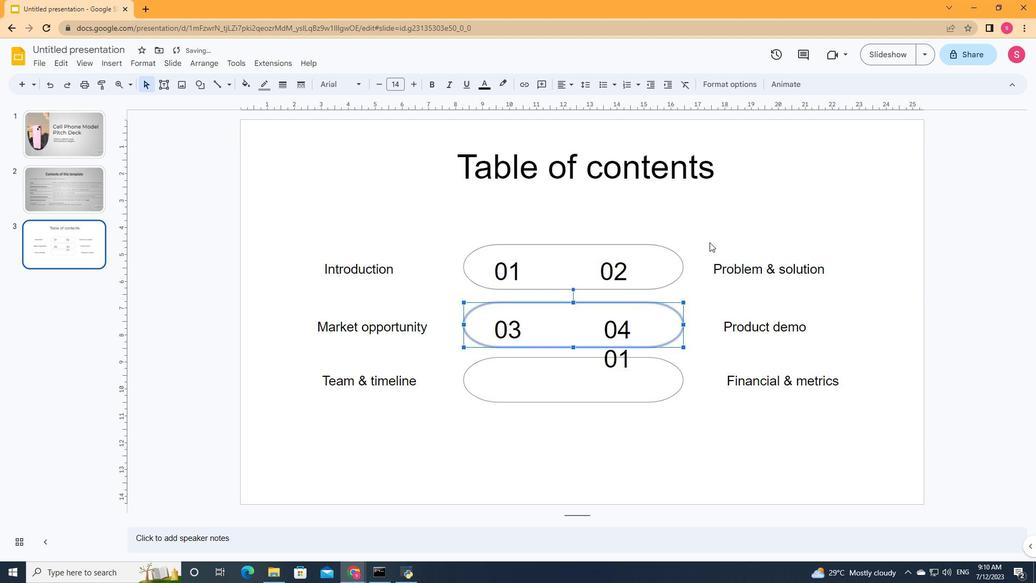 
Action: Mouse pressed left at (710, 241)
Screenshot: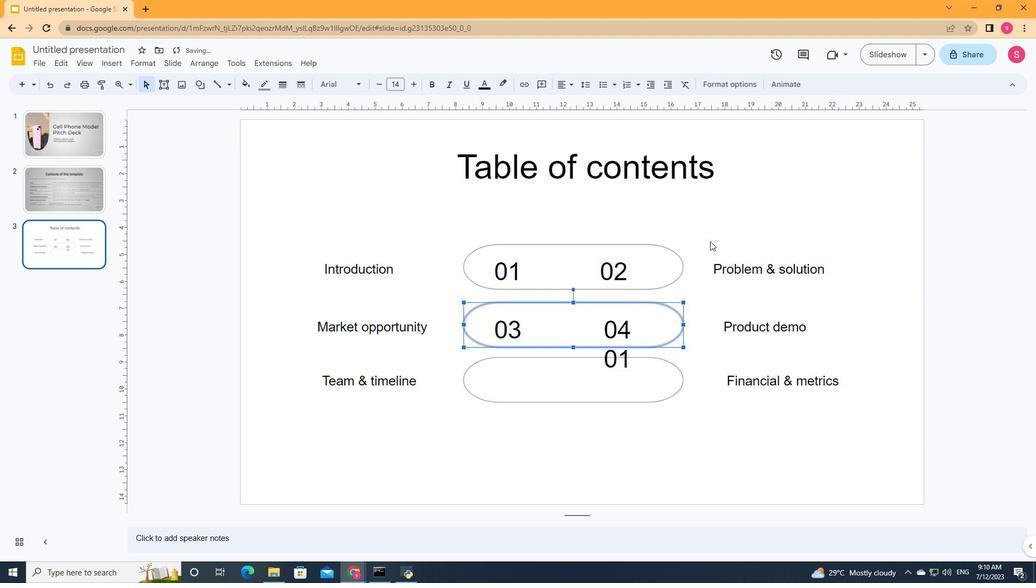 
Action: Mouse moved to (709, 241)
Screenshot: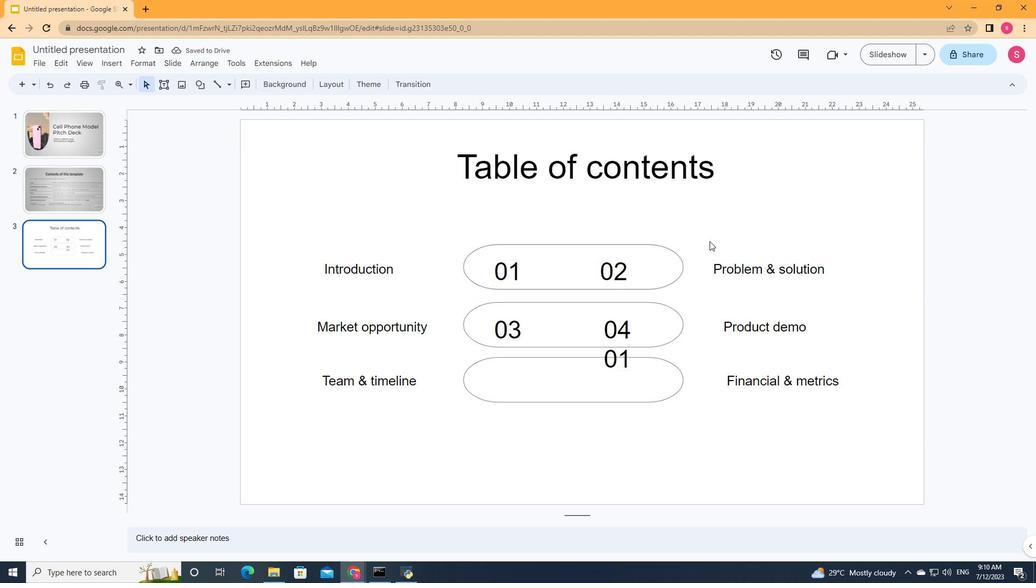 
Action: Key pressed ctrl+V
Screenshot: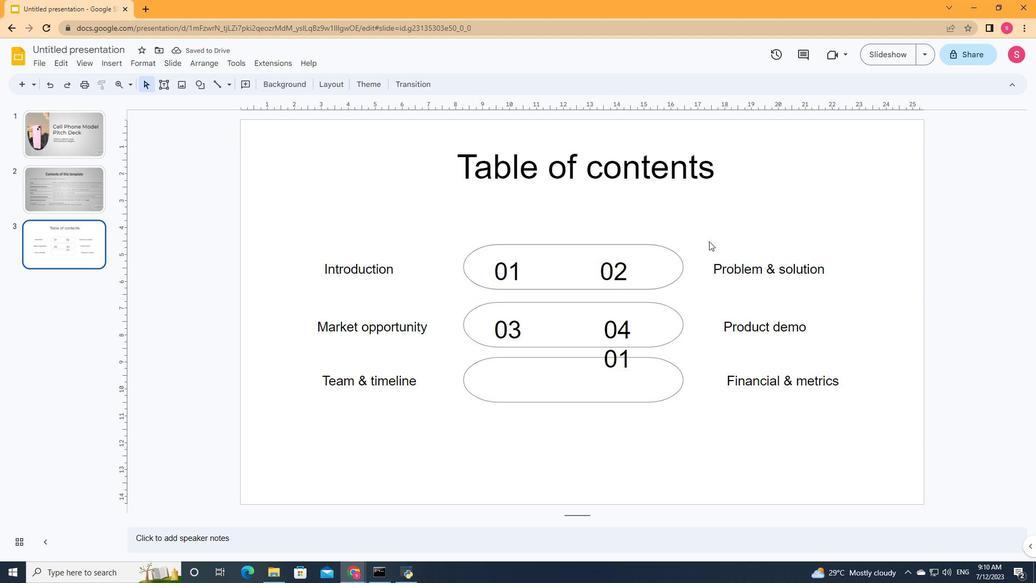
Action: Mouse moved to (545, 296)
Screenshot: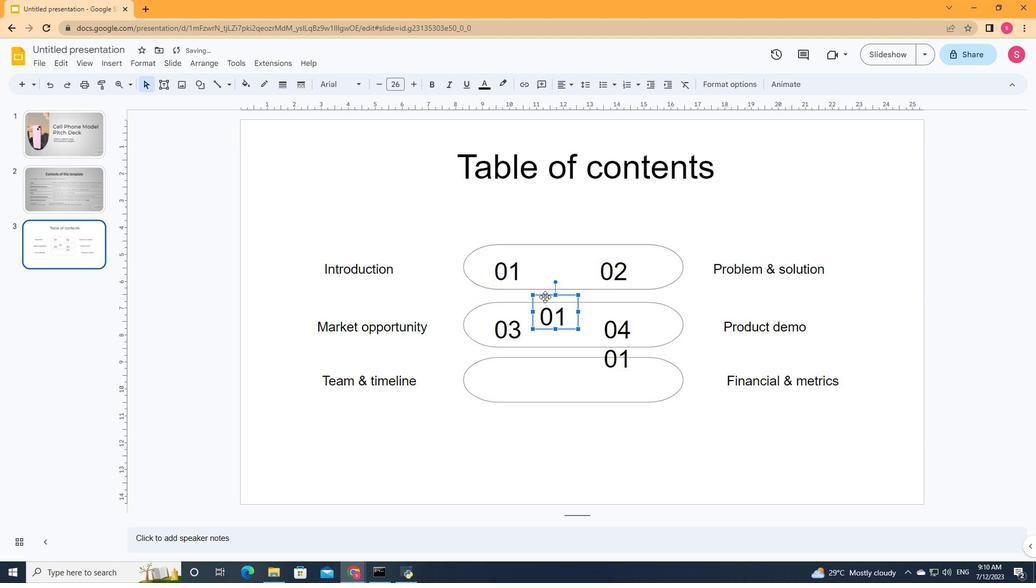 
Action: Mouse pressed left at (545, 296)
Screenshot: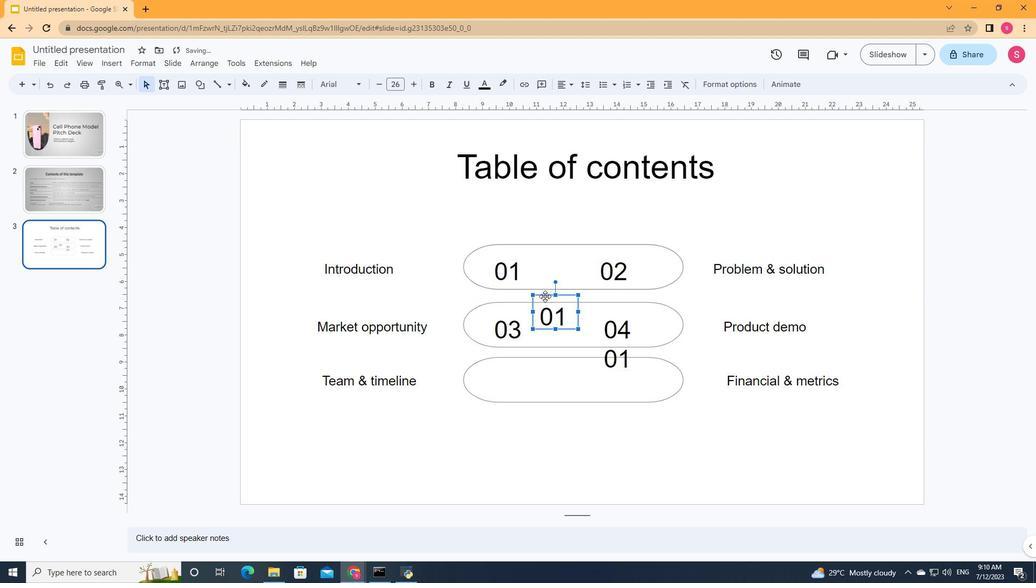 
Action: Mouse moved to (563, 309)
Screenshot: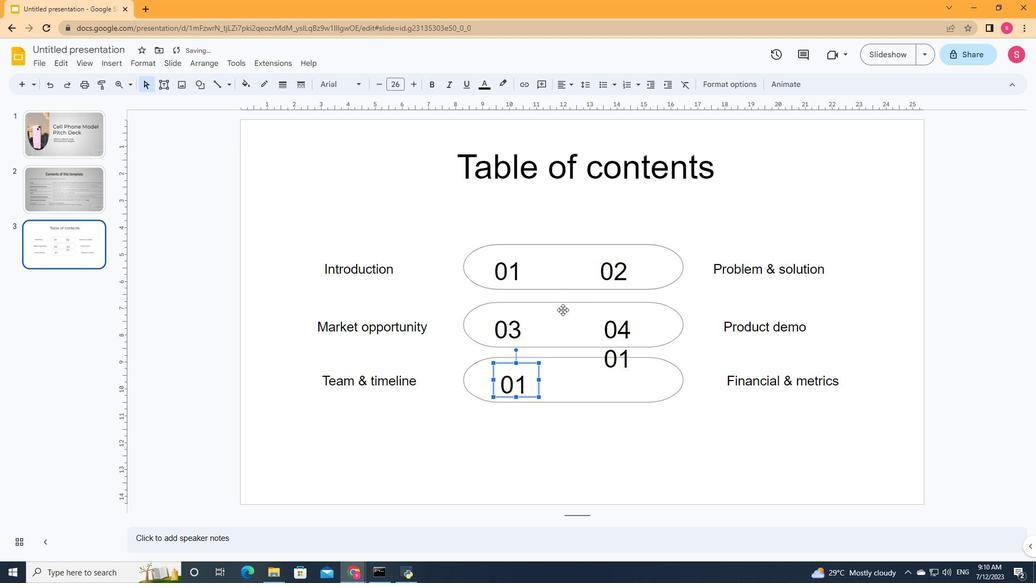 
Action: Key pressed ctrl+V
Screenshot: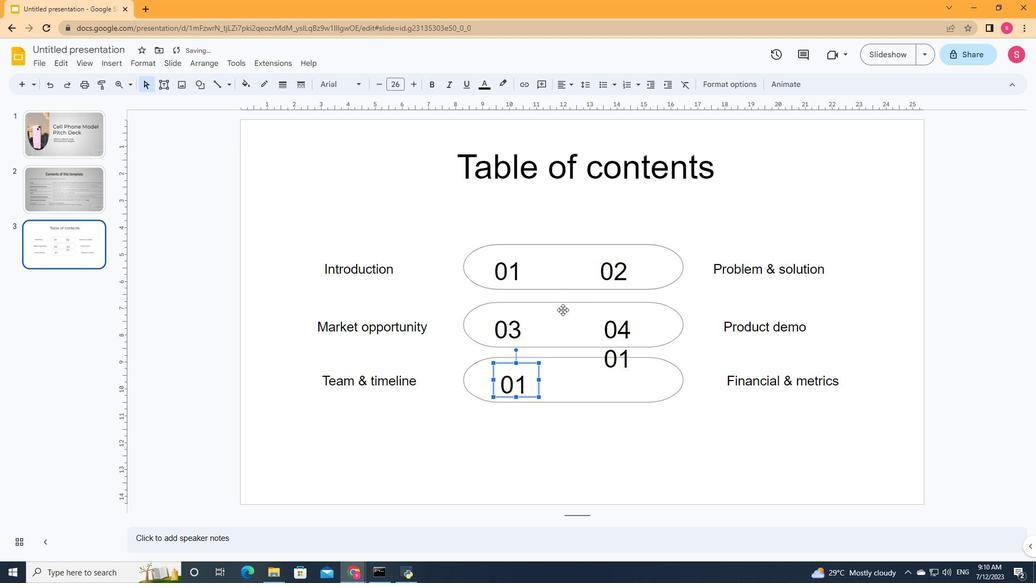 
Action: Mouse moved to (563, 305)
